 Task: Slide 9 - Awesome Words.
Action: Mouse moved to (34, 83)
Screenshot: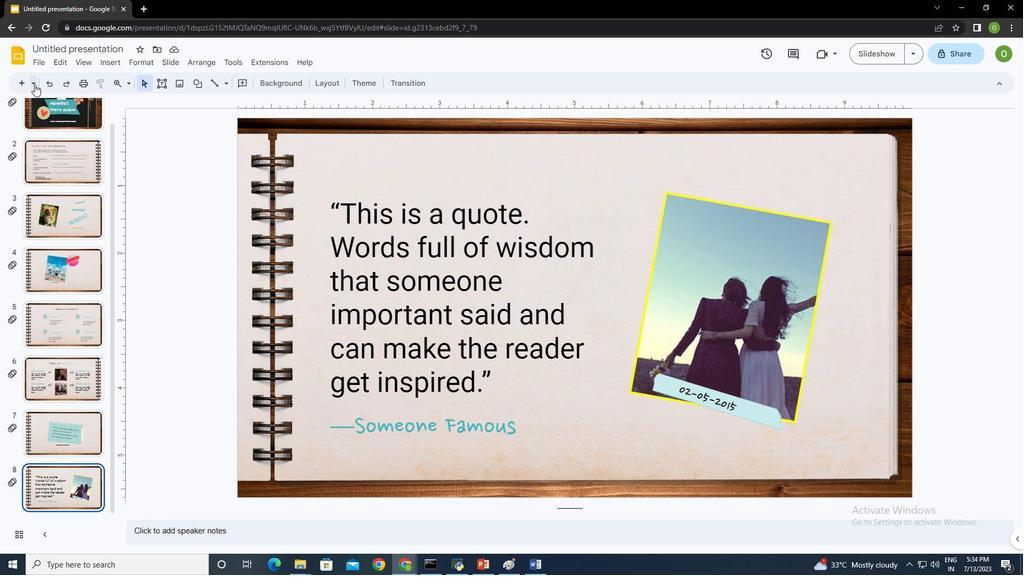 
Action: Mouse pressed left at (34, 83)
Screenshot: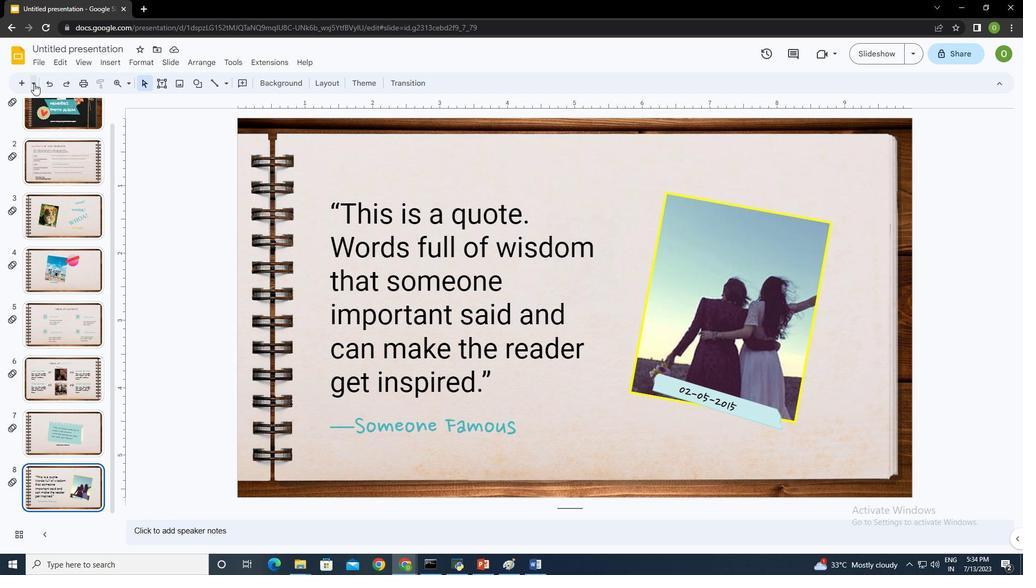 
Action: Mouse moved to (130, 263)
Screenshot: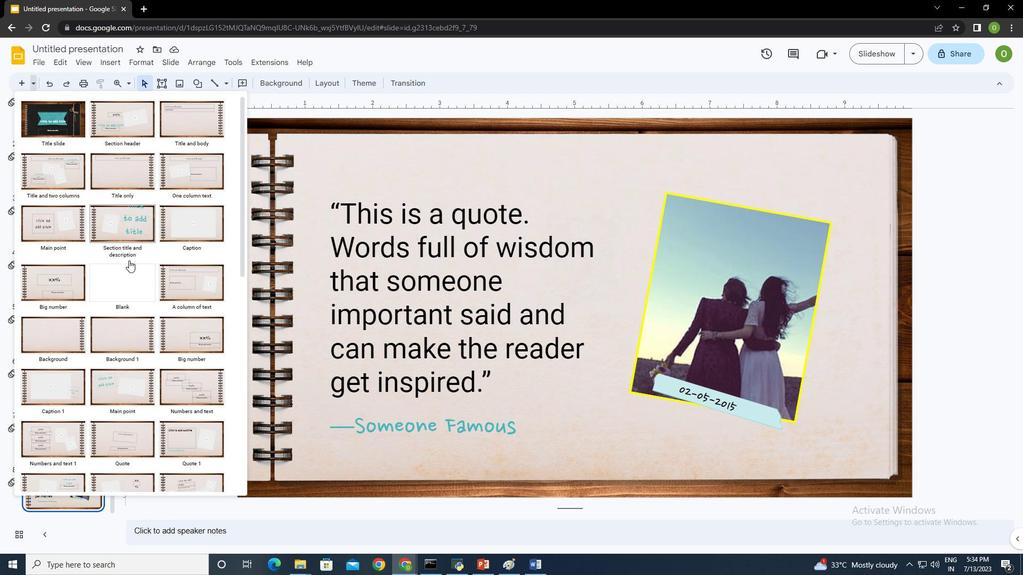 
Action: Mouse scrolled (130, 263) with delta (0, 0)
Screenshot: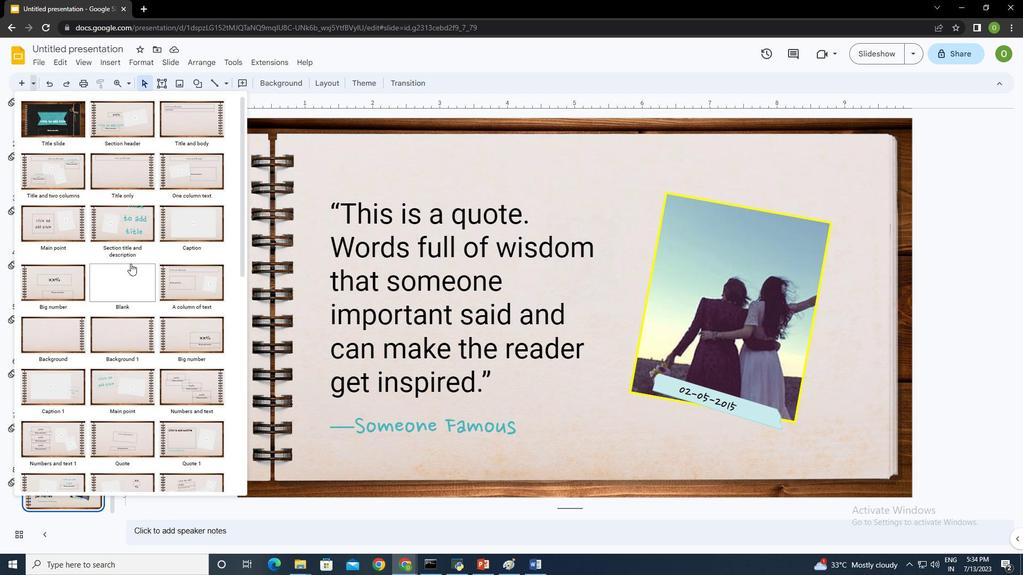 
Action: Mouse scrolled (130, 263) with delta (0, 0)
Screenshot: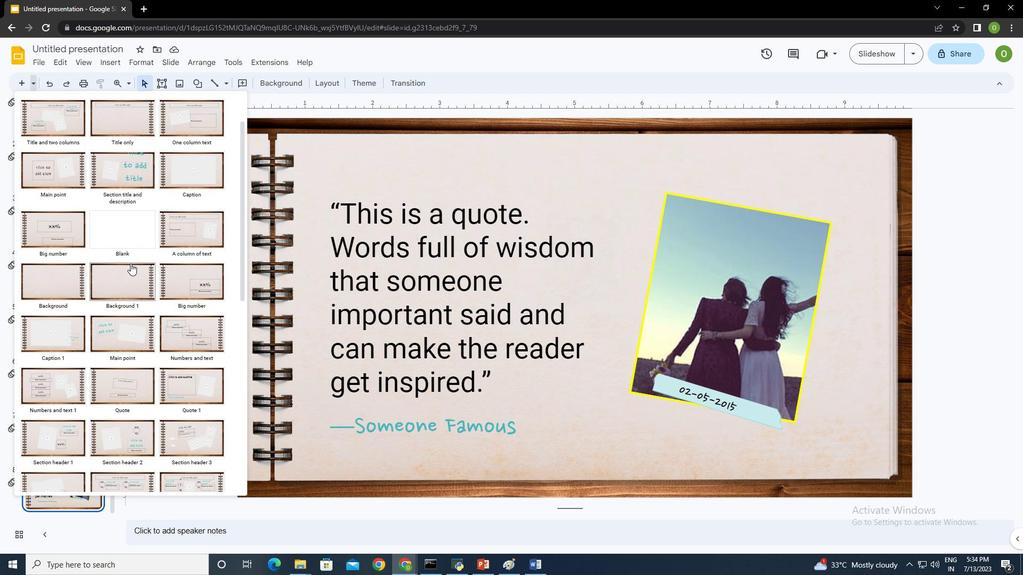 
Action: Mouse scrolled (130, 263) with delta (0, 0)
Screenshot: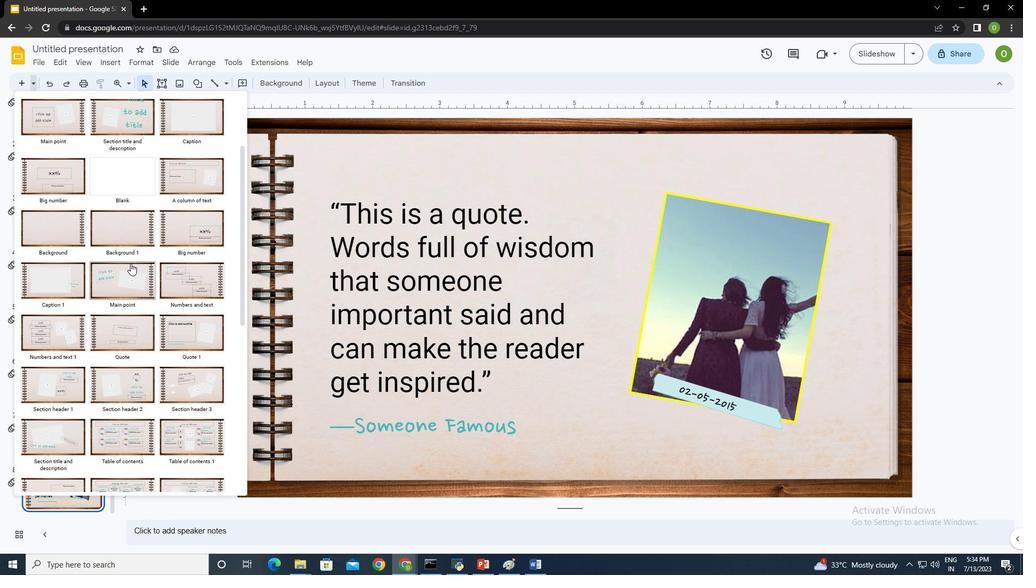 
Action: Mouse scrolled (130, 263) with delta (0, 0)
Screenshot: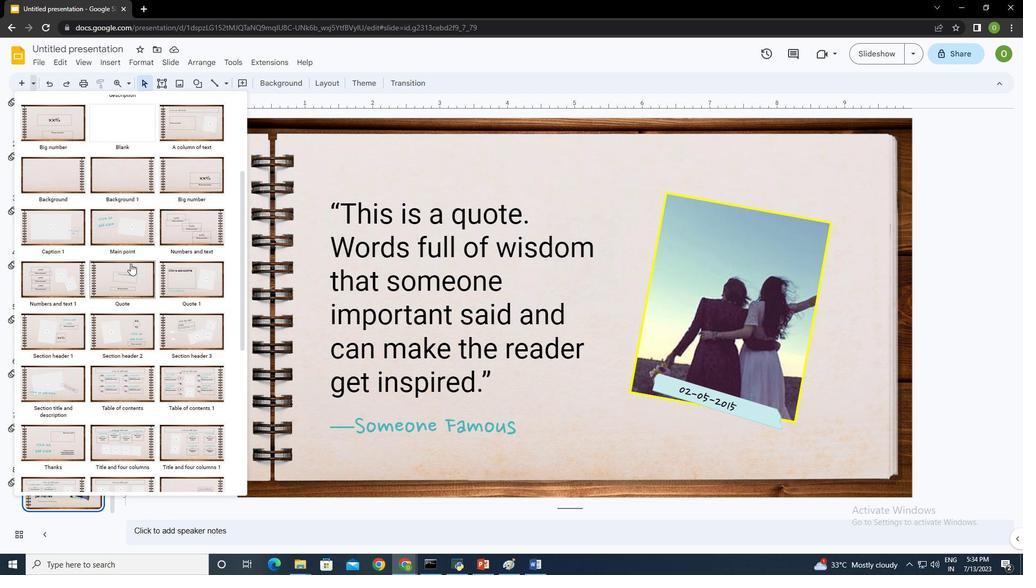 
Action: Mouse scrolled (130, 263) with delta (0, 0)
Screenshot: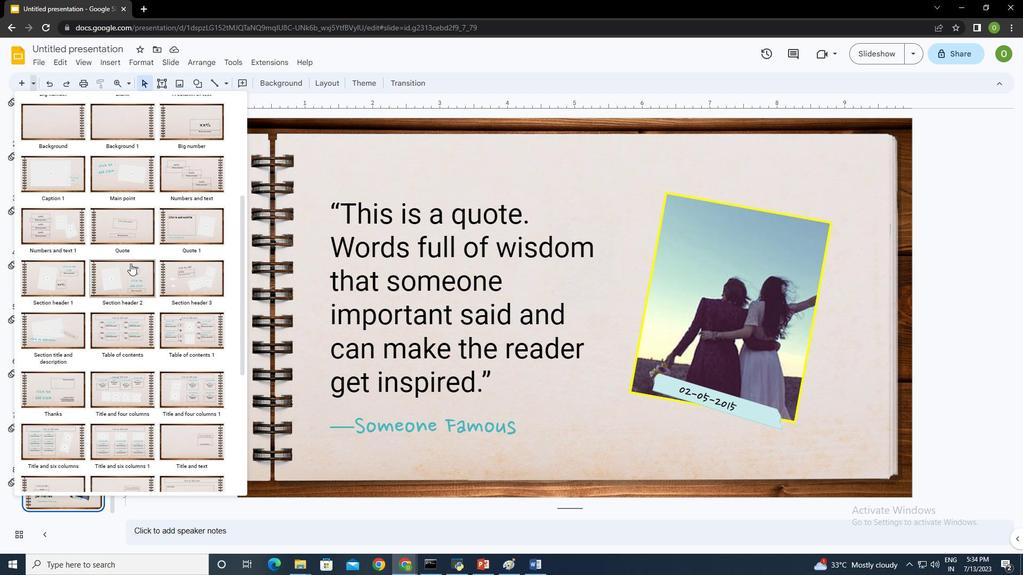 
Action: Mouse scrolled (130, 263) with delta (0, 0)
Screenshot: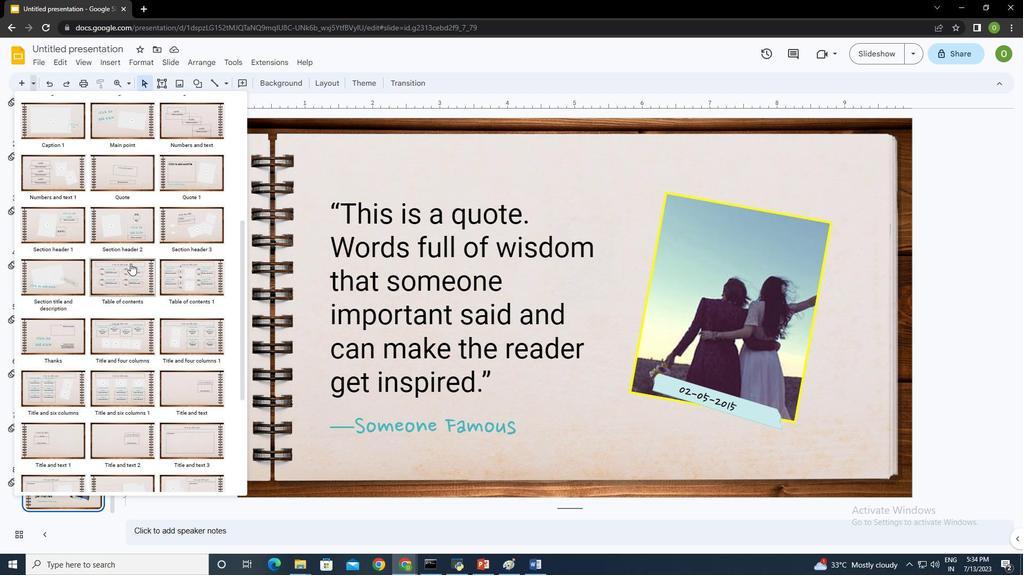 
Action: Mouse scrolled (130, 263) with delta (0, 0)
Screenshot: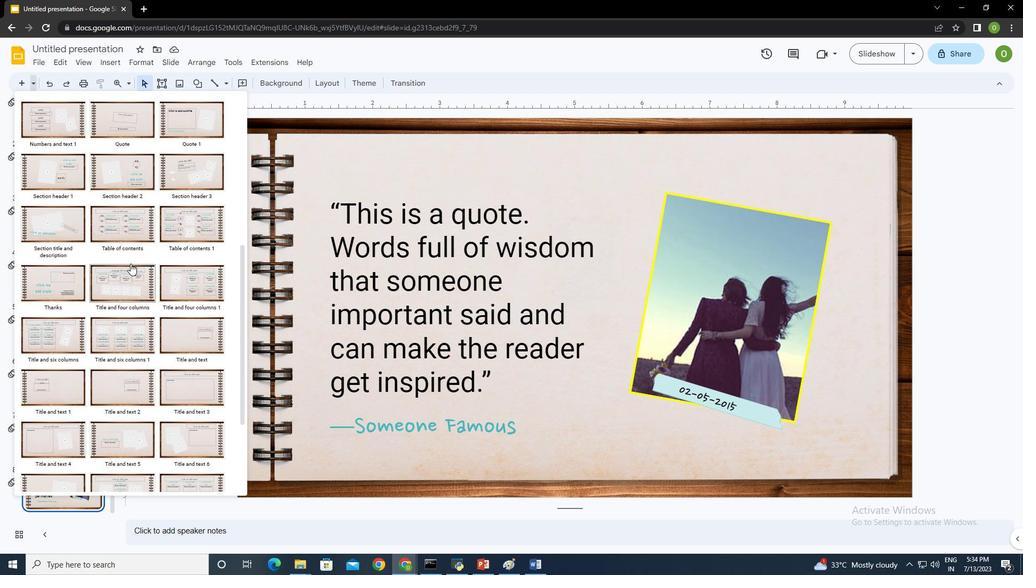 
Action: Mouse scrolled (130, 263) with delta (0, 0)
Screenshot: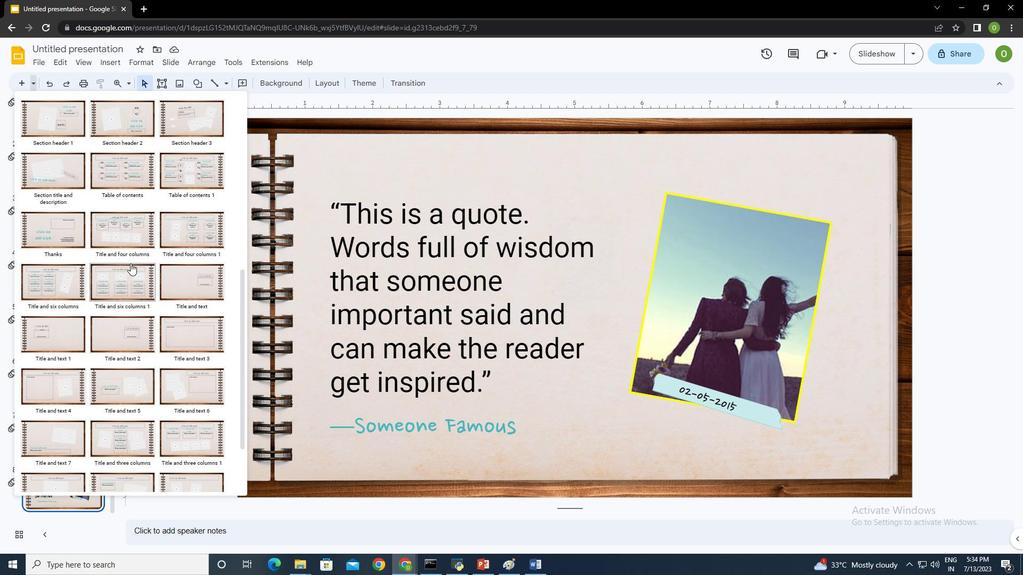 
Action: Mouse scrolled (130, 263) with delta (0, 0)
Screenshot: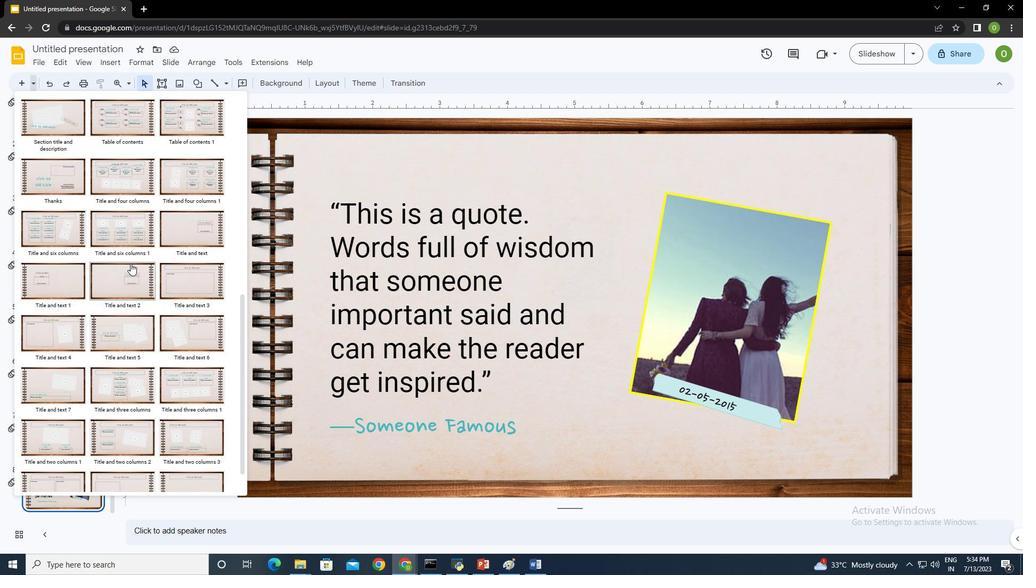 
Action: Mouse scrolled (130, 263) with delta (0, 0)
Screenshot: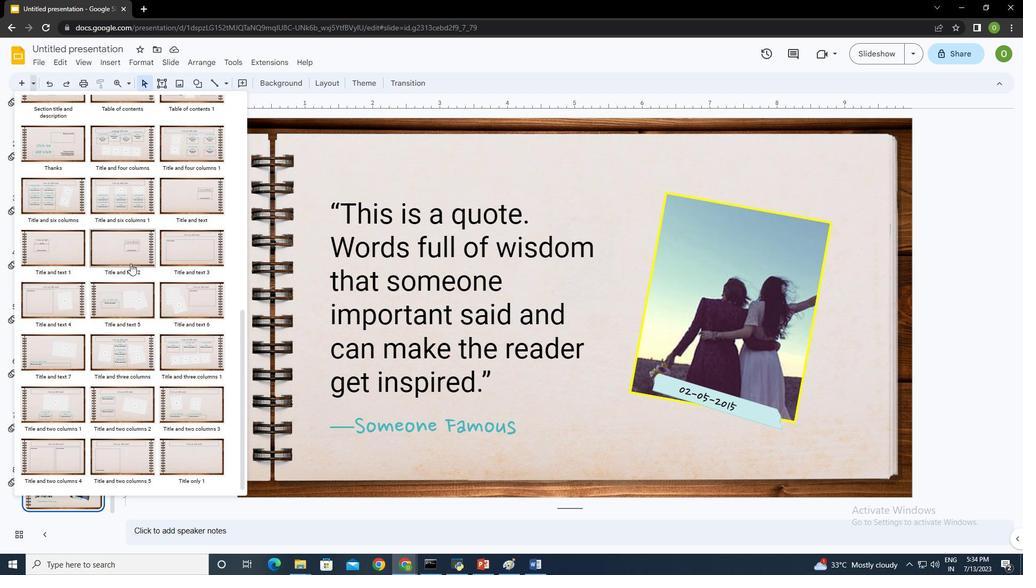 
Action: Mouse scrolled (130, 263) with delta (0, 0)
Screenshot: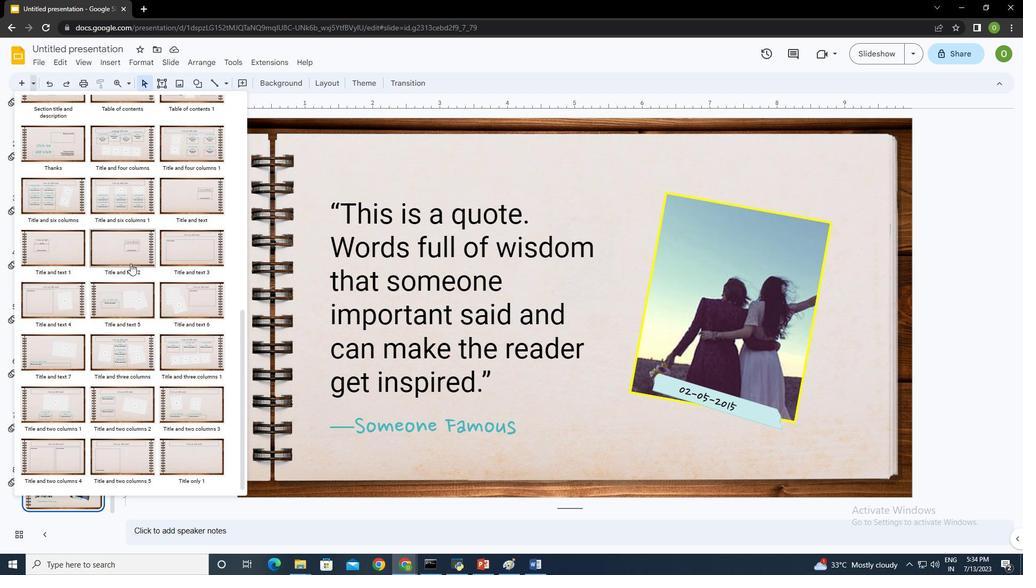 
Action: Mouse moved to (51, 296)
Screenshot: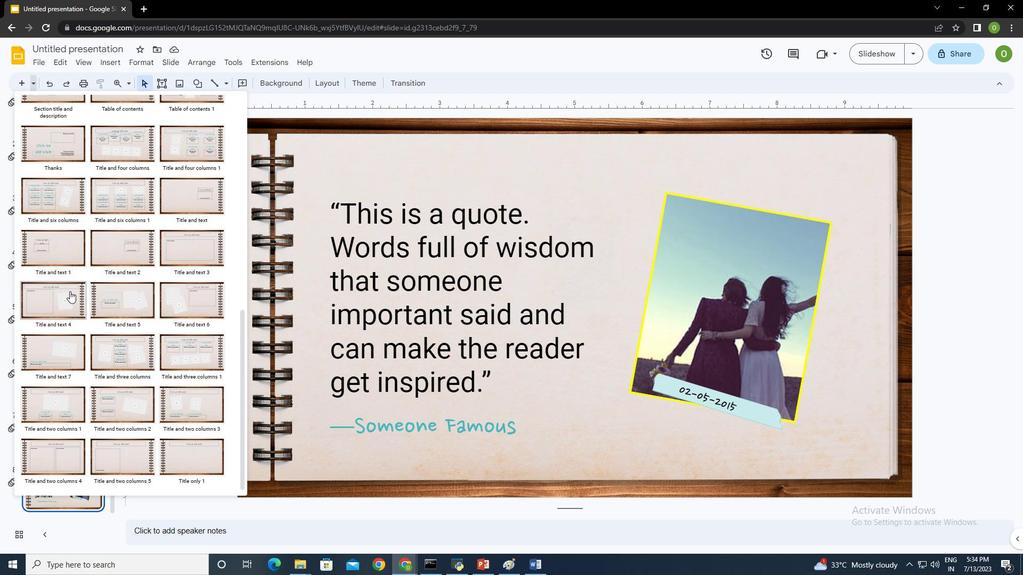 
Action: Mouse pressed left at (51, 296)
Screenshot: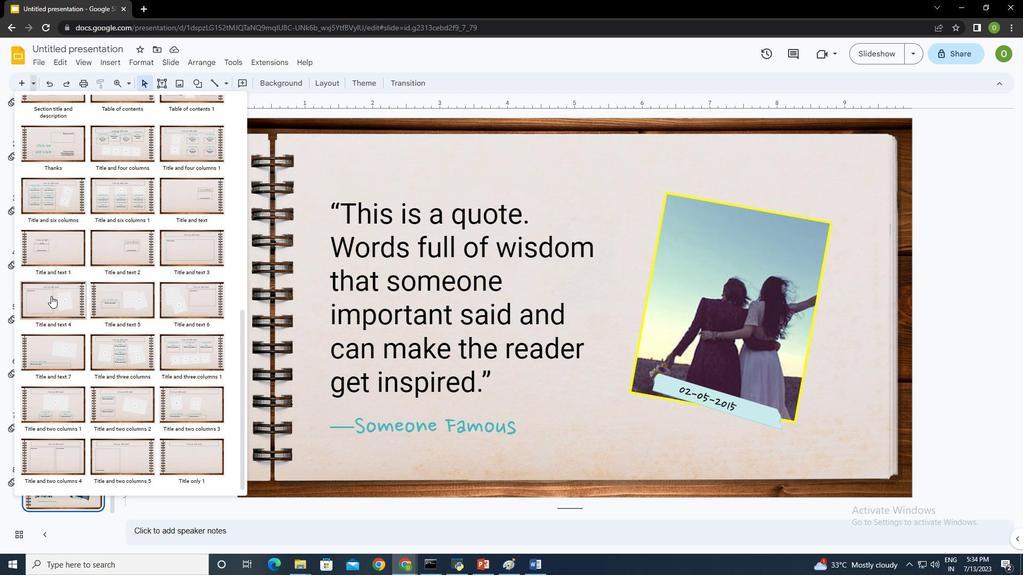 
Action: Mouse moved to (679, 292)
Screenshot: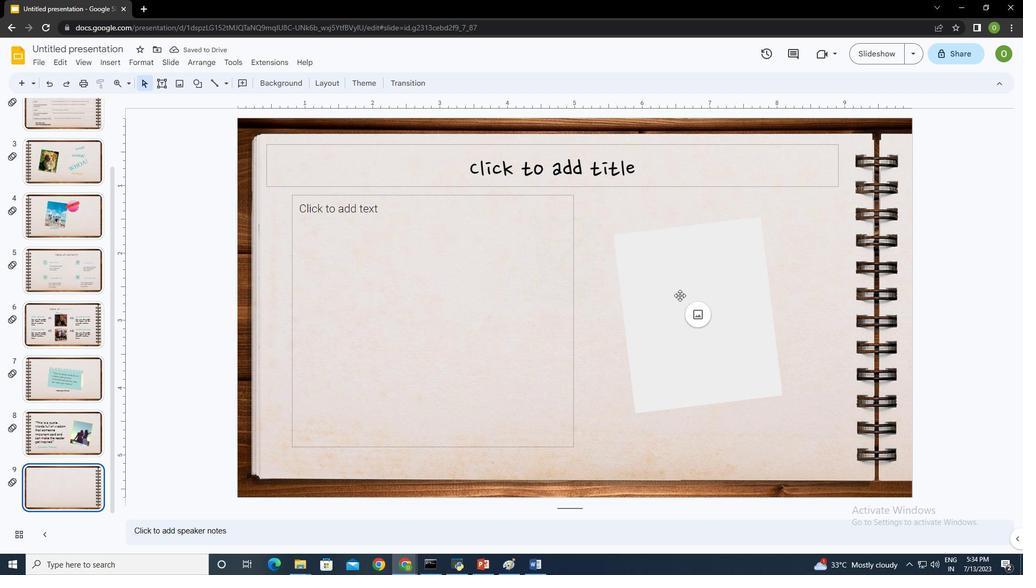 
Action: Mouse pressed left at (679, 292)
Screenshot: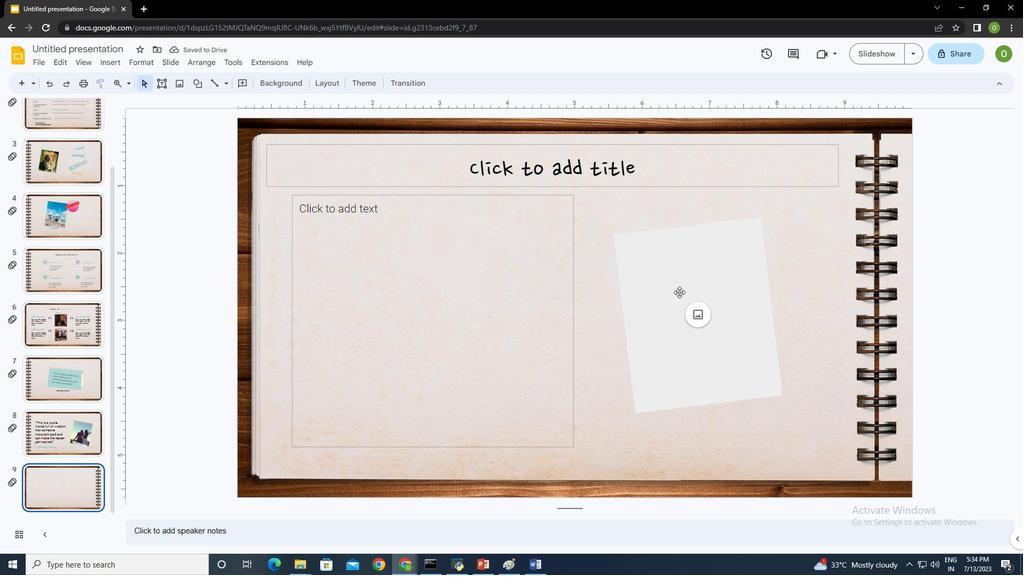 
Action: Mouse moved to (511, 289)
Screenshot: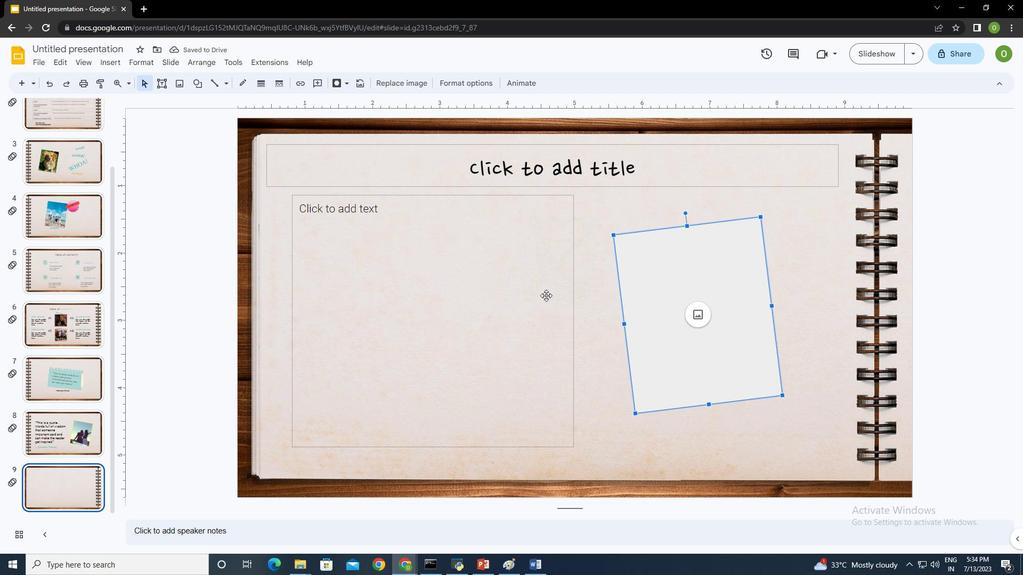 
Action: Mouse pressed left at (511, 289)
Screenshot: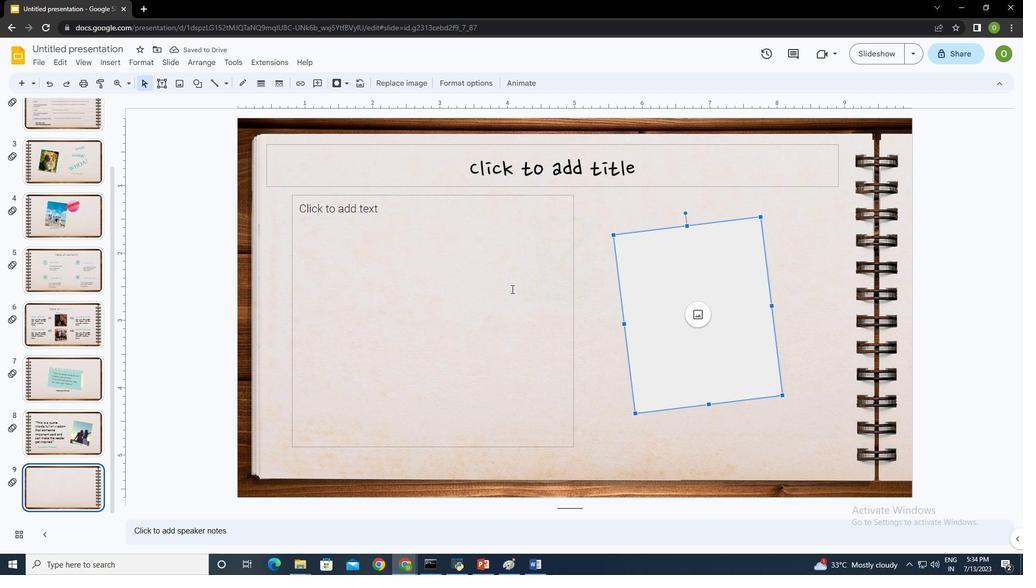 
Action: Mouse moved to (527, 169)
Screenshot: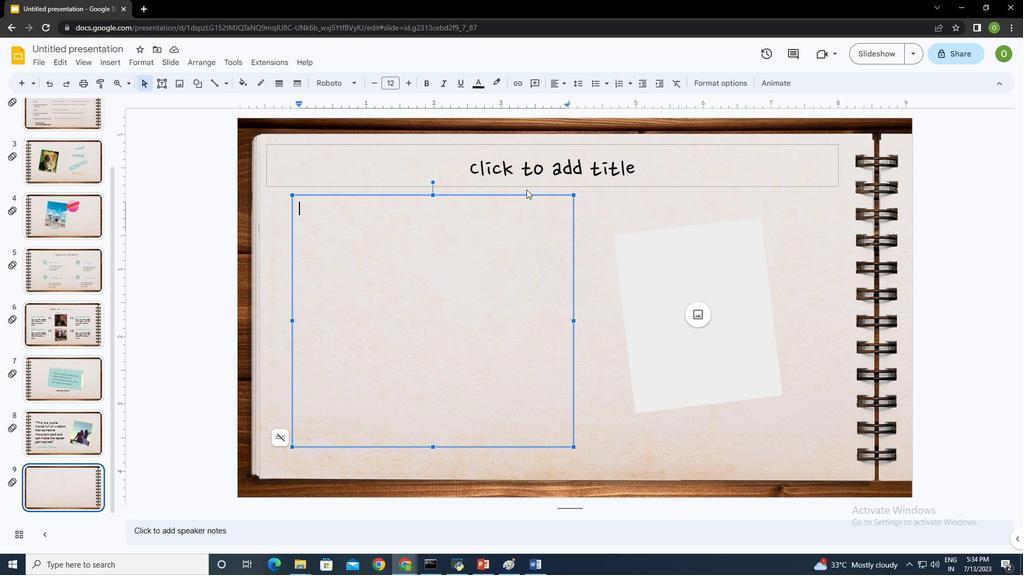 
Action: Mouse pressed left at (527, 169)
Screenshot: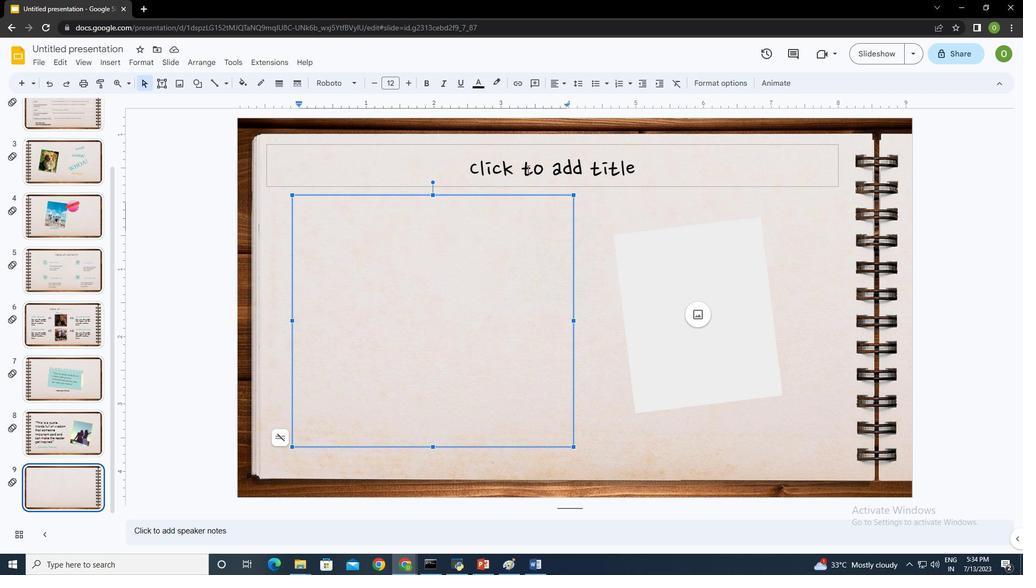 
Action: Mouse moved to (567, 188)
Screenshot: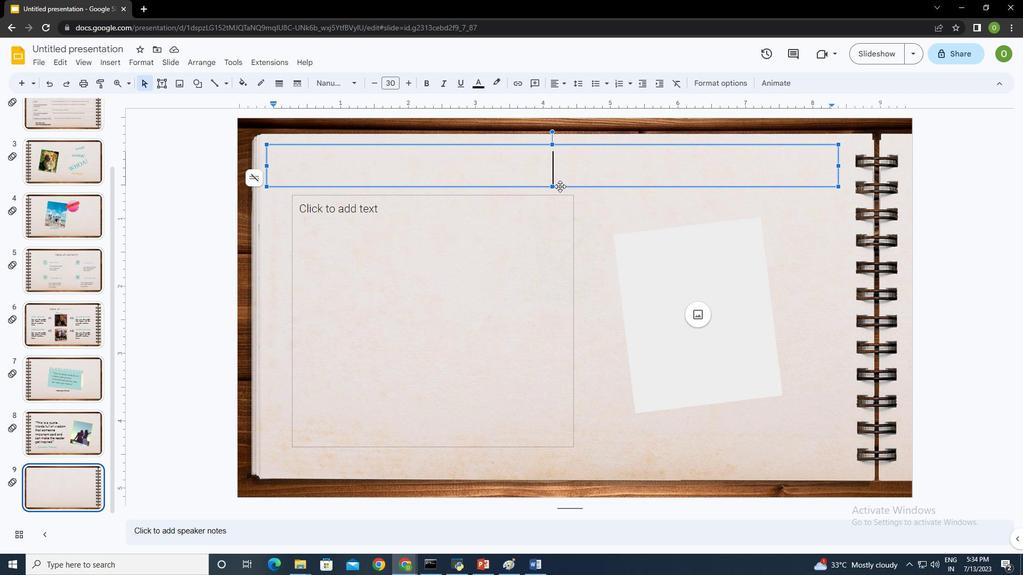 
Action: Mouse pressed left at (567, 188)
Screenshot: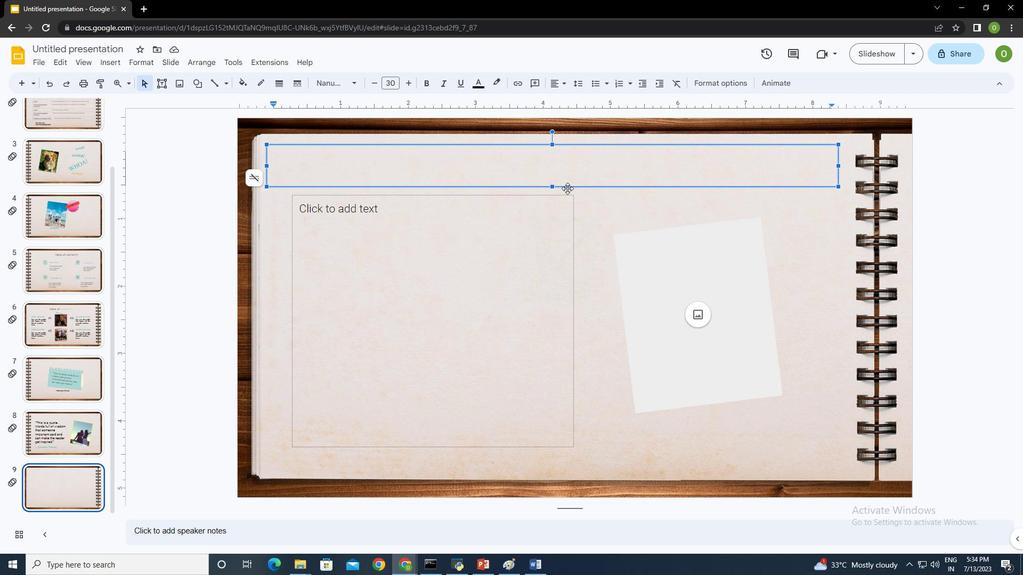 
Action: Key pressed <Key.delete>
Screenshot: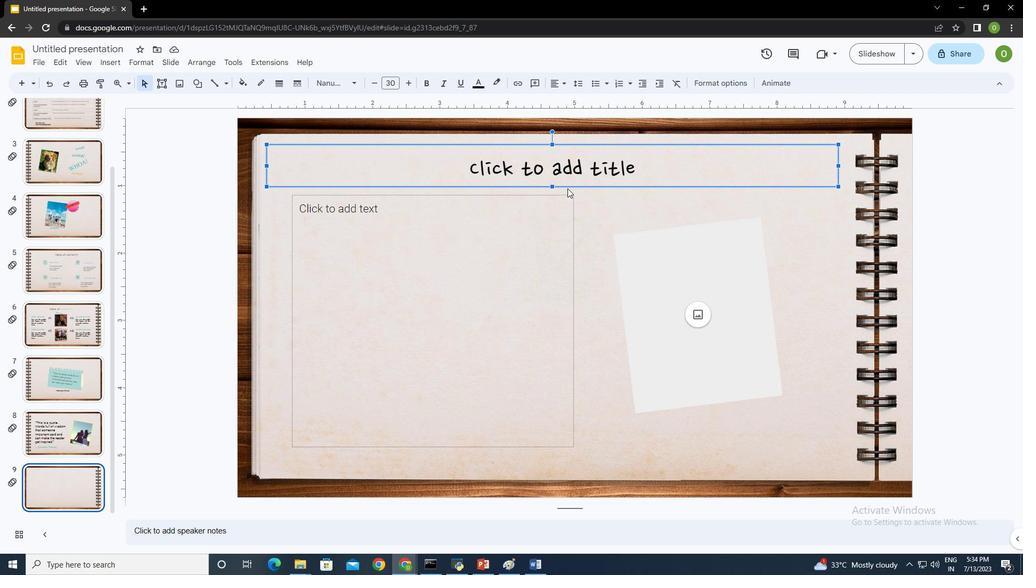 
Action: Mouse moved to (433, 251)
Screenshot: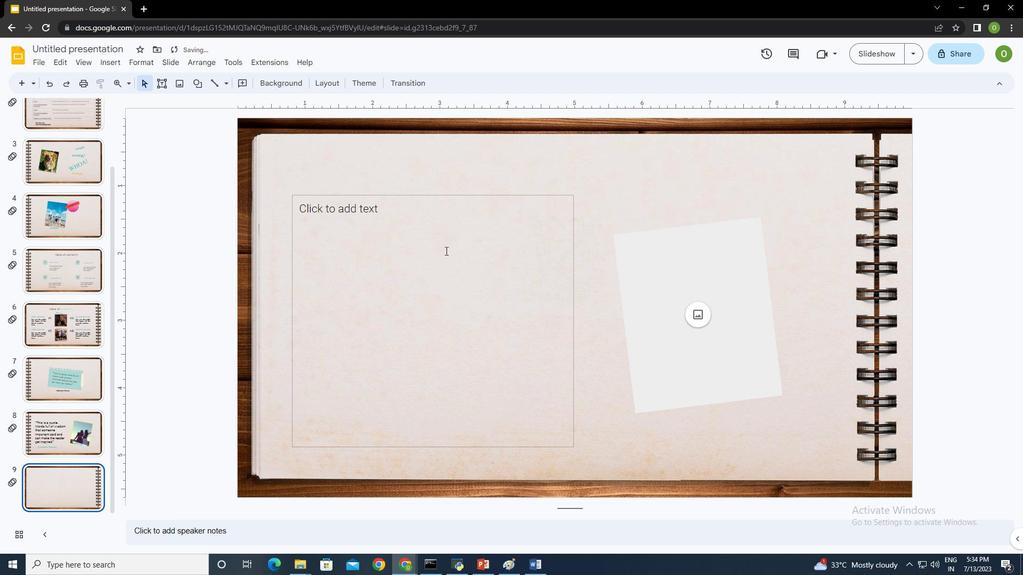 
Action: Mouse pressed left at (433, 251)
Screenshot: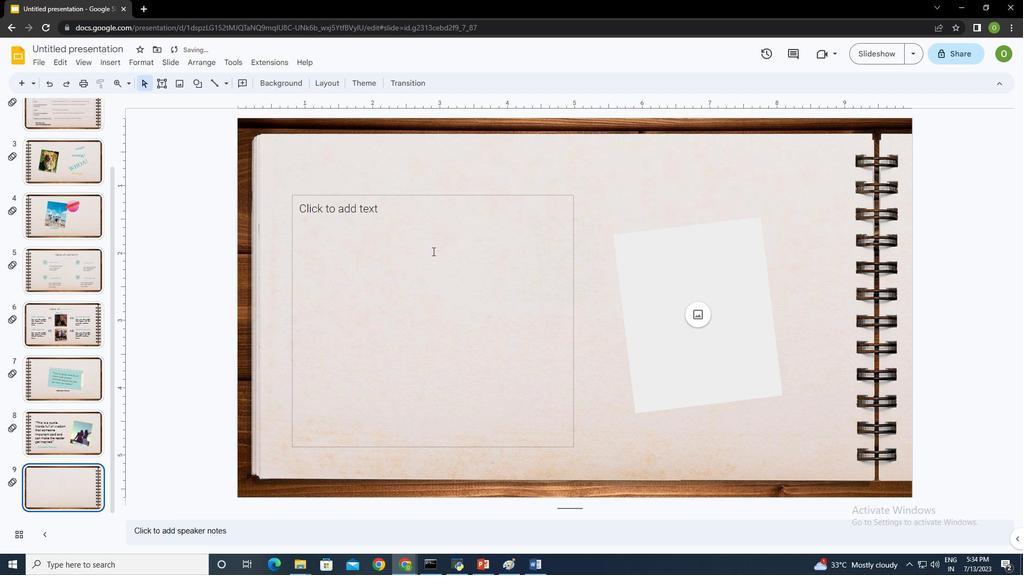 
Action: Mouse moved to (475, 193)
Screenshot: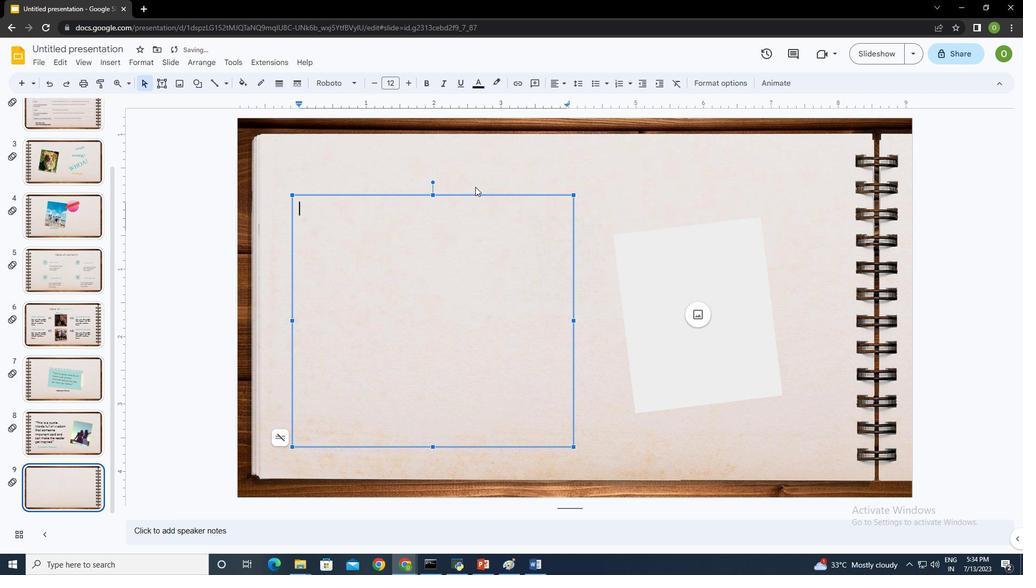 
Action: Mouse pressed left at (475, 193)
Screenshot: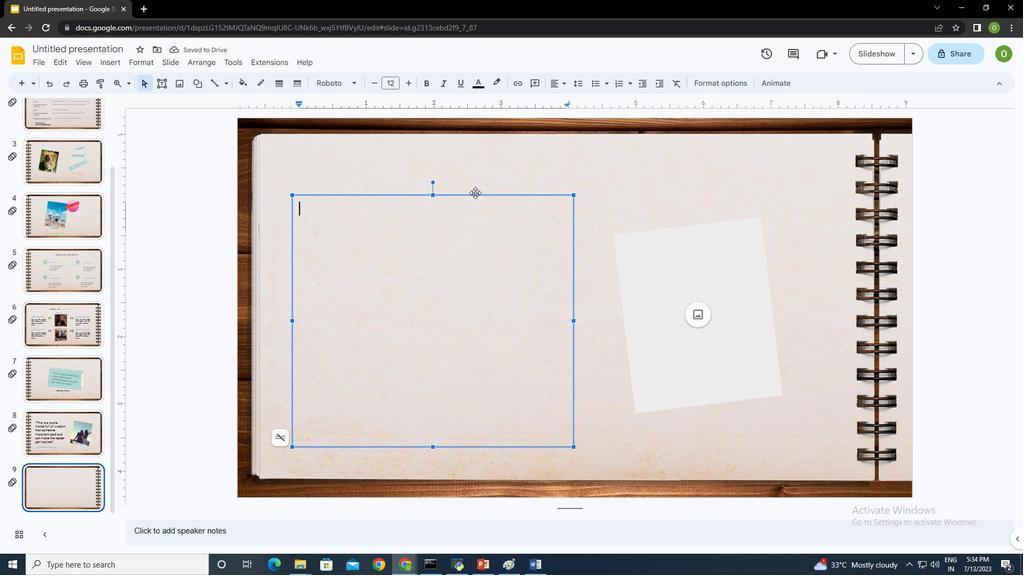 
Action: Key pressed <Key.delete>
Screenshot: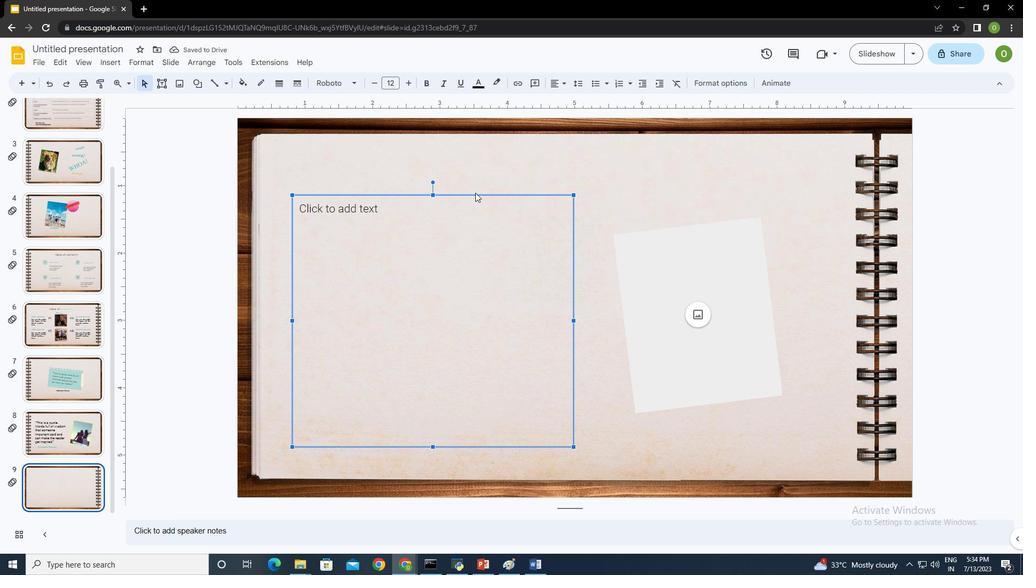 
Action: Mouse moved to (451, 276)
Screenshot: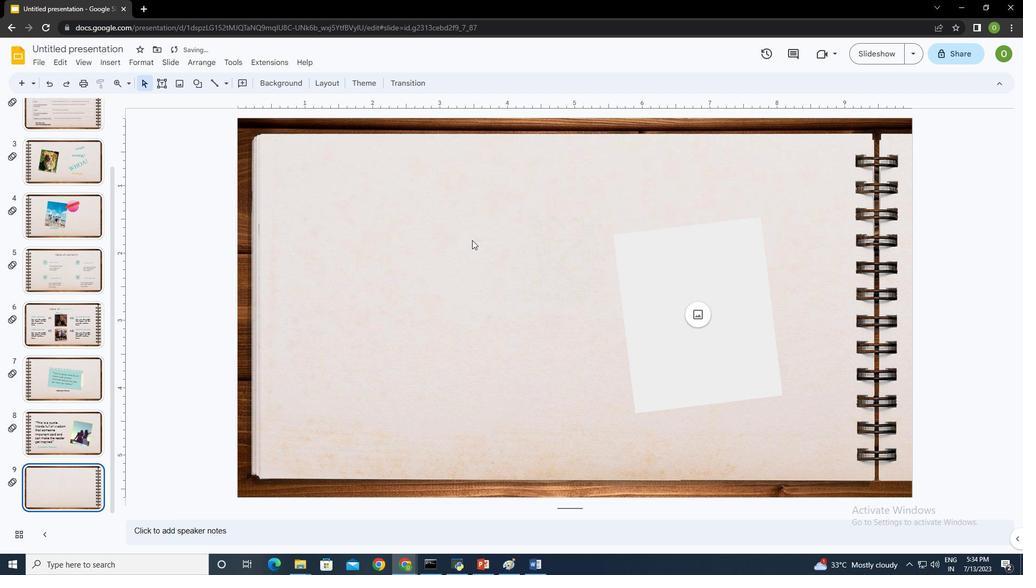 
Action: Mouse pressed left at (451, 276)
Screenshot: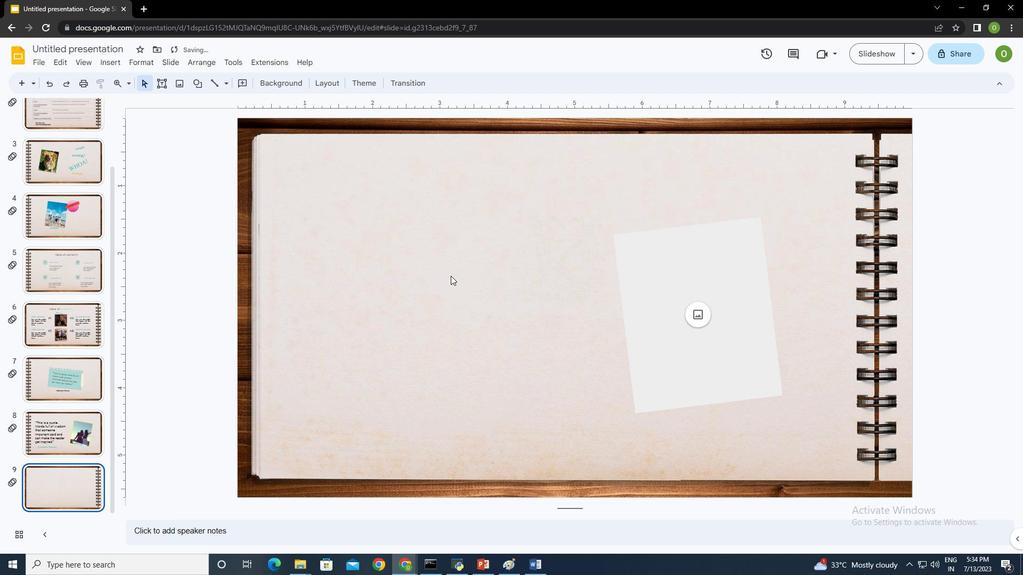 
Action: Mouse moved to (107, 62)
Screenshot: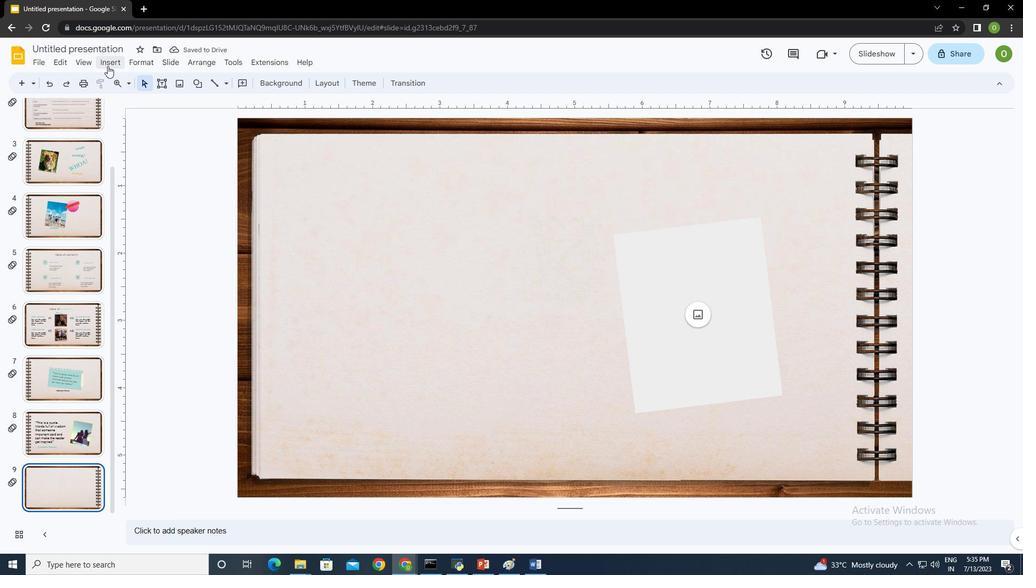 
Action: Mouse pressed left at (107, 62)
Screenshot: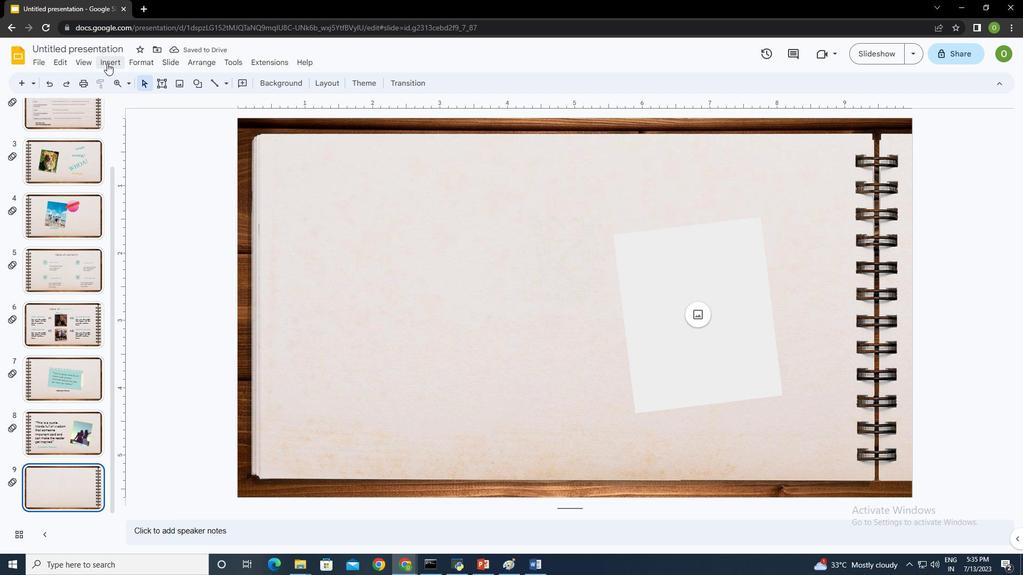 
Action: Mouse moved to (340, 83)
Screenshot: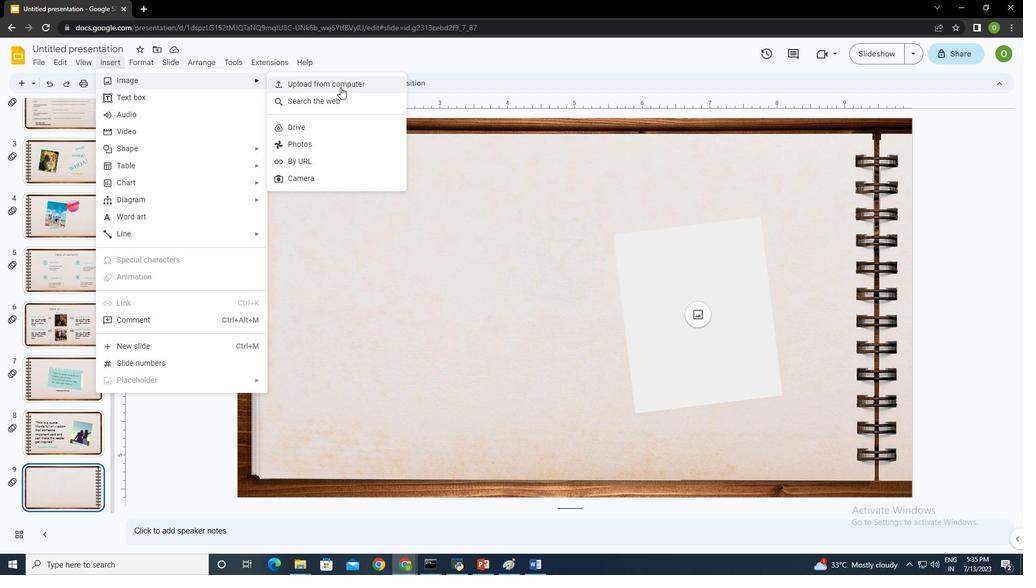 
Action: Mouse pressed left at (340, 83)
Screenshot: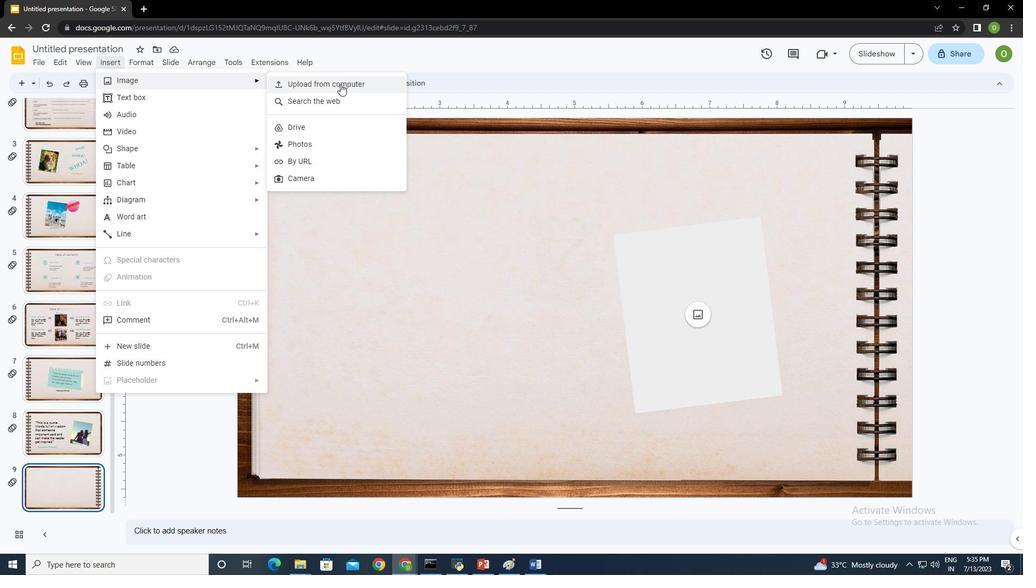 
Action: Mouse moved to (356, 93)
Screenshot: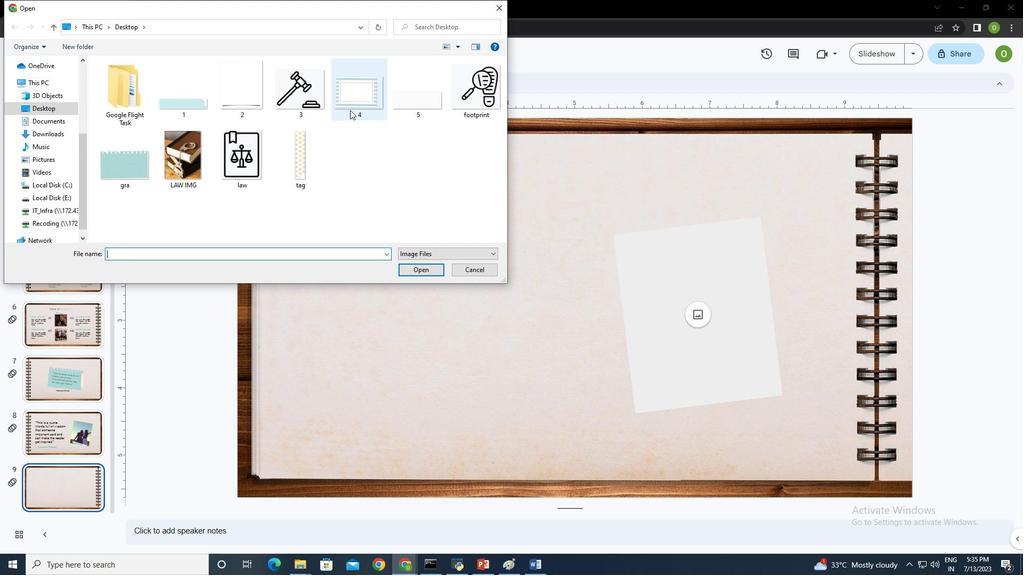 
Action: Mouse pressed left at (356, 93)
Screenshot: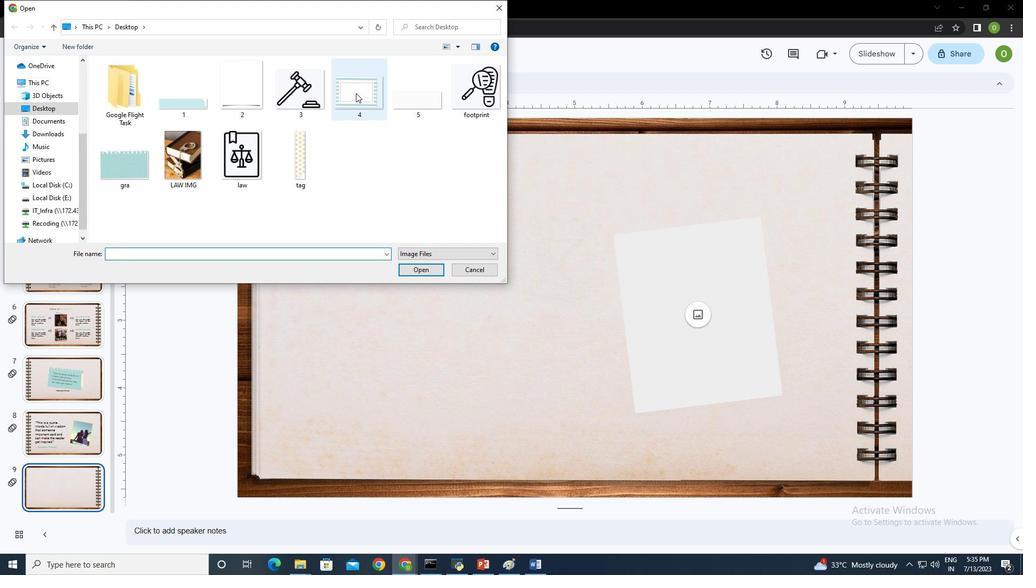 
Action: Mouse moved to (410, 267)
Screenshot: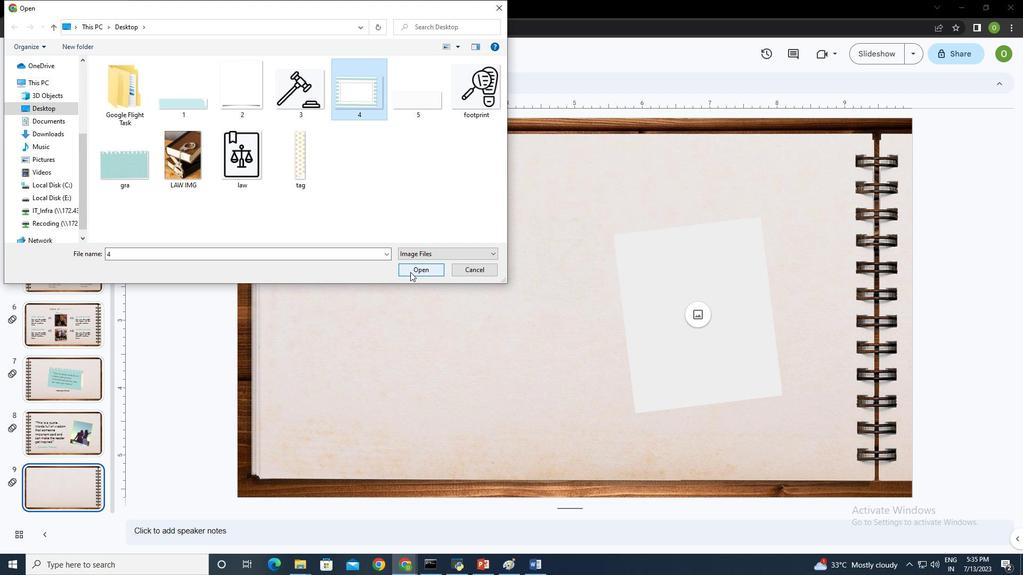 
Action: Mouse pressed left at (410, 267)
Screenshot: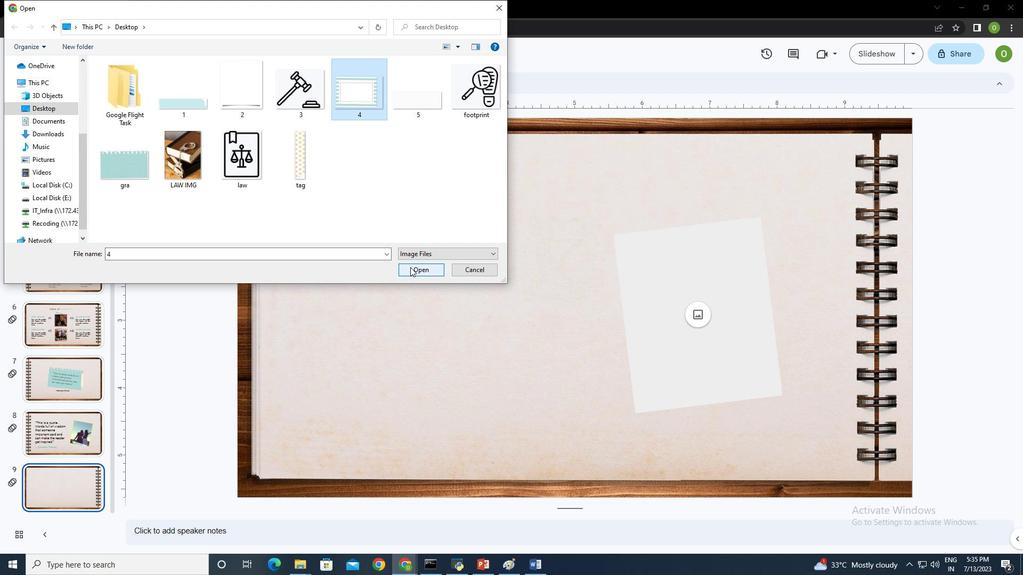 
Action: Mouse moved to (602, 371)
Screenshot: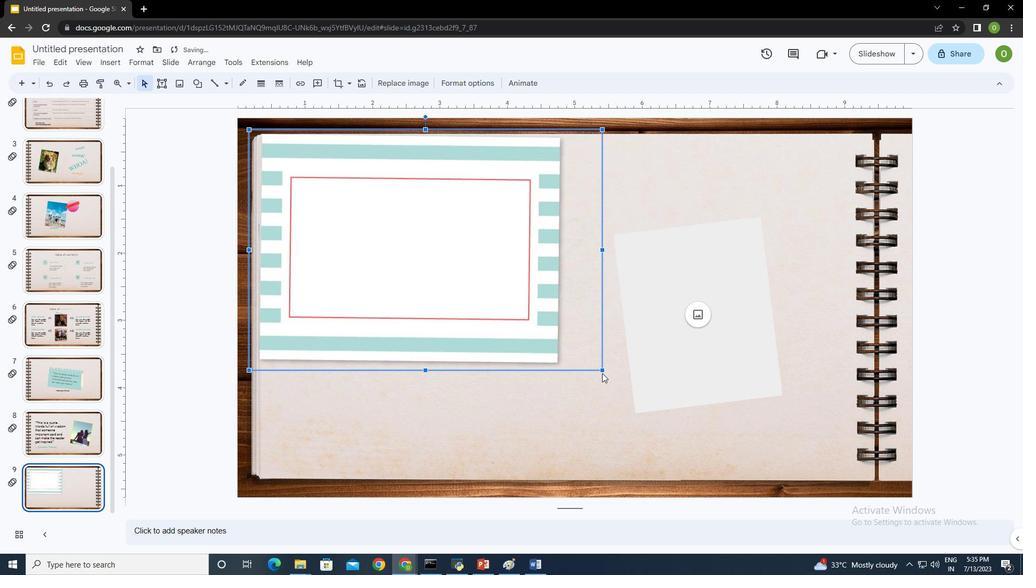 
Action: Mouse pressed left at (602, 371)
Screenshot: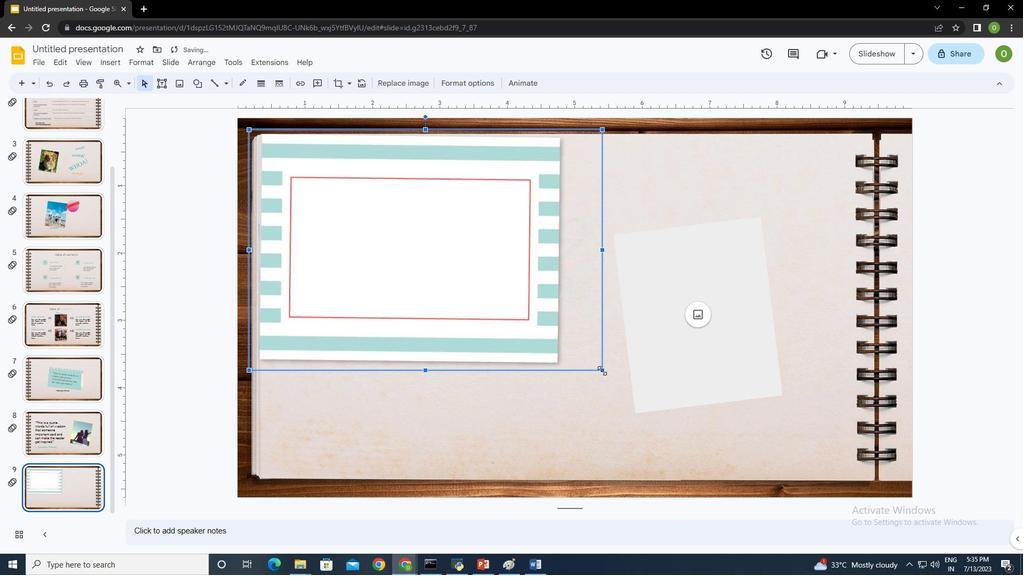 
Action: Mouse moved to (401, 221)
Screenshot: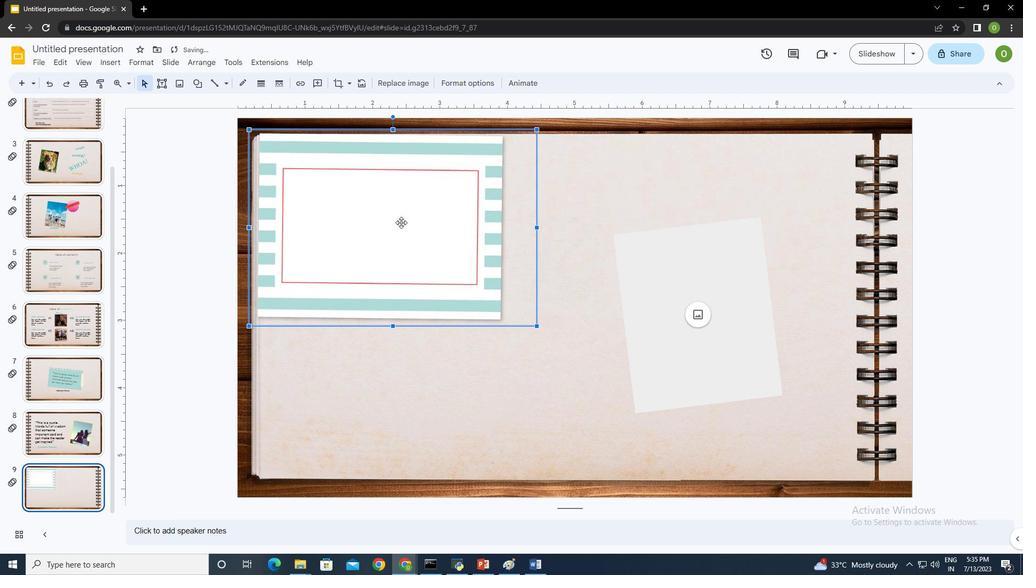
Action: Mouse pressed left at (401, 221)
Screenshot: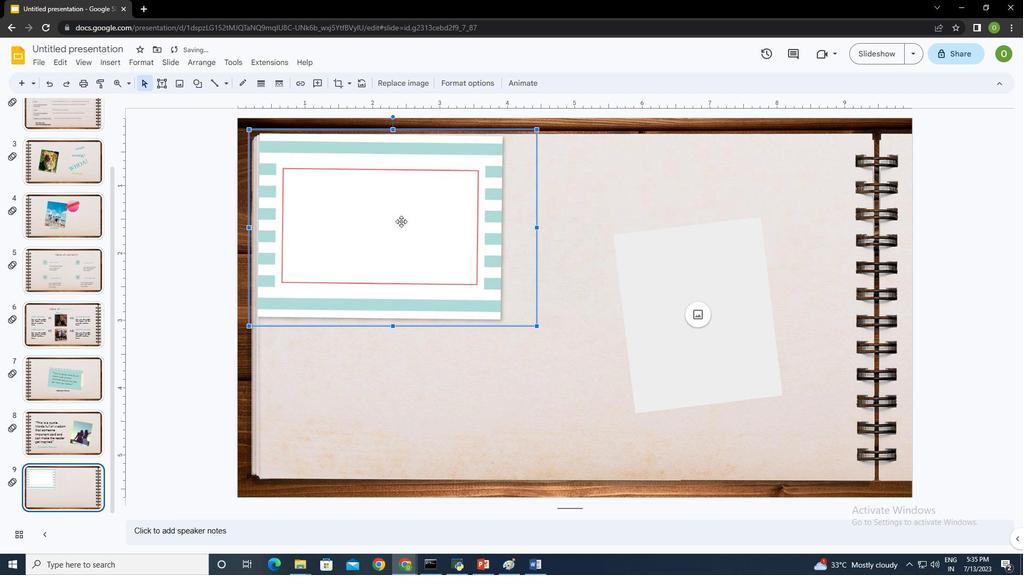 
Action: Mouse moved to (486, 313)
Screenshot: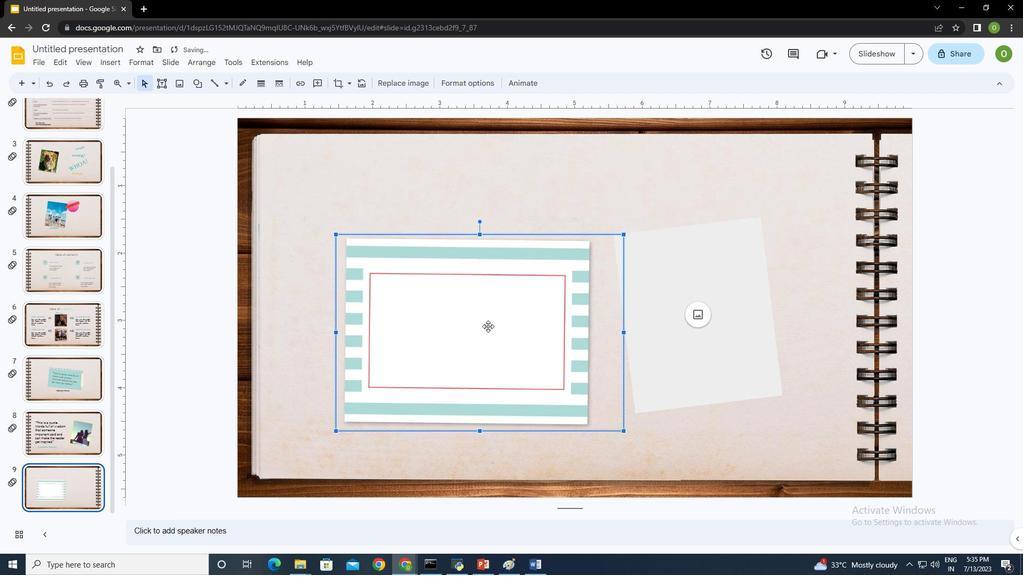 
Action: Mouse pressed left at (486, 313)
Screenshot: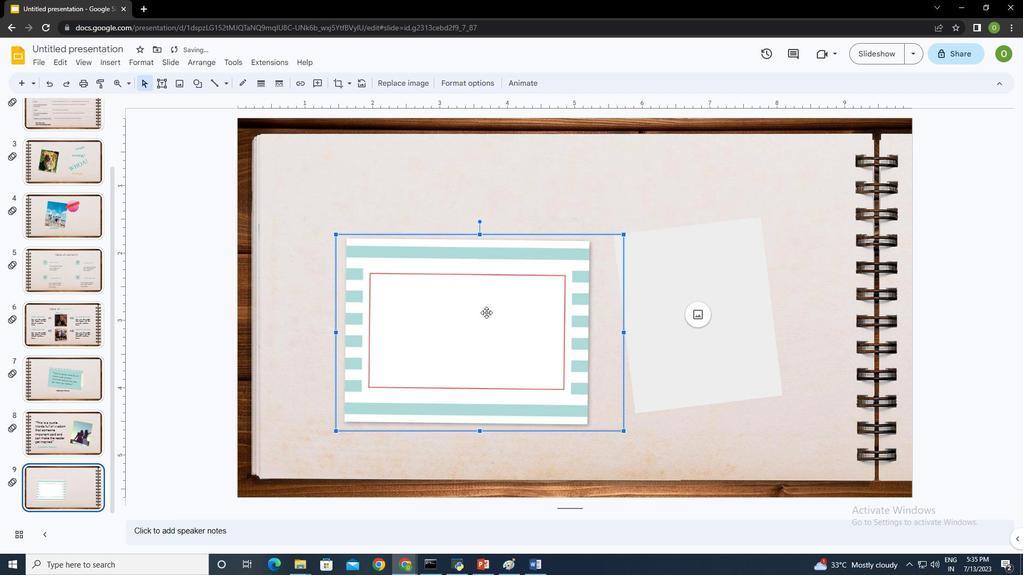 
Action: Mouse moved to (697, 270)
Screenshot: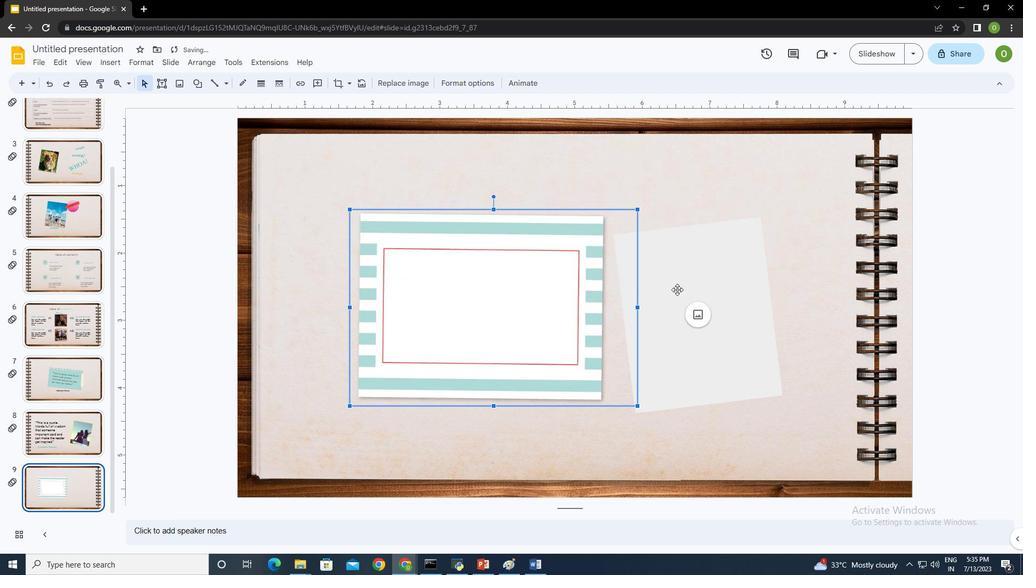 
Action: Mouse pressed left at (697, 270)
Screenshot: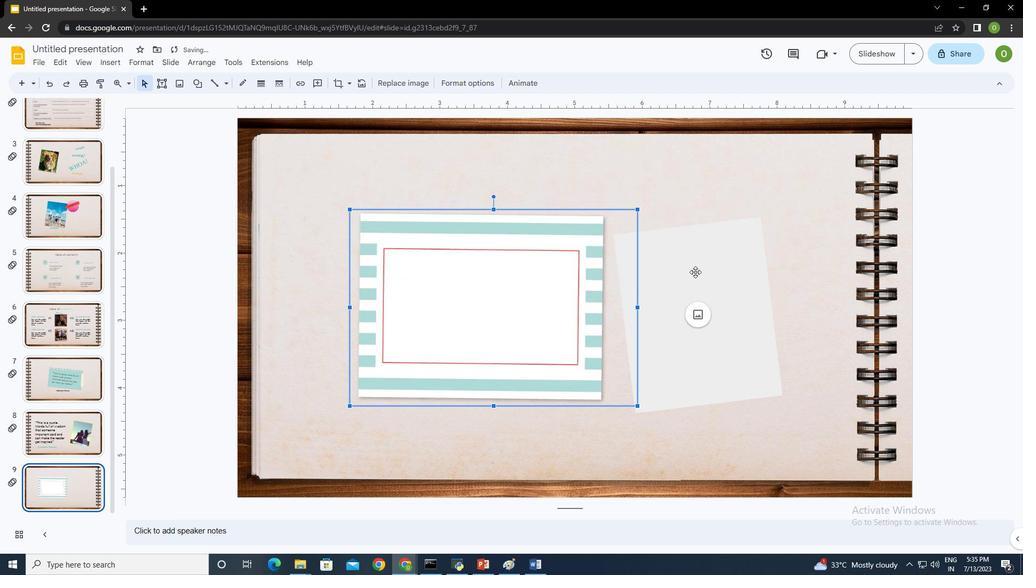 
Action: Key pressed <Key.delete>
Screenshot: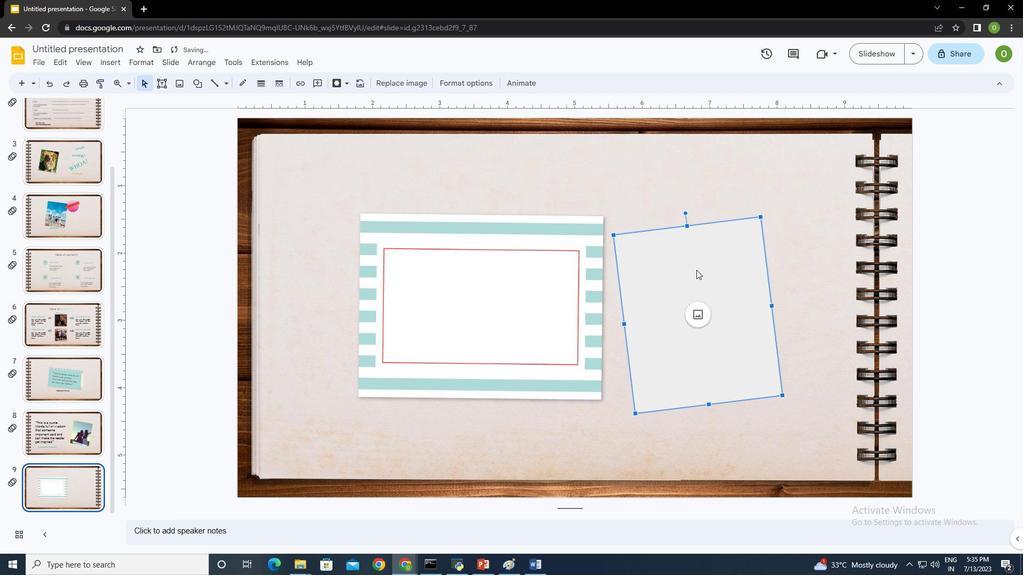 
Action: Mouse moved to (438, 270)
Screenshot: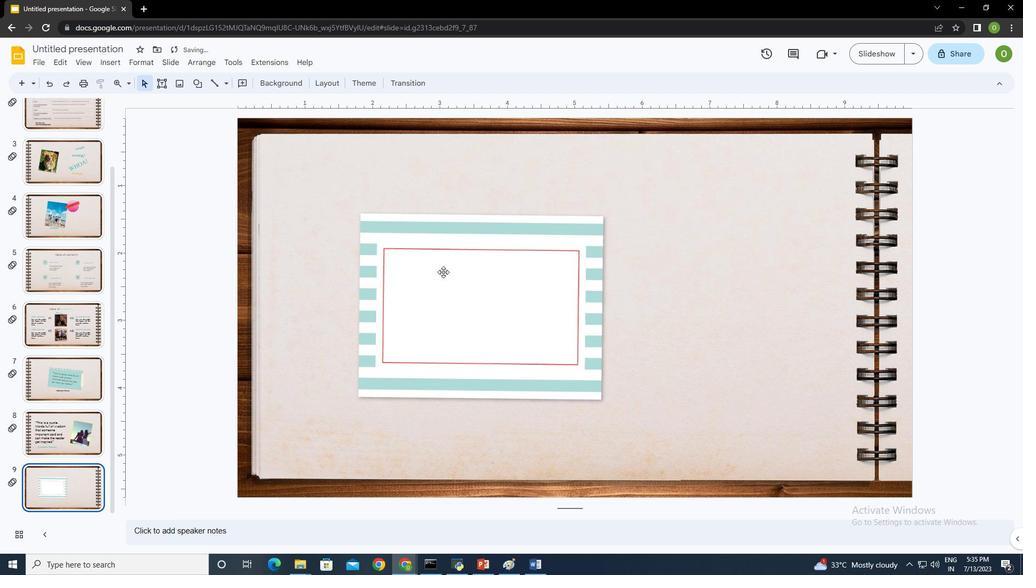 
Action: Mouse pressed left at (438, 270)
Screenshot: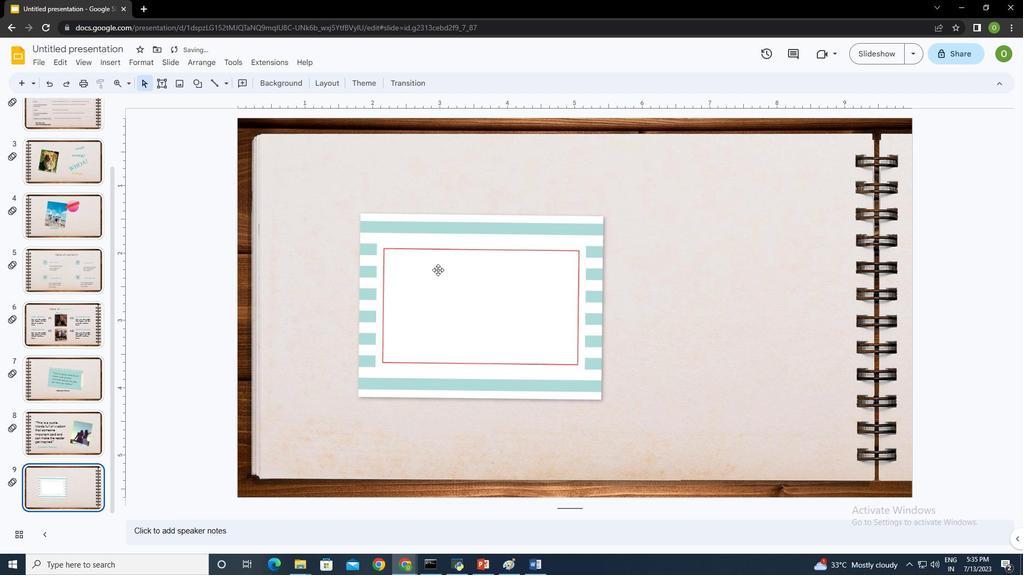
Action: Mouse moved to (162, 82)
Screenshot: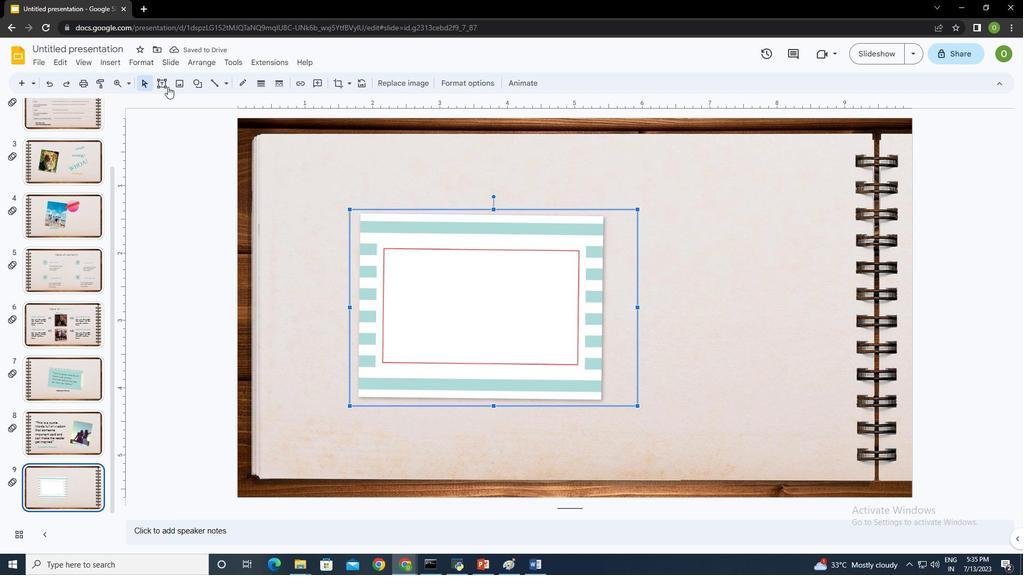 
Action: Mouse pressed left at (162, 82)
Screenshot: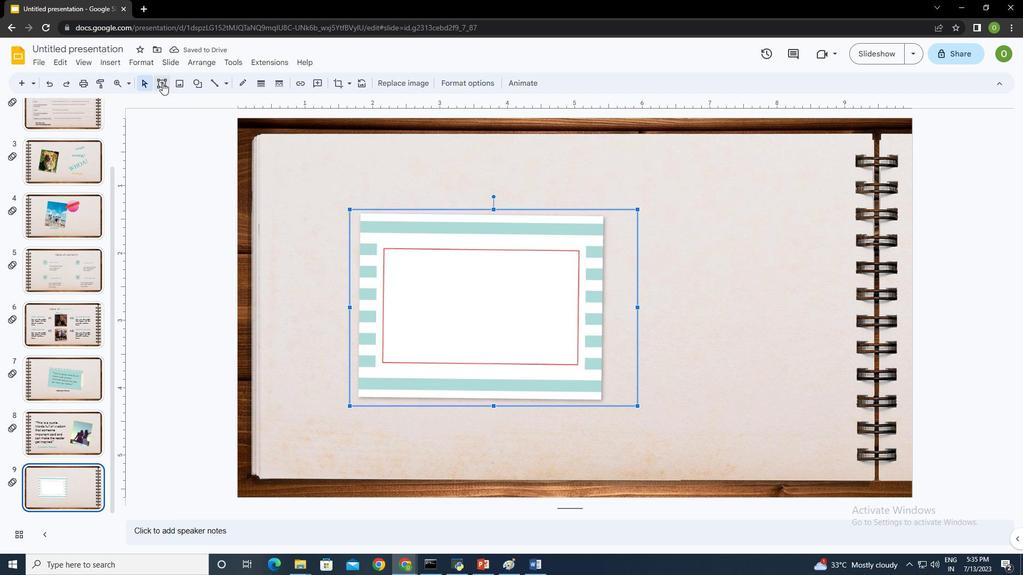 
Action: Mouse moved to (395, 254)
Screenshot: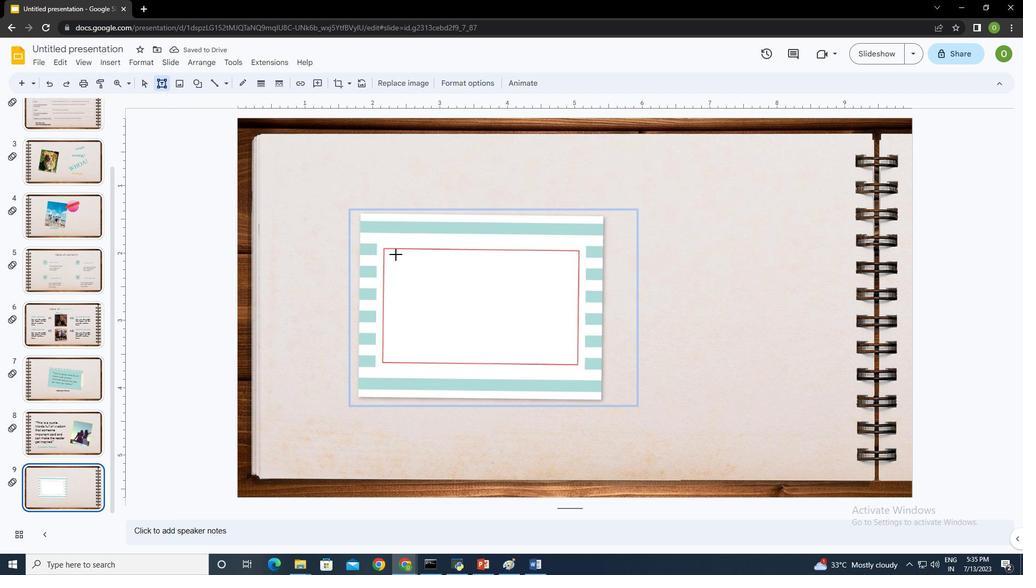 
Action: Mouse pressed left at (395, 254)
Screenshot: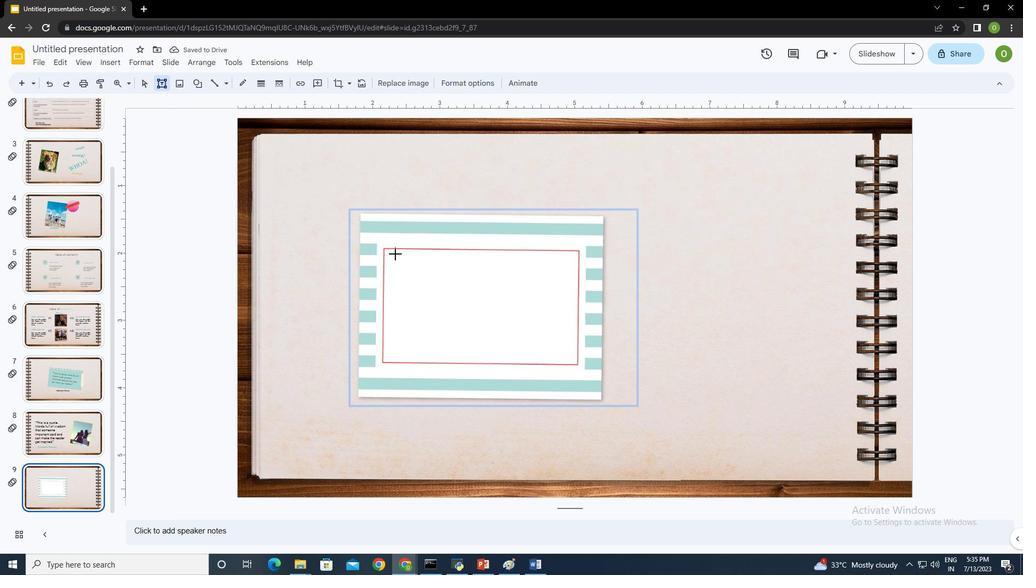 
Action: Mouse moved to (489, 297)
Screenshot: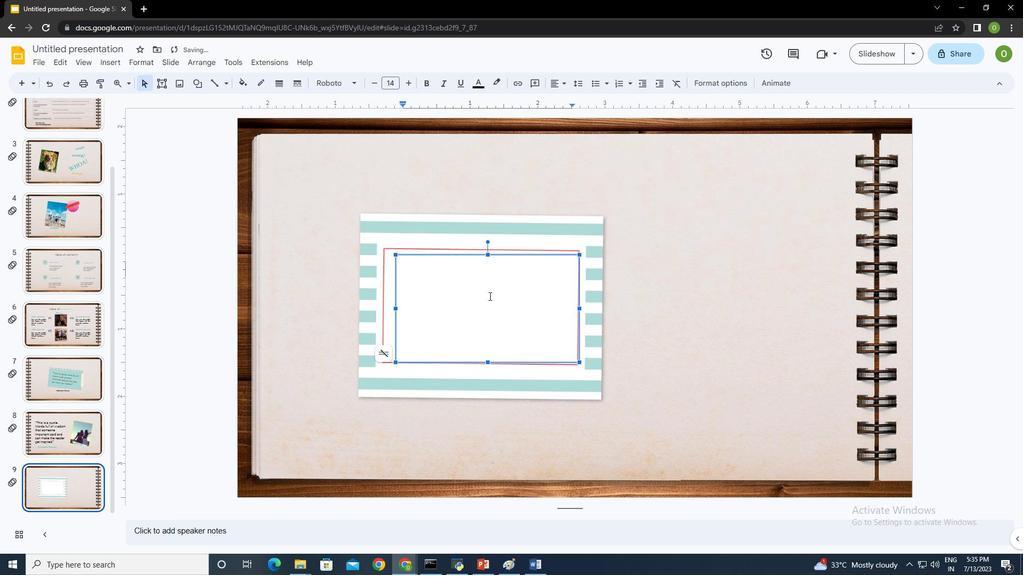 
Action: Key pressed a<Key.backspace><Key.shift>A<Key.caps_lock>WESOME<Key.space>WORDSctrl+A
Screenshot: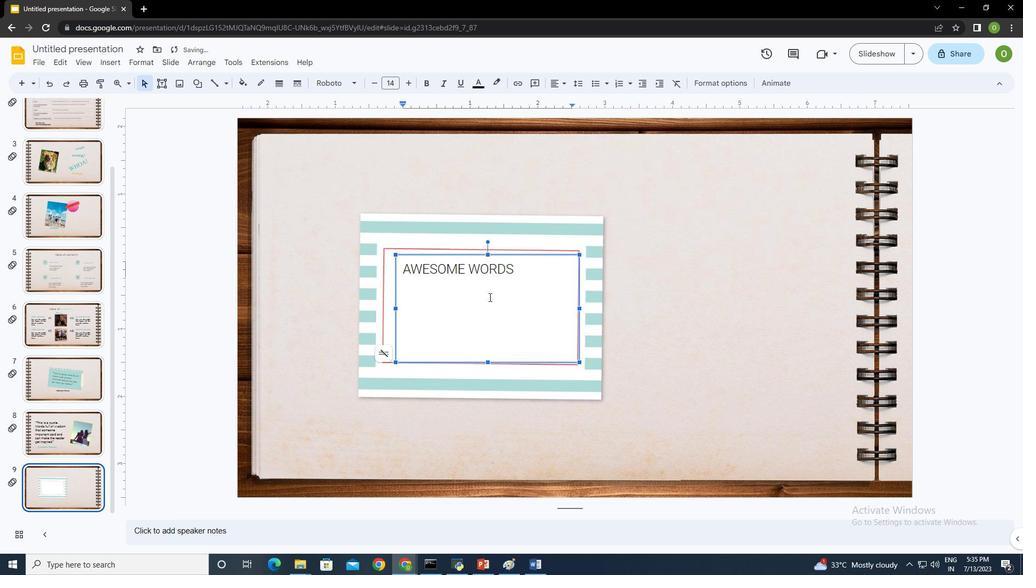 
Action: Mouse moved to (342, 84)
Screenshot: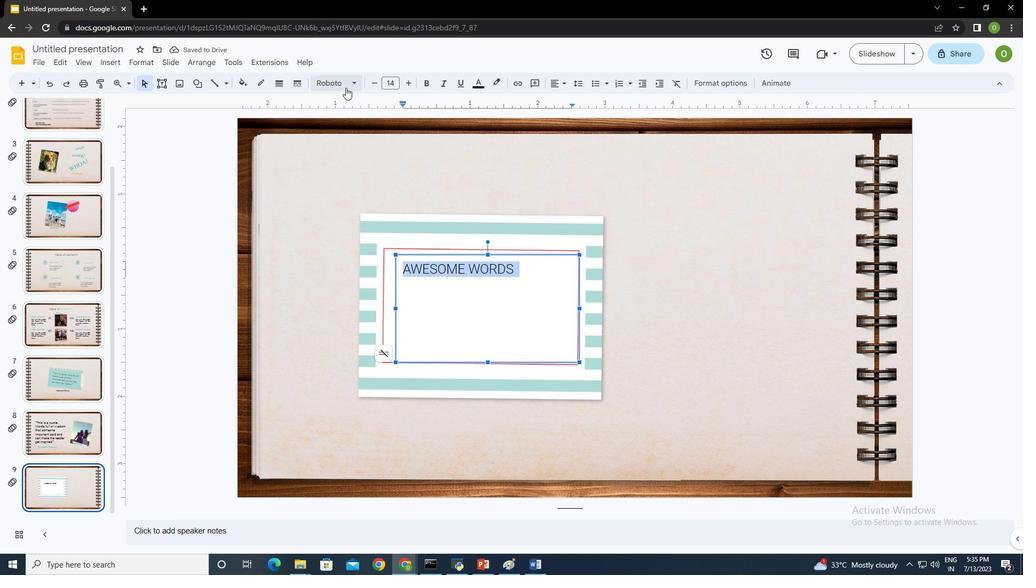 
Action: Mouse pressed left at (342, 84)
Screenshot: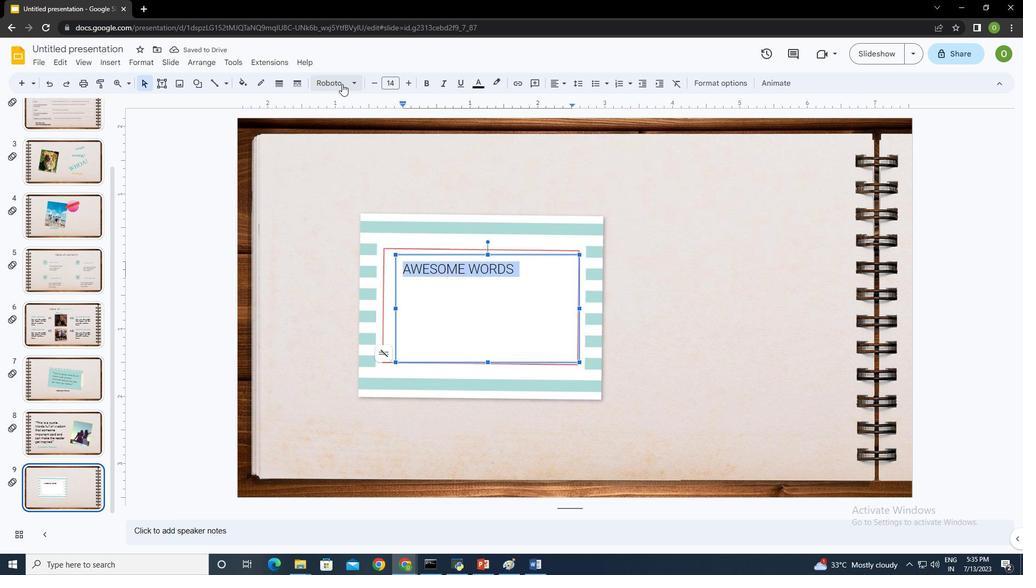 
Action: Mouse moved to (373, 148)
Screenshot: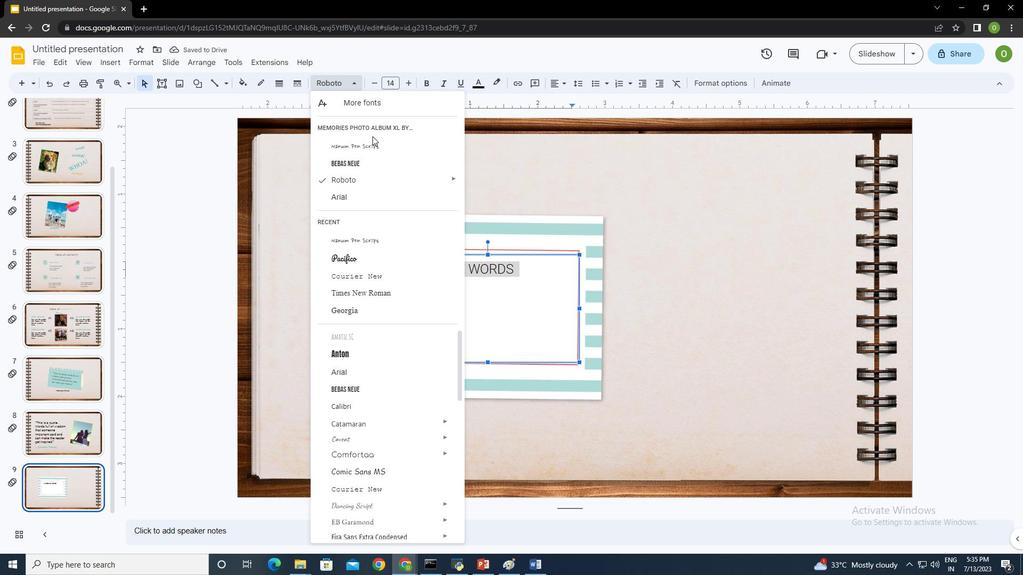 
Action: Mouse pressed left at (373, 148)
Screenshot: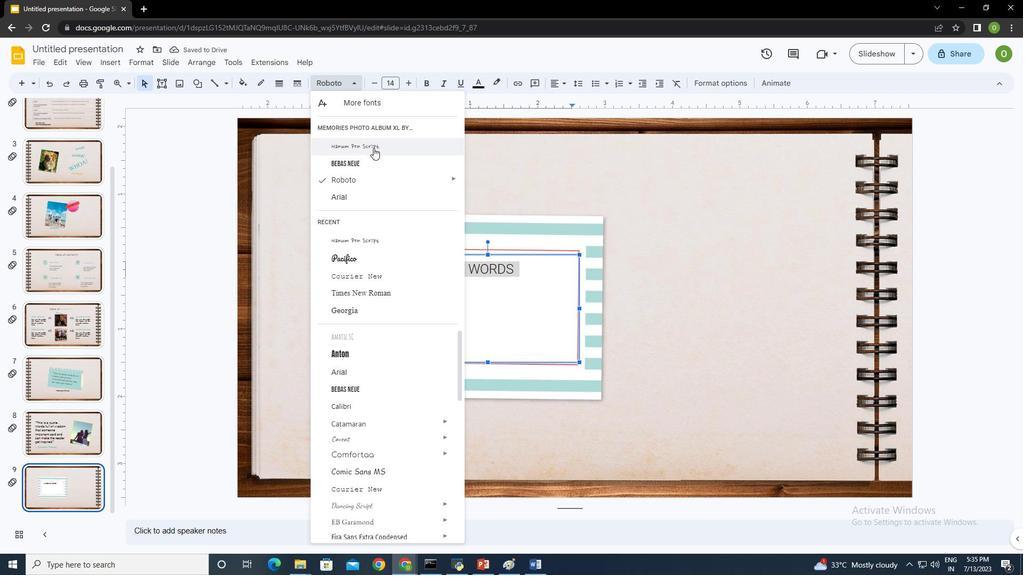 
Action: Mouse moved to (395, 82)
Screenshot: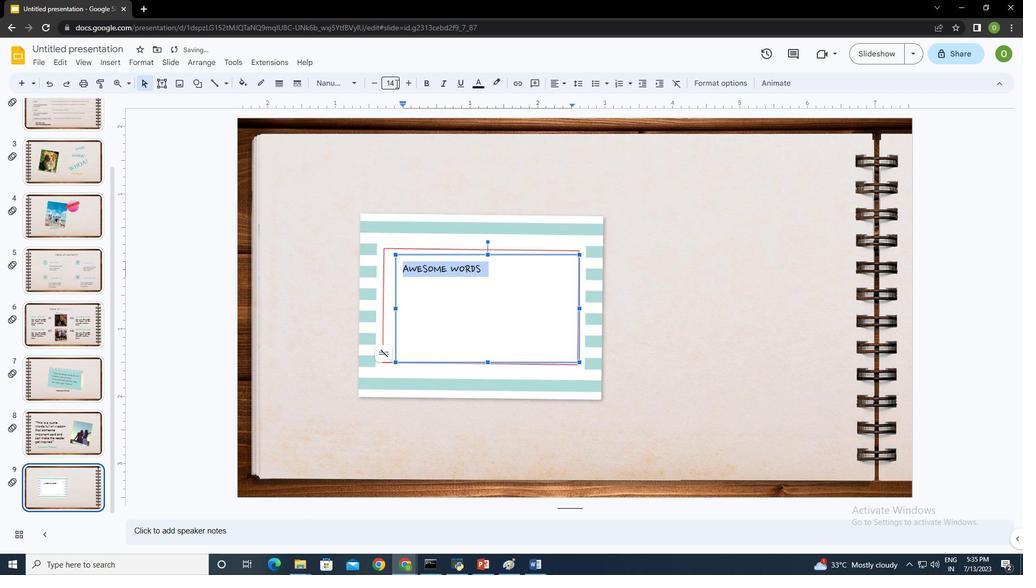 
Action: Mouse pressed left at (395, 82)
Screenshot: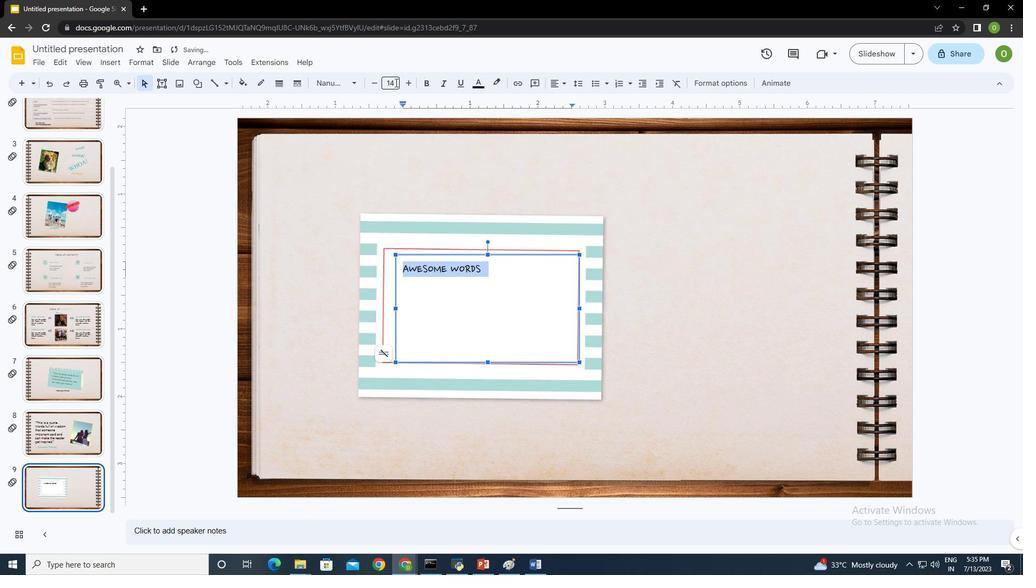 
Action: Key pressed 50<Key.enter>
Screenshot: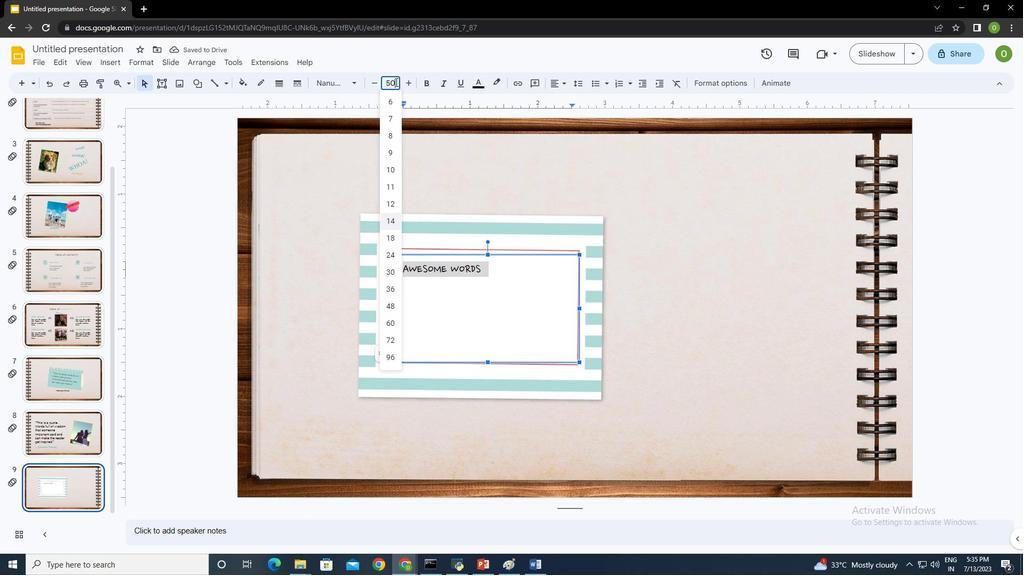 
Action: Mouse moved to (558, 83)
Screenshot: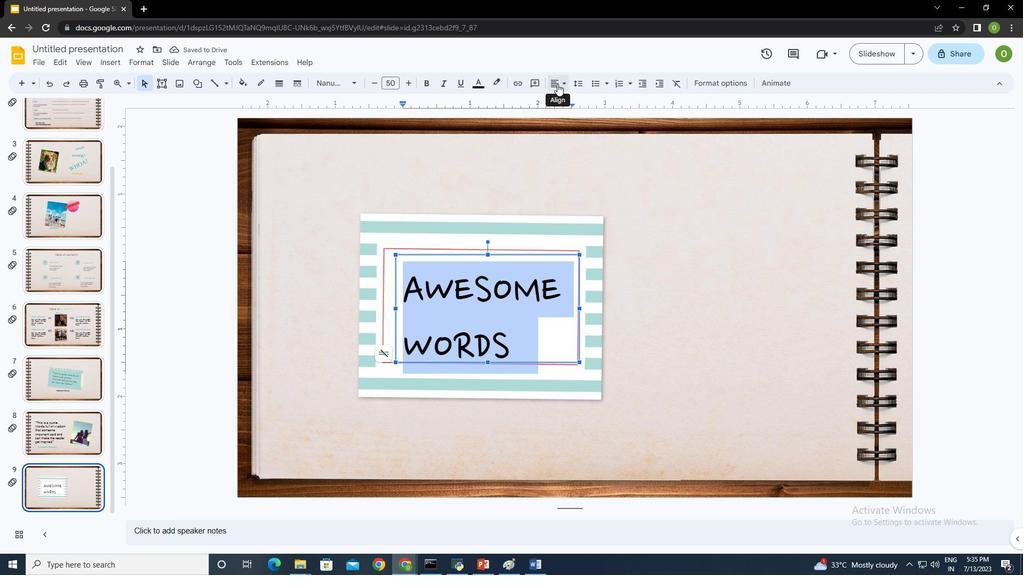 
Action: Mouse pressed left at (558, 83)
Screenshot: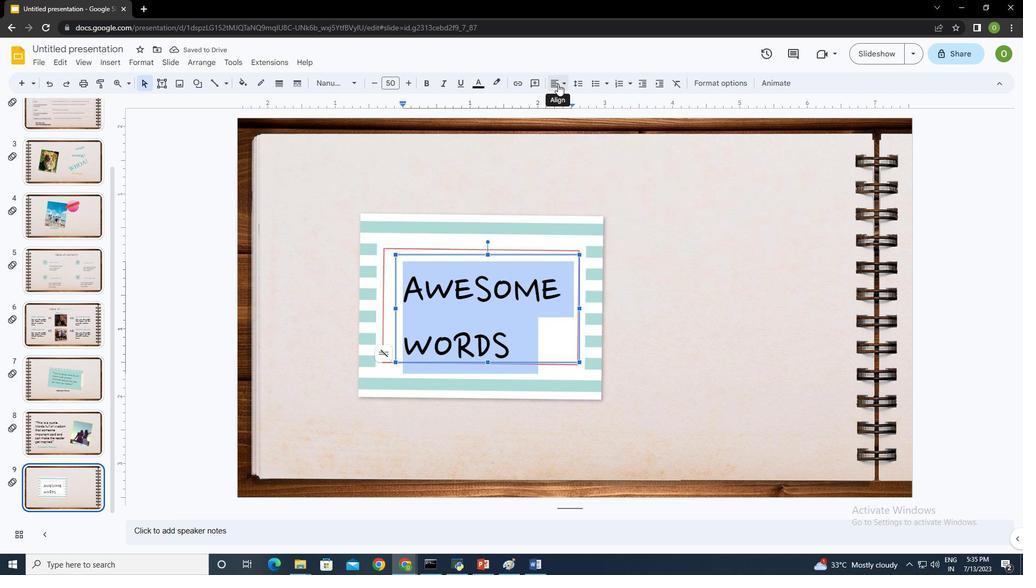 
Action: Mouse moved to (571, 102)
Screenshot: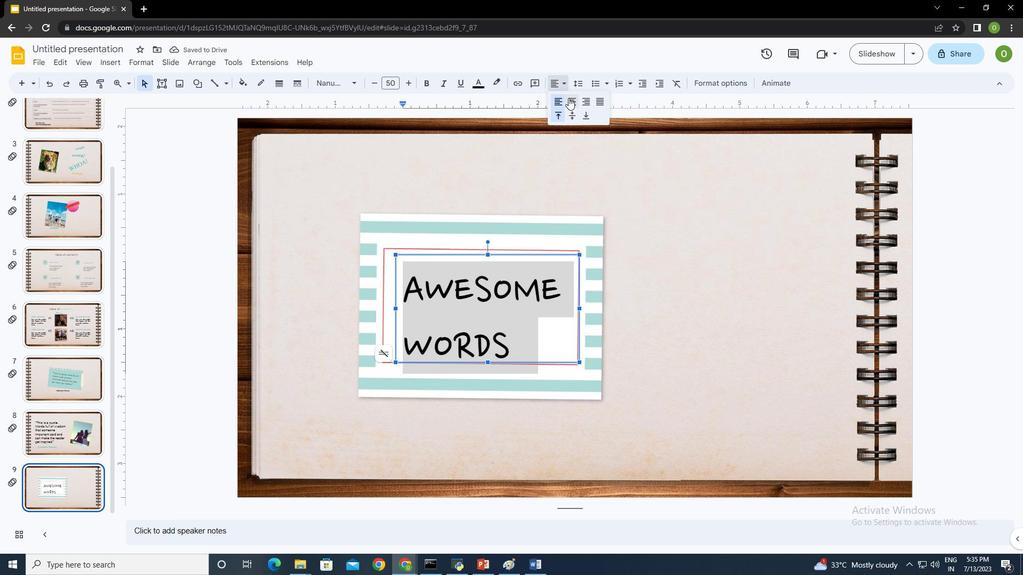 
Action: Mouse pressed left at (571, 102)
Screenshot: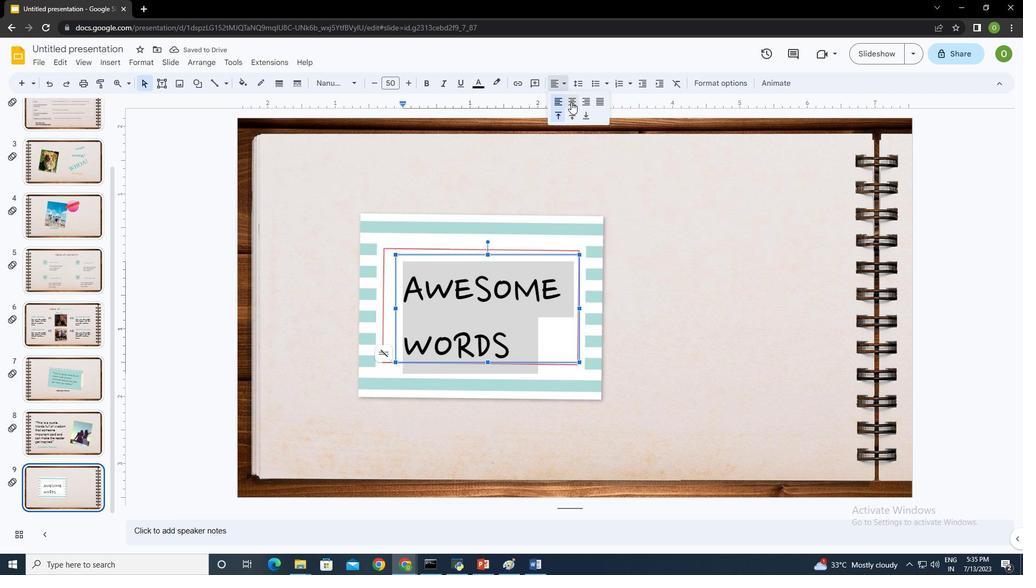 
Action: Mouse moved to (551, 331)
Screenshot: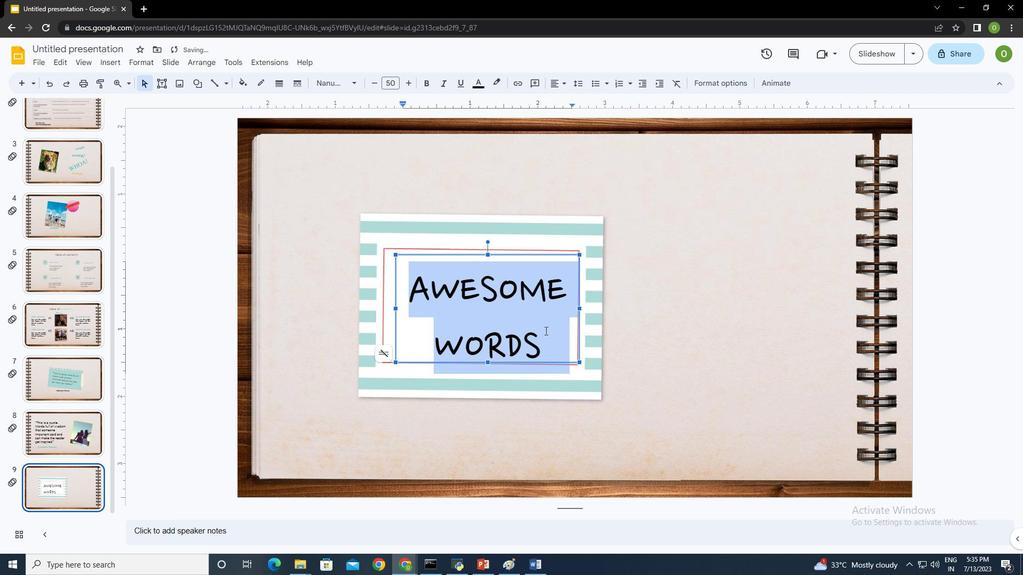 
Action: Mouse pressed left at (551, 331)
Screenshot: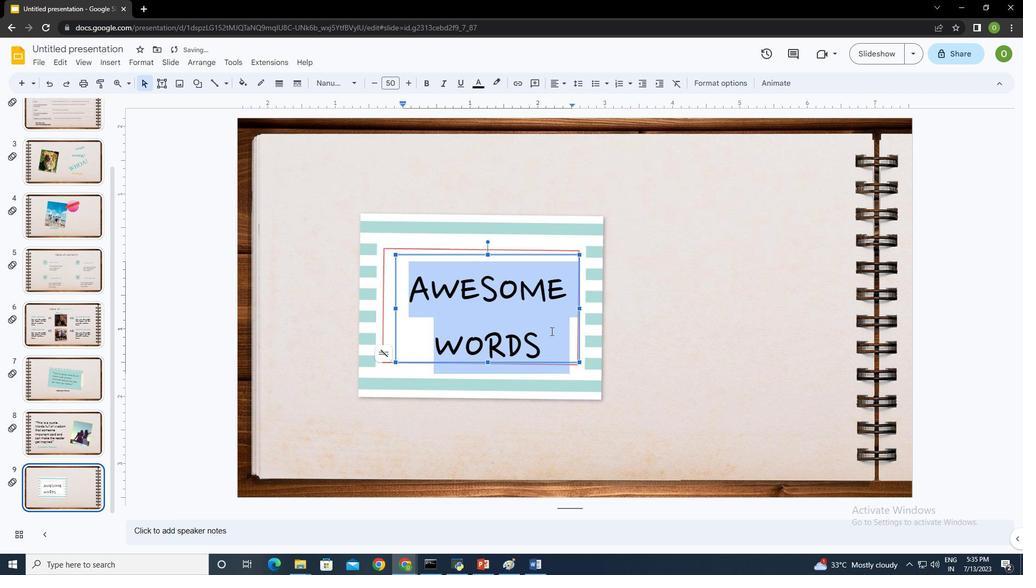 
Action: Mouse moved to (397, 307)
Screenshot: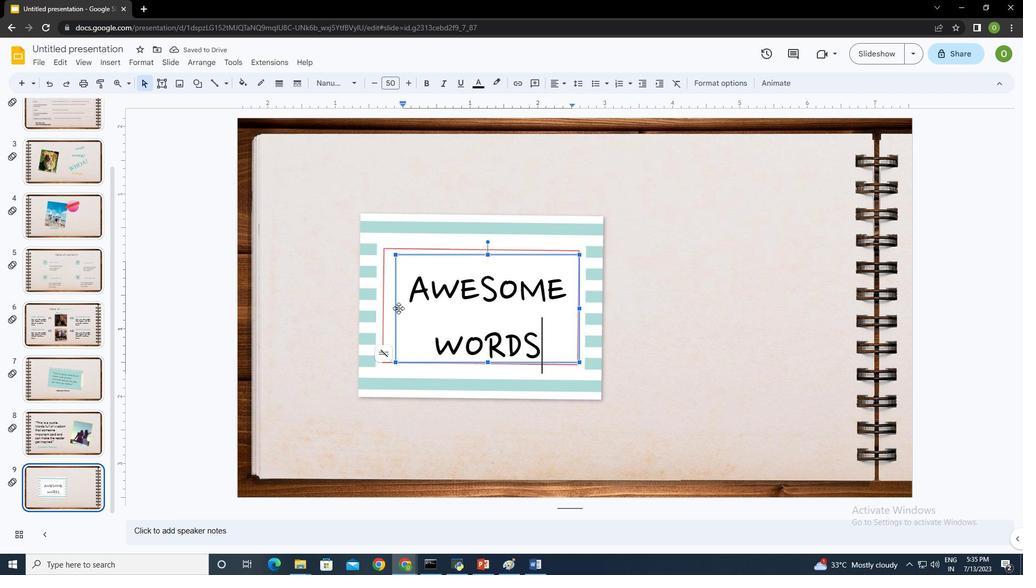 
Action: Mouse pressed left at (397, 307)
Screenshot: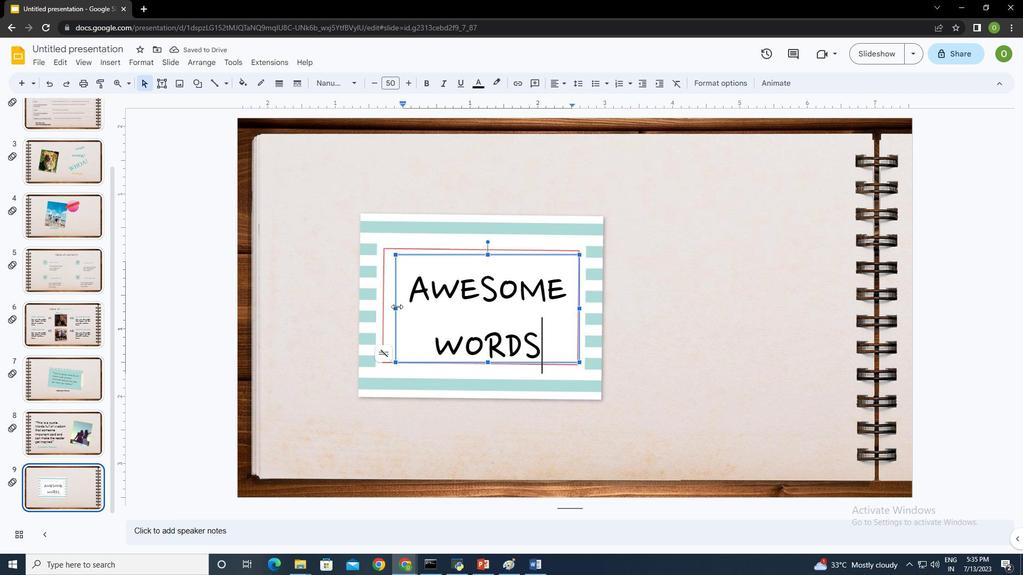 
Action: Mouse moved to (482, 255)
Screenshot: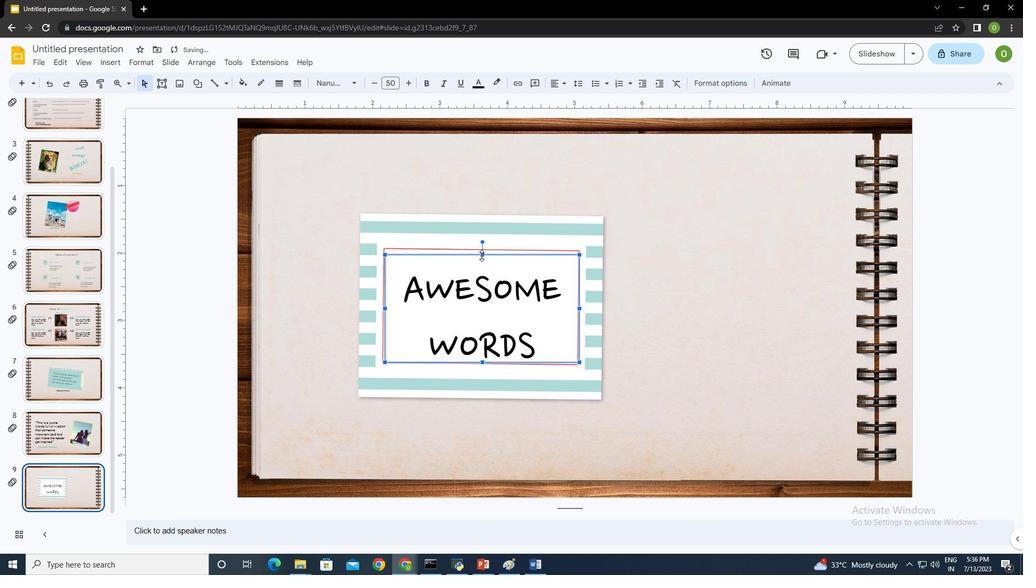 
Action: Mouse pressed left at (482, 255)
Screenshot: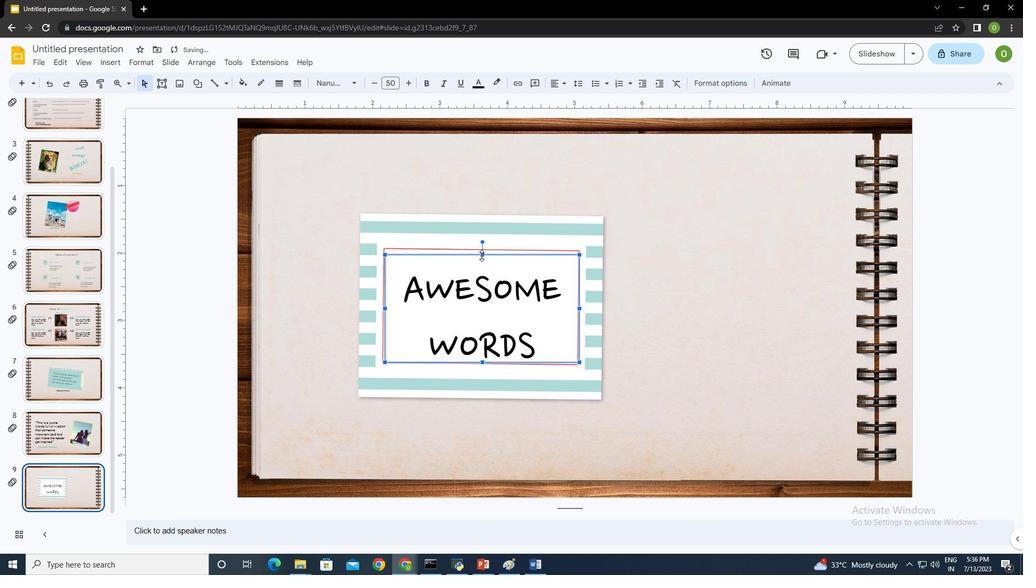 
Action: Mouse moved to (481, 364)
Screenshot: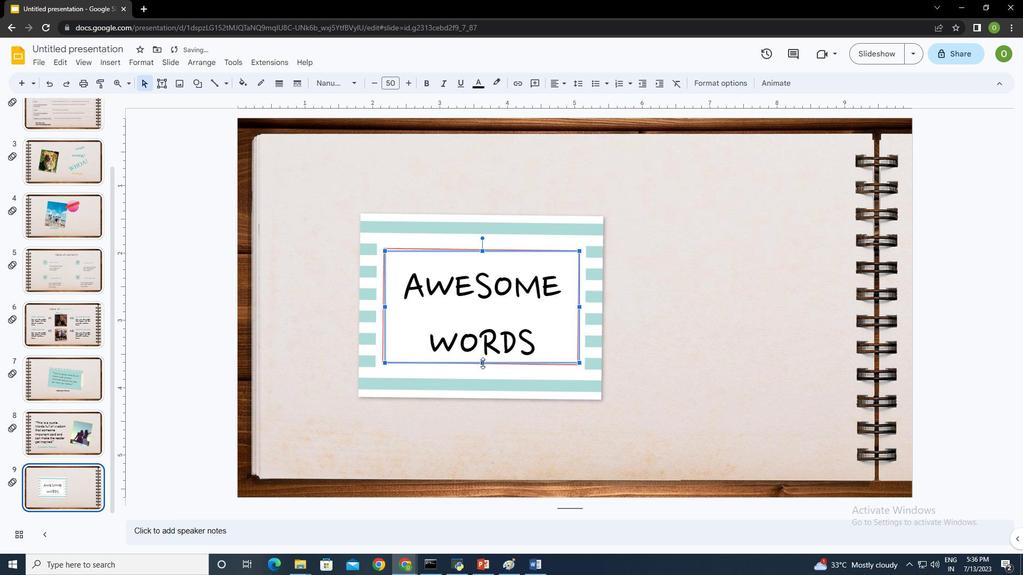 
Action: Mouse pressed left at (481, 364)
Screenshot: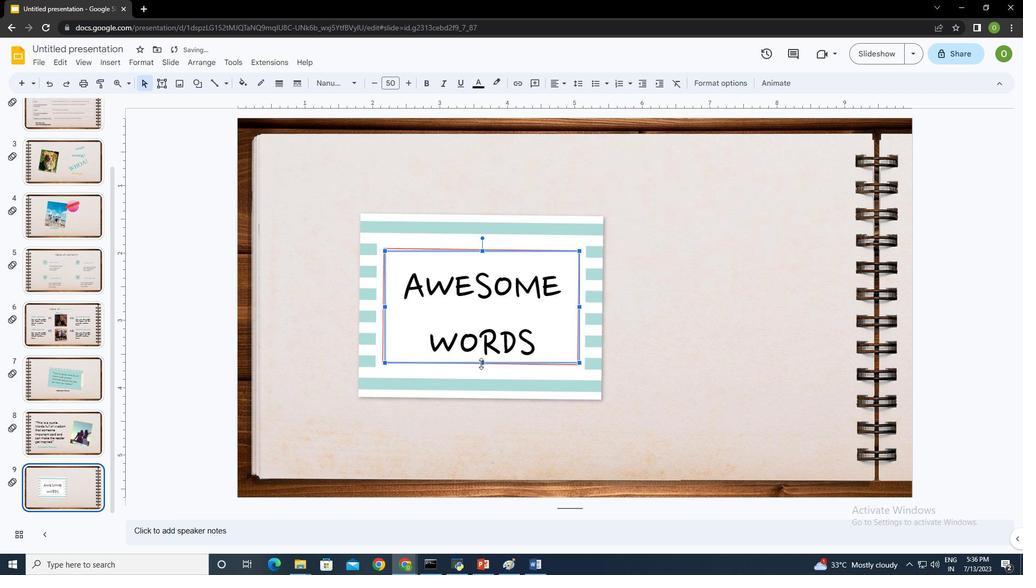 
Action: Mouse moved to (437, 383)
Screenshot: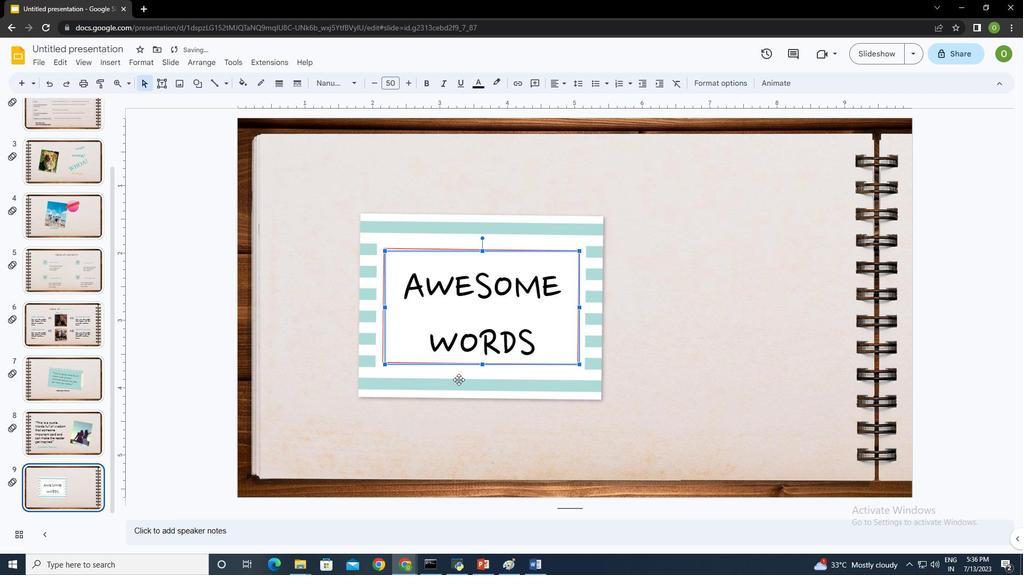
Action: Mouse pressed left at (437, 383)
Screenshot: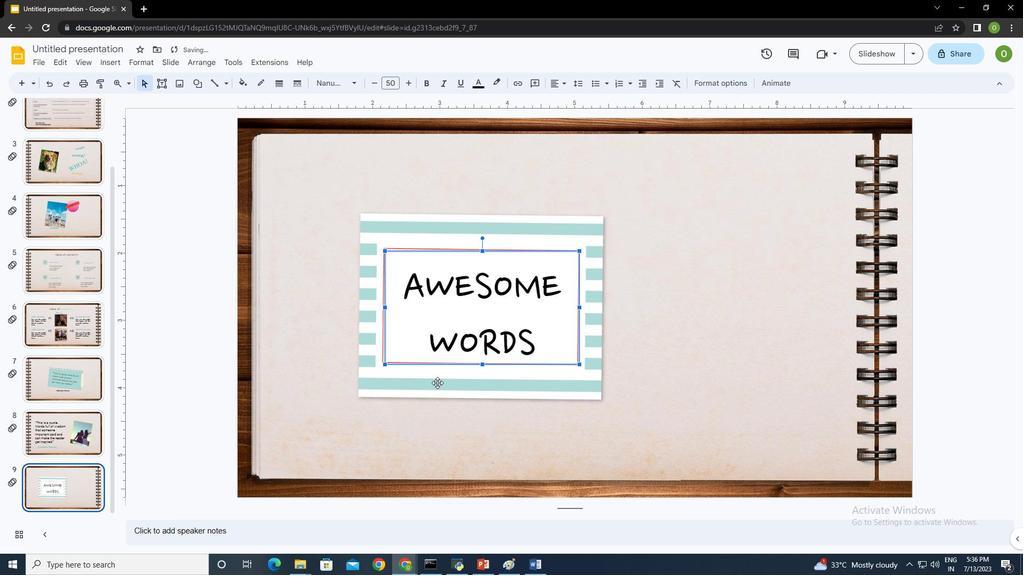 
Action: Mouse moved to (159, 81)
Screenshot: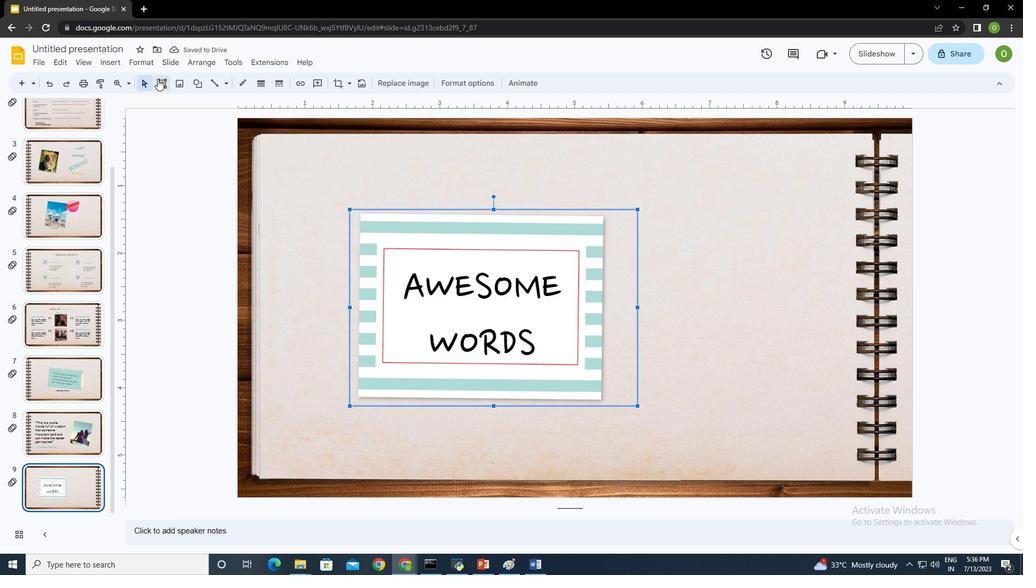 
Action: Mouse pressed left at (159, 81)
Screenshot: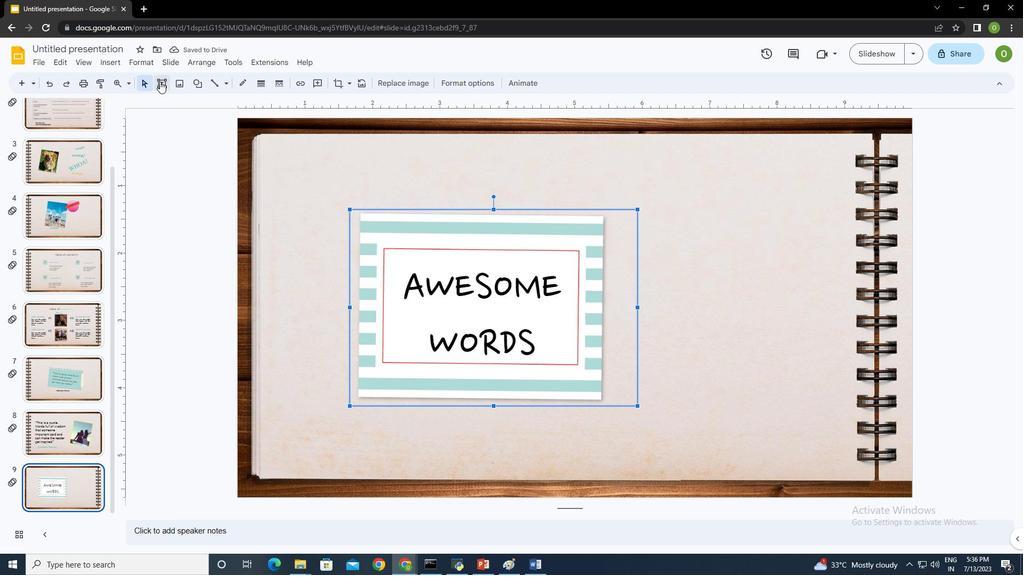 
Action: Mouse moved to (361, 364)
Screenshot: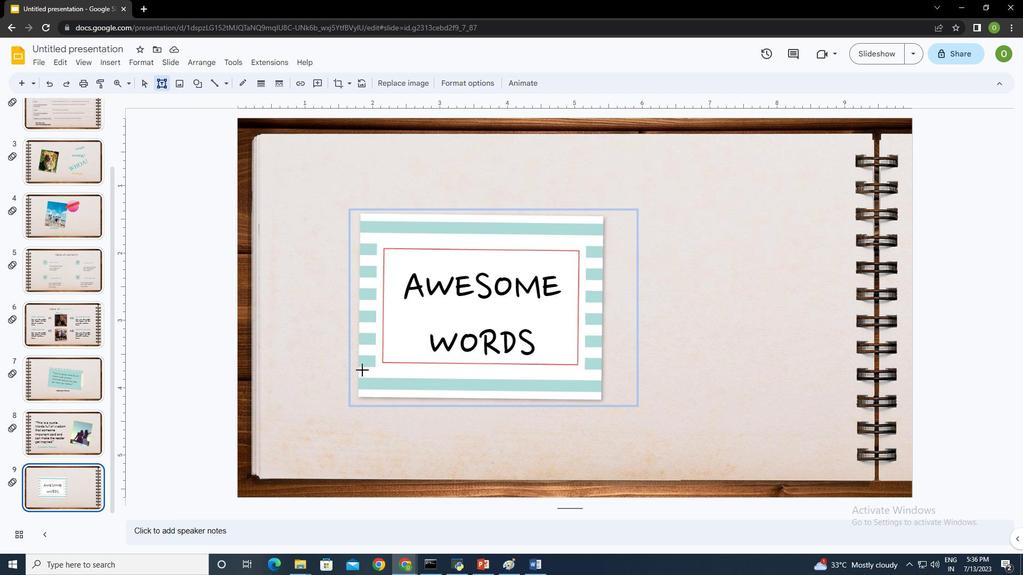 
Action: Mouse pressed left at (361, 364)
Screenshot: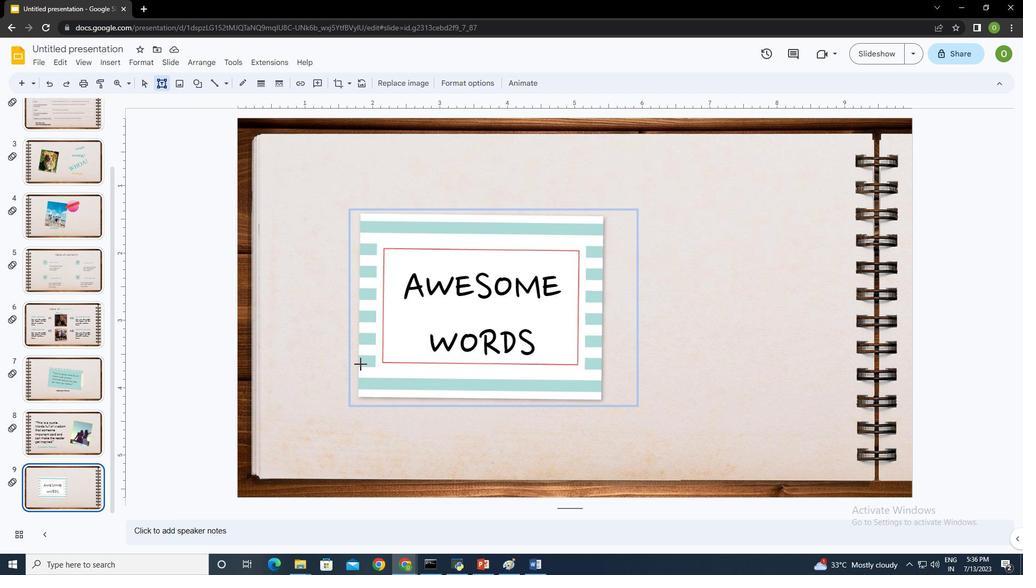 
Action: Mouse moved to (290, 170)
Screenshot: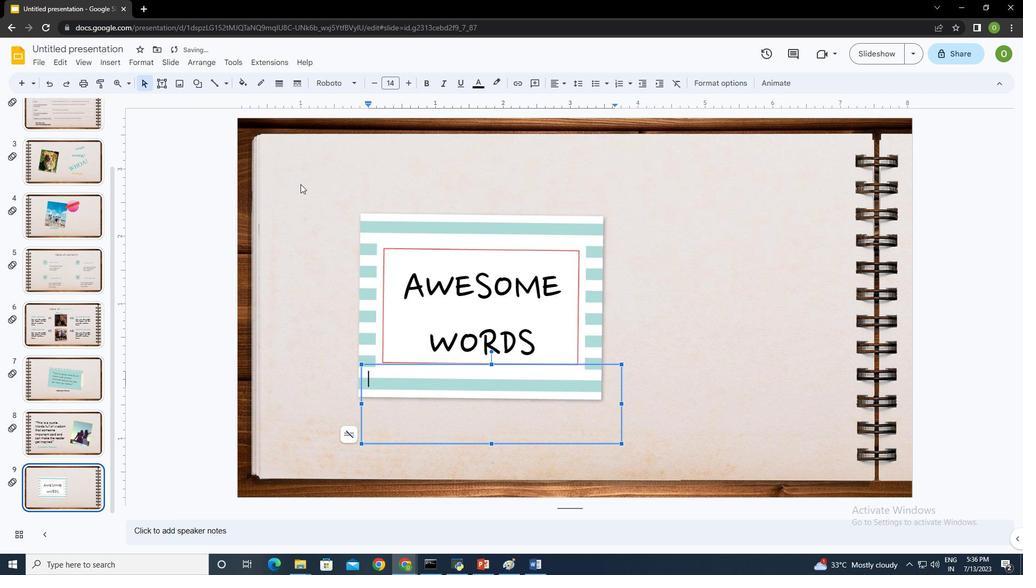 
Action: Key pressed <Key.caps_lock><Key.caps_lock>AWESOME<Key.space>WORDSctrl+A
Screenshot: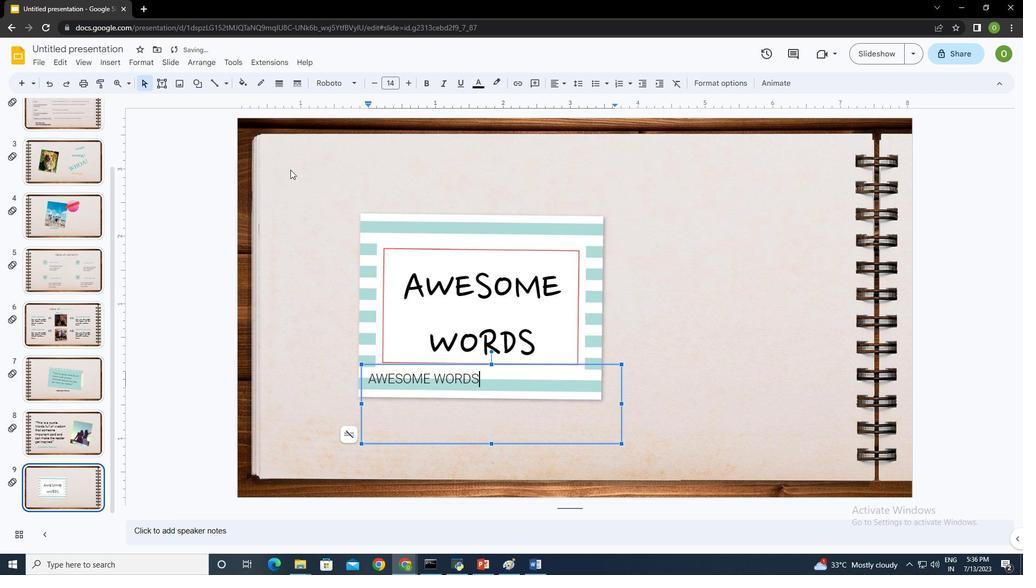 
Action: Mouse moved to (481, 83)
Screenshot: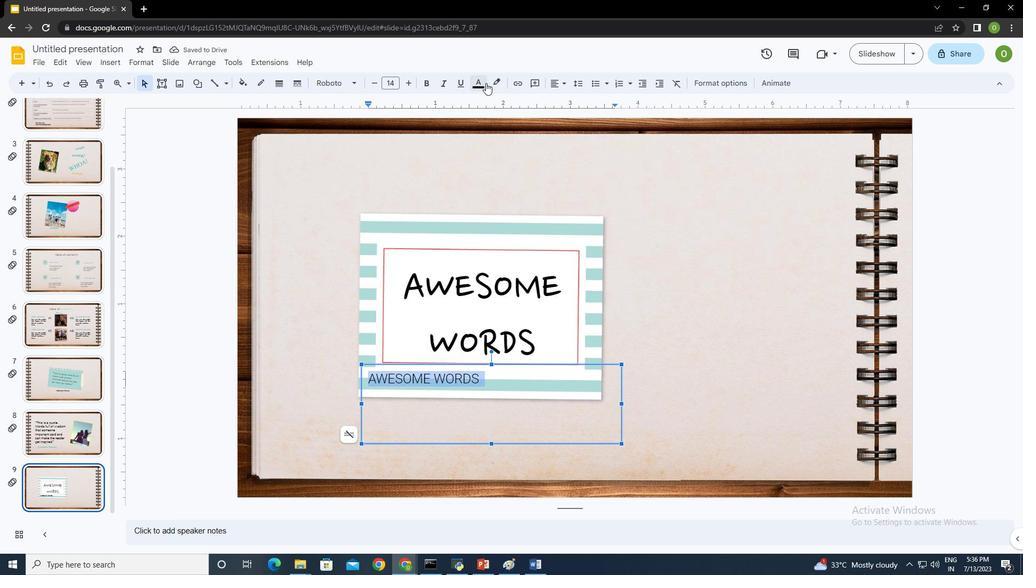 
Action: Mouse pressed left at (481, 83)
Screenshot: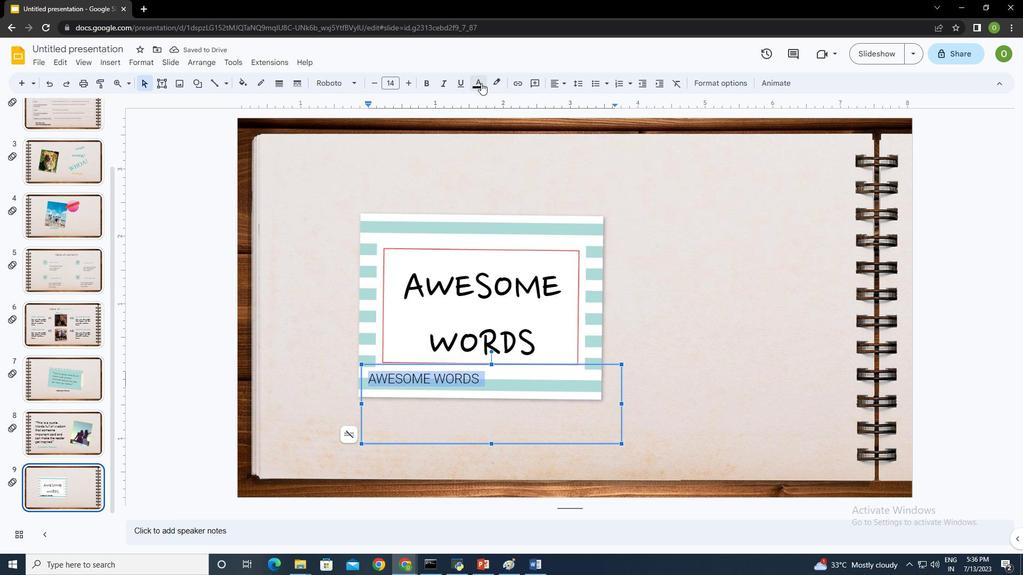
Action: Mouse moved to (586, 247)
Screenshot: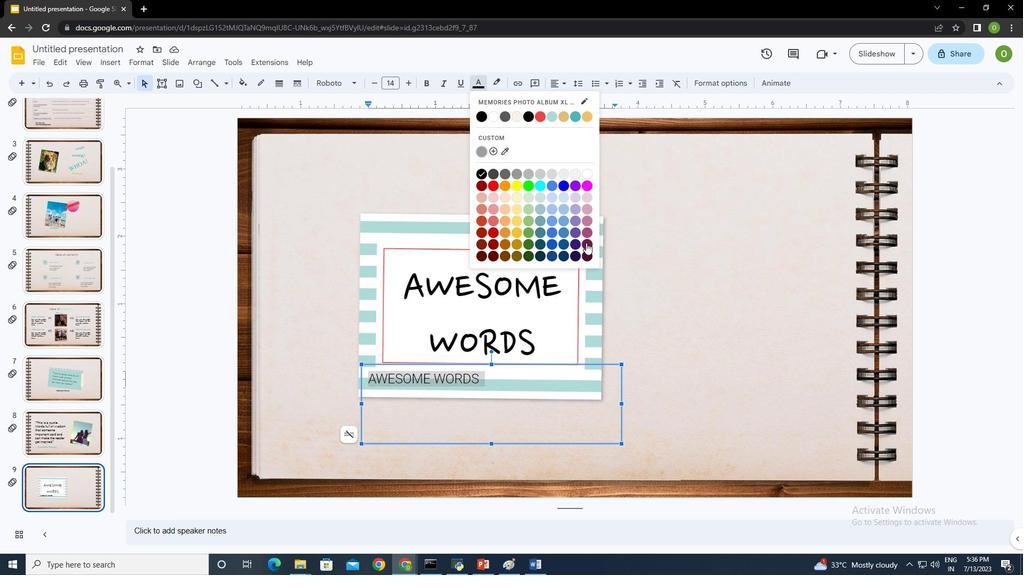
Action: Mouse pressed left at (586, 247)
Screenshot: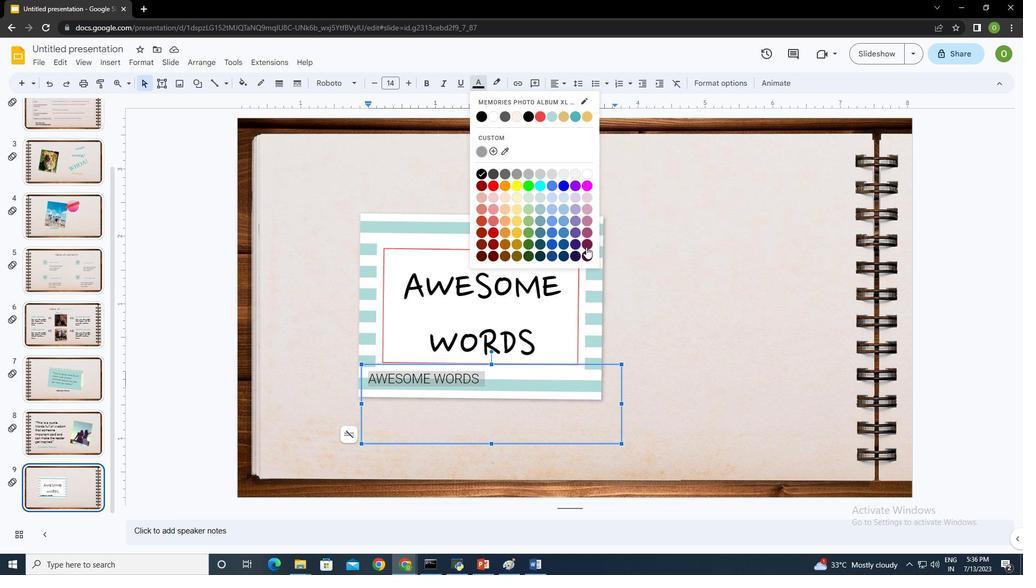 
Action: Mouse moved to (406, 84)
Screenshot: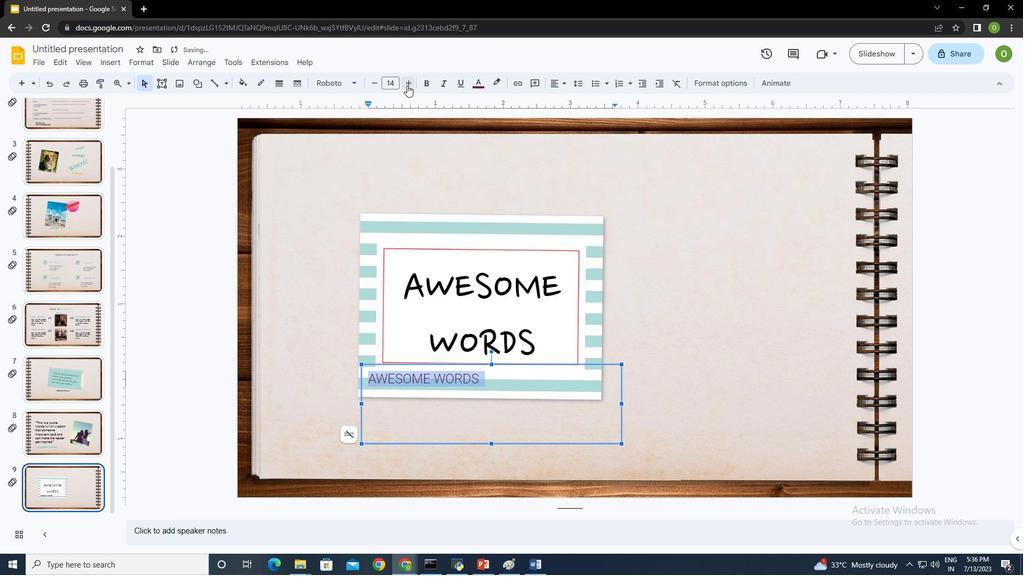 
Action: Mouse pressed left at (406, 84)
Screenshot: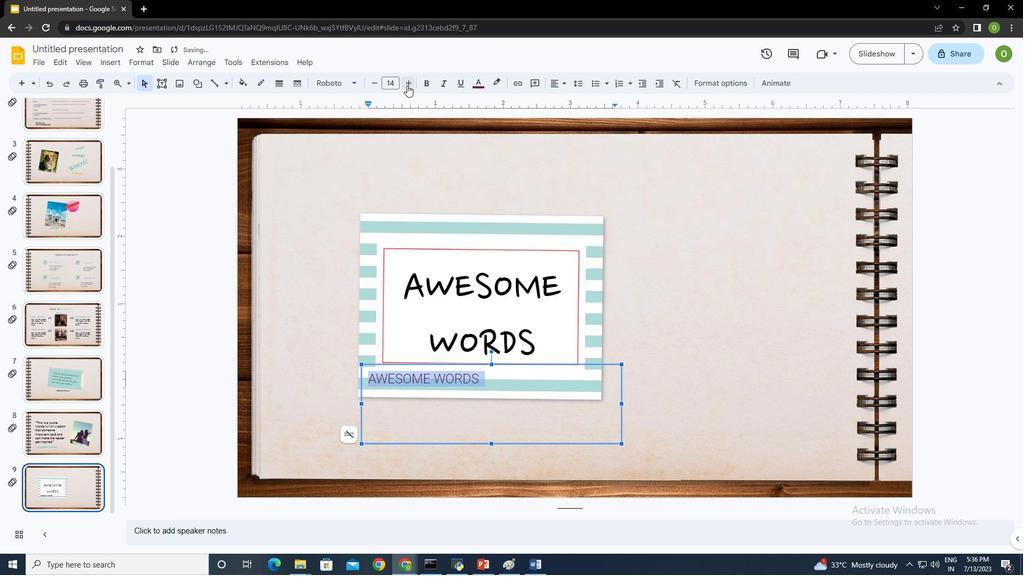 
Action: Mouse moved to (406, 84)
Screenshot: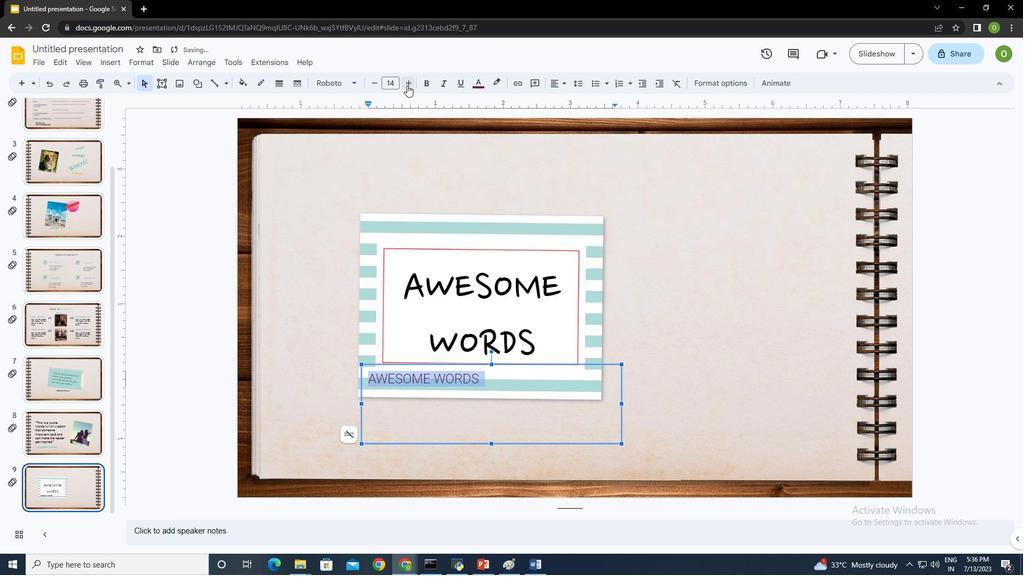 
Action: Mouse pressed left at (406, 84)
Screenshot: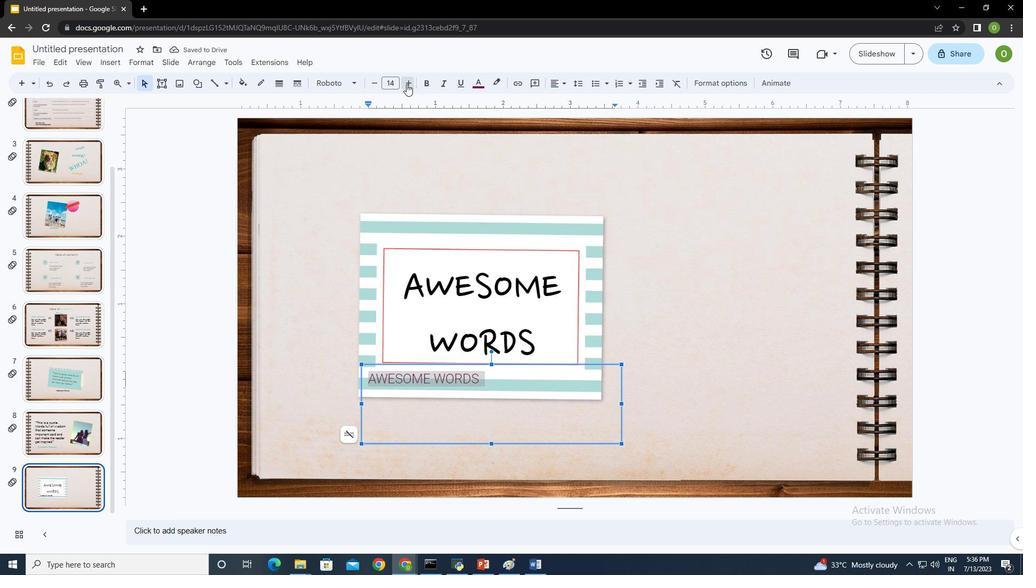 
Action: Mouse pressed left at (406, 84)
Screenshot: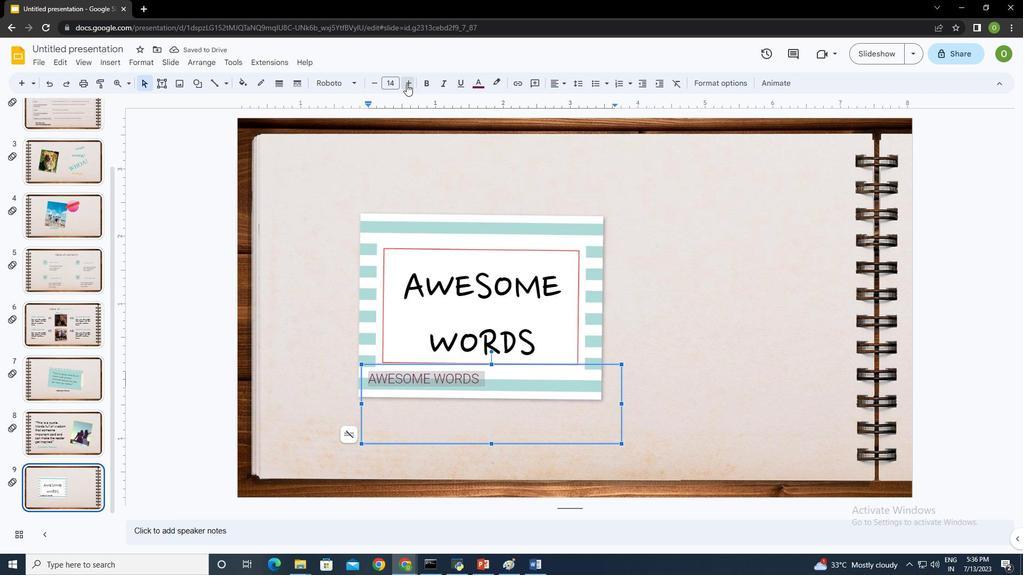 
Action: Mouse pressed left at (406, 84)
Screenshot: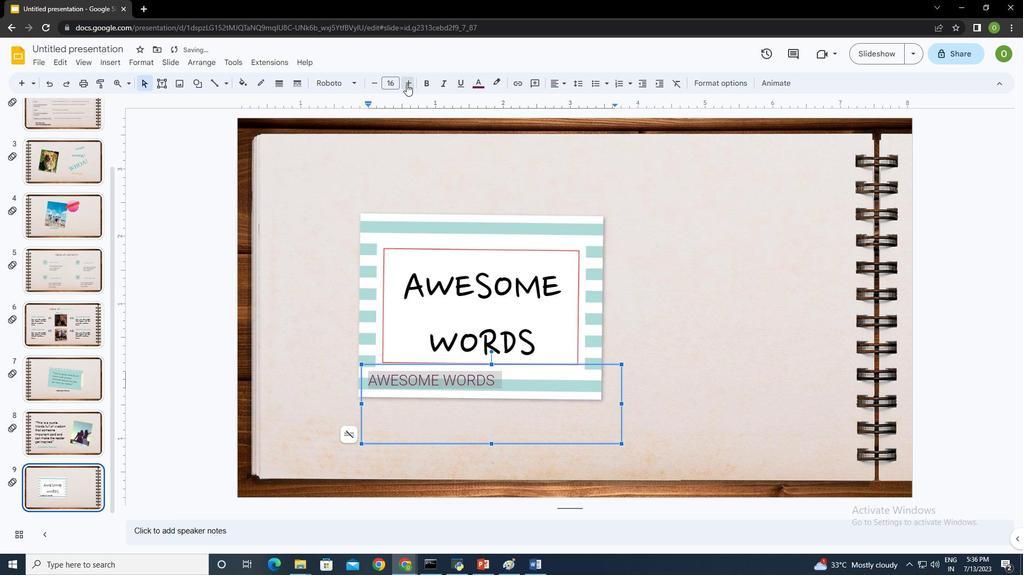 
Action: Mouse pressed left at (406, 84)
Screenshot: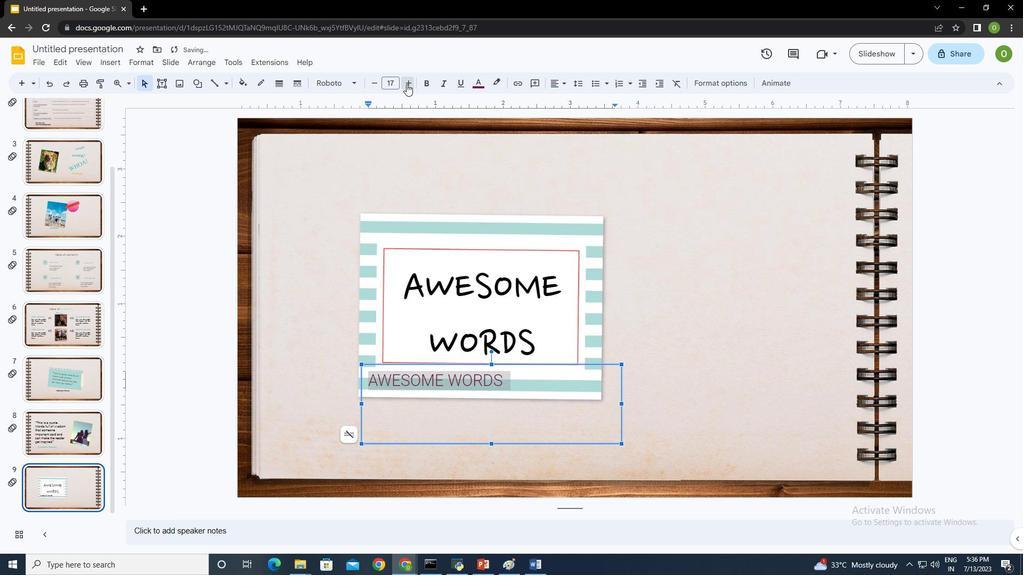 
Action: Mouse pressed left at (406, 84)
Screenshot: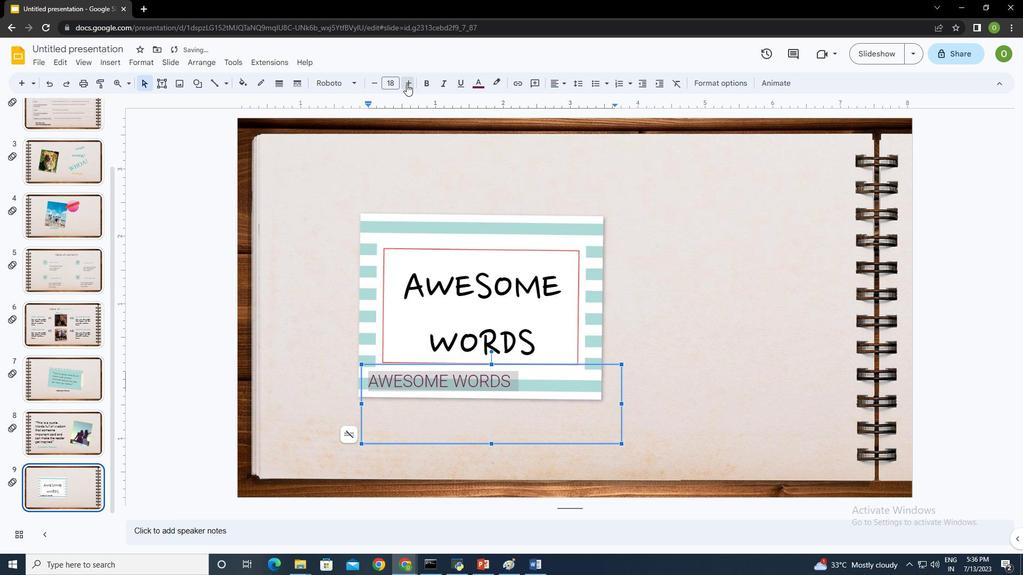 
Action: Mouse pressed left at (406, 84)
Screenshot: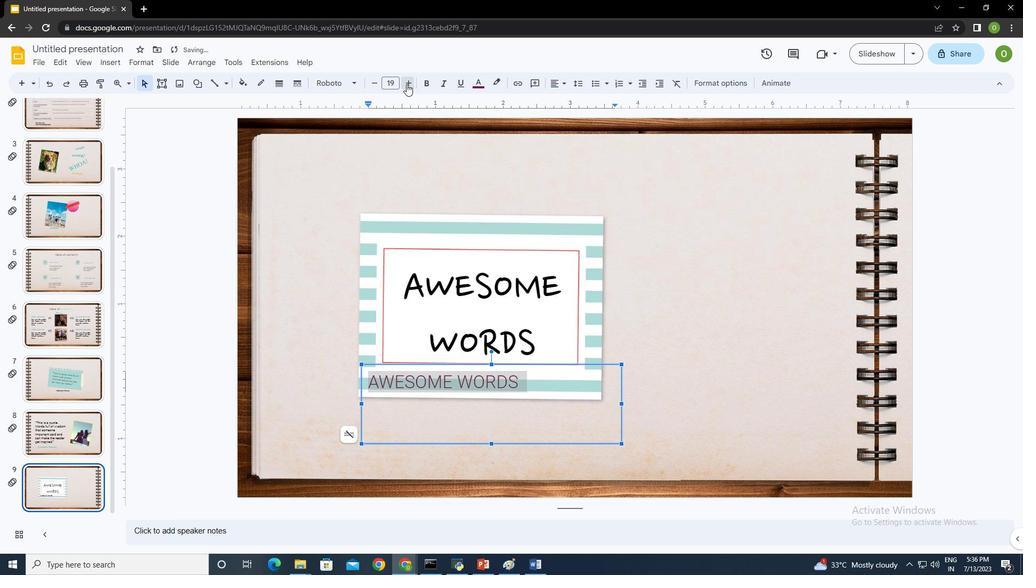 
Action: Mouse pressed left at (406, 84)
Screenshot: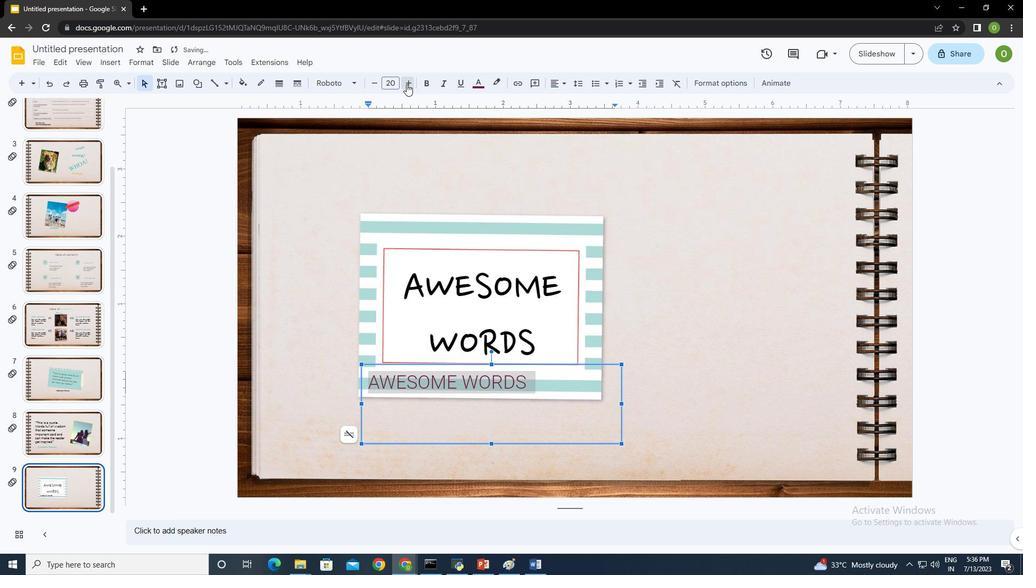 
Action: Mouse pressed left at (406, 84)
Screenshot: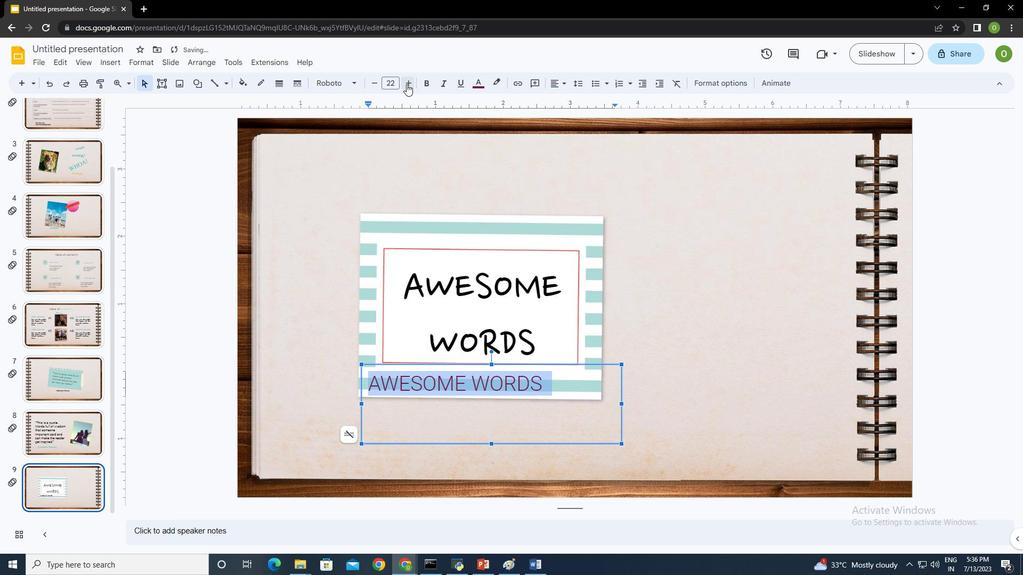 
Action: Mouse pressed left at (406, 84)
Screenshot: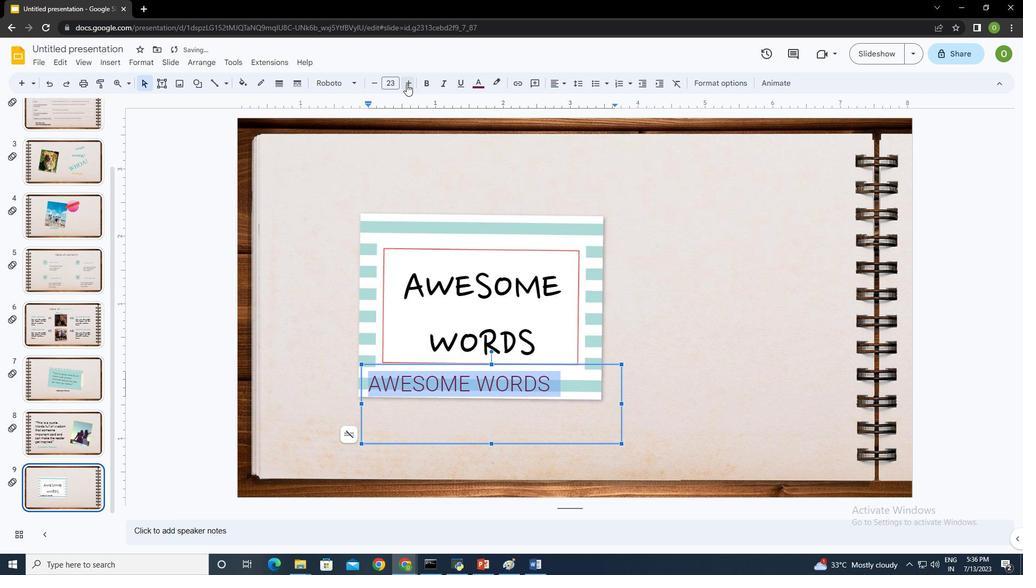 
Action: Mouse pressed left at (406, 84)
Screenshot: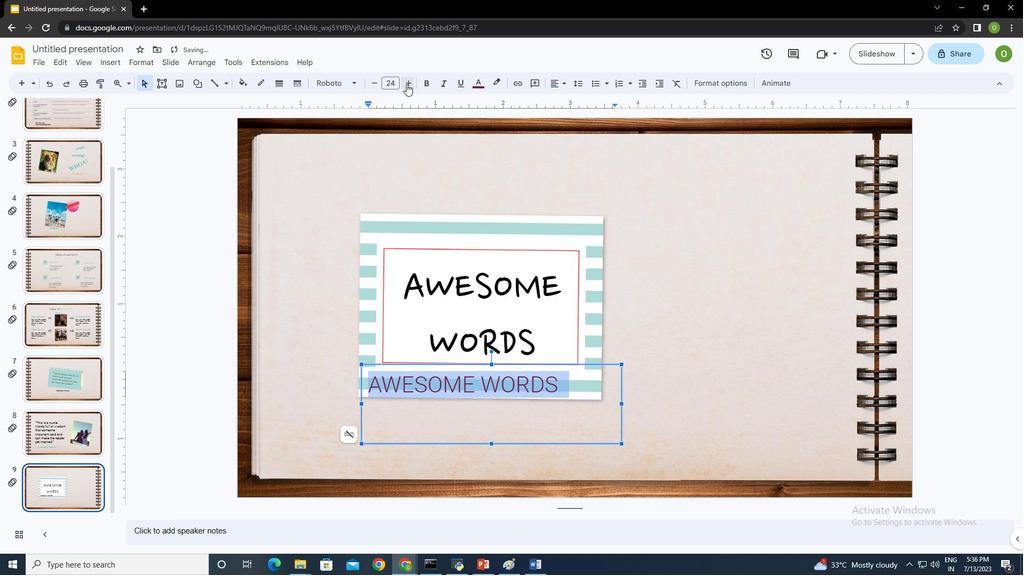 
Action: Mouse moved to (345, 83)
Screenshot: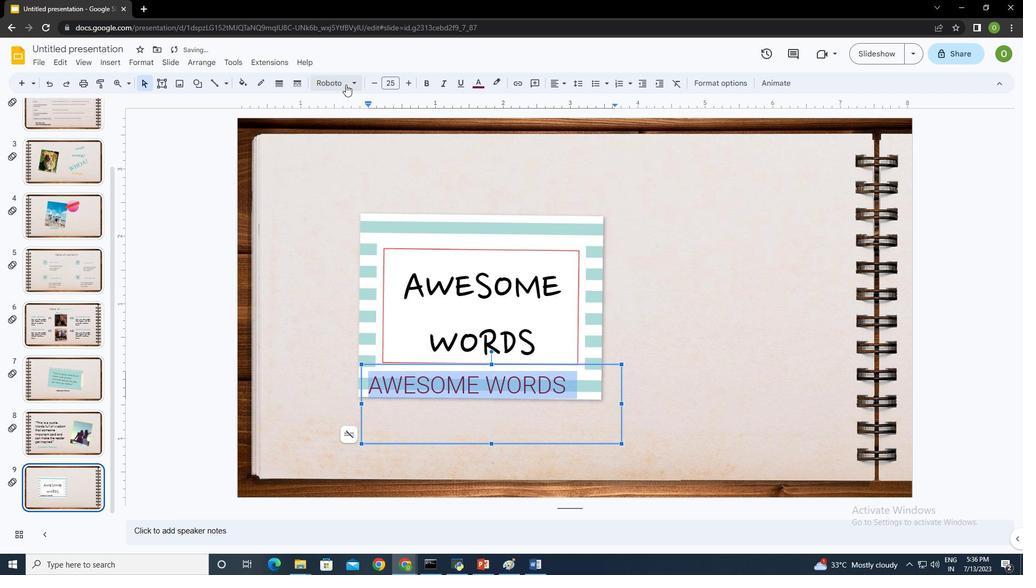 
Action: Mouse pressed left at (345, 83)
Screenshot: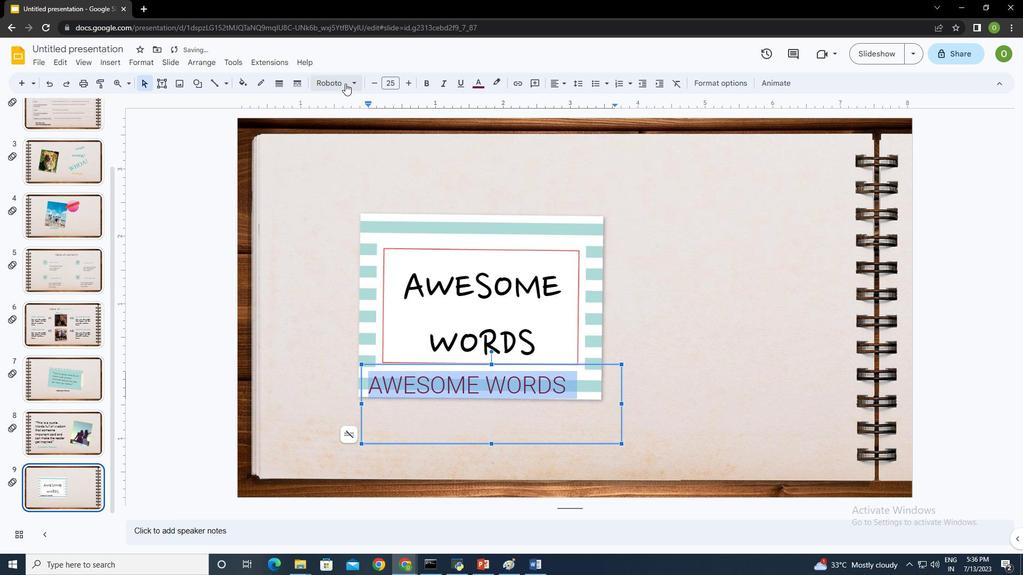
Action: Mouse moved to (362, 146)
Screenshot: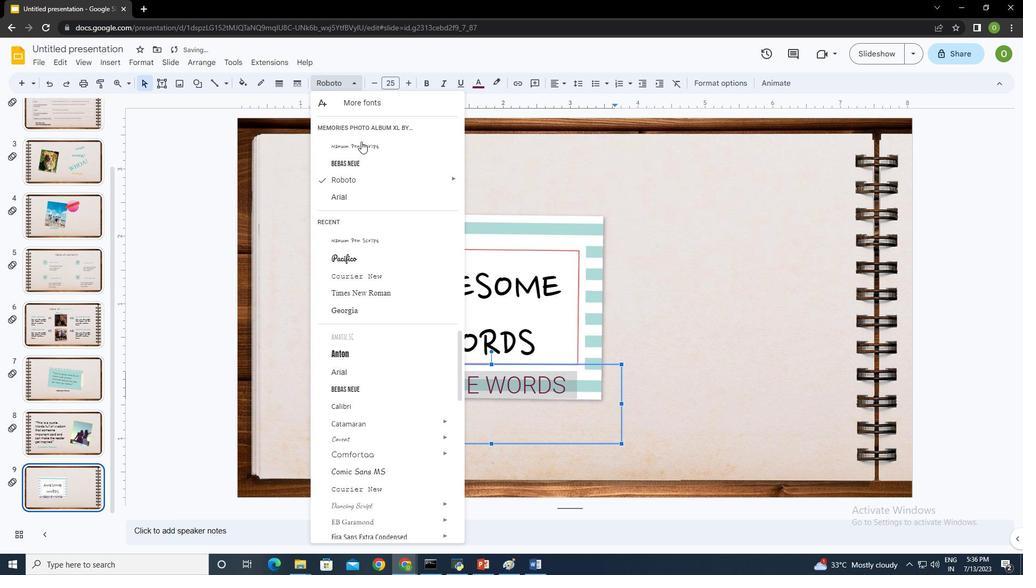 
Action: Mouse pressed left at (362, 146)
Screenshot: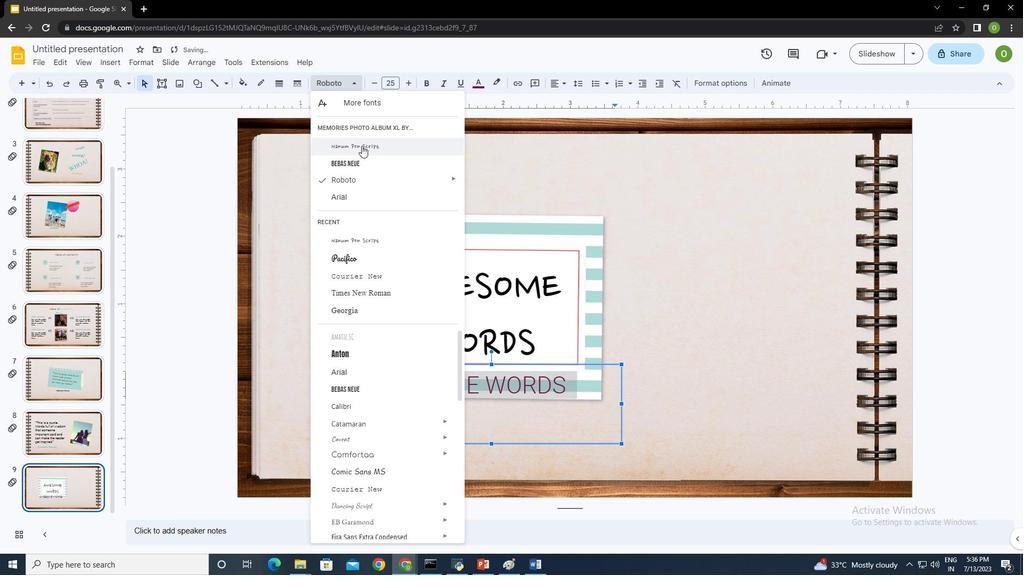 
Action: Mouse moved to (407, 82)
Screenshot: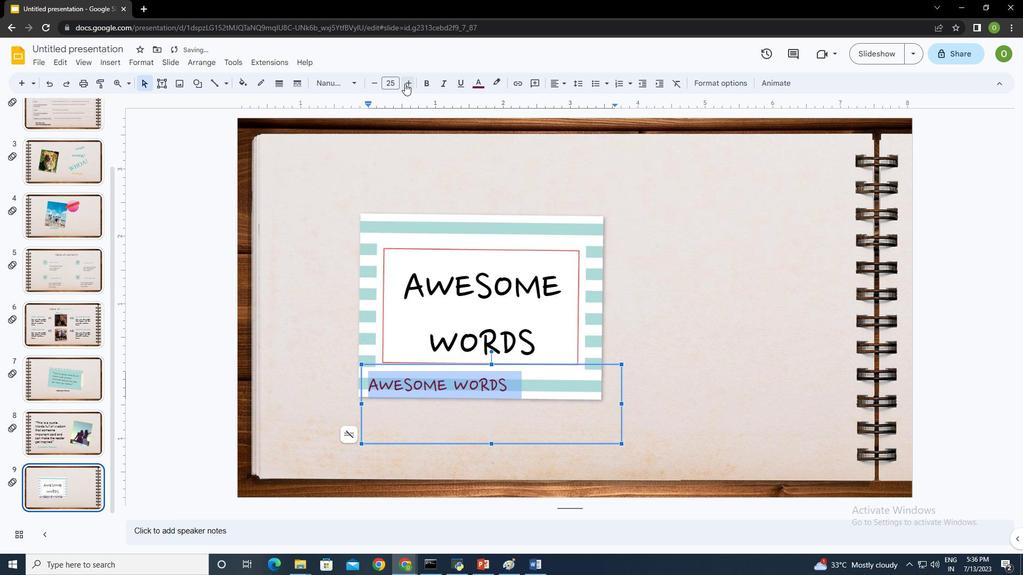 
Action: Mouse pressed left at (407, 82)
Screenshot: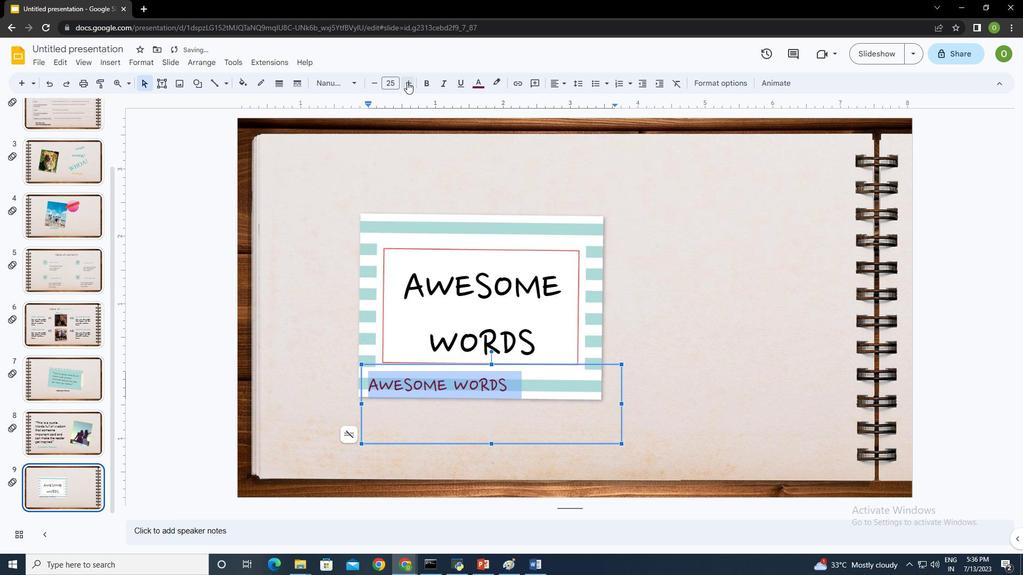 
Action: Mouse pressed left at (407, 82)
Screenshot: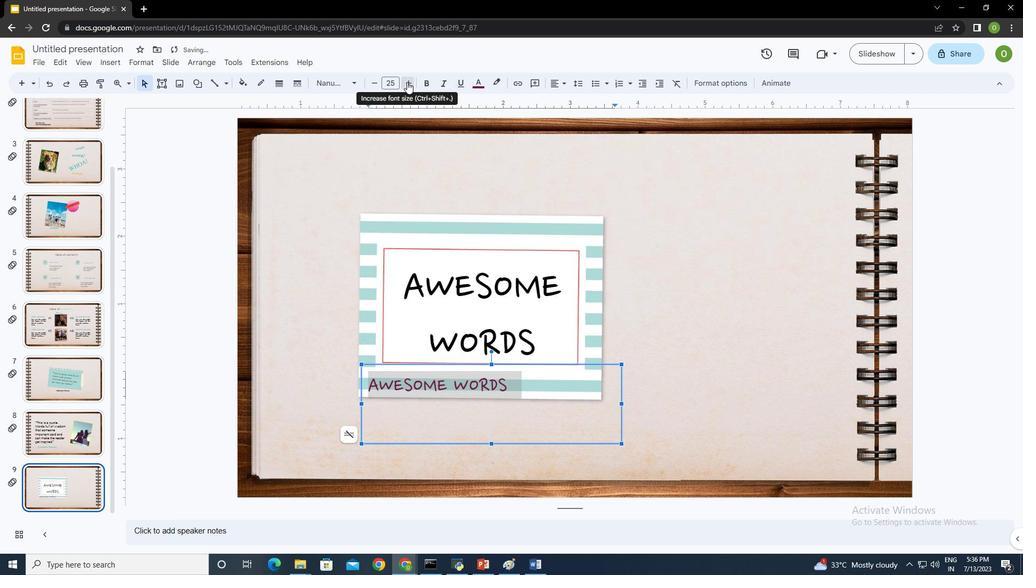 
Action: Mouse pressed left at (407, 82)
Screenshot: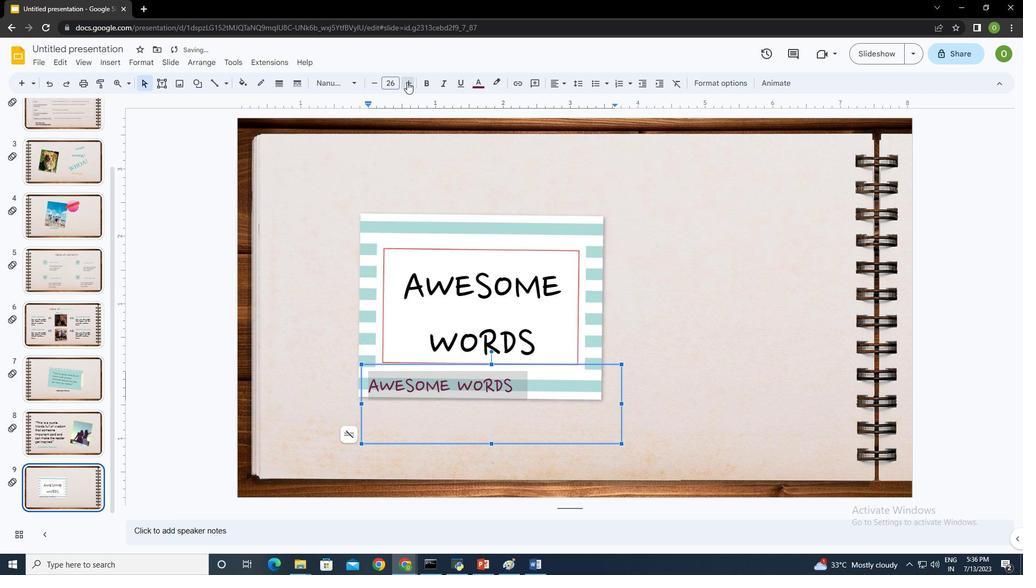 
Action: Mouse pressed left at (407, 82)
Screenshot: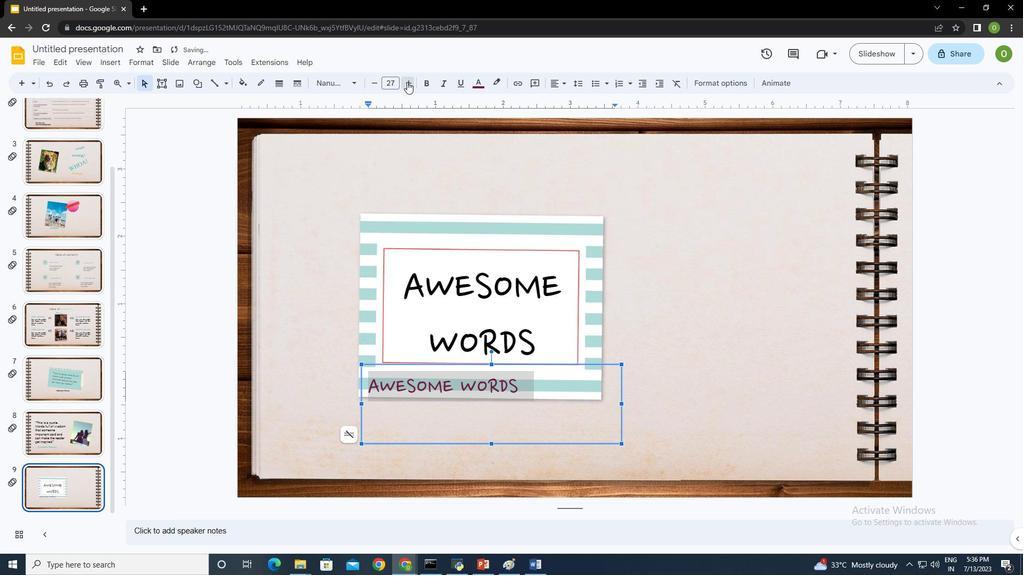 
Action: Mouse pressed left at (407, 82)
Screenshot: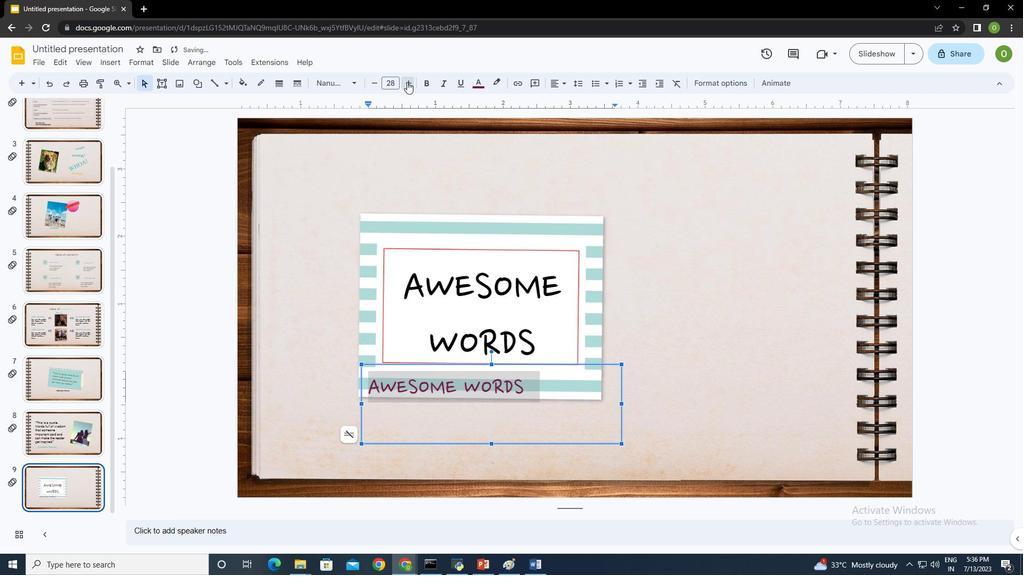 
Action: Mouse pressed left at (407, 82)
Screenshot: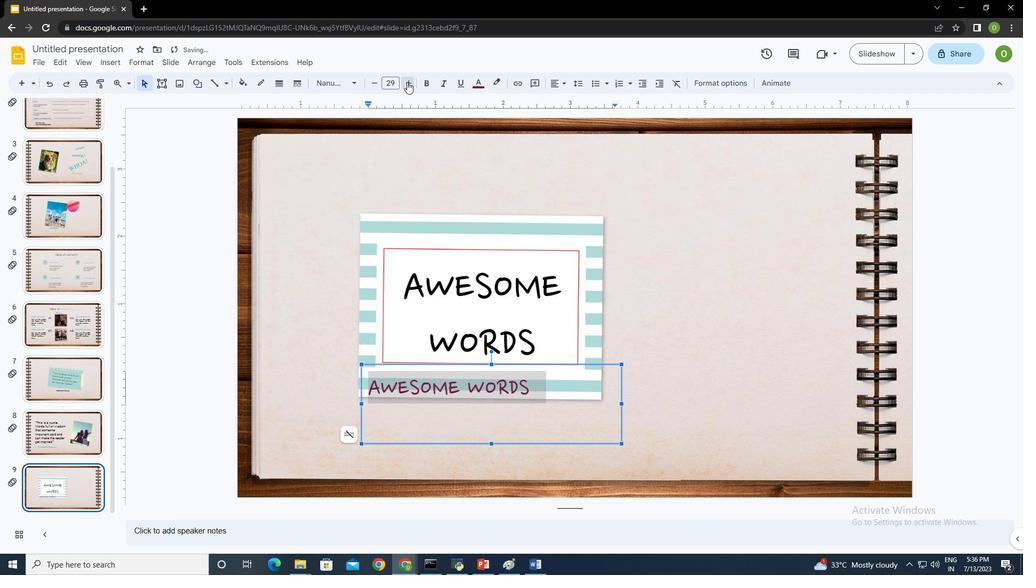 
Action: Mouse pressed left at (407, 82)
Screenshot: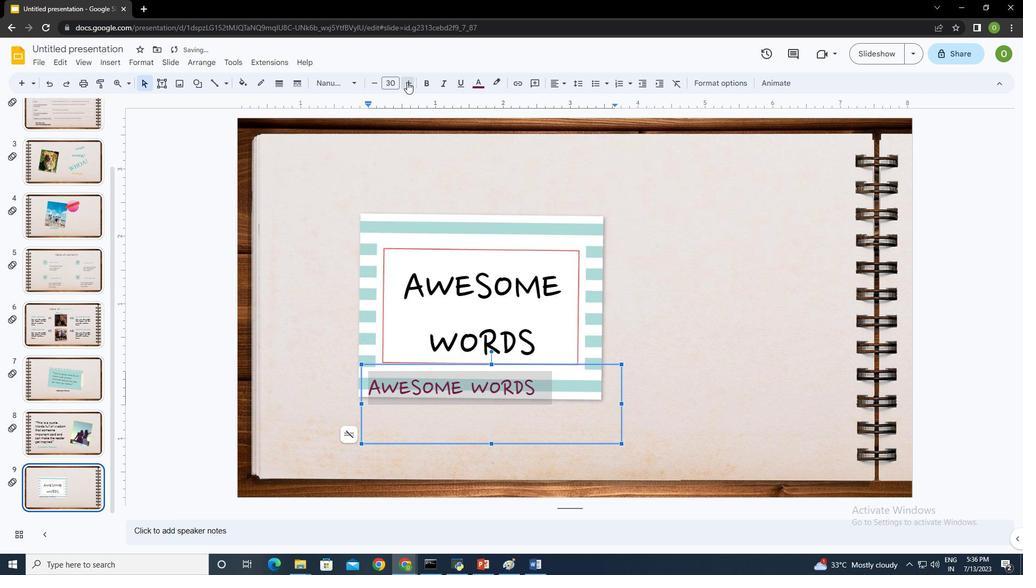 
Action: Mouse pressed left at (407, 82)
Screenshot: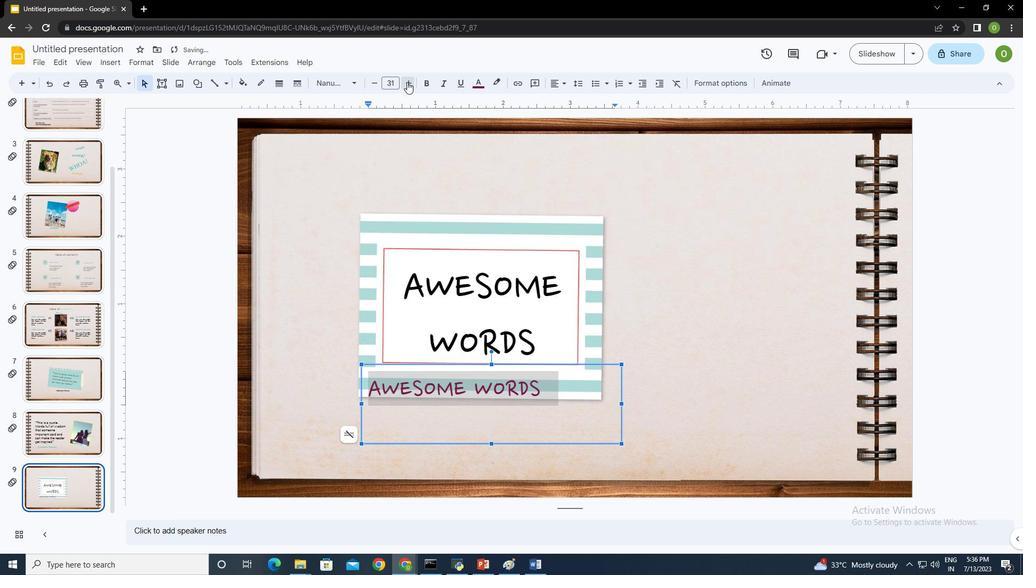 
Action: Mouse pressed left at (407, 82)
Screenshot: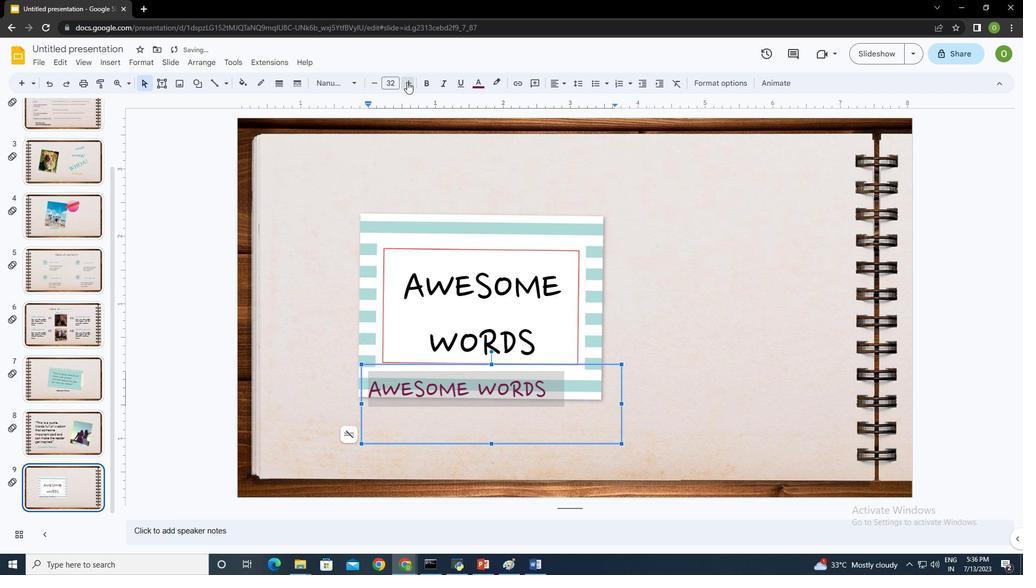 
Action: Mouse pressed left at (407, 82)
Screenshot: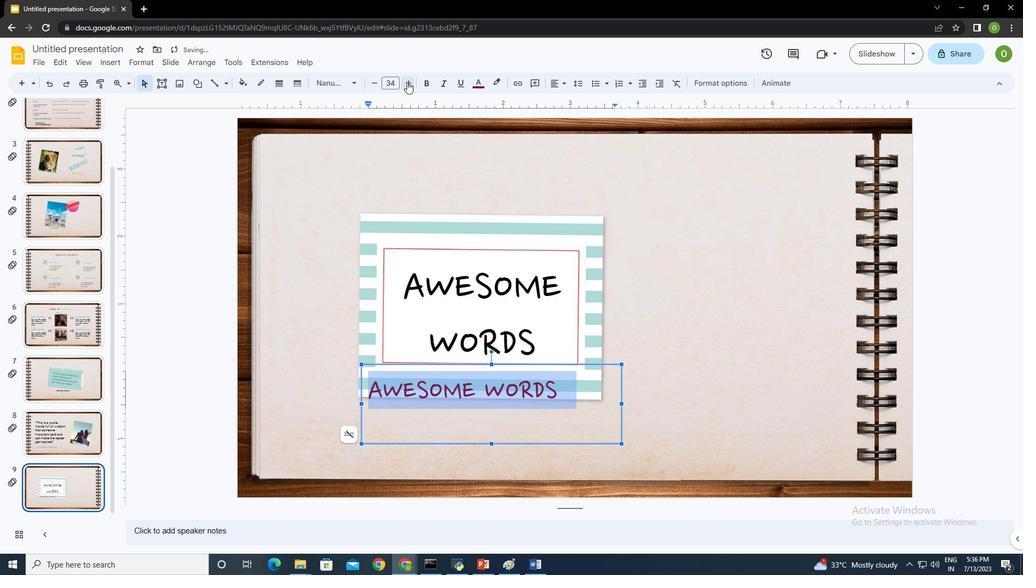 
Action: Mouse pressed left at (407, 82)
Screenshot: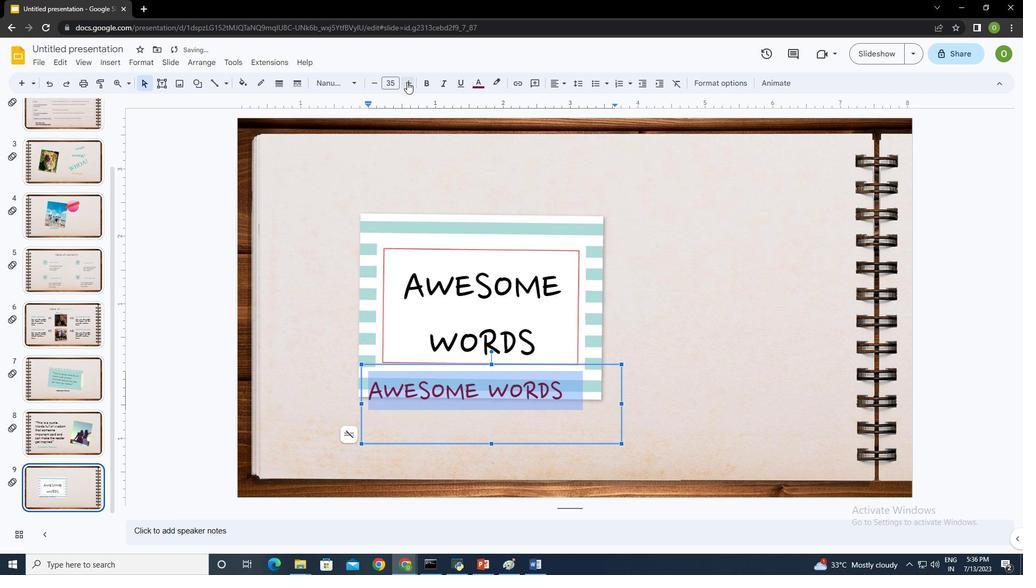 
Action: Mouse pressed left at (407, 82)
Screenshot: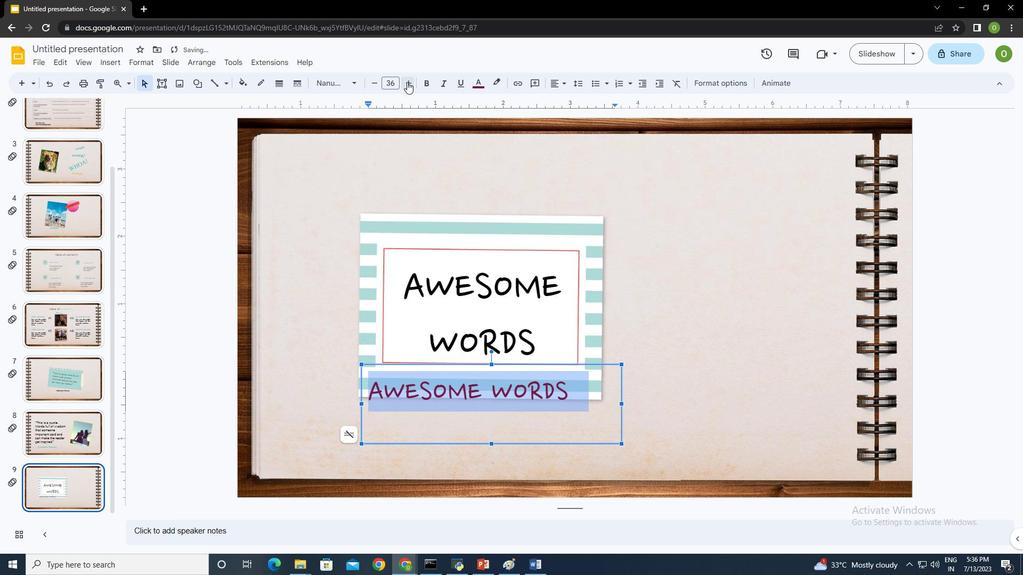 
Action: Mouse pressed left at (407, 82)
Screenshot: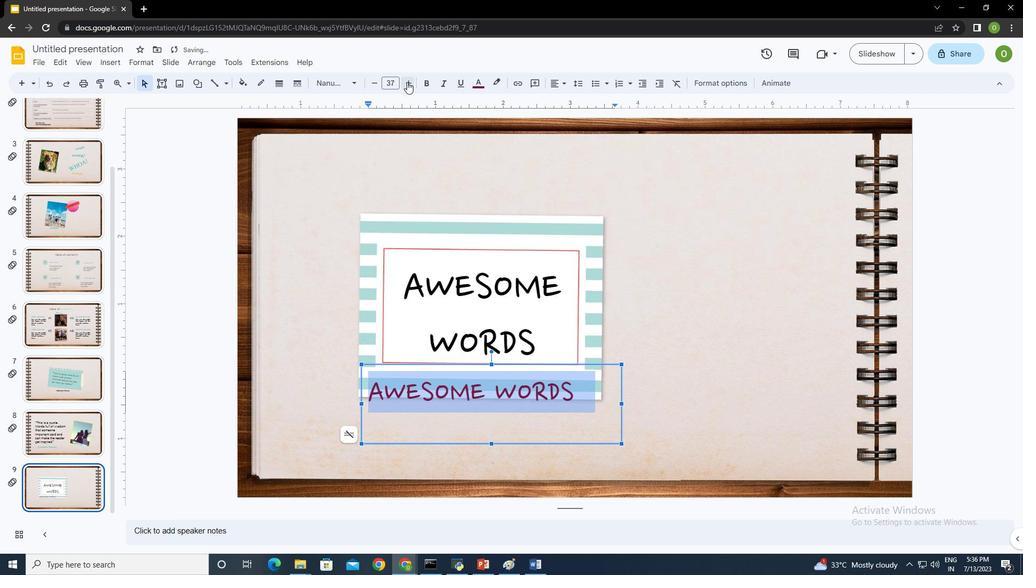 
Action: Mouse moved to (611, 323)
Screenshot: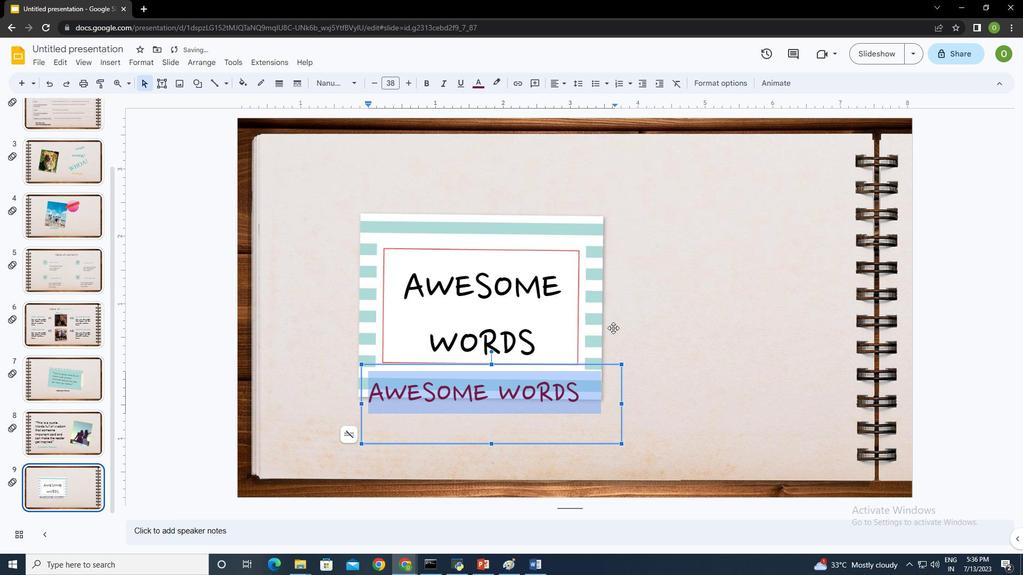 
Action: Mouse pressed left at (611, 323)
Screenshot: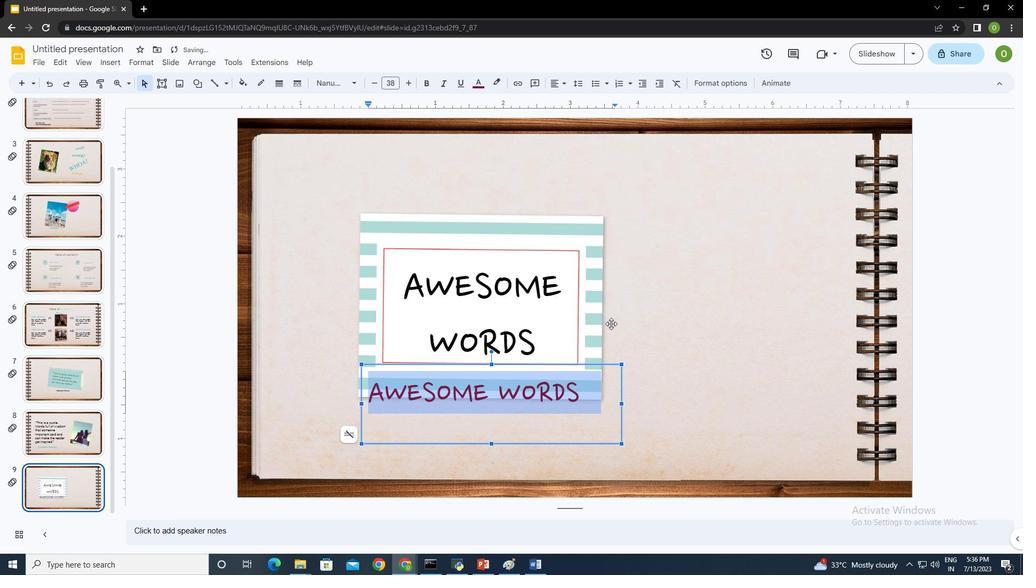 
Action: Mouse moved to (365, 224)
Screenshot: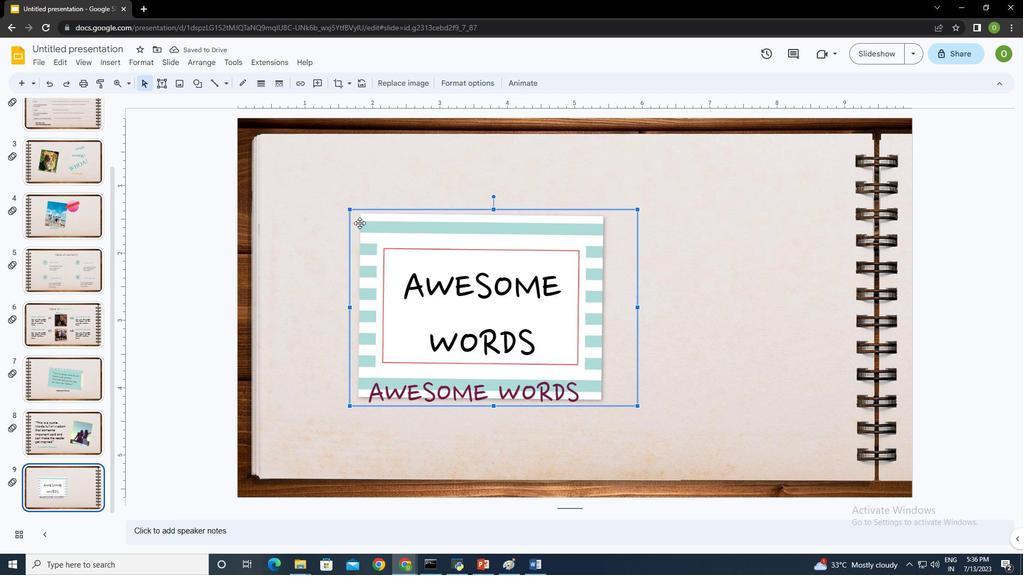 
Action: Mouse pressed left at (365, 224)
Screenshot: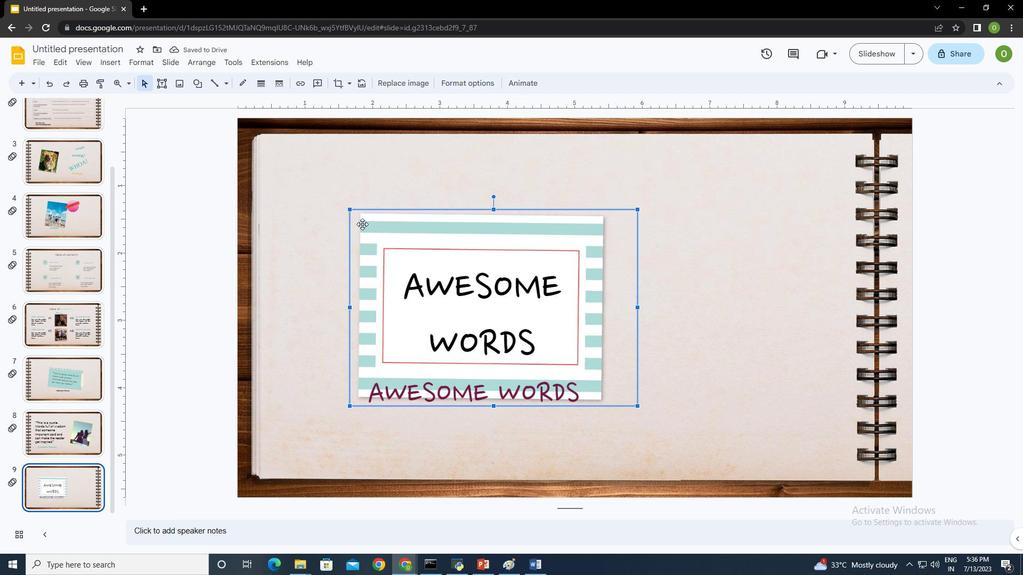 
Action: Mouse moved to (110, 62)
Screenshot: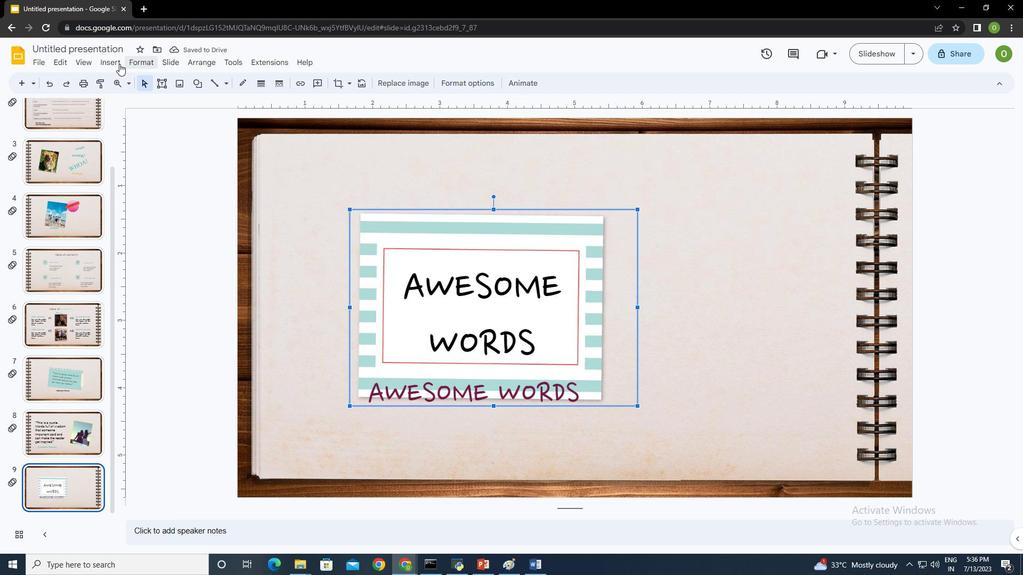 
Action: Mouse pressed left at (110, 62)
Screenshot: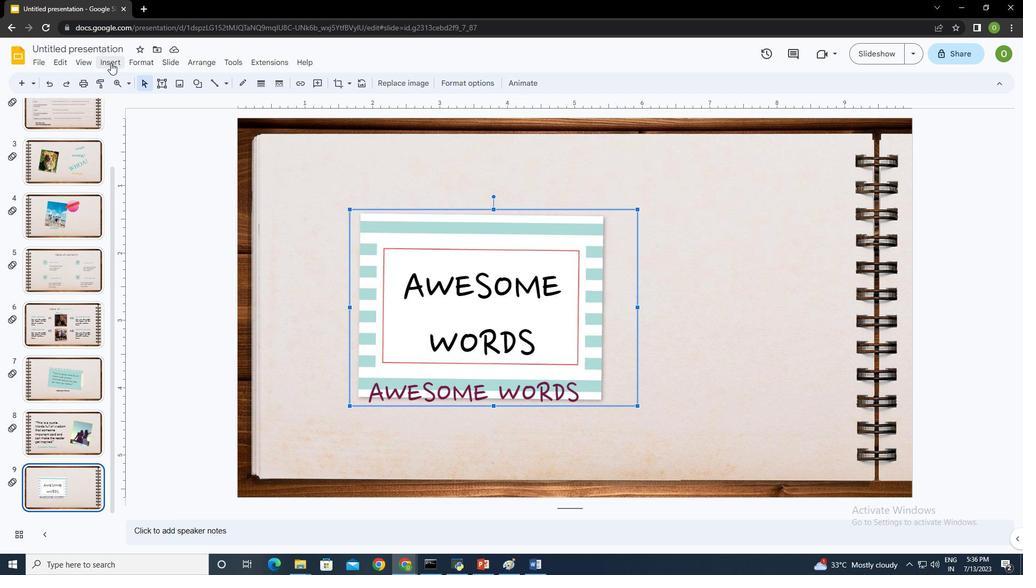 
Action: Mouse moved to (322, 82)
Screenshot: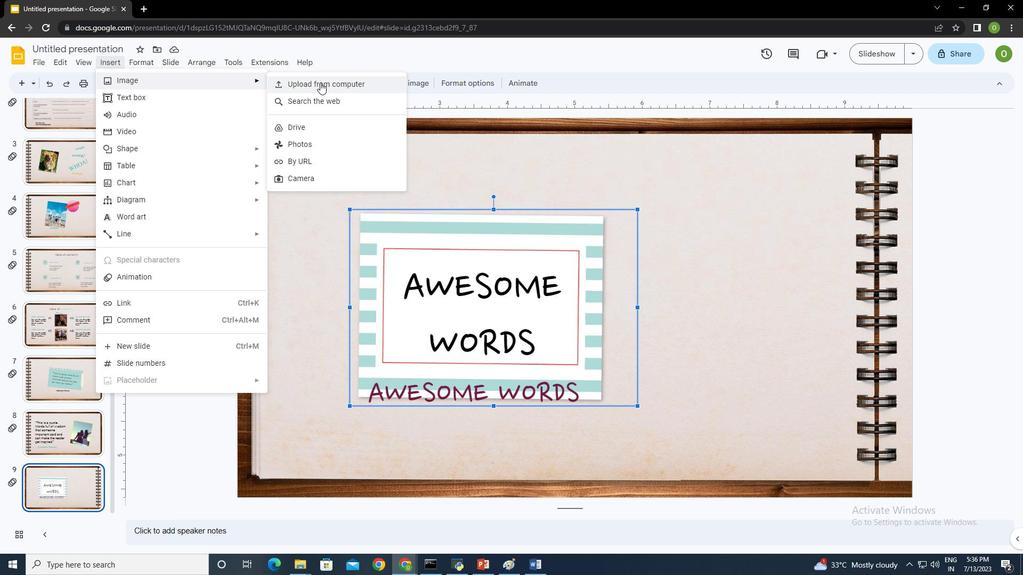 
Action: Mouse pressed left at (322, 82)
Screenshot: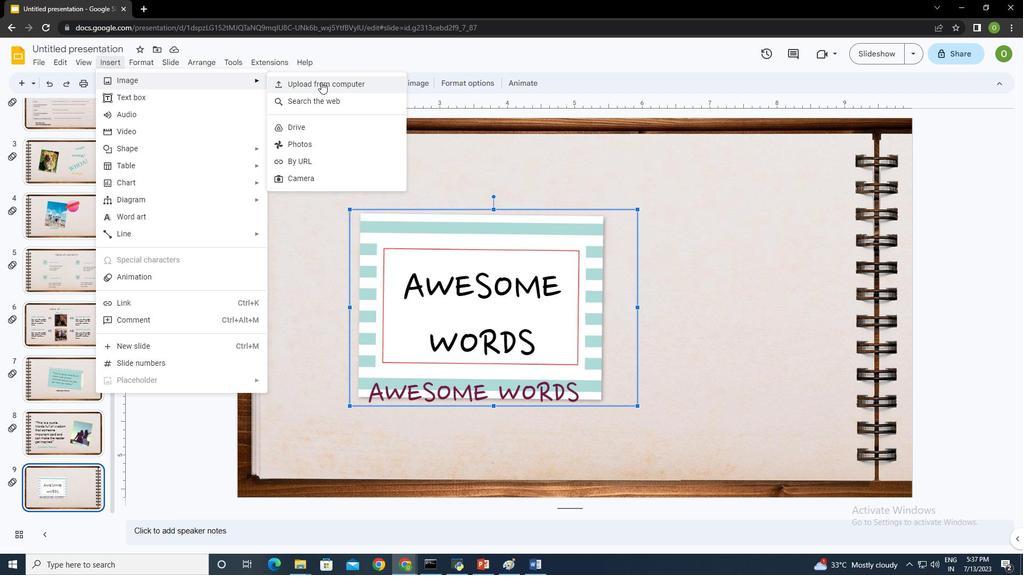 
Action: Mouse moved to (386, 199)
Screenshot: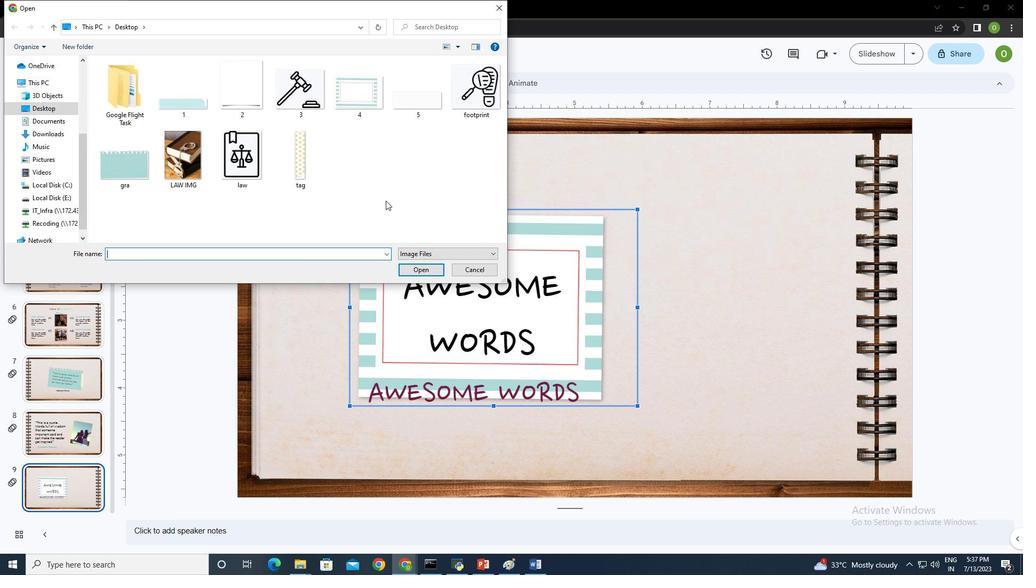 
Action: Mouse scrolled (386, 199) with delta (0, 0)
Screenshot: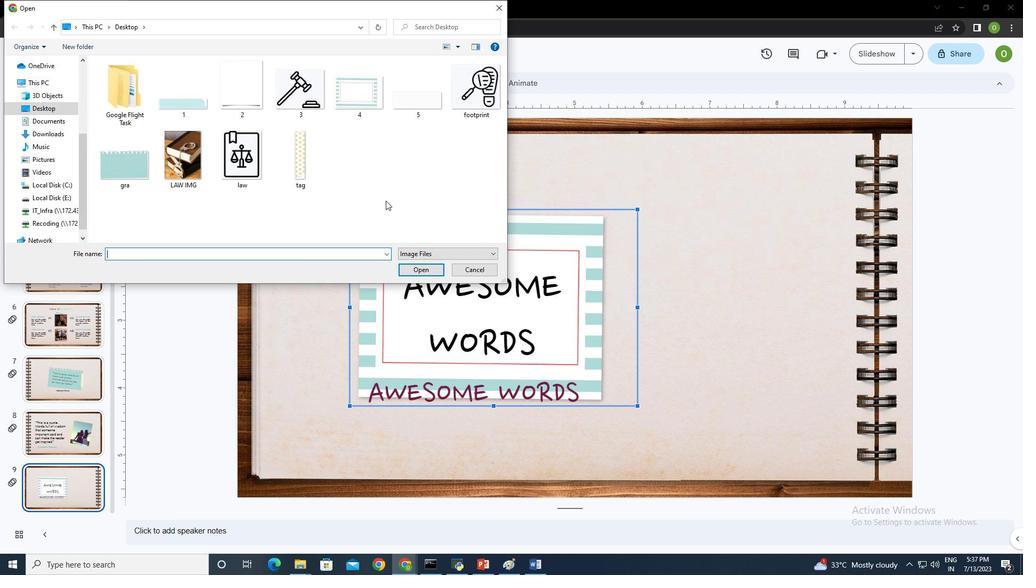 
Action: Mouse moved to (417, 100)
Screenshot: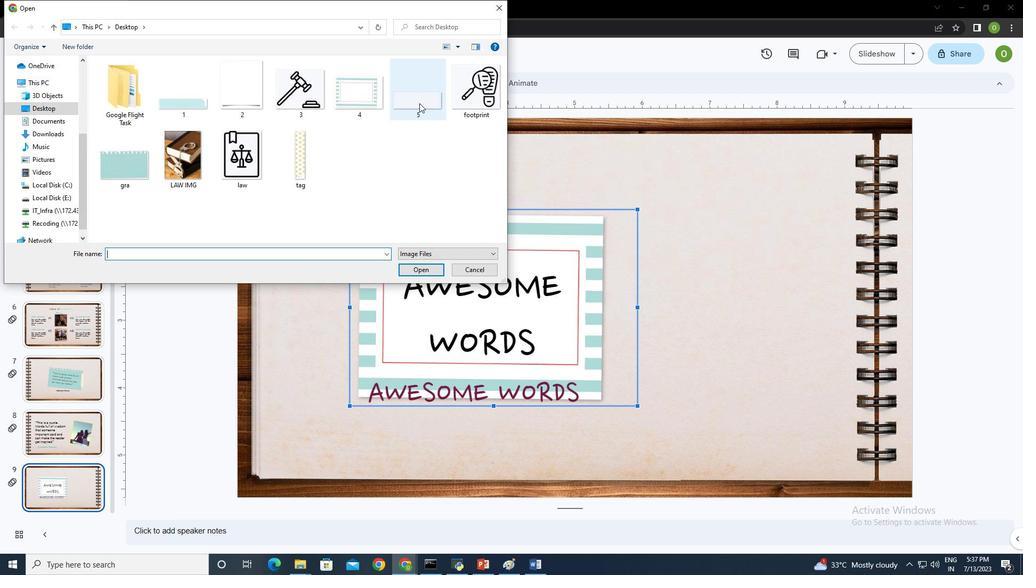 
Action: Mouse pressed left at (417, 100)
Screenshot: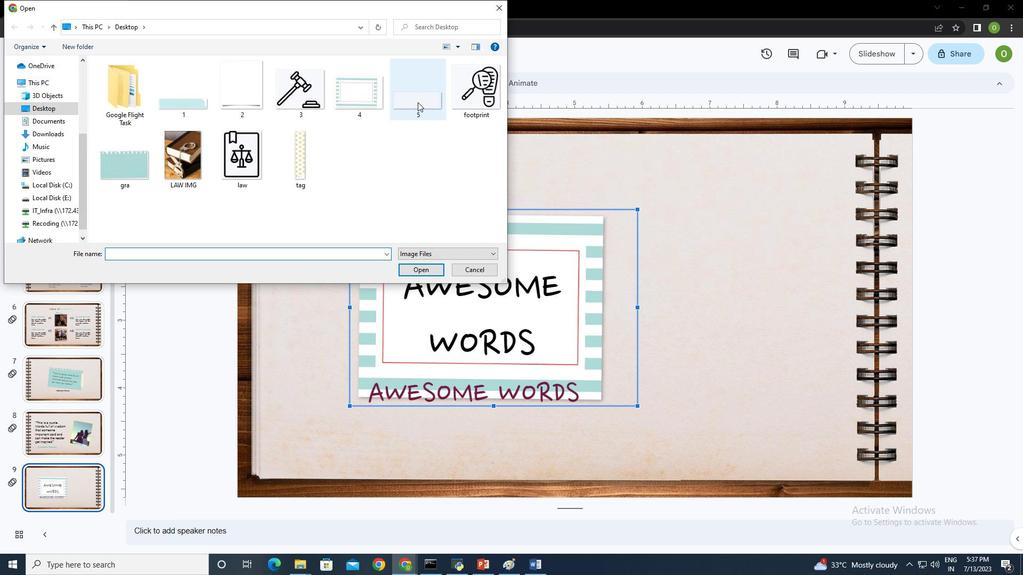 
Action: Mouse moved to (421, 268)
Screenshot: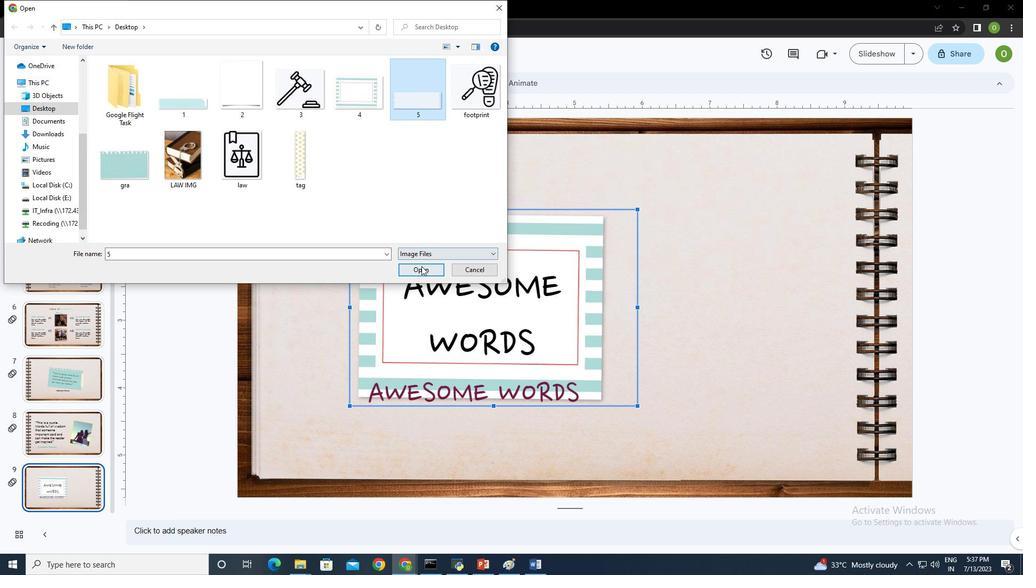 
Action: Mouse pressed left at (421, 268)
Screenshot: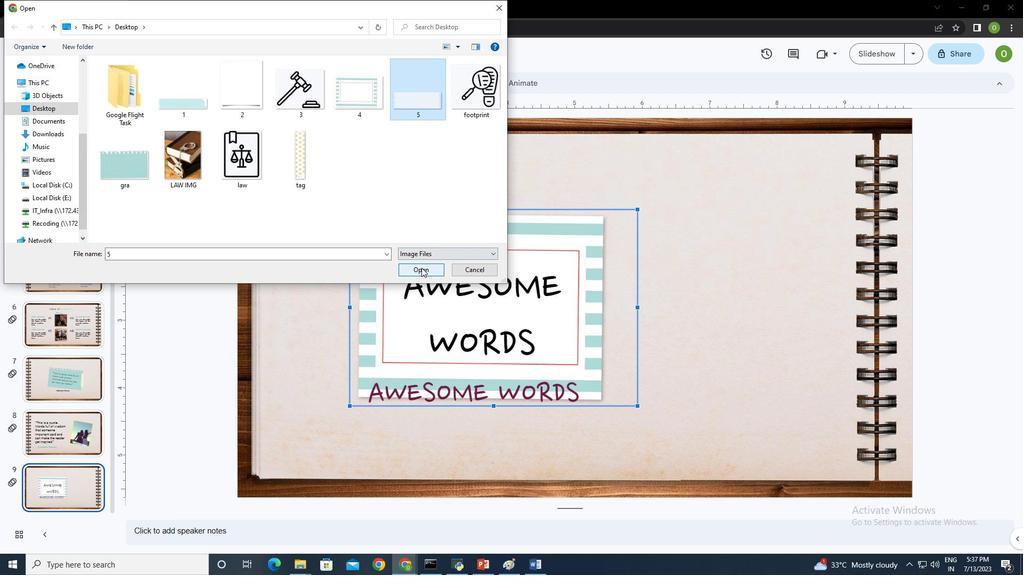 
Action: Mouse moved to (912, 423)
Screenshot: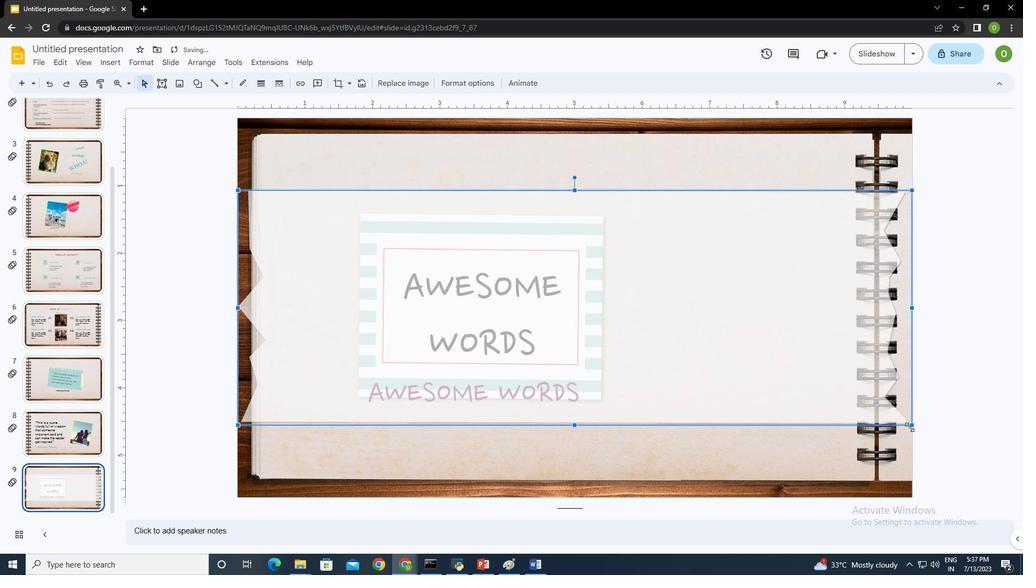 
Action: Mouse pressed left at (912, 423)
Screenshot: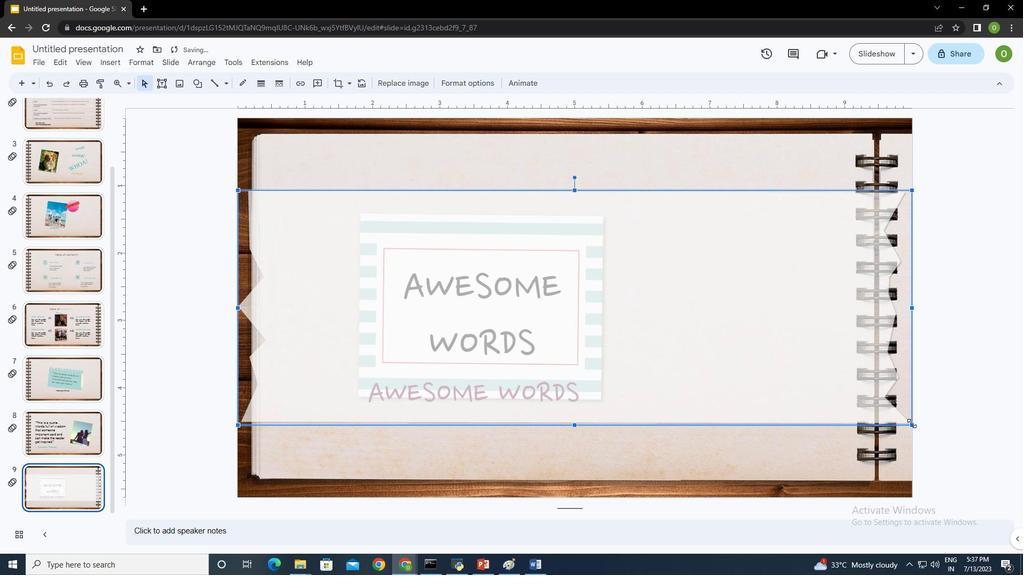
Action: Mouse moved to (424, 222)
Screenshot: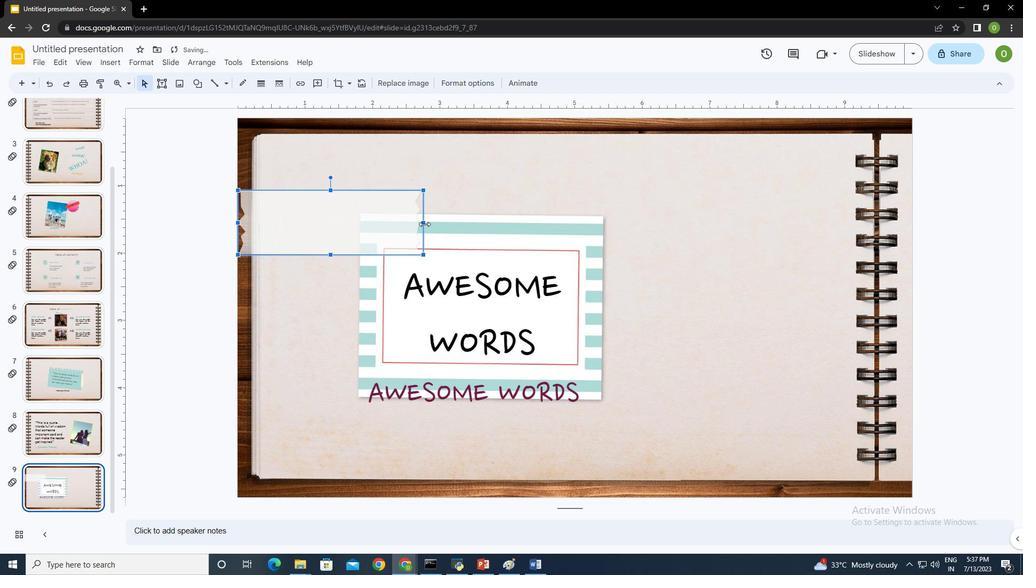 
Action: Mouse pressed left at (424, 222)
Screenshot: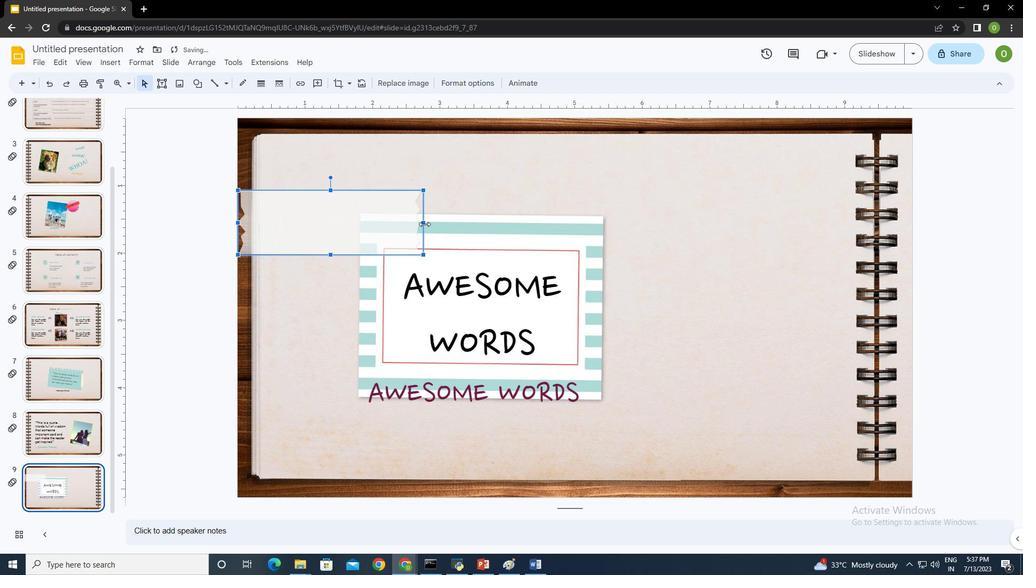 
Action: Mouse moved to (292, 254)
Screenshot: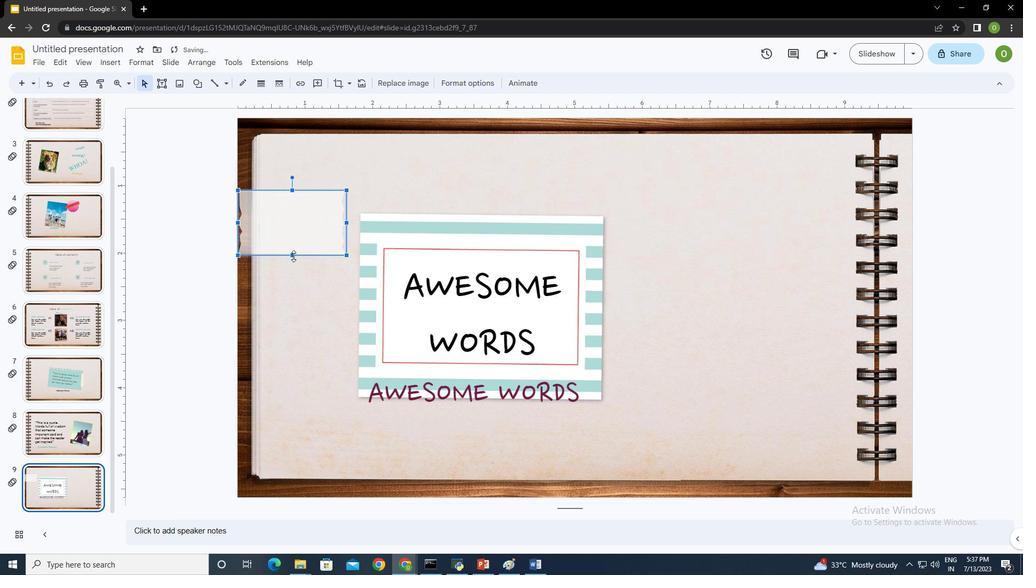 
Action: Mouse pressed left at (292, 254)
Screenshot: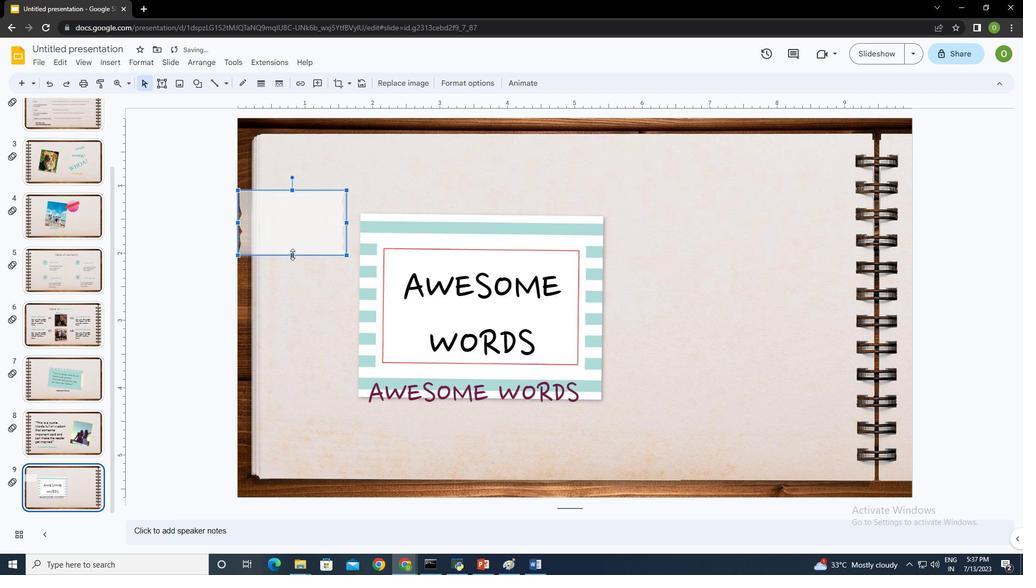 
Action: Mouse moved to (292, 227)
Screenshot: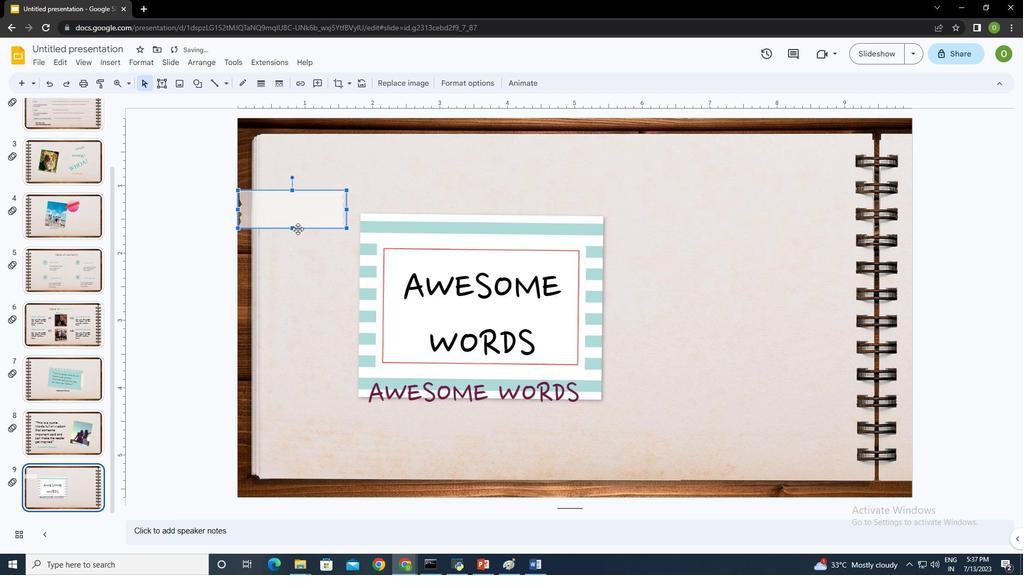 
Action: Mouse pressed left at (292, 227)
Screenshot: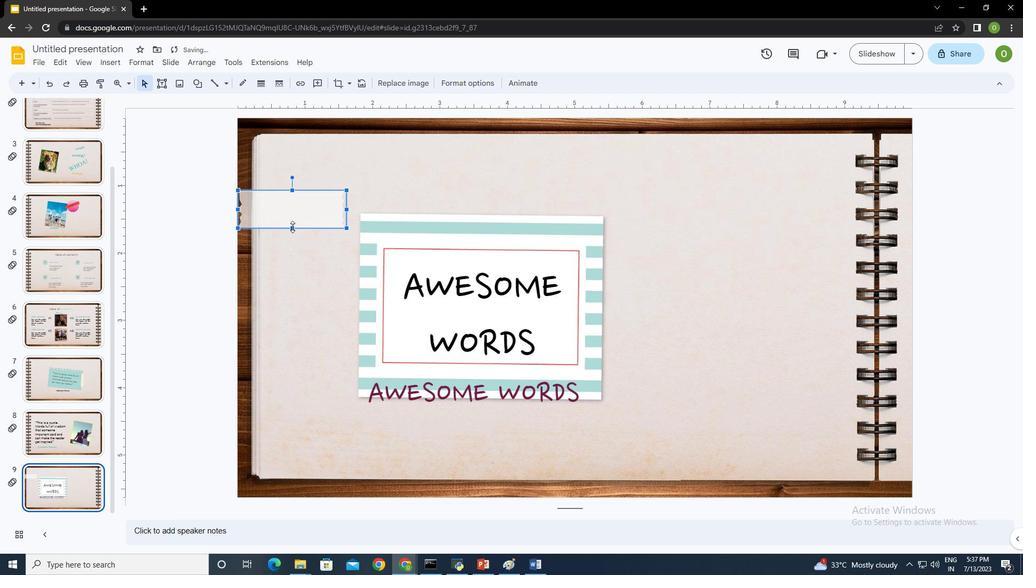 
Action: Mouse moved to (346, 202)
Screenshot: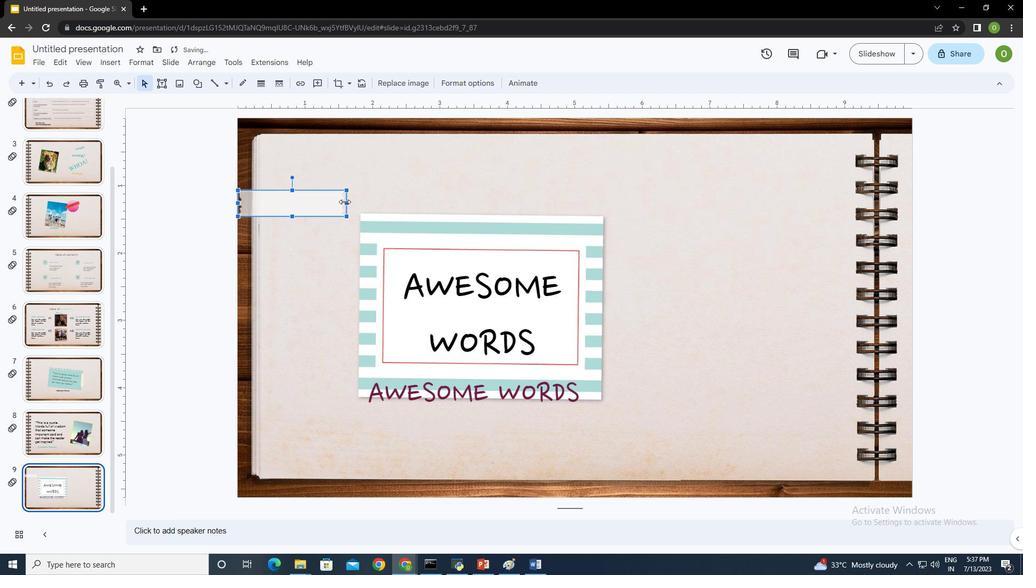 
Action: Mouse pressed left at (346, 202)
Screenshot: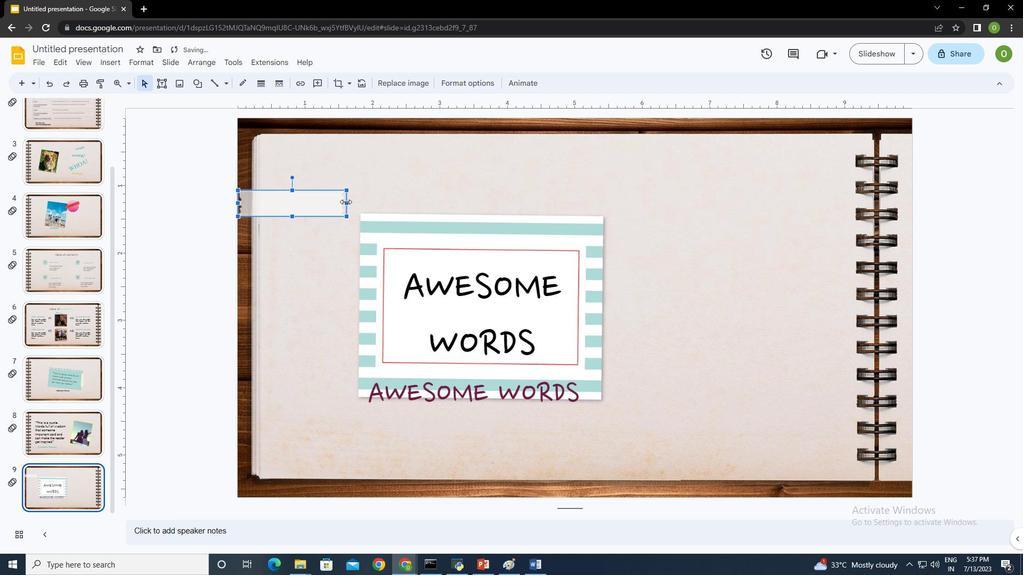 
Action: Mouse moved to (310, 203)
Screenshot: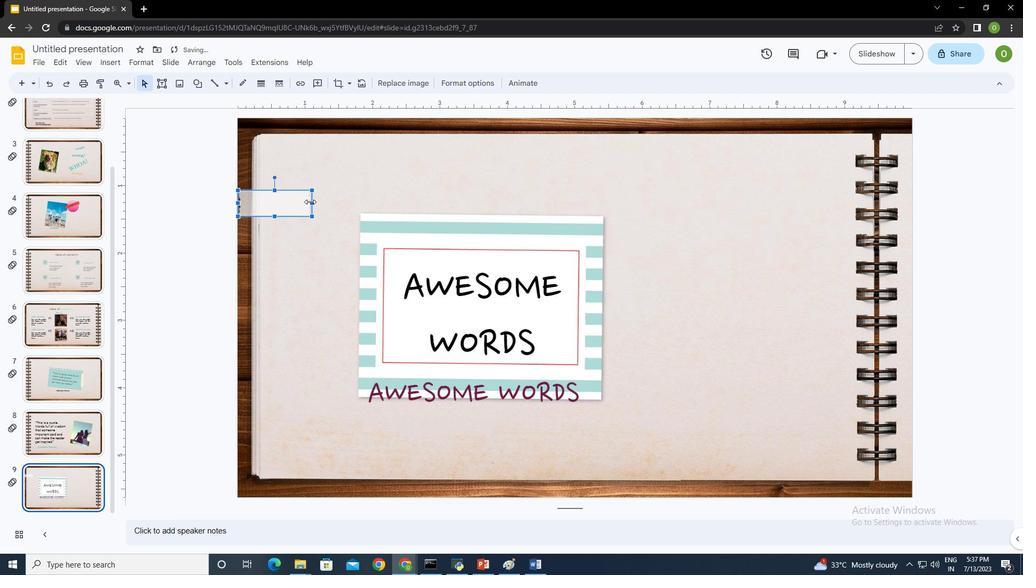 
Action: Mouse pressed left at (310, 203)
Screenshot: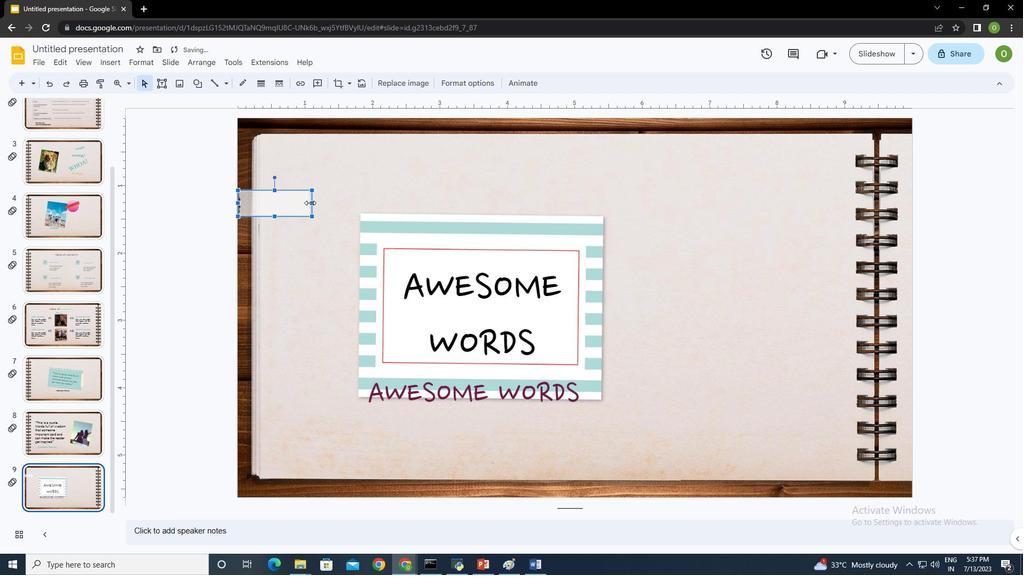 
Action: Mouse moved to (280, 198)
Screenshot: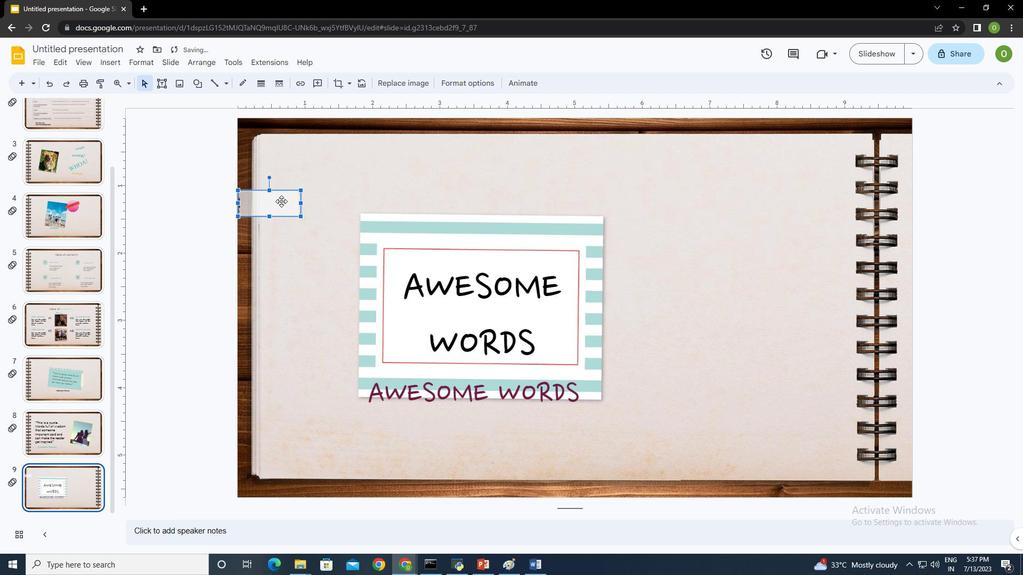 
Action: Mouse pressed left at (280, 198)
Screenshot: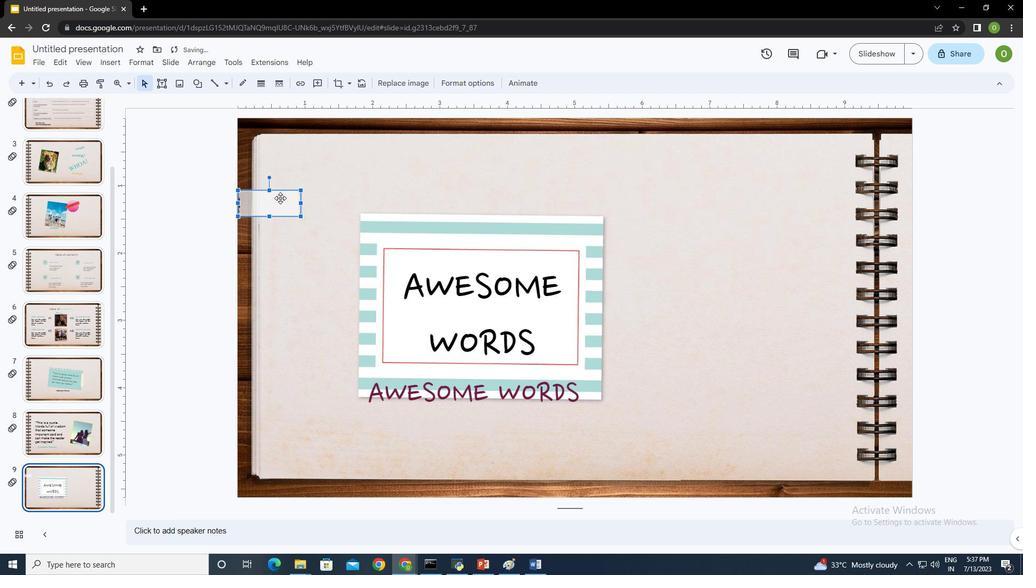 
Action: Mouse moved to (365, 183)
Screenshot: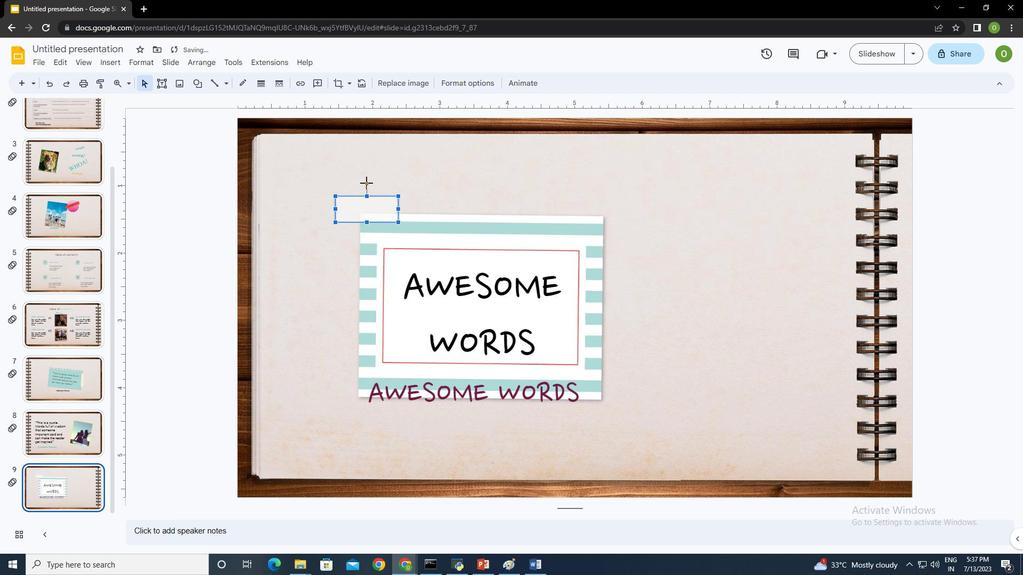 
Action: Mouse pressed left at (365, 183)
Screenshot: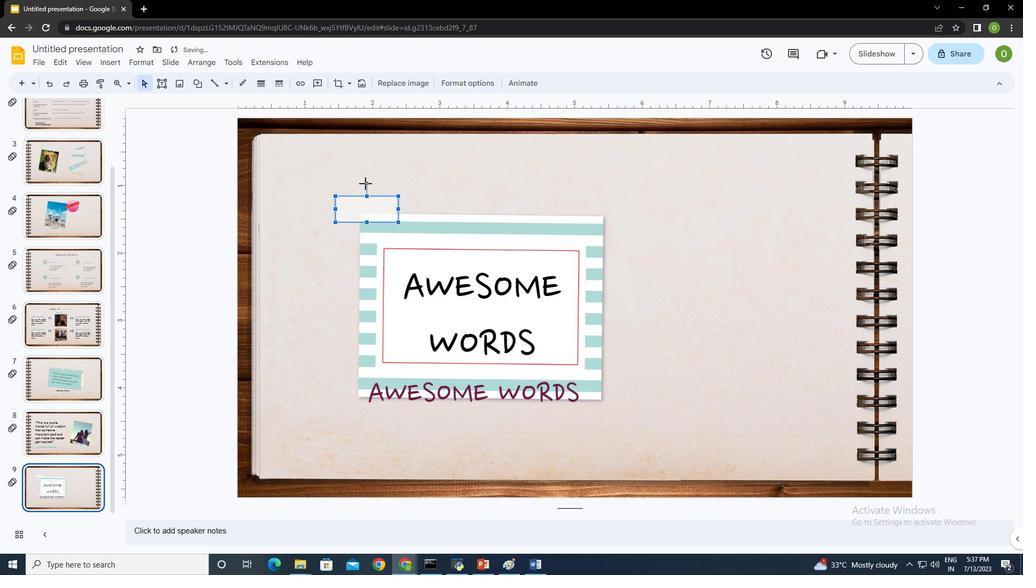 
Action: Mouse moved to (365, 203)
Screenshot: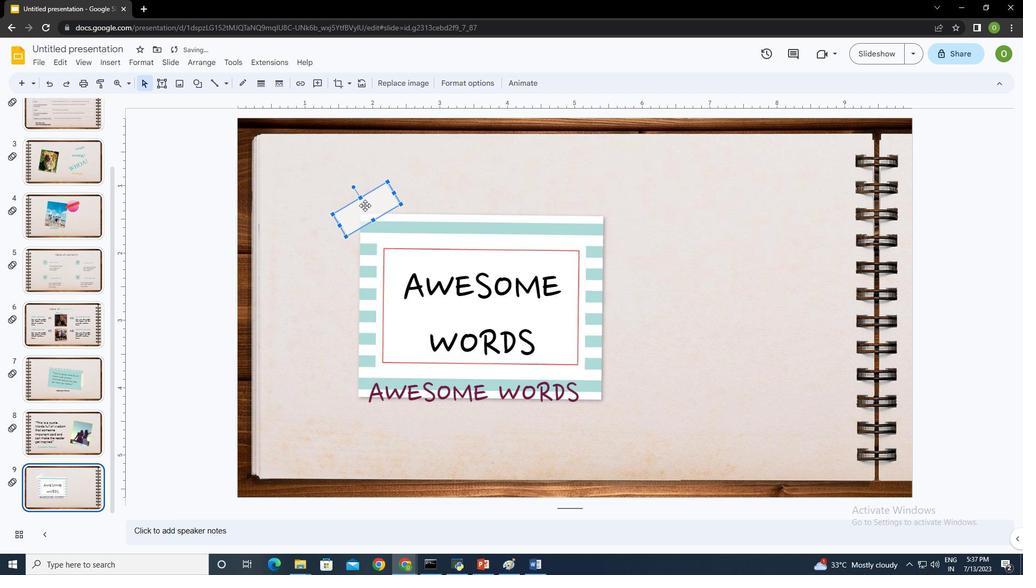 
Action: Mouse pressed left at (365, 203)
Screenshot: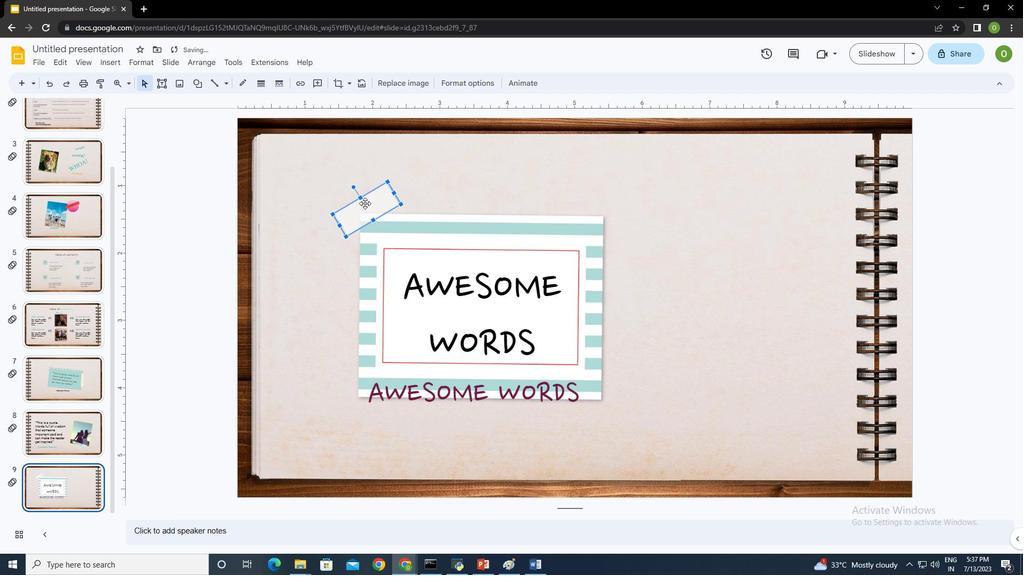 
Action: Mouse moved to (346, 239)
Screenshot: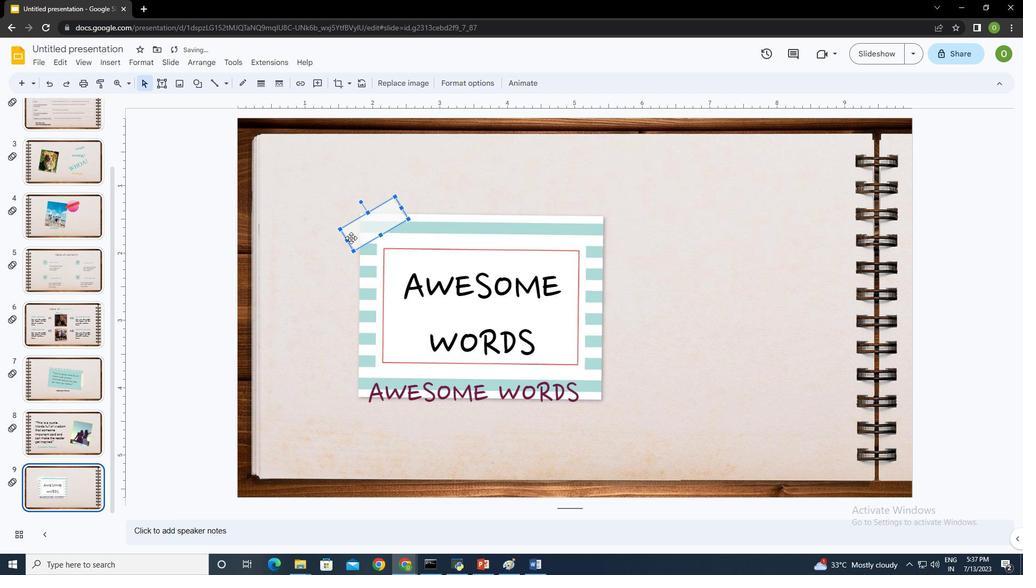 
Action: Mouse pressed left at (346, 239)
Screenshot: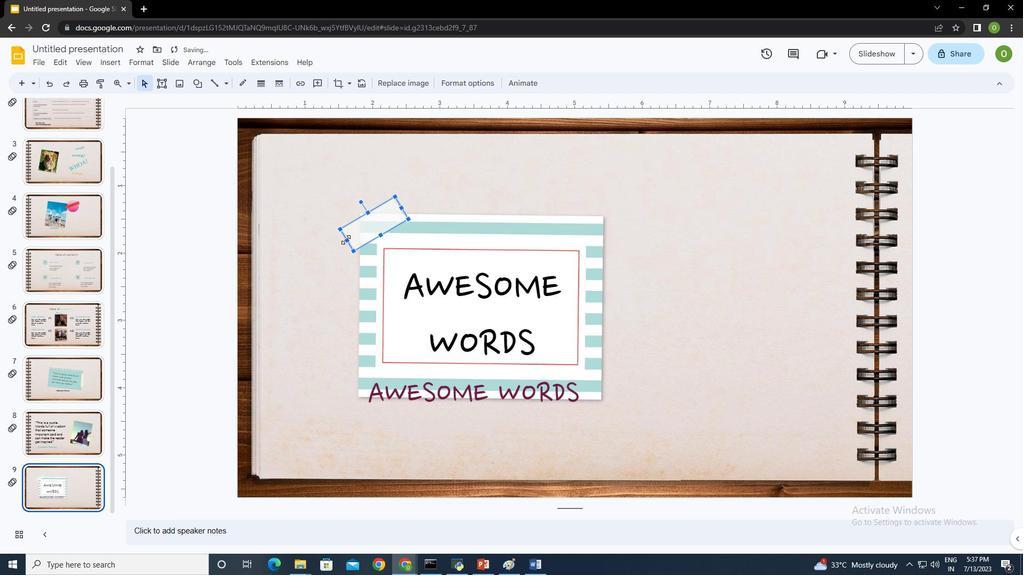 
Action: Mouse moved to (363, 217)
Screenshot: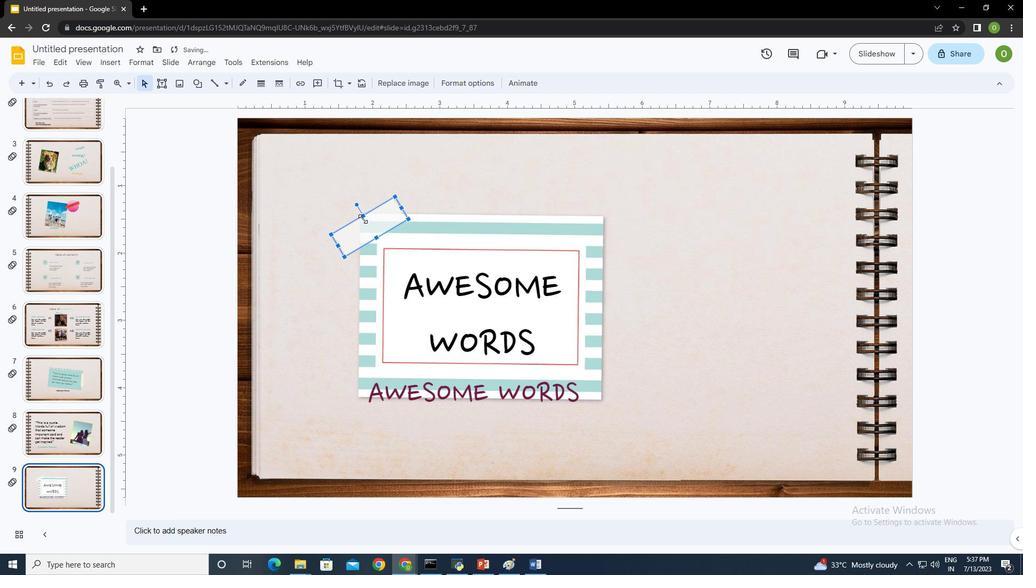 
Action: Mouse pressed left at (363, 217)
Screenshot: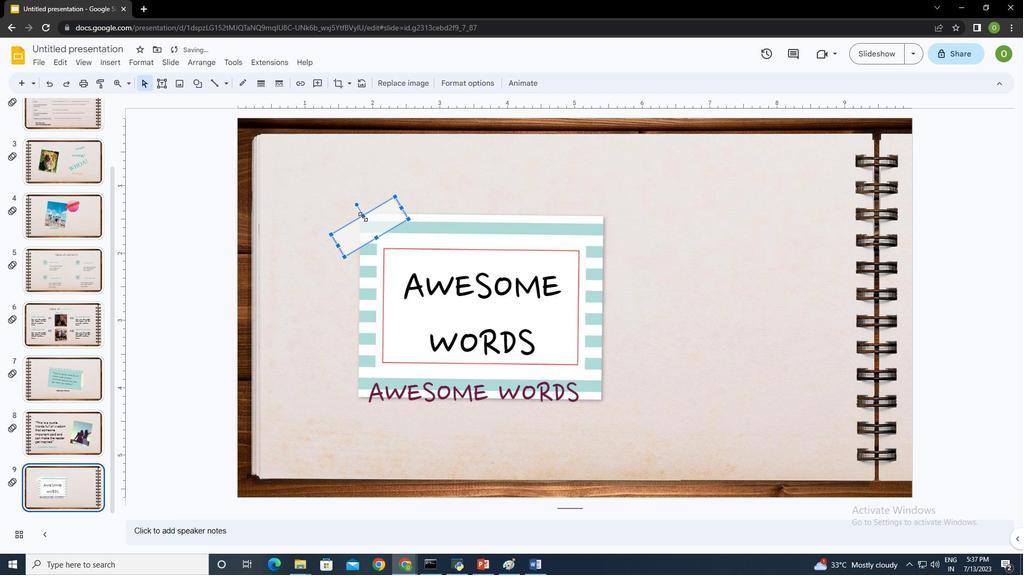 
Action: Mouse moved to (377, 237)
Screenshot: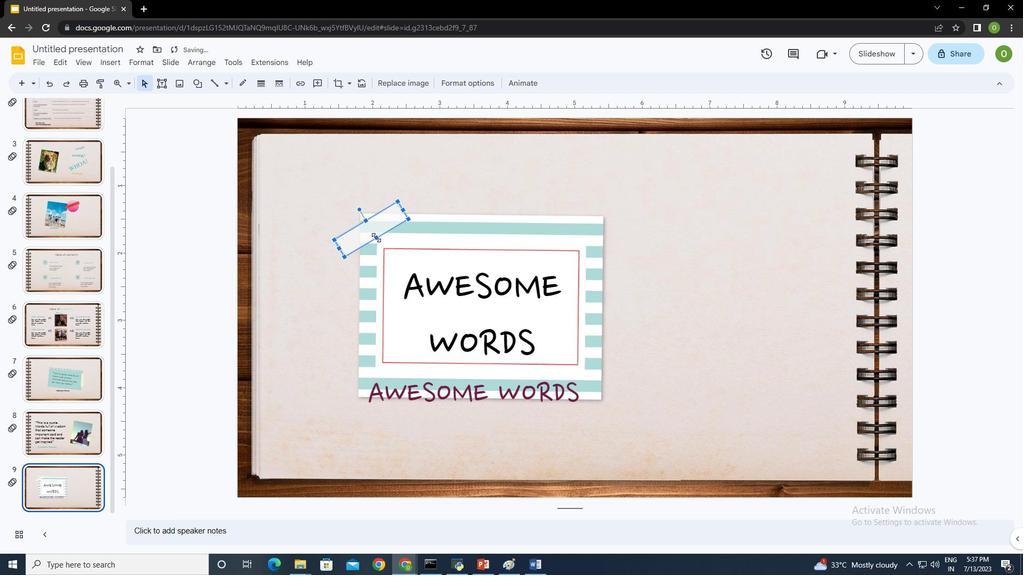 
Action: Mouse pressed left at (377, 237)
Screenshot: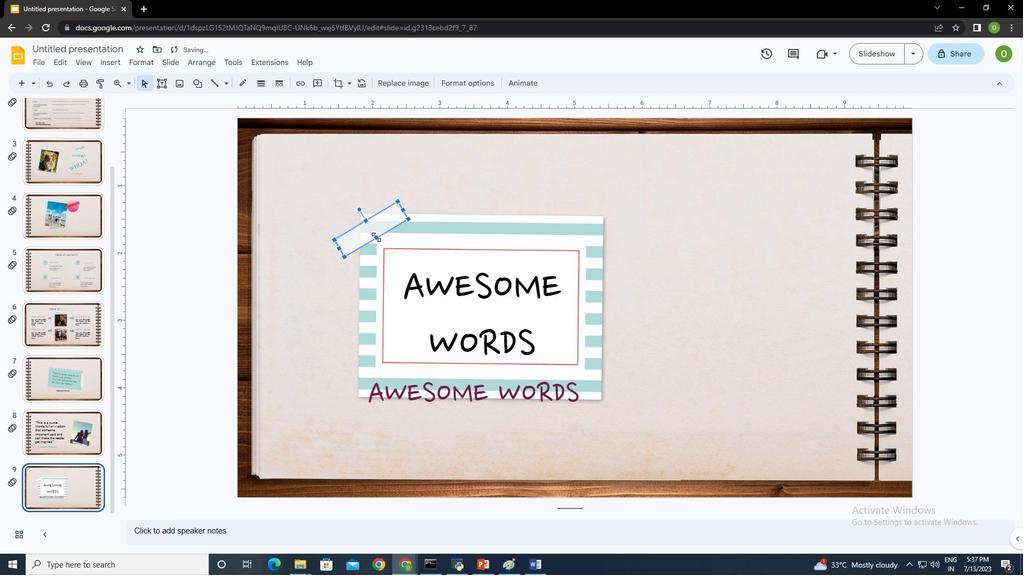 
Action: Mouse moved to (405, 213)
Screenshot: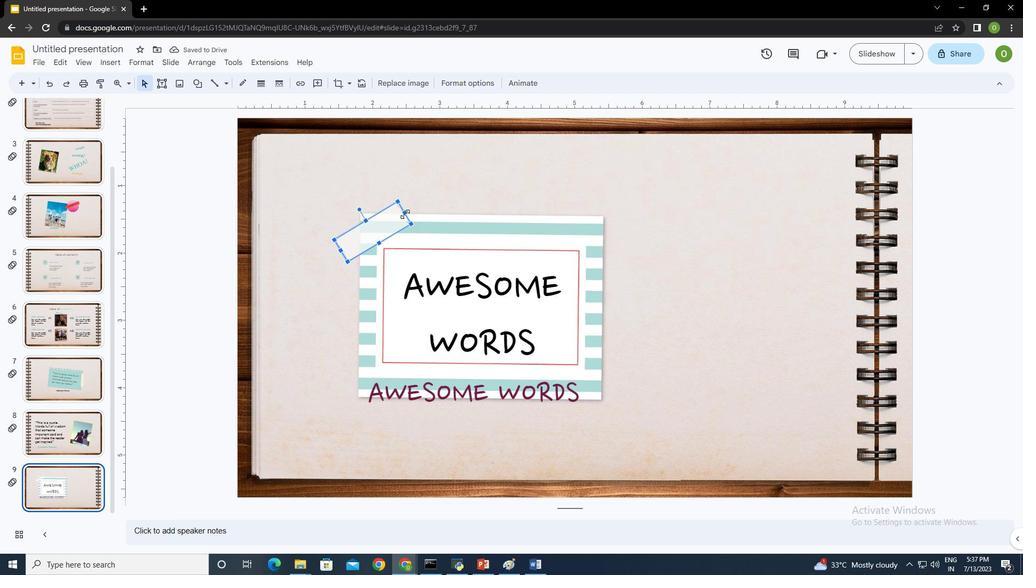 
Action: Mouse pressed left at (405, 213)
Screenshot: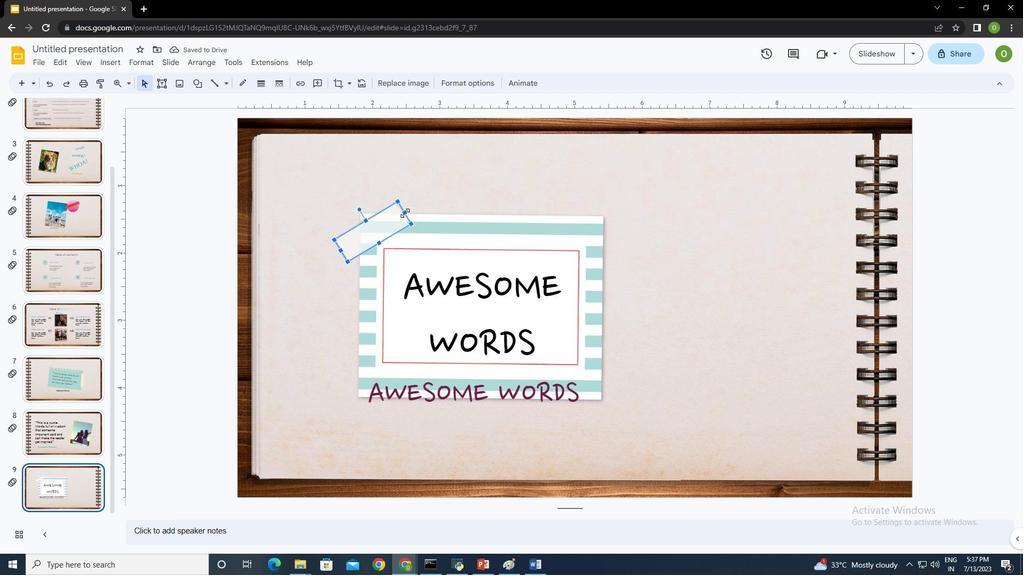 
Action: Mouse moved to (341, 250)
Screenshot: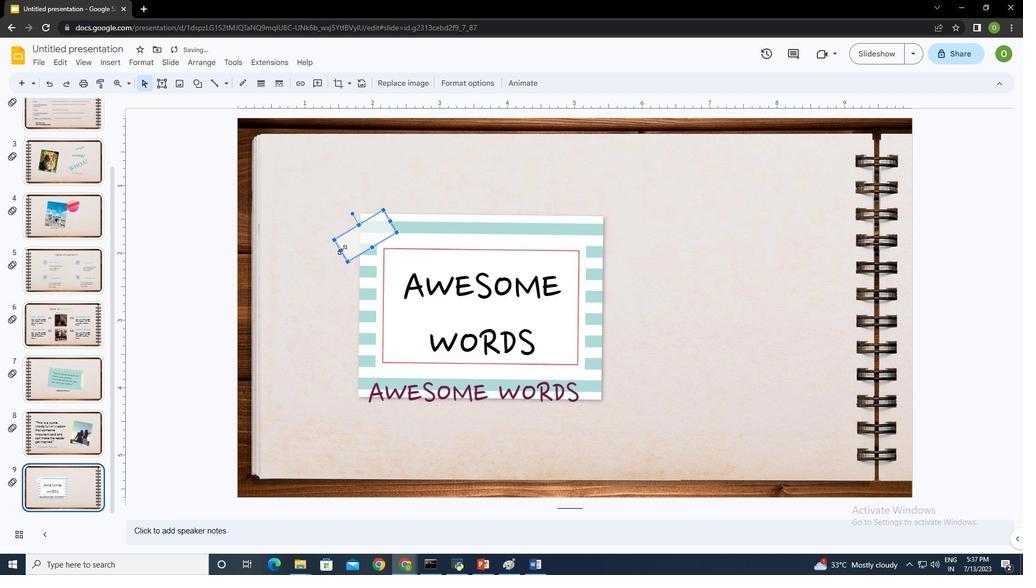 
Action: Mouse pressed left at (341, 250)
Screenshot: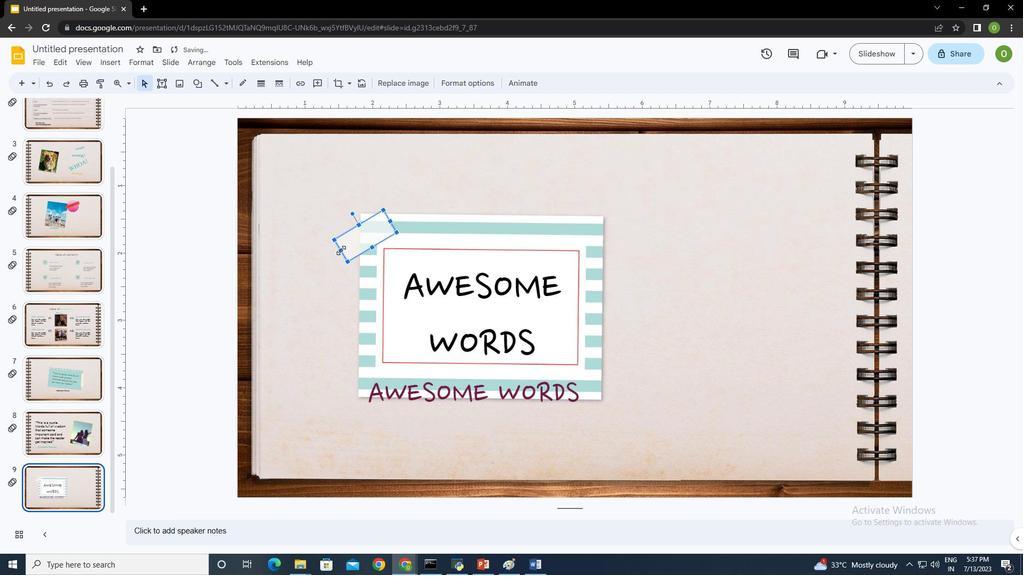 
Action: Mouse moved to (374, 235)
Screenshot: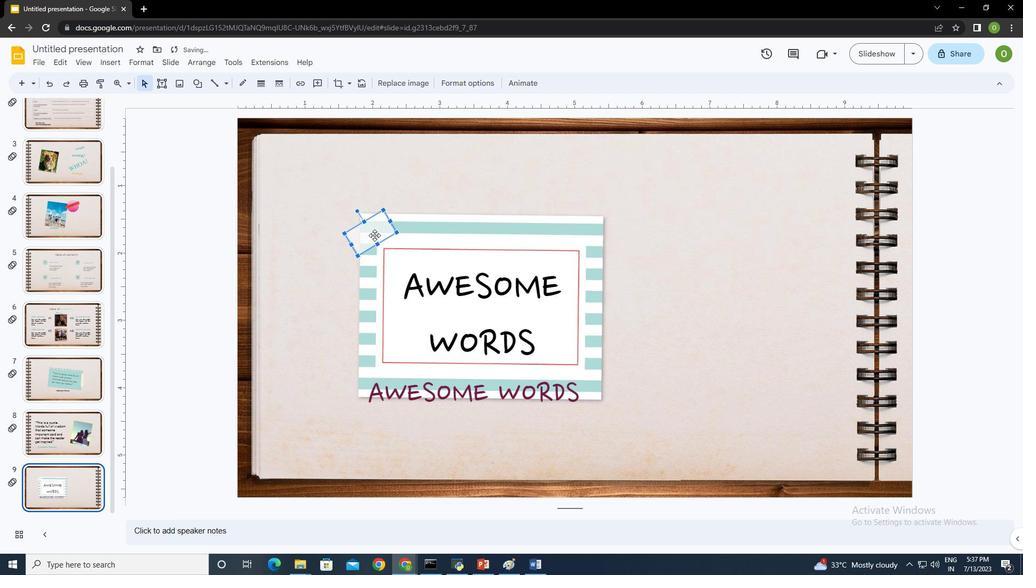 
Action: Mouse pressed left at (374, 235)
Screenshot: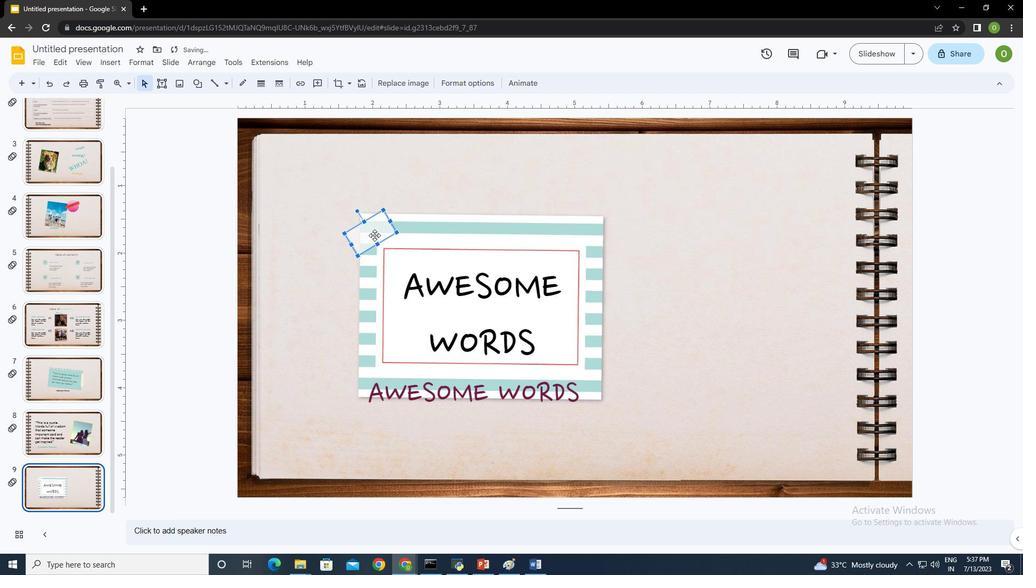 
Action: Mouse moved to (369, 219)
Screenshot: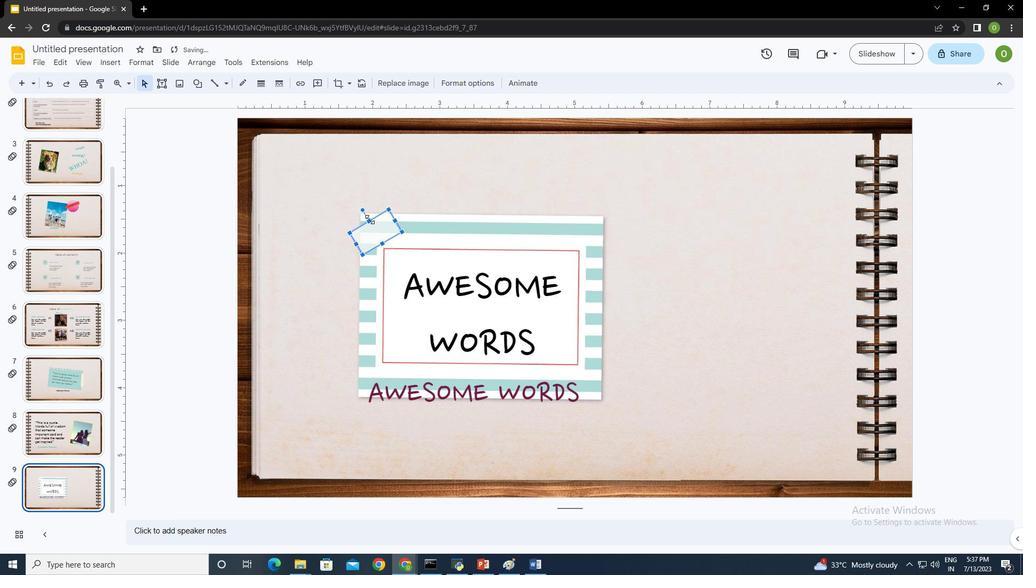 
Action: Mouse pressed left at (369, 219)
Screenshot: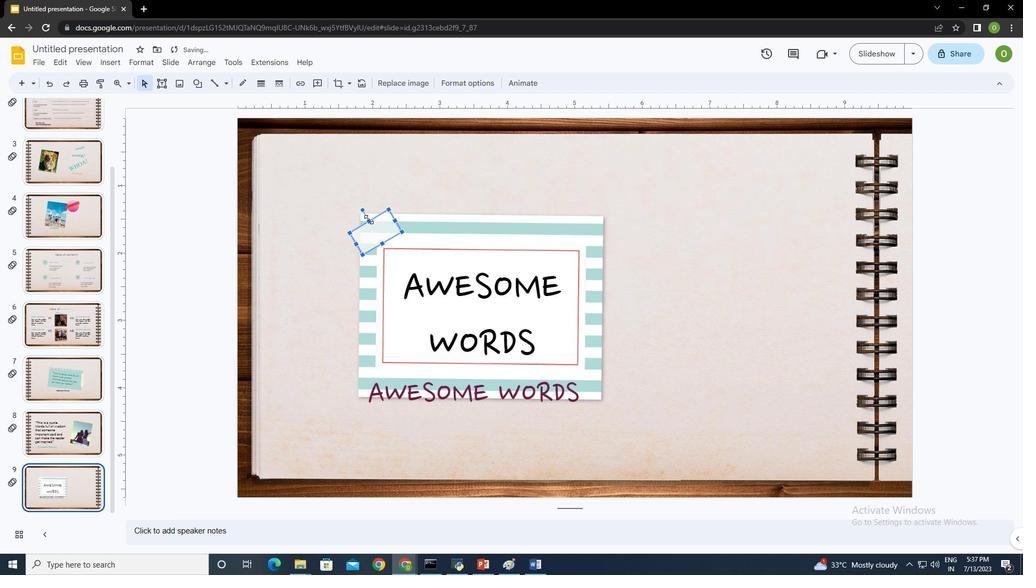 
Action: Mouse moved to (449, 223)
Screenshot: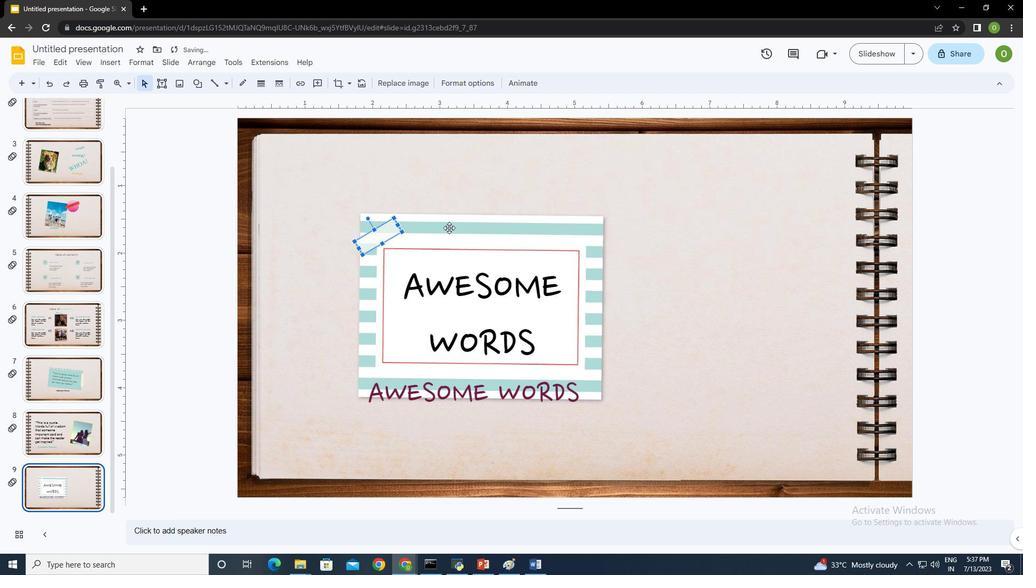 
Action: Mouse pressed left at (449, 223)
Screenshot: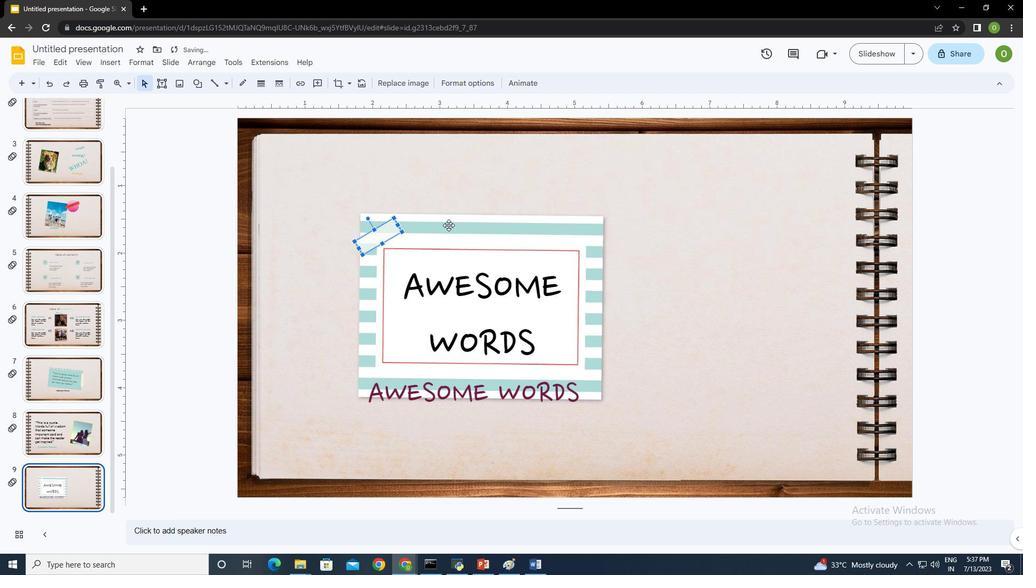 
Action: Mouse moved to (605, 252)
Screenshot: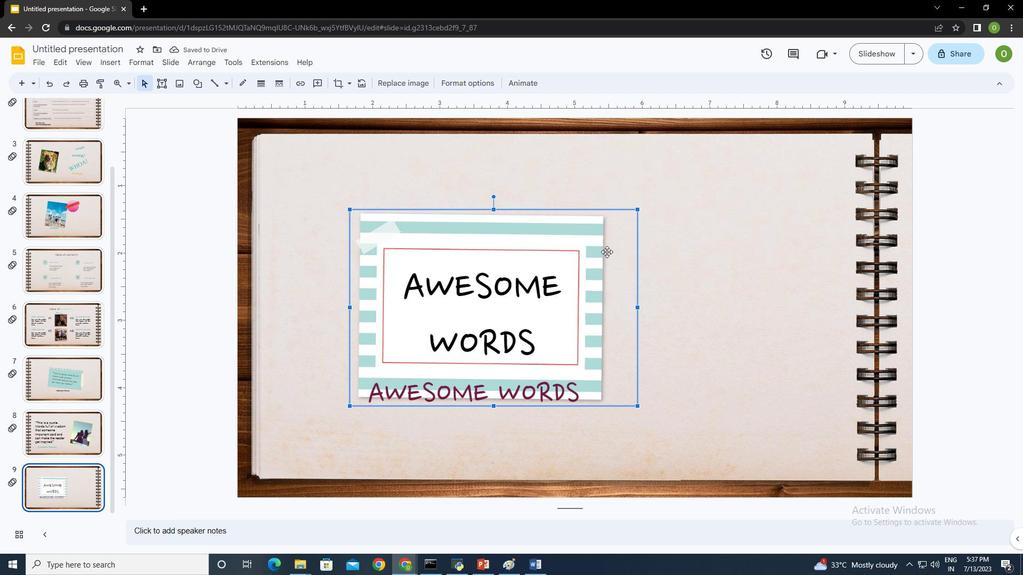 
Action: Mouse pressed left at (605, 252)
Screenshot: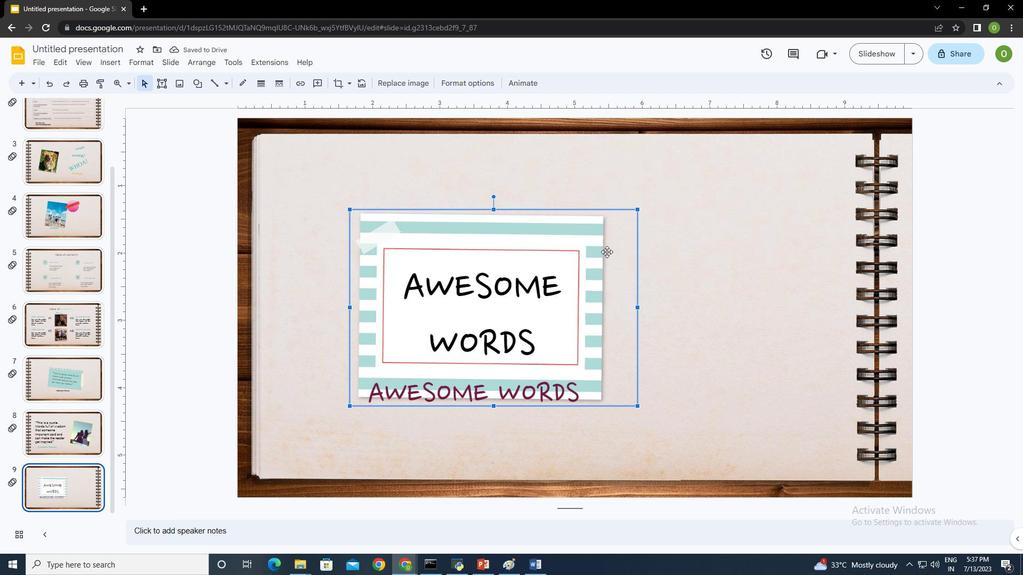 
Action: Mouse moved to (721, 264)
Screenshot: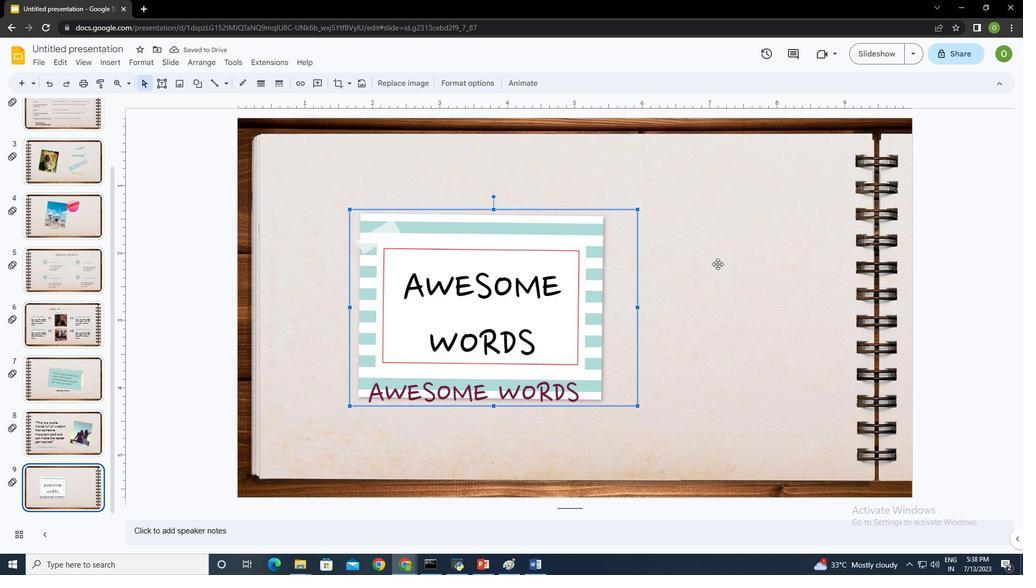 
Action: Mouse pressed left at (721, 264)
Screenshot: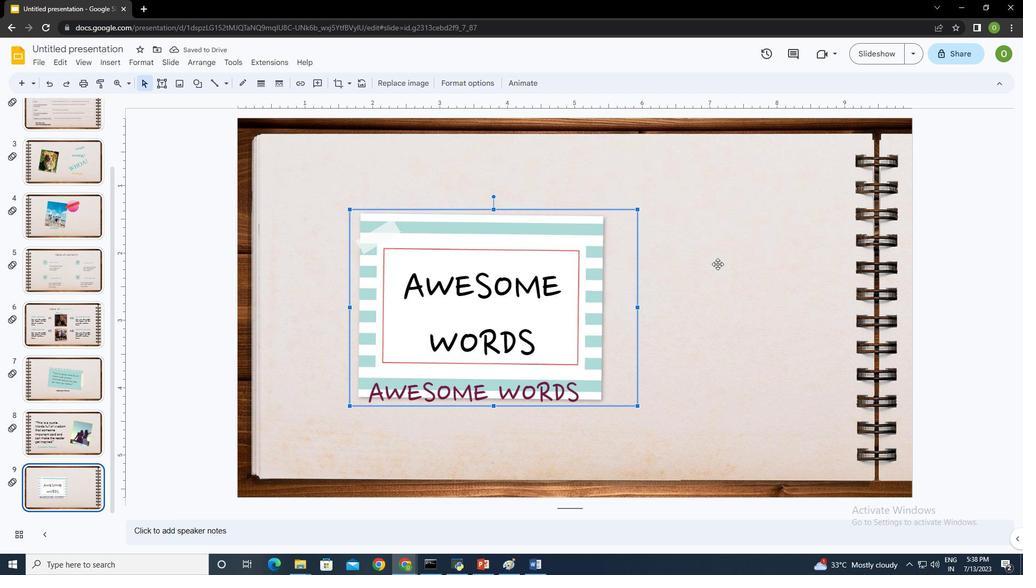 
Action: Mouse moved to (115, 62)
Screenshot: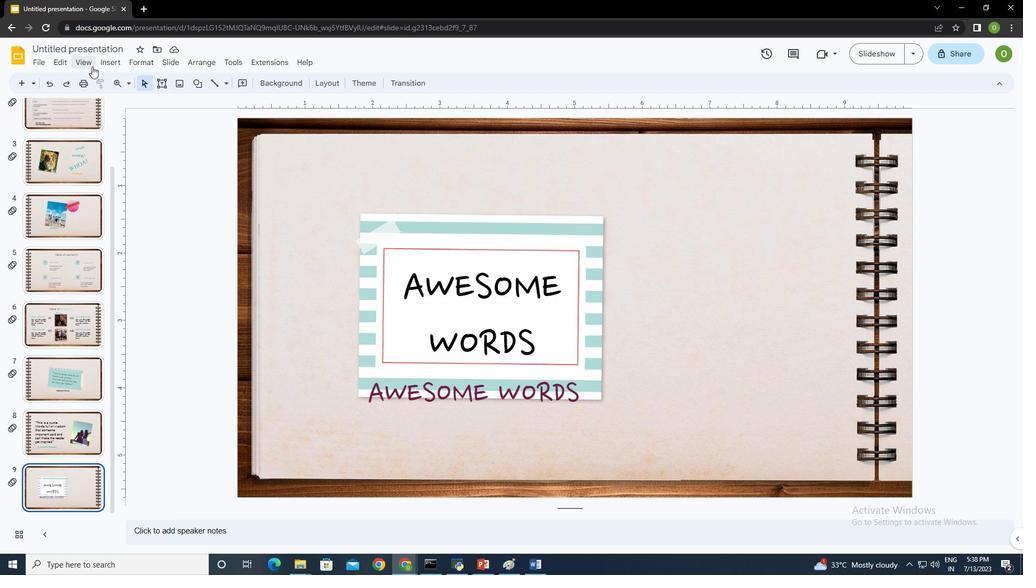 
Action: Mouse pressed left at (115, 62)
Screenshot: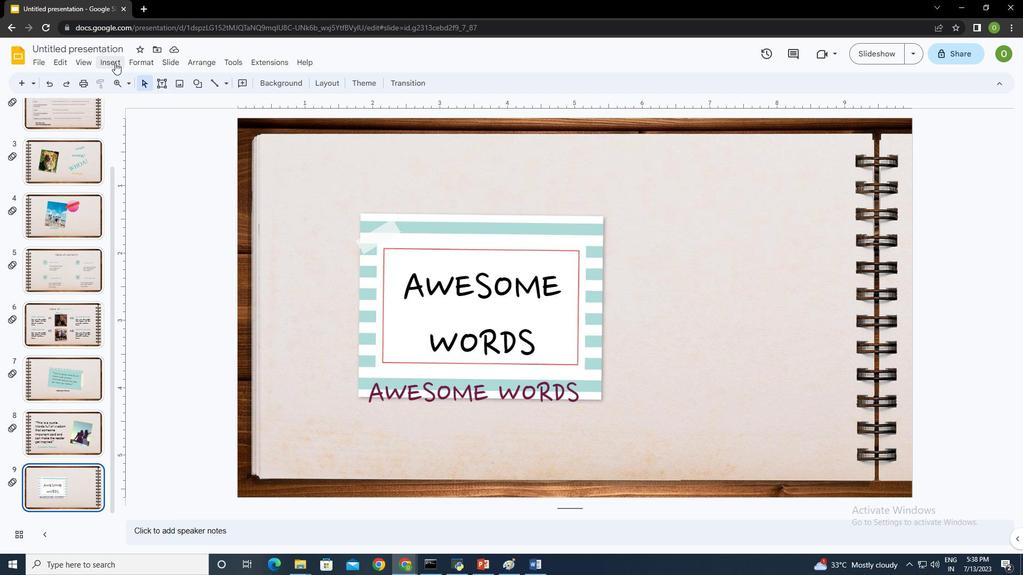 
Action: Mouse moved to (328, 98)
Screenshot: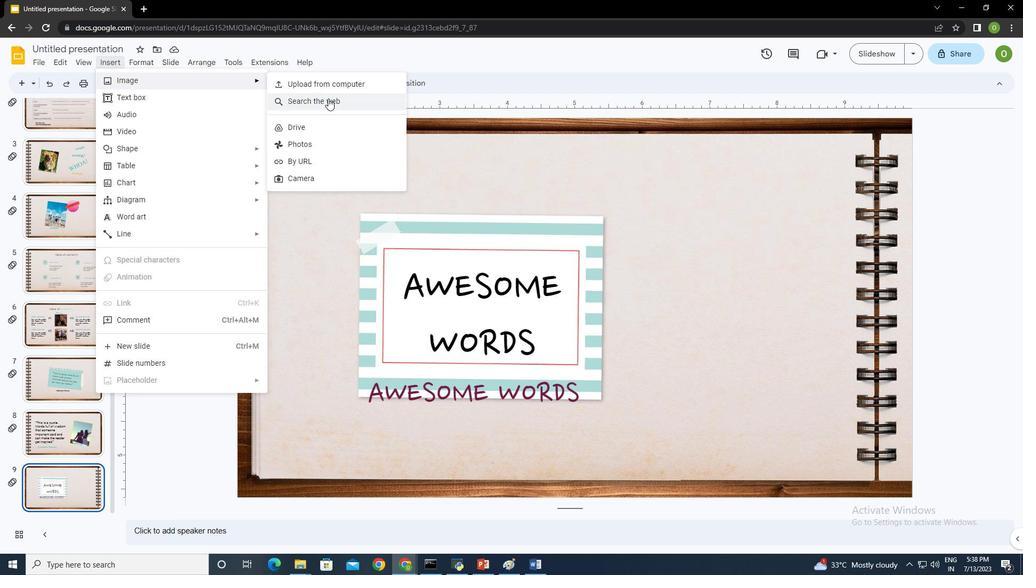 
Action: Mouse pressed left at (328, 98)
Screenshot: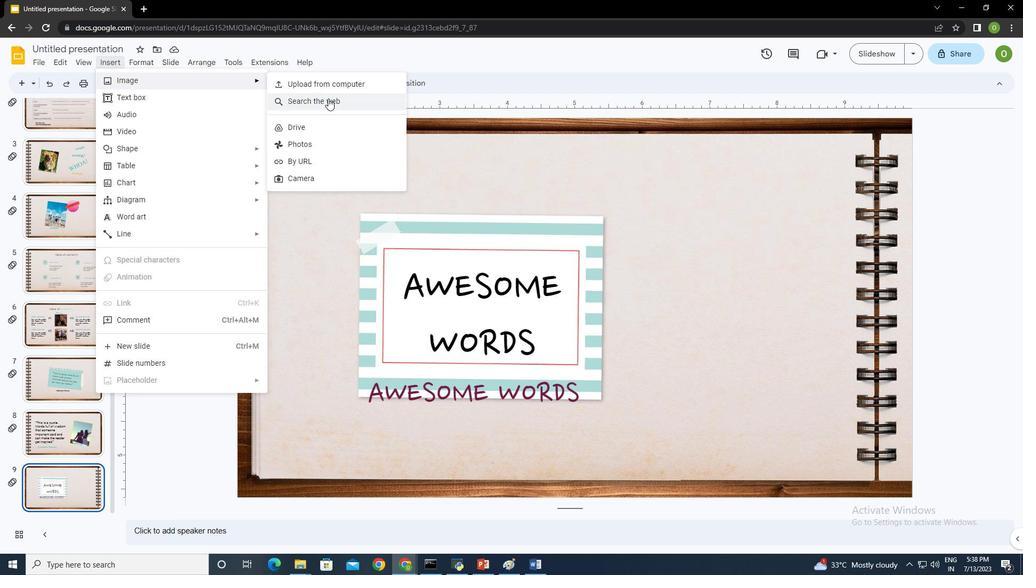 
Action: Mouse moved to (991, 90)
Screenshot: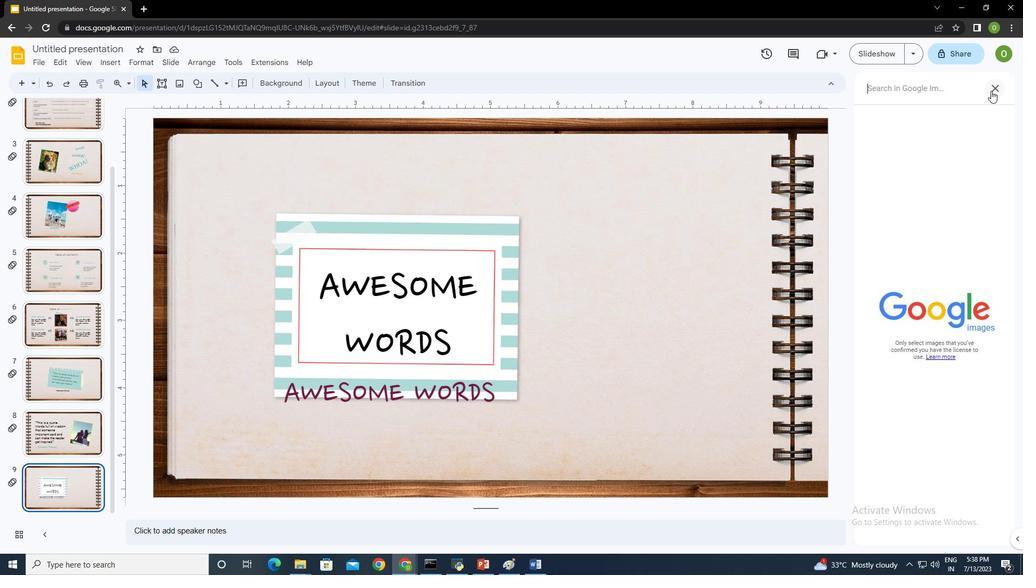 
Action: Mouse pressed left at (991, 90)
Screenshot: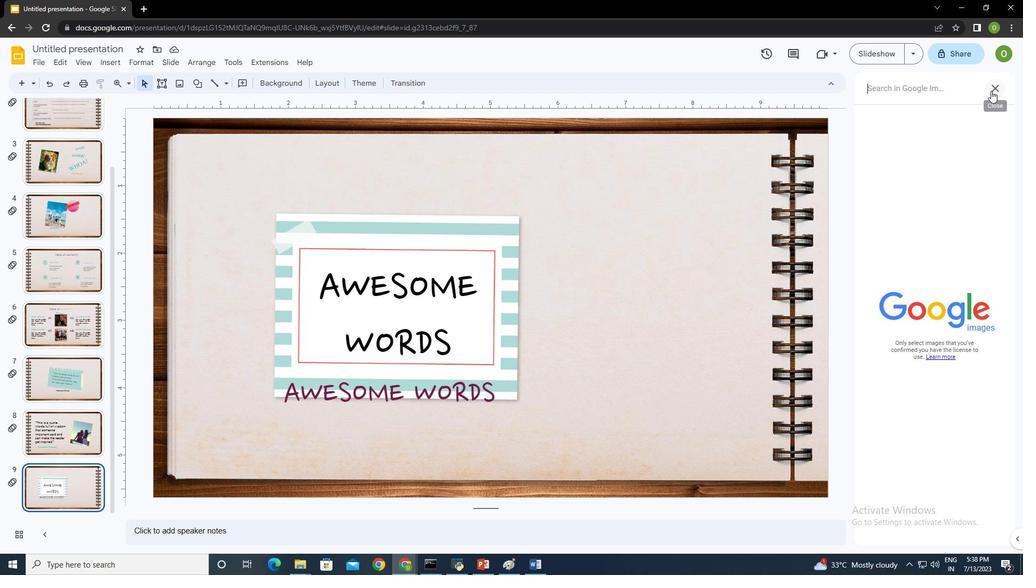 
Action: Mouse moved to (113, 60)
Screenshot: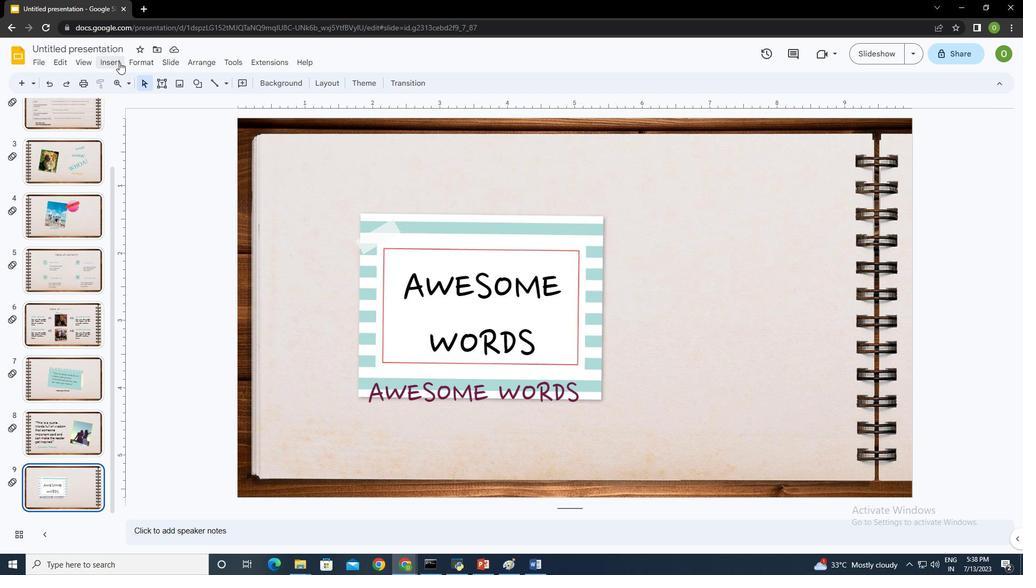 
Action: Mouse pressed left at (113, 60)
Screenshot: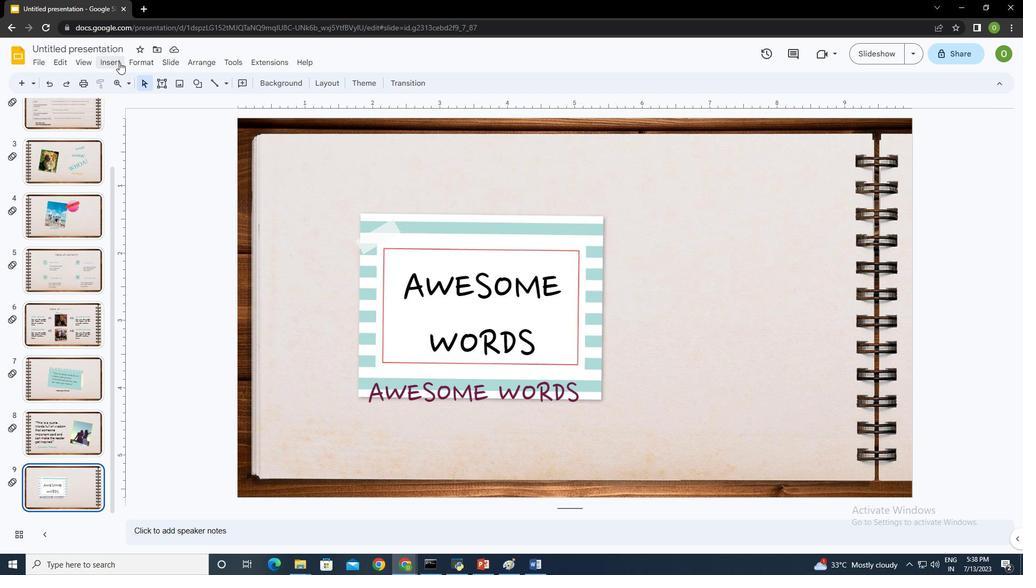 
Action: Mouse moved to (322, 98)
Screenshot: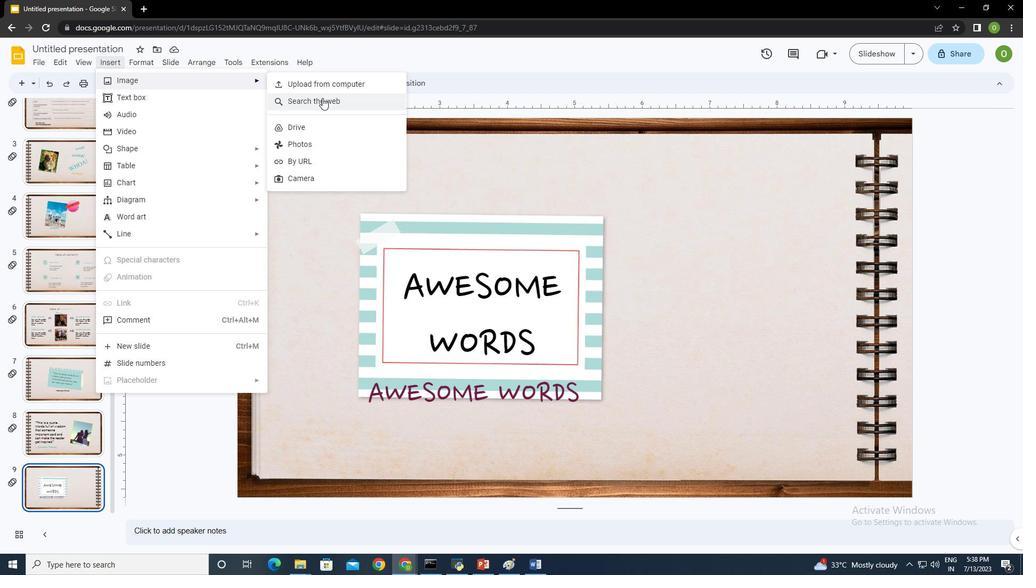 
Action: Mouse pressed left at (322, 98)
Screenshot: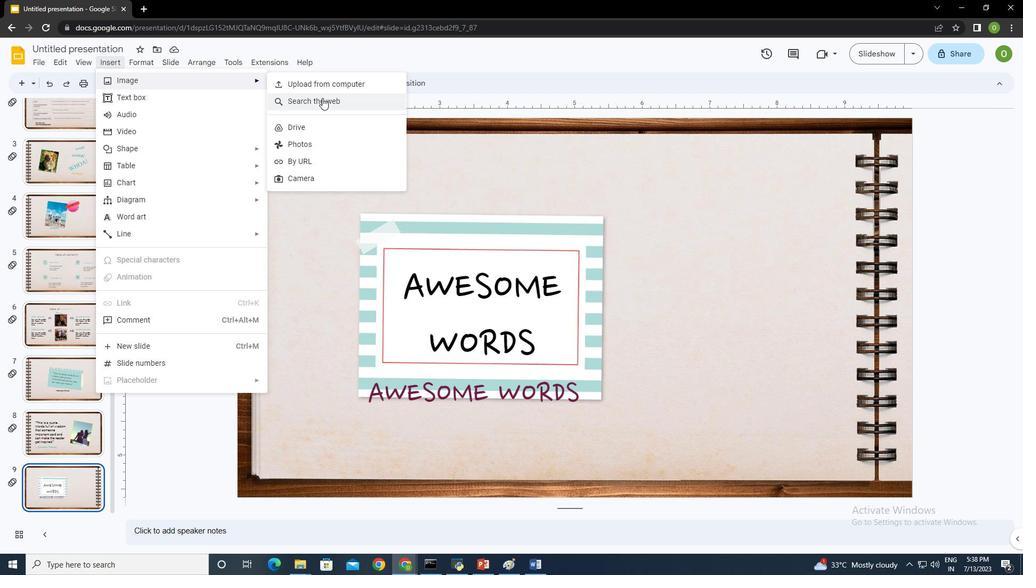 
Action: Mouse moved to (999, 89)
Screenshot: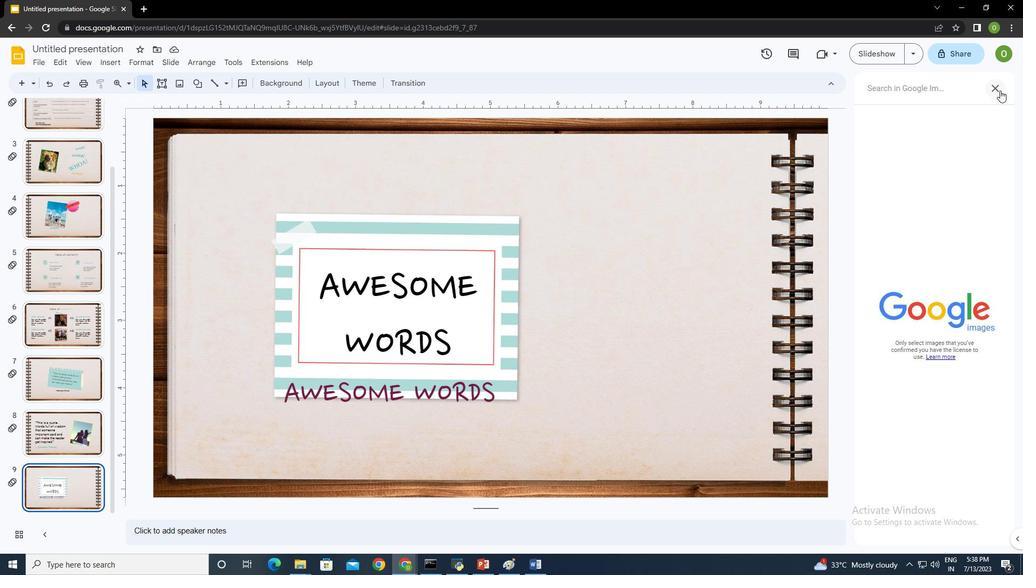 
Action: Mouse pressed left at (999, 89)
Screenshot: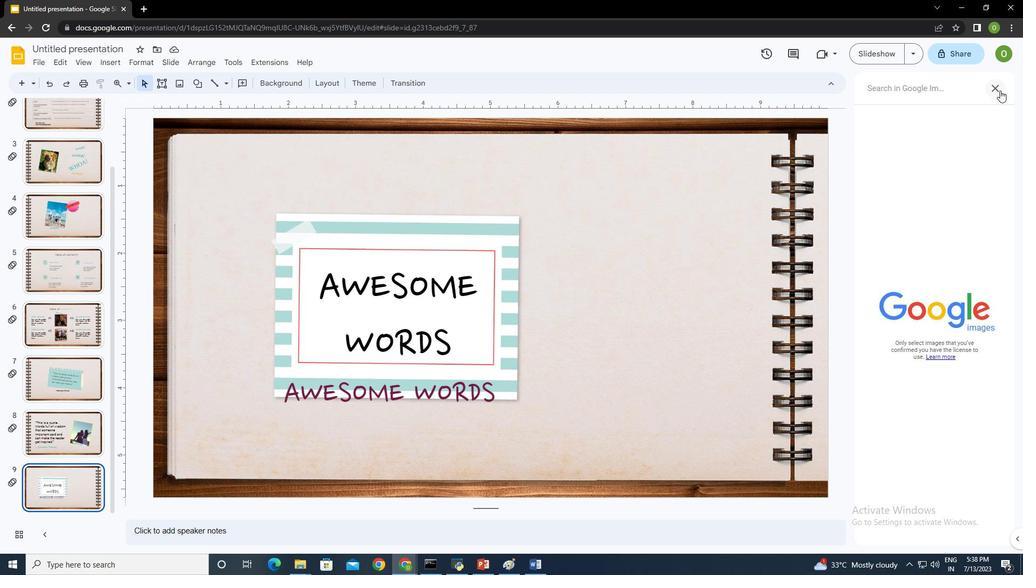 
Action: Mouse moved to (114, 61)
Screenshot: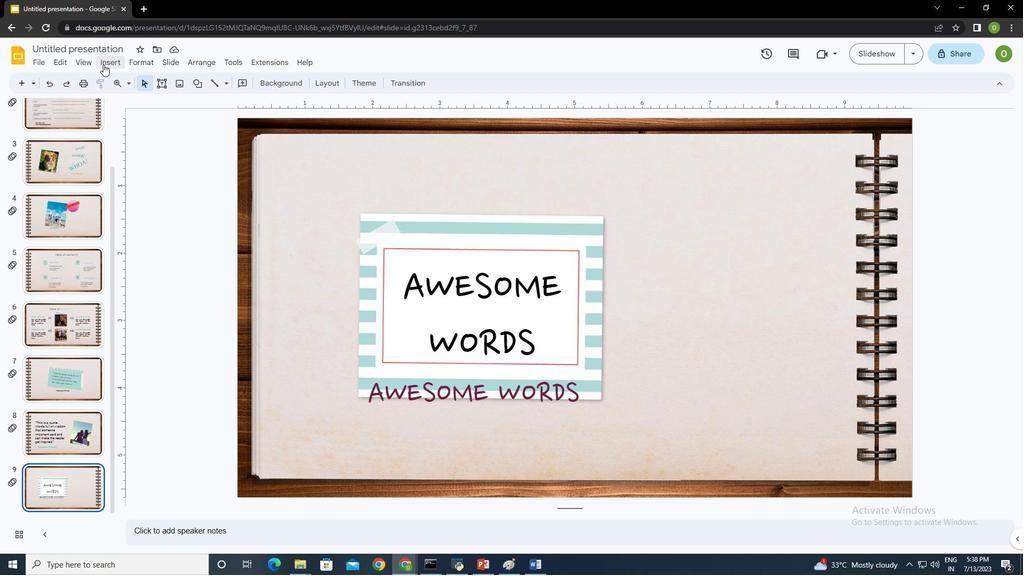
Action: Mouse pressed left at (114, 61)
Screenshot: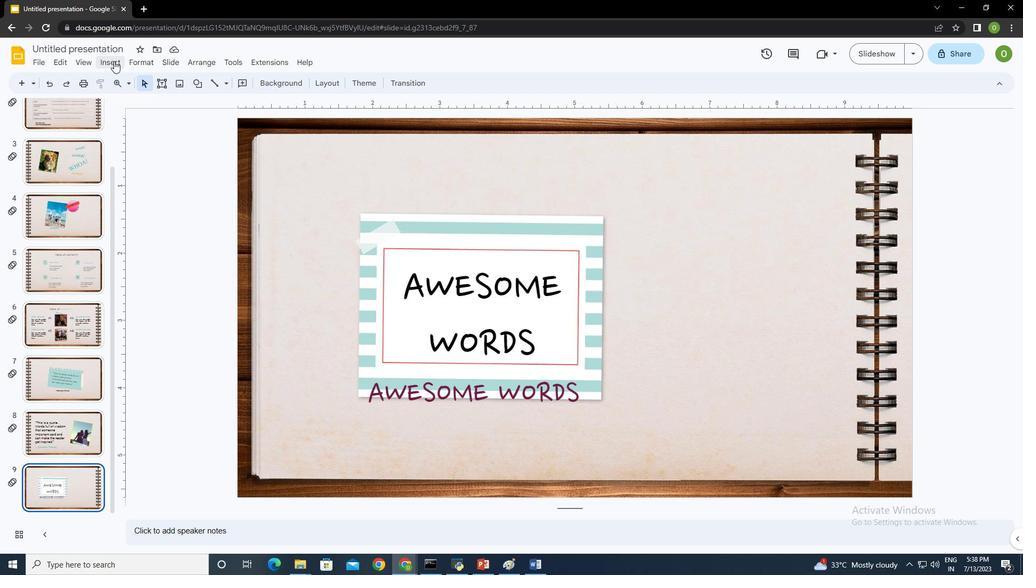 
Action: Mouse moved to (319, 85)
Screenshot: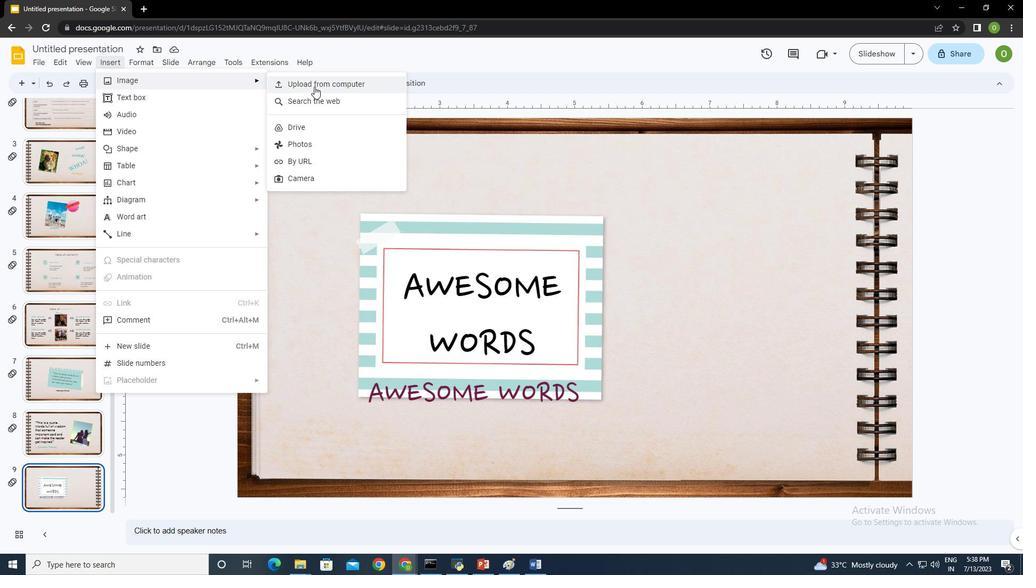
Action: Mouse pressed left at (319, 85)
Screenshot: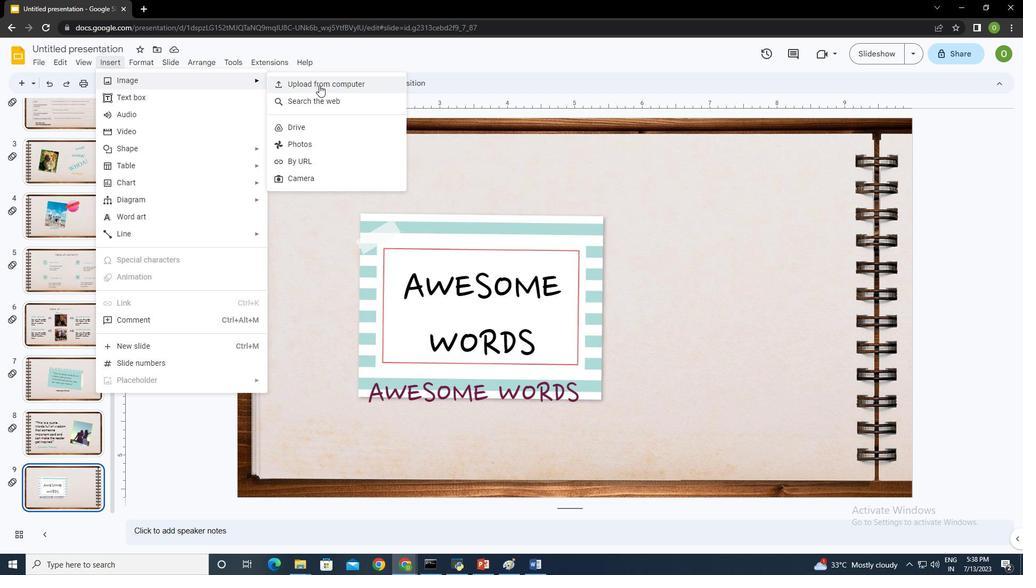 
Action: Mouse moved to (244, 90)
Screenshot: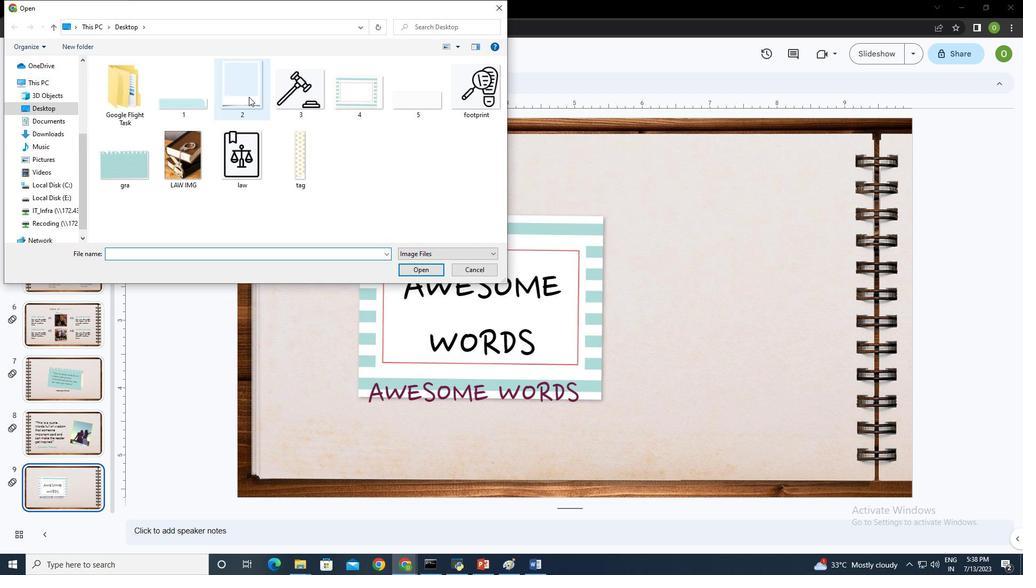 
Action: Mouse pressed left at (244, 90)
Screenshot: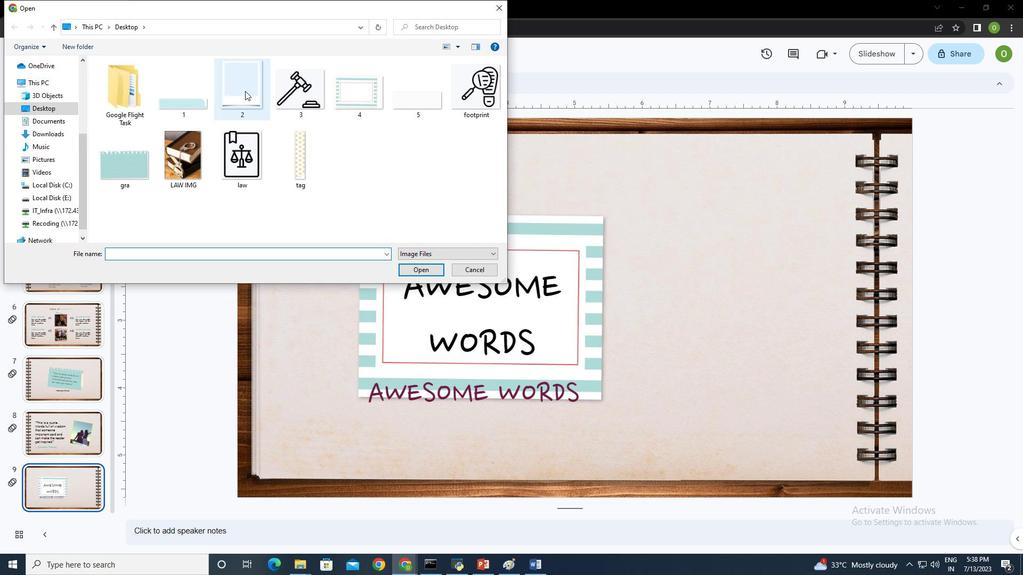 
Action: Mouse moved to (417, 267)
Screenshot: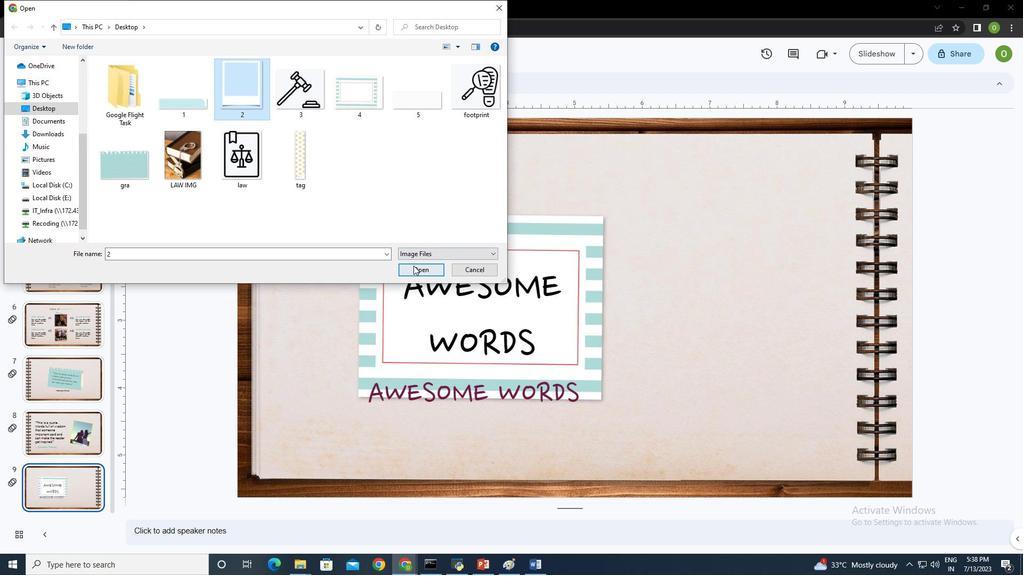 
Action: Mouse pressed left at (417, 267)
Screenshot: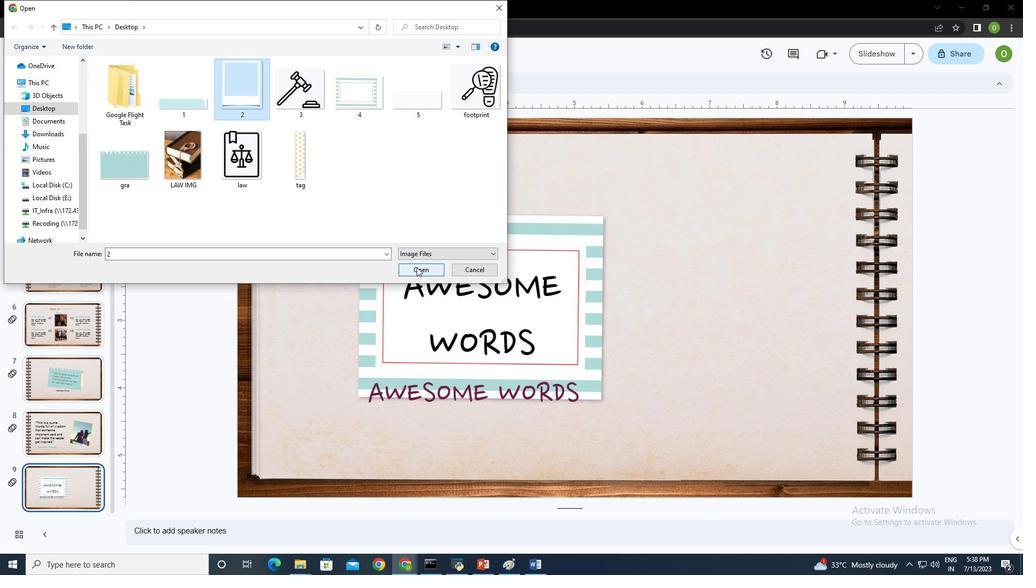 
Action: Mouse moved to (772, 252)
Screenshot: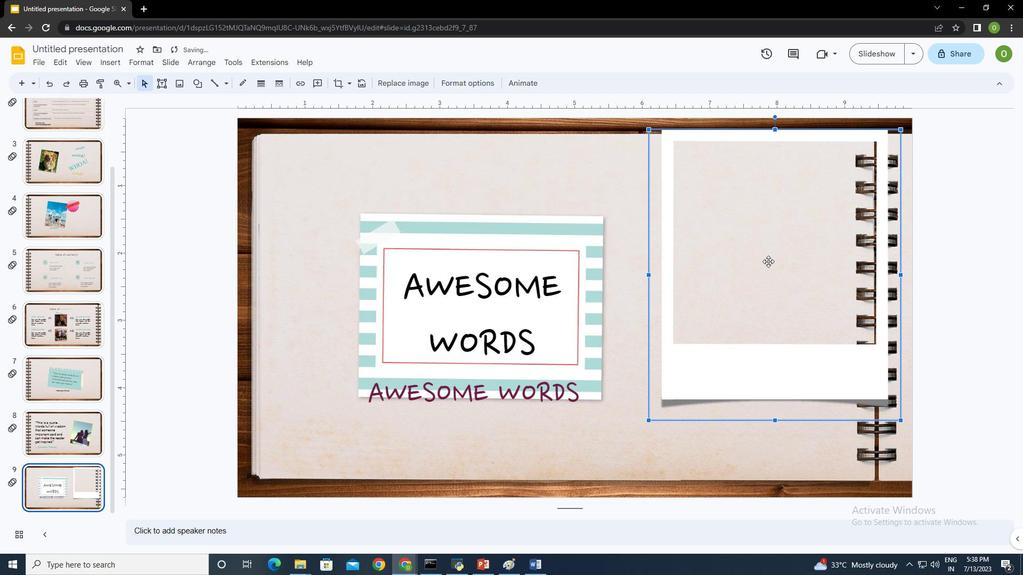 
Action: Mouse pressed left at (772, 252)
Screenshot: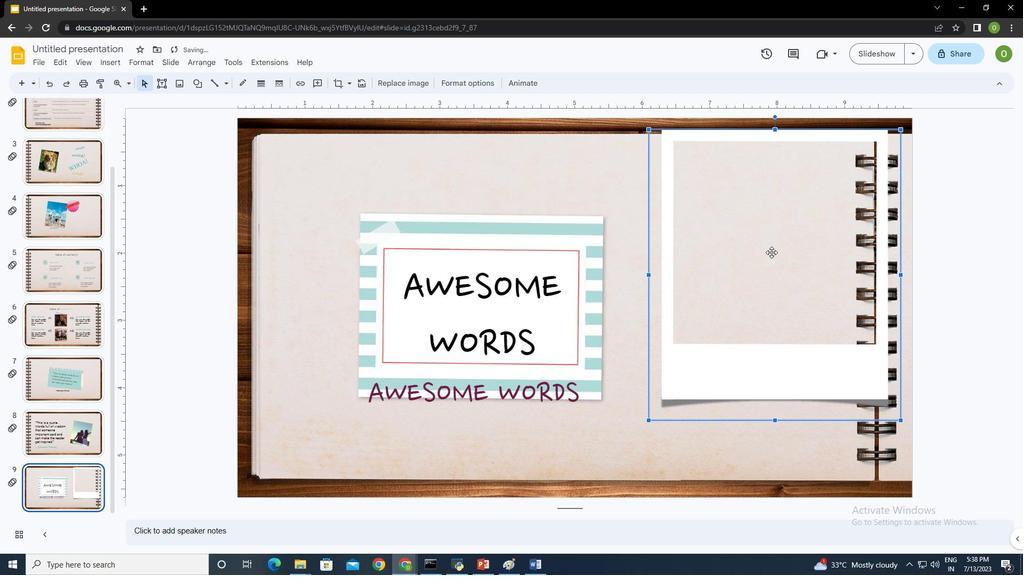 
Action: Mouse moved to (868, 460)
Screenshot: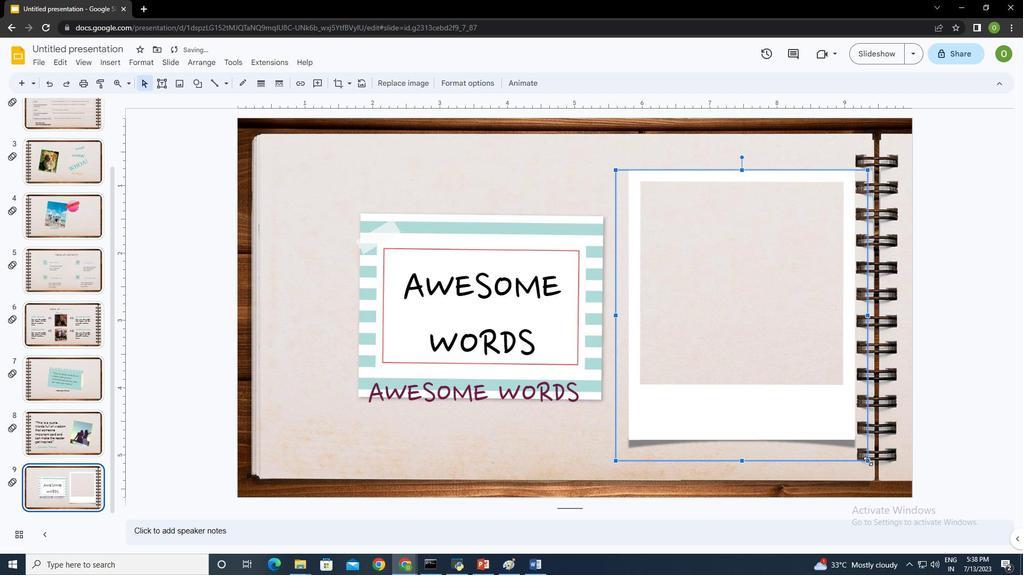 
Action: Mouse pressed left at (868, 460)
Screenshot: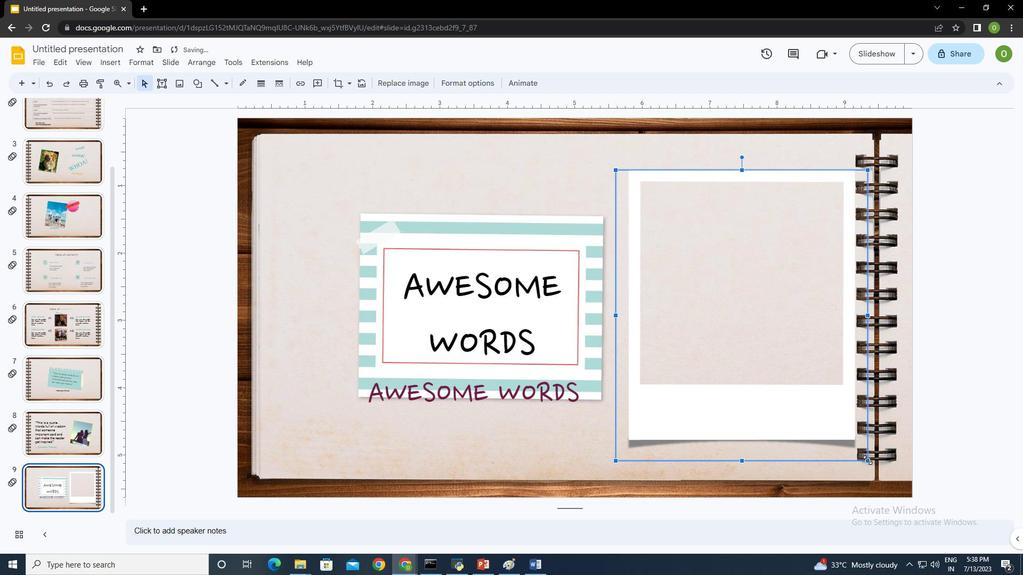 
Action: Mouse moved to (721, 411)
Screenshot: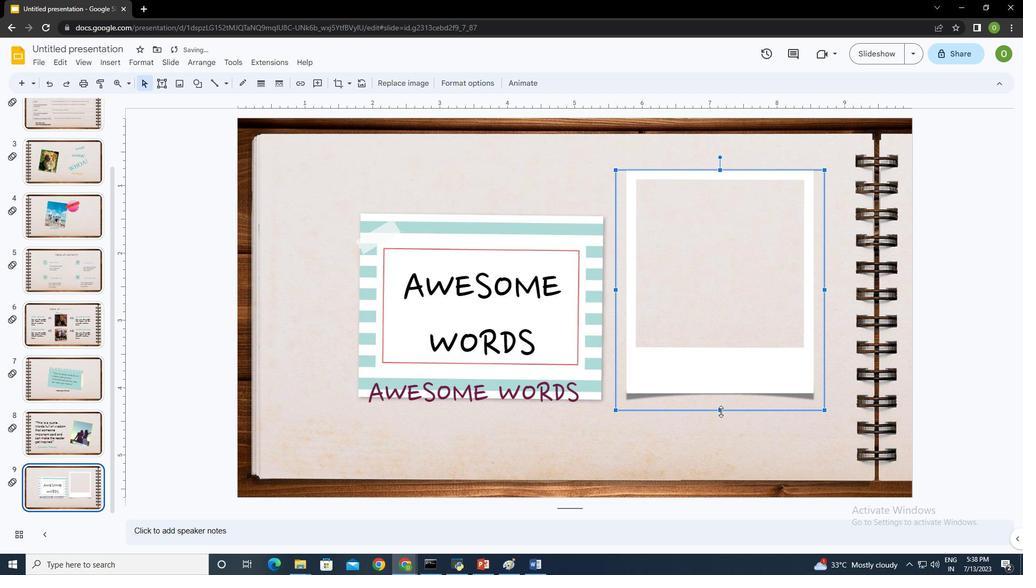 
Action: Mouse pressed left at (721, 411)
Screenshot: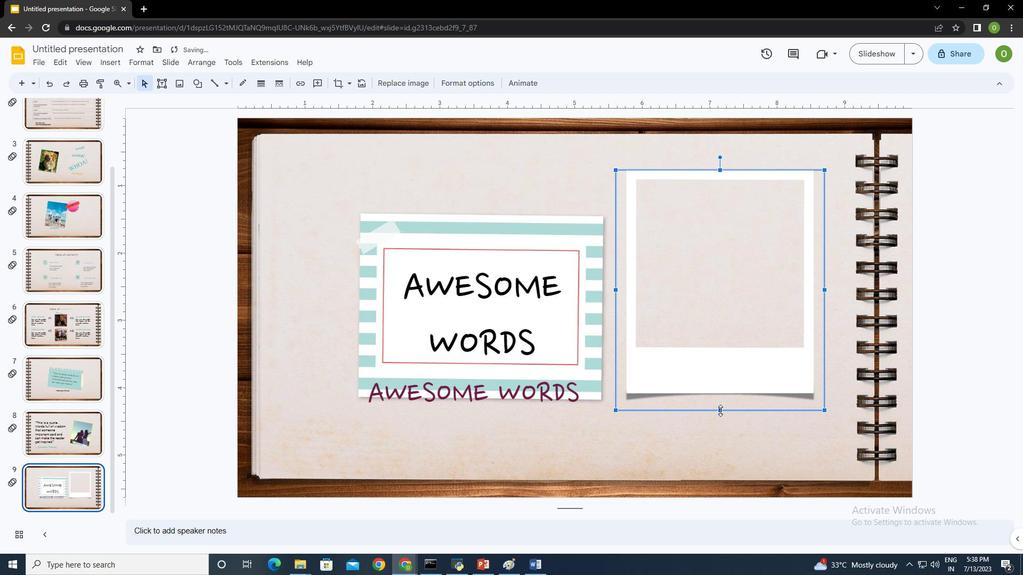 
Action: Mouse moved to (700, 263)
Screenshot: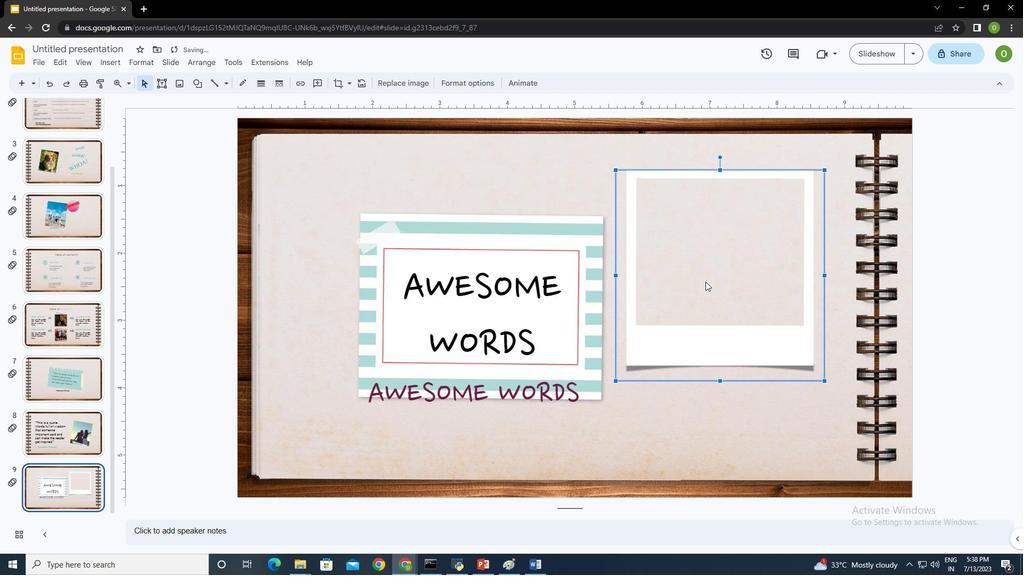 
Action: Mouse pressed left at (700, 263)
Screenshot: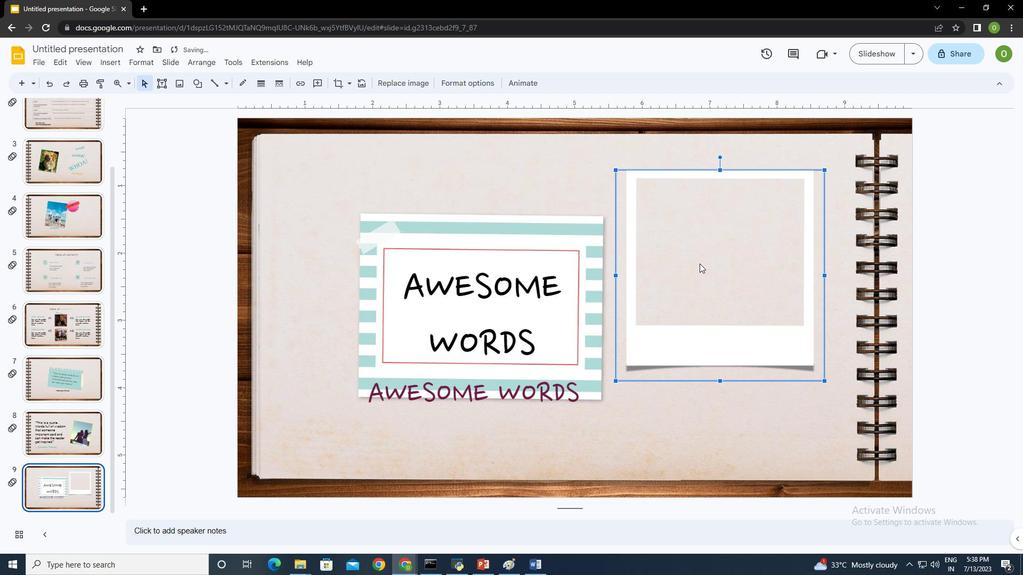 
Action: Mouse moved to (727, 394)
Screenshot: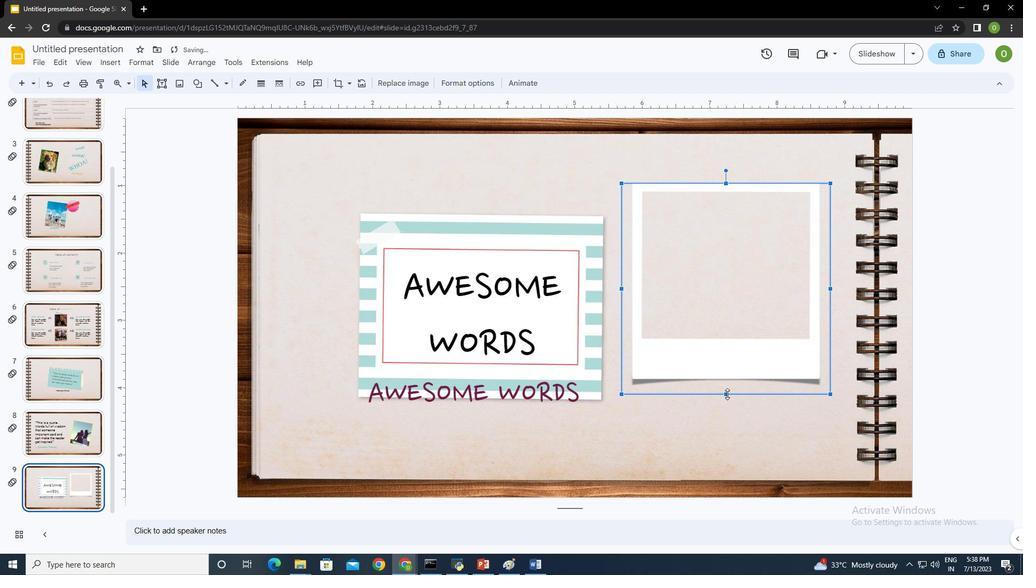 
Action: Mouse pressed left at (727, 394)
Screenshot: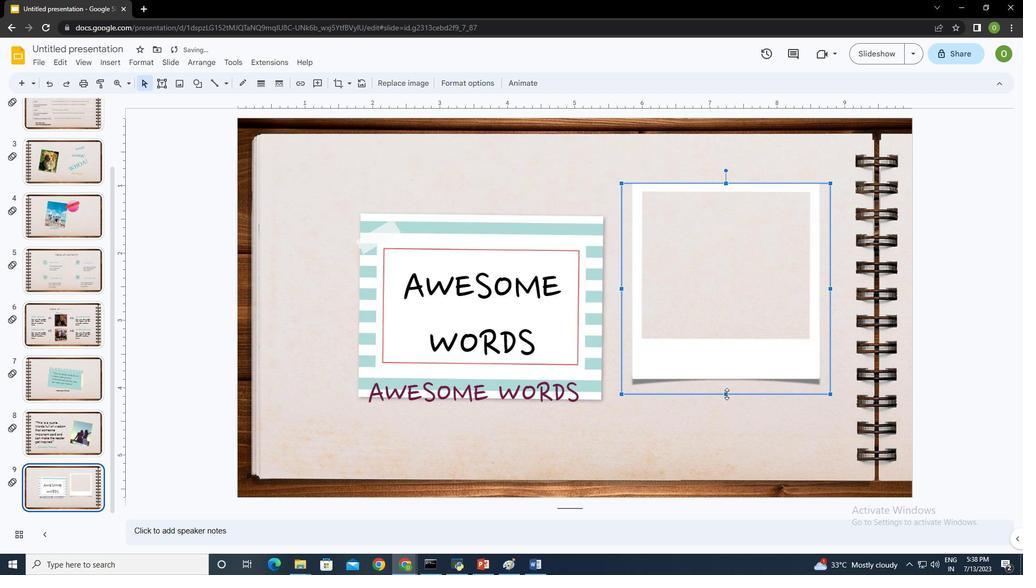 
Action: Mouse moved to (725, 412)
Screenshot: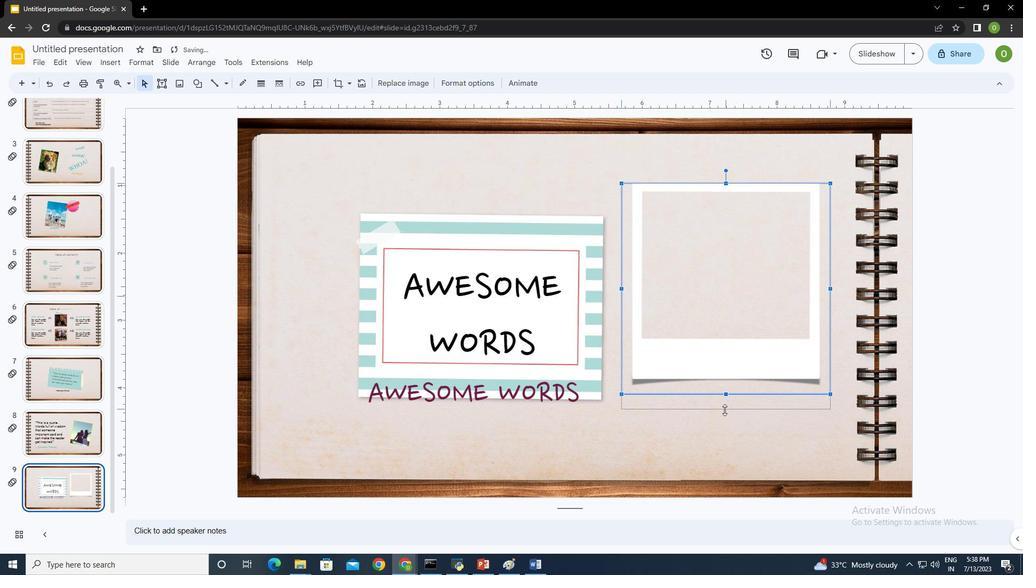
Action: Mouse pressed left at (725, 412)
Screenshot: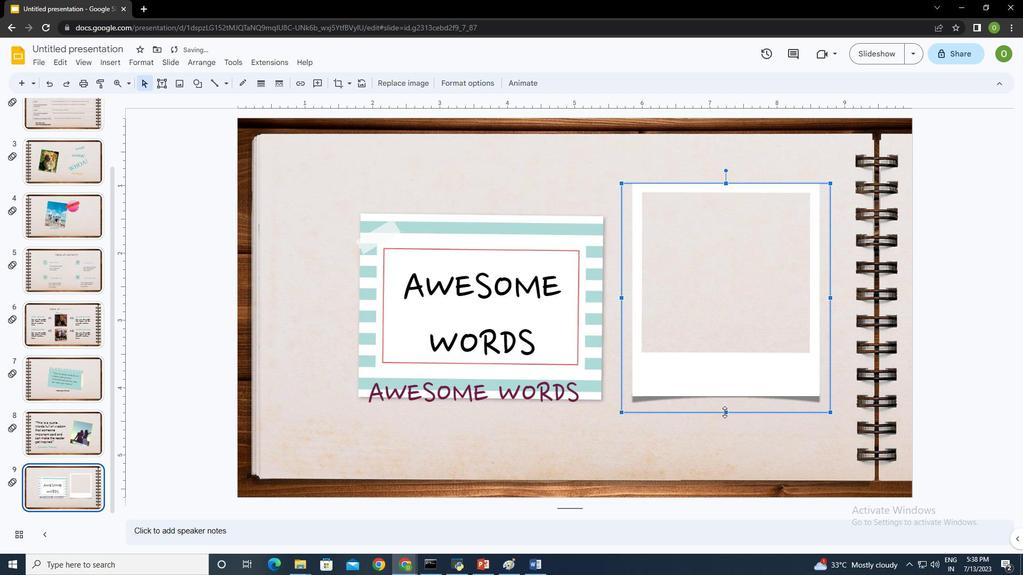 
Action: Mouse moved to (725, 169)
Screenshot: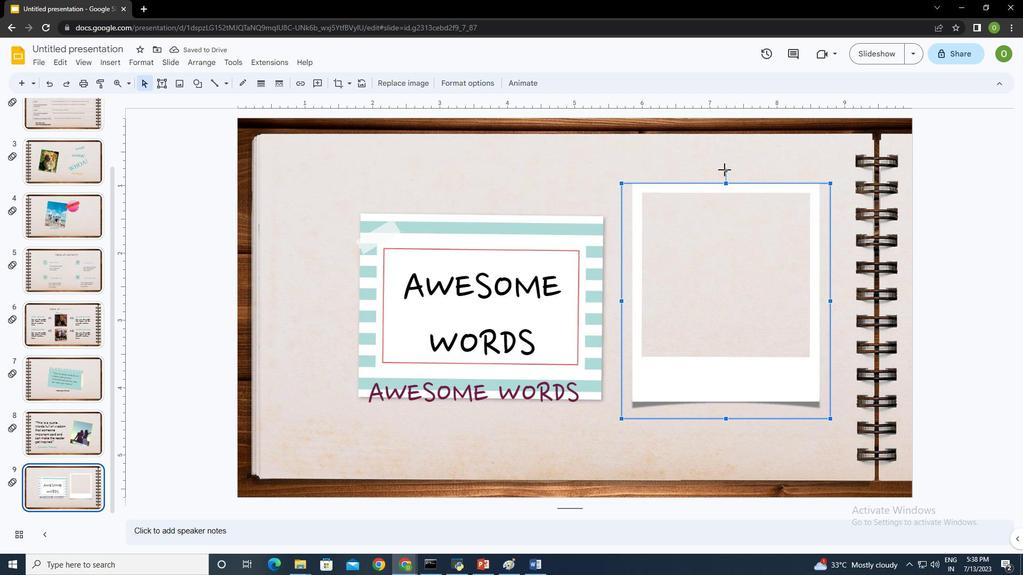 
Action: Mouse pressed left at (725, 169)
Screenshot: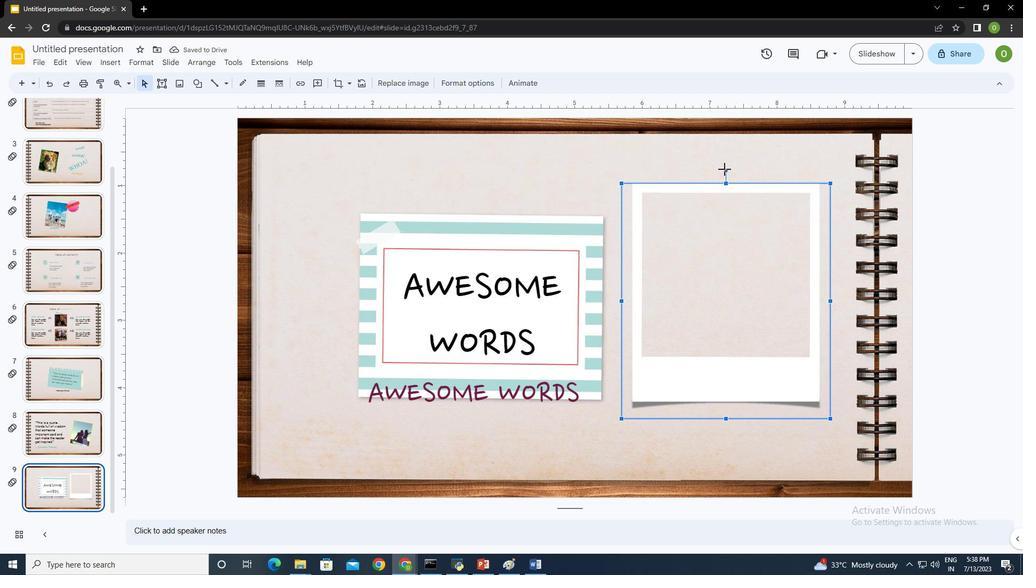
Action: Mouse moved to (715, 282)
Screenshot: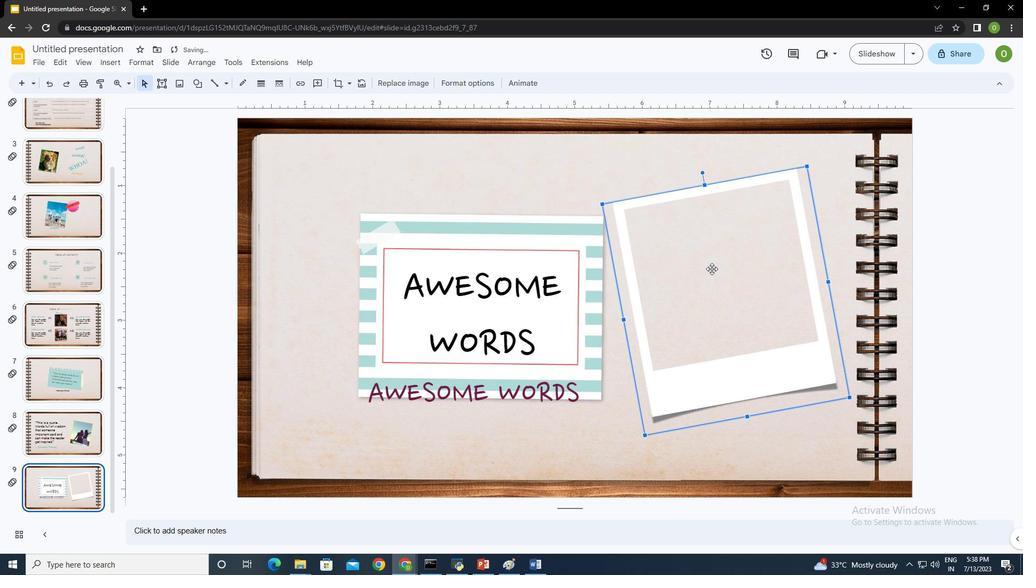 
Action: Mouse pressed left at (715, 282)
Screenshot: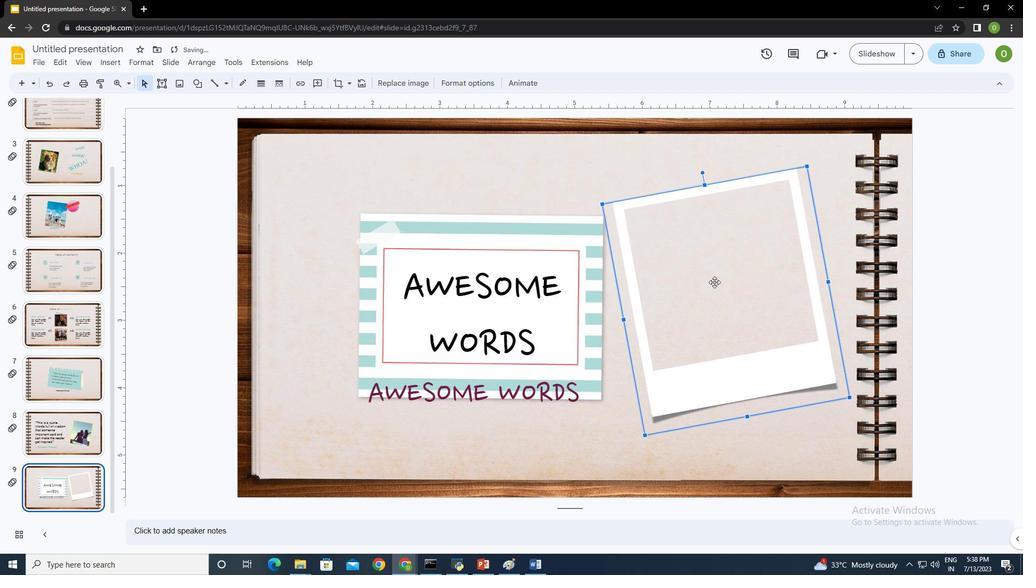 
Action: Mouse moved to (833, 282)
Screenshot: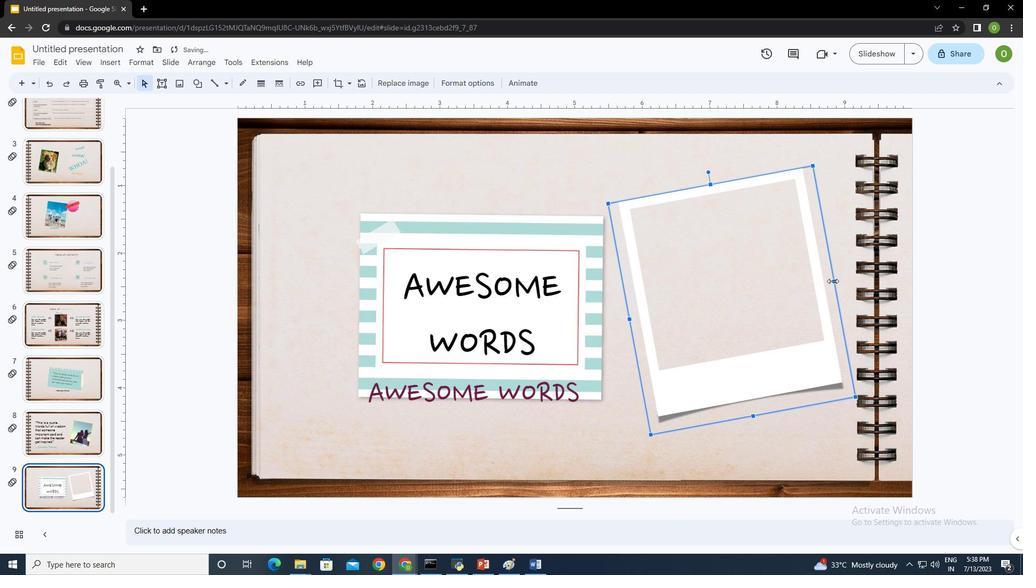 
Action: Mouse pressed left at (833, 282)
Screenshot: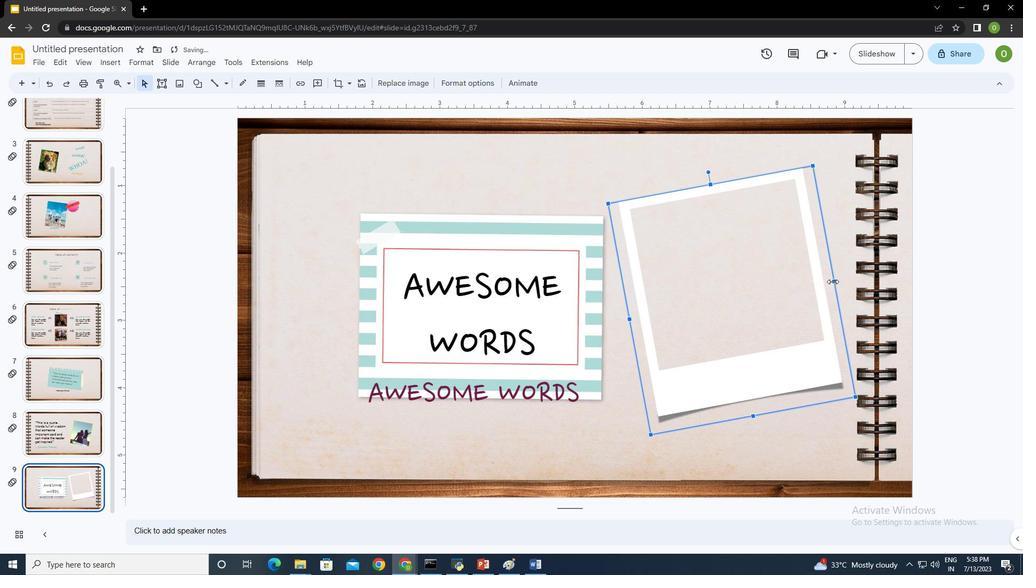 
Action: Mouse moved to (743, 417)
Screenshot: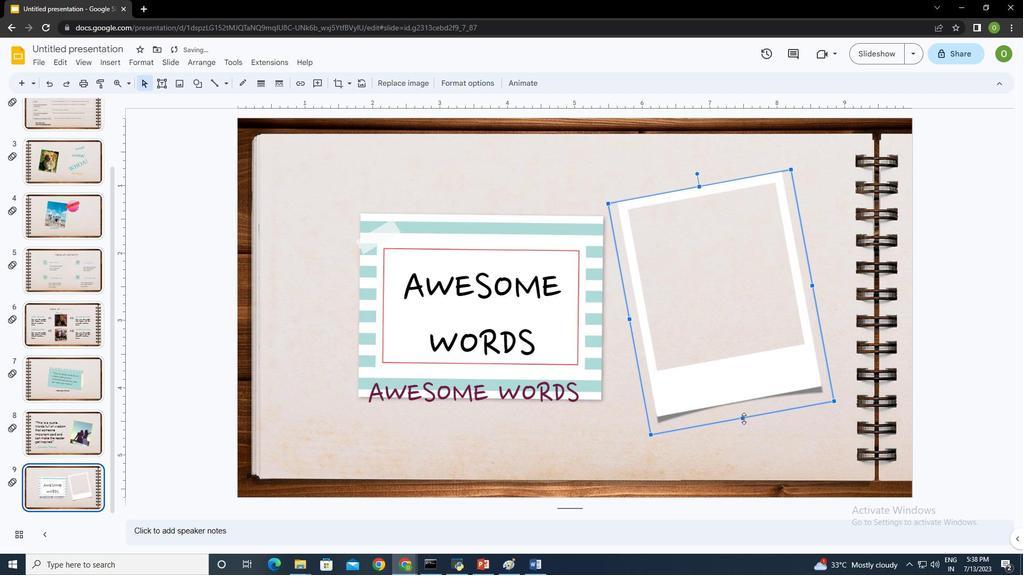 
Action: Mouse pressed left at (743, 417)
Screenshot: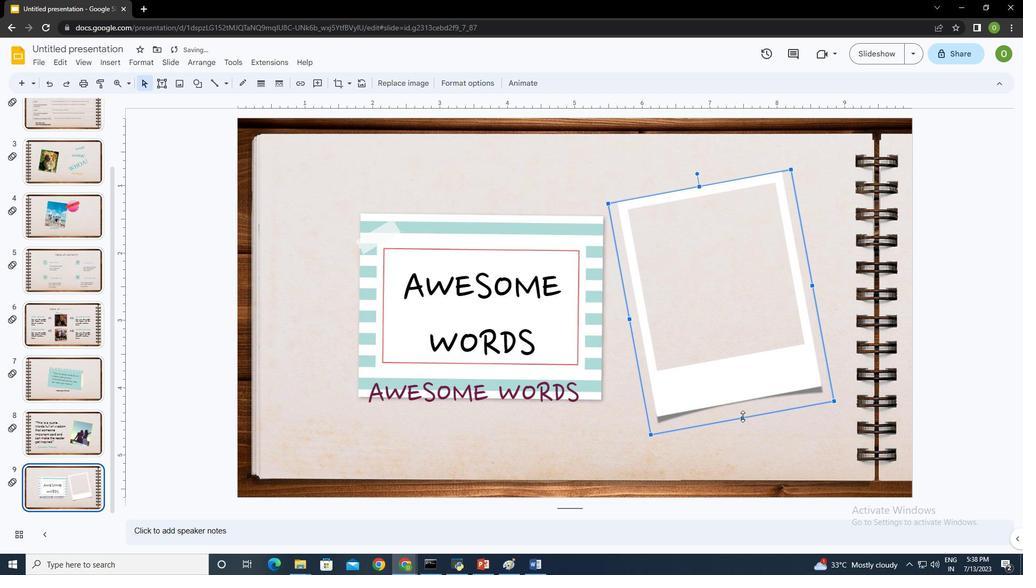 
Action: Mouse moved to (713, 278)
Screenshot: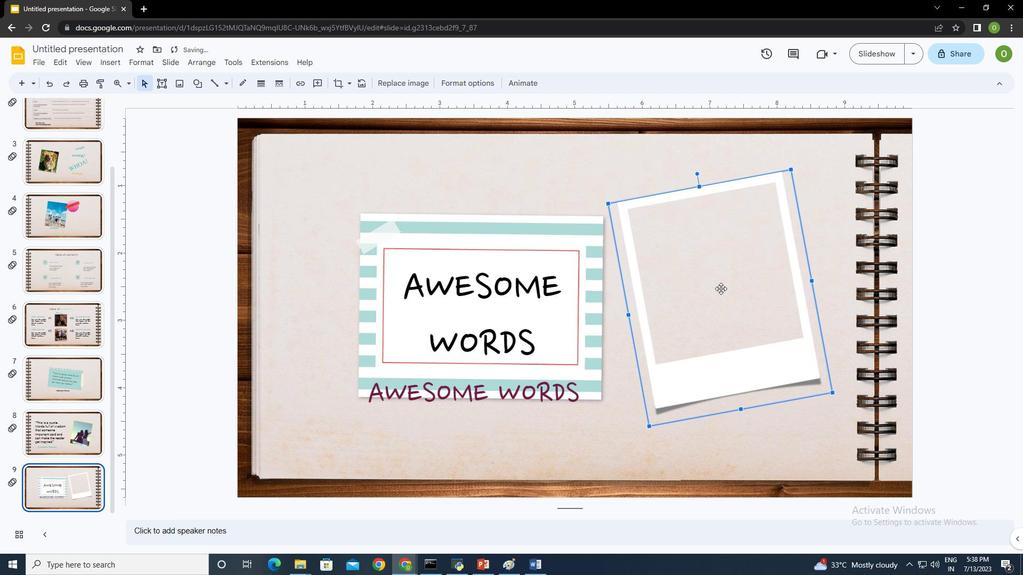 
Action: Mouse pressed left at (713, 278)
Screenshot: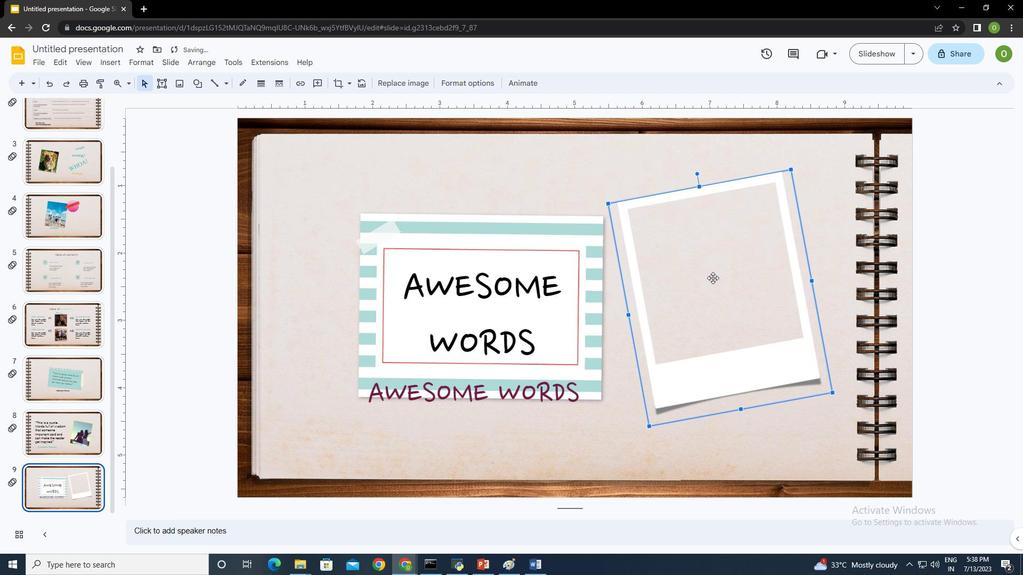 
Action: Mouse moved to (716, 284)
Screenshot: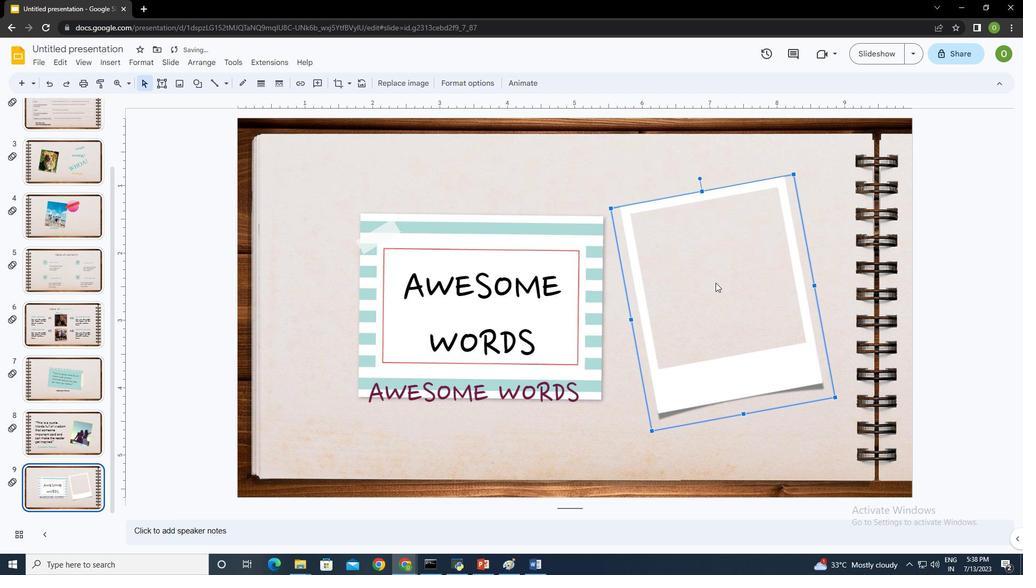 
Action: Mouse pressed left at (716, 284)
Screenshot: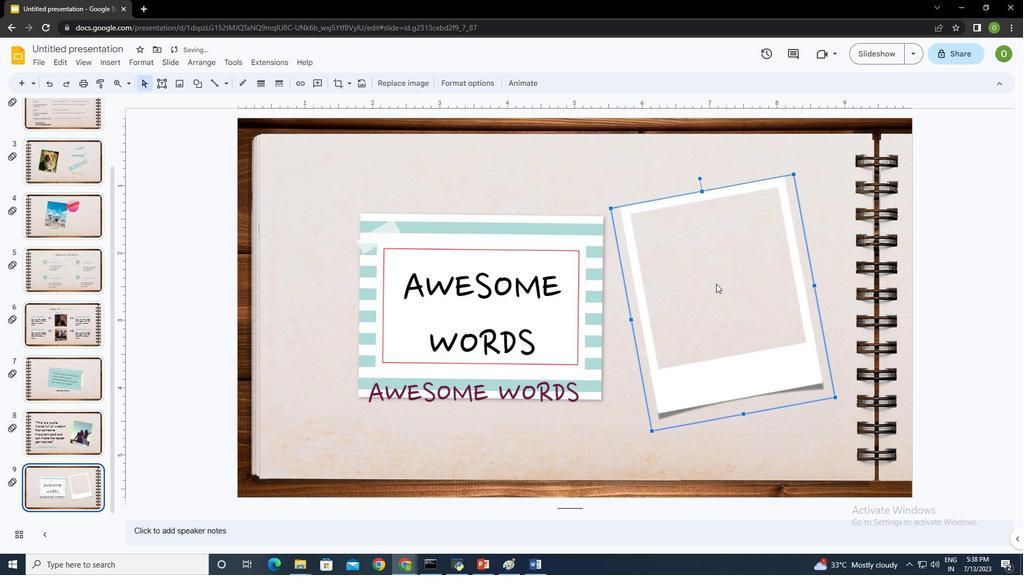 
Action: Mouse moved to (110, 58)
Screenshot: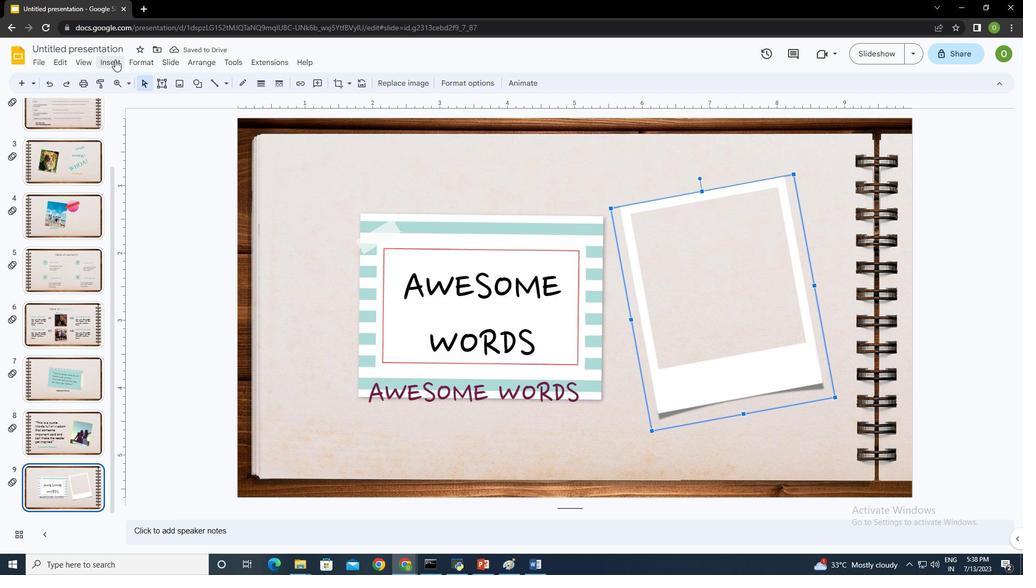 
Action: Mouse pressed left at (110, 58)
Screenshot: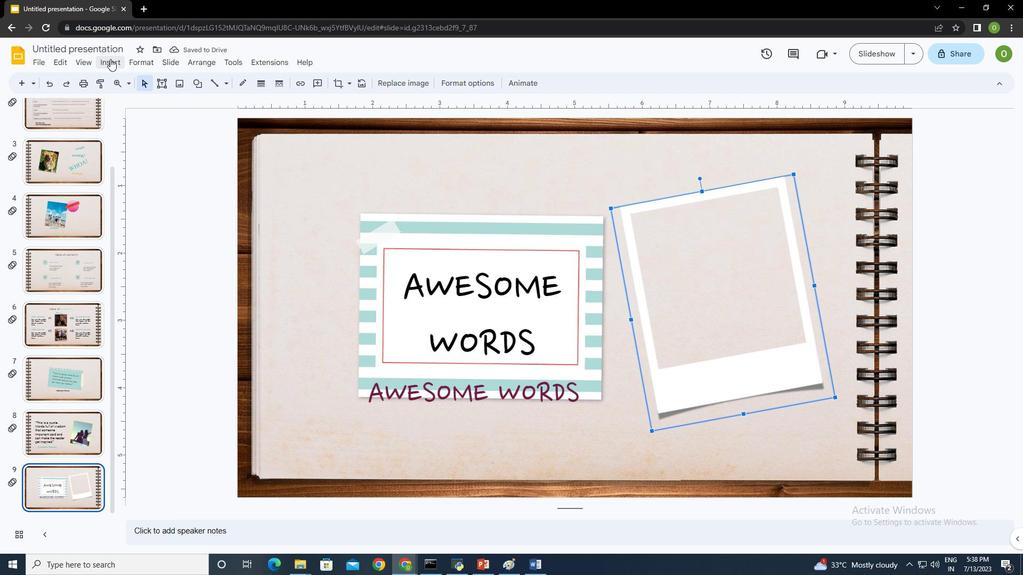 
Action: Mouse moved to (316, 99)
Screenshot: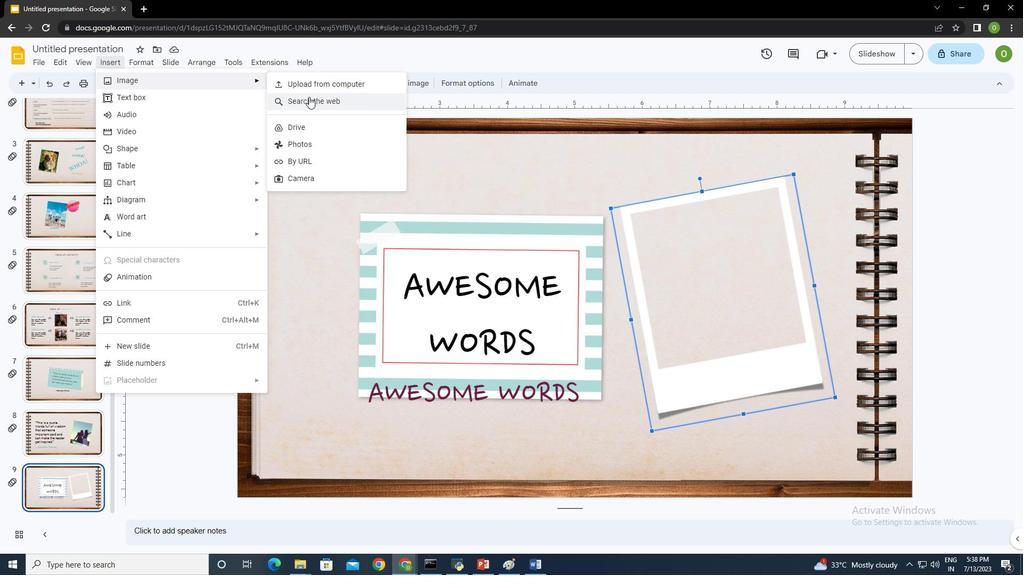 
Action: Mouse pressed left at (316, 99)
Screenshot: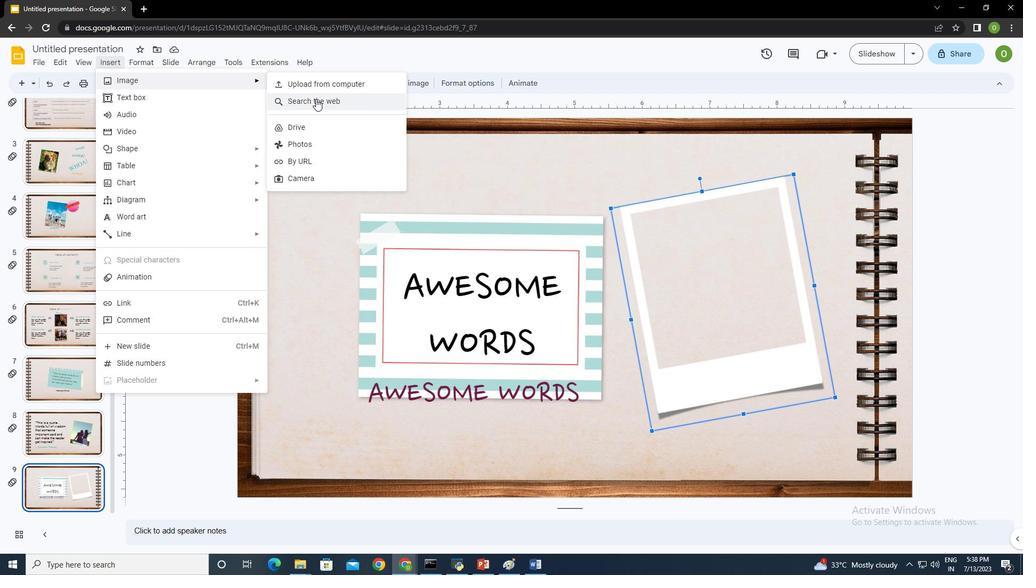 
Action: Mouse moved to (909, 93)
Screenshot: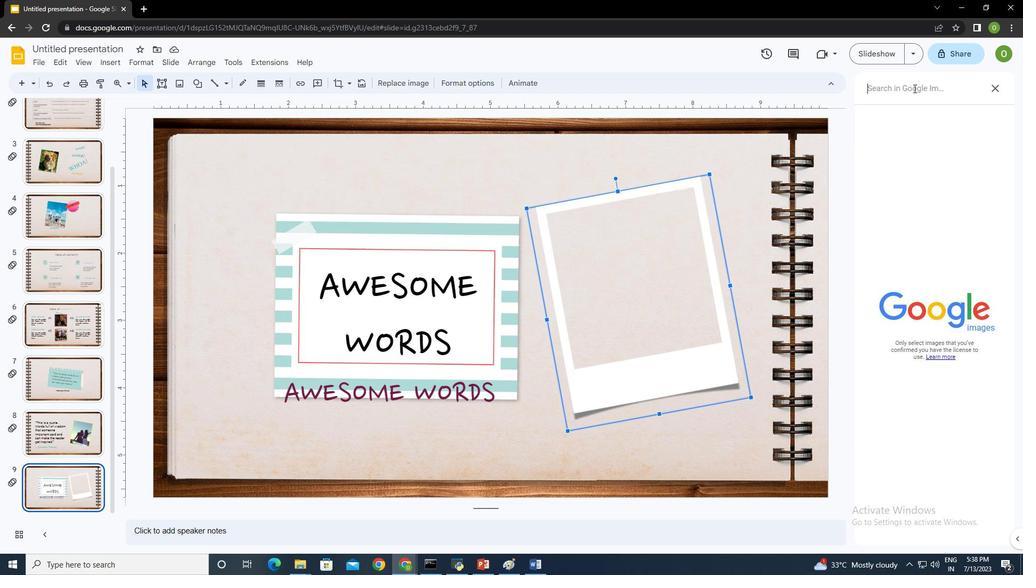 
Action: Mouse pressed left at (909, 93)
Screenshot: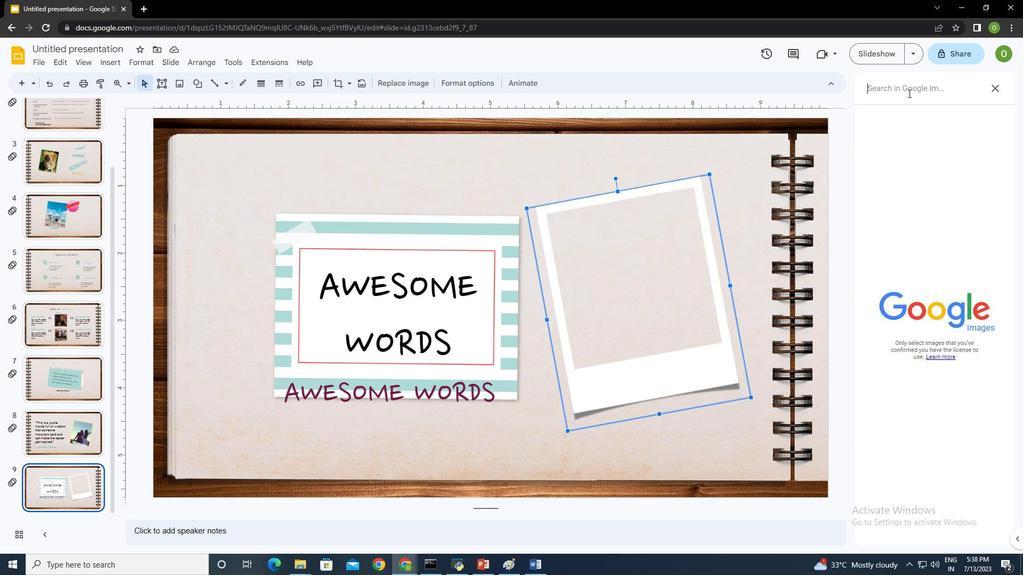 
Action: Mouse moved to (909, 93)
Screenshot: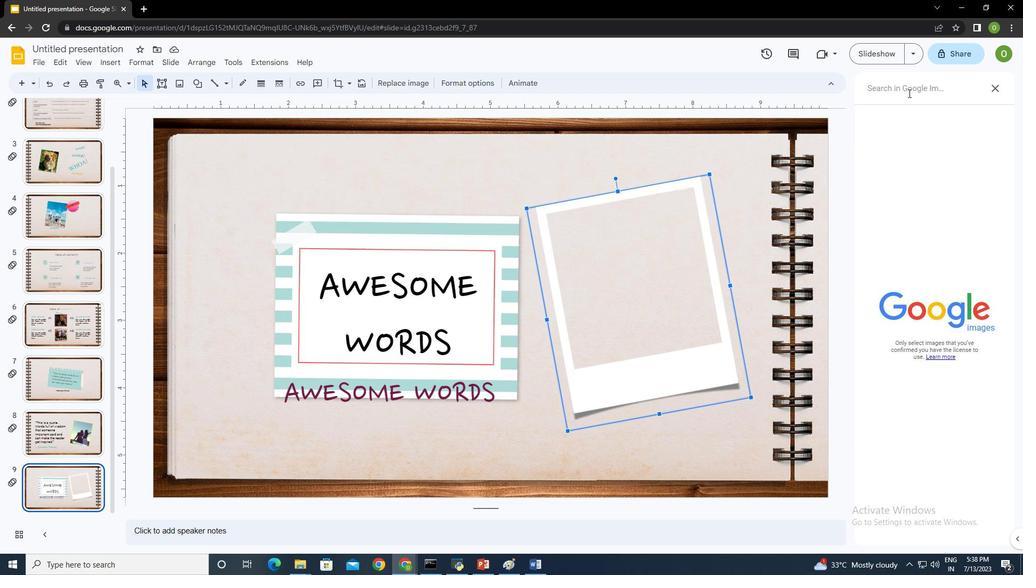 
Action: Key pressed W<Key.backspace>AWS<Key.backspace>ESOME<Key.space>WORDS<Key.space>FRIENDS<Key.enter>
Screenshot: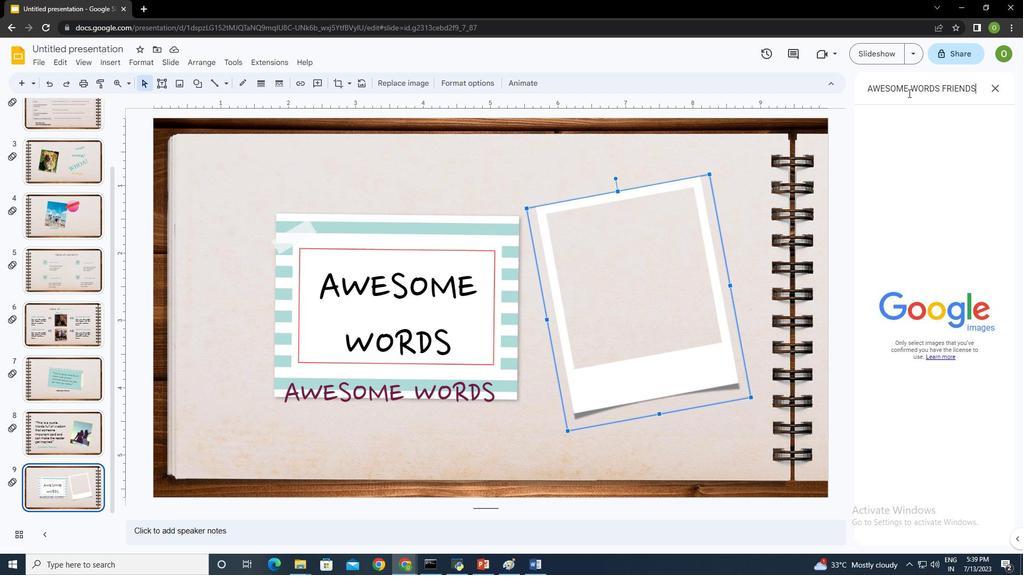 
Action: Mouse moved to (911, 147)
Screenshot: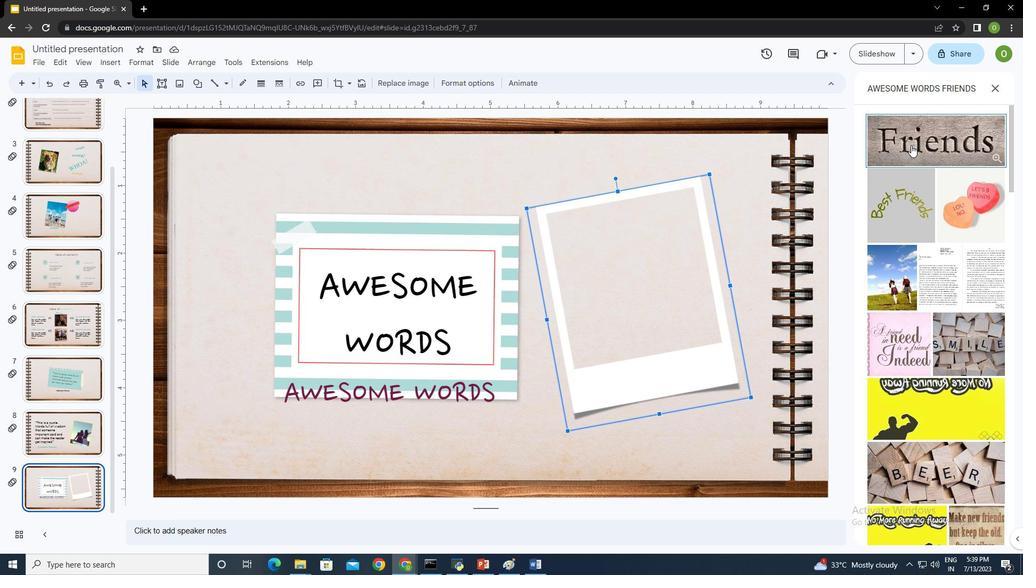 
Action: Mouse scrolled (911, 146) with delta (0, 0)
Screenshot: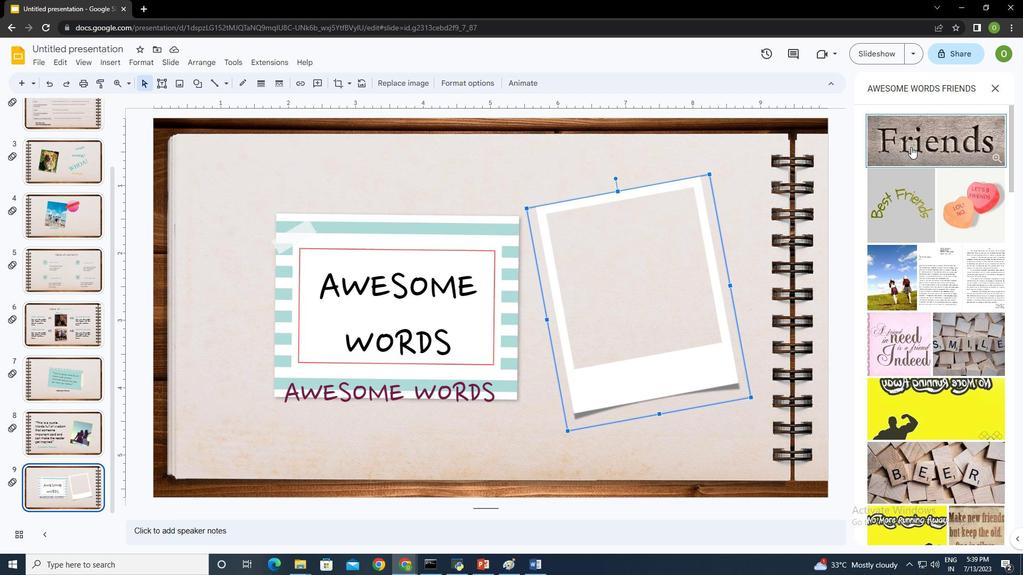 
Action: Mouse scrolled (911, 146) with delta (0, 0)
Screenshot: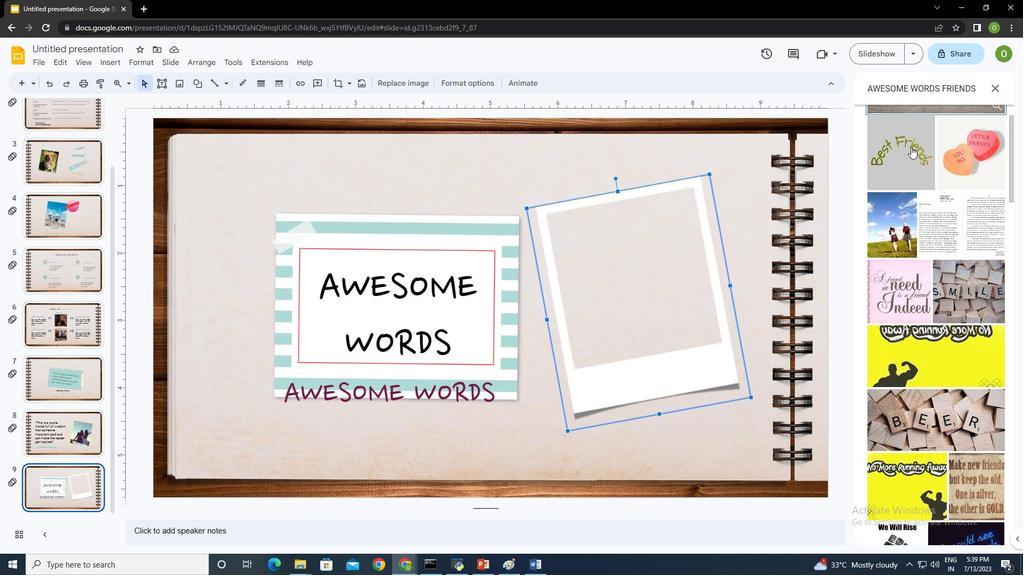 
Action: Mouse moved to (903, 170)
Screenshot: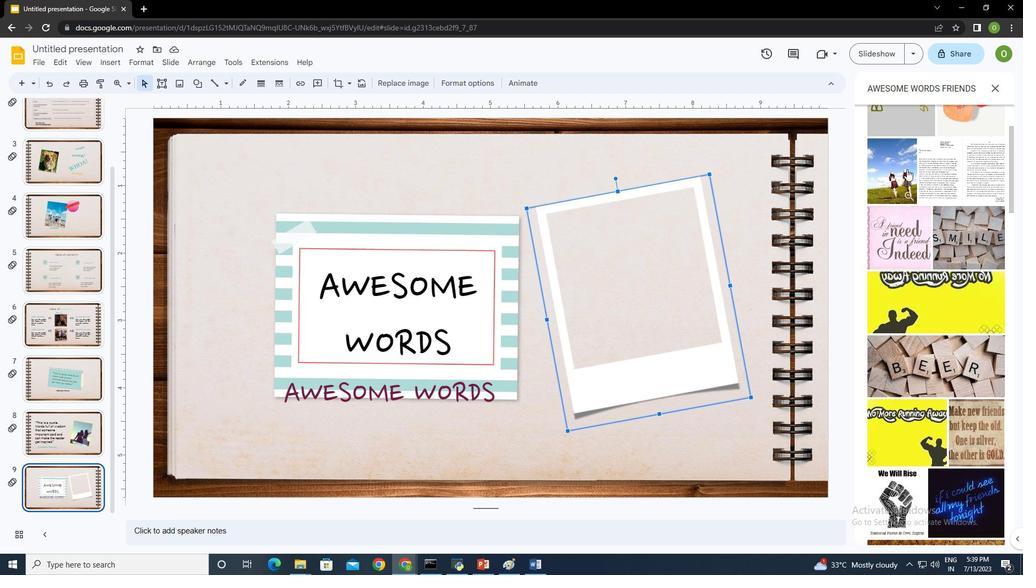 
Action: Mouse pressed left at (903, 170)
Screenshot: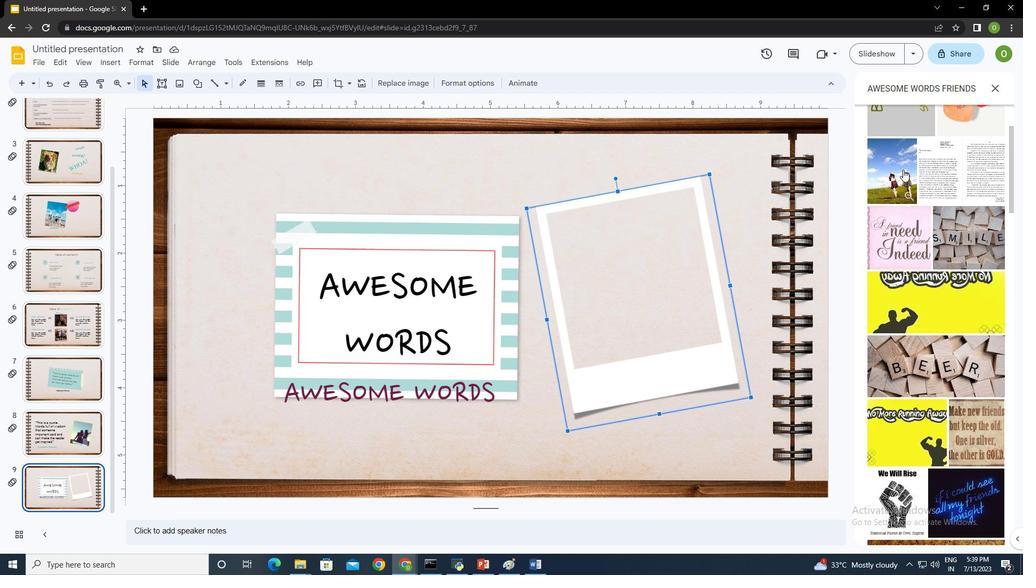
Action: Mouse moved to (989, 531)
Screenshot: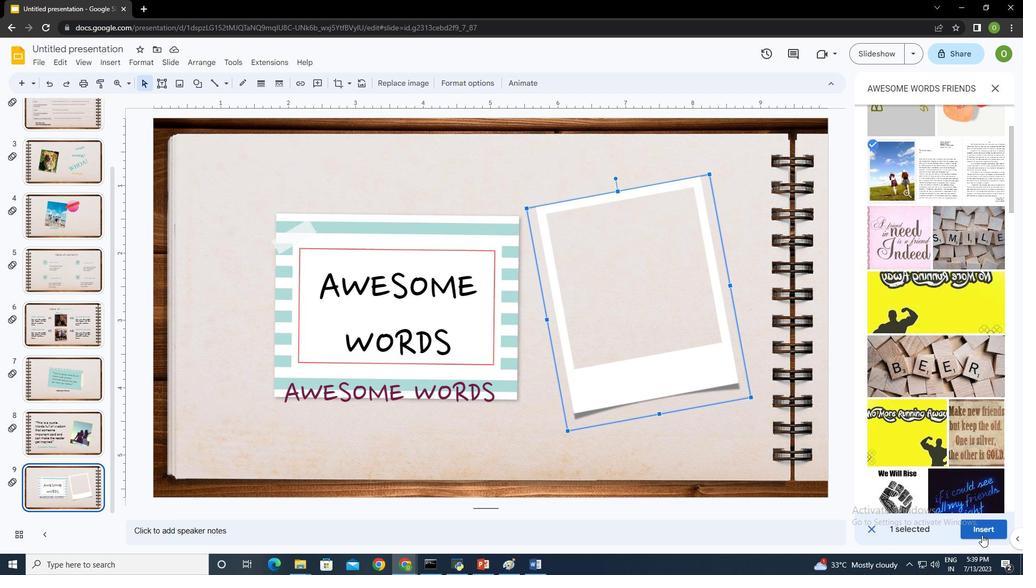 
Action: Mouse pressed left at (989, 531)
Screenshot: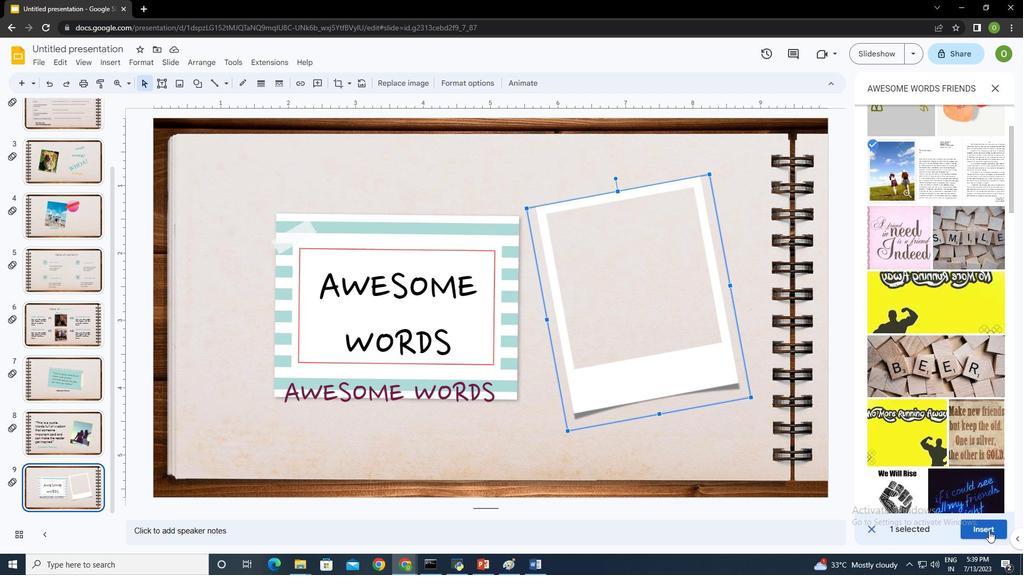 
Action: Mouse moved to (734, 482)
Screenshot: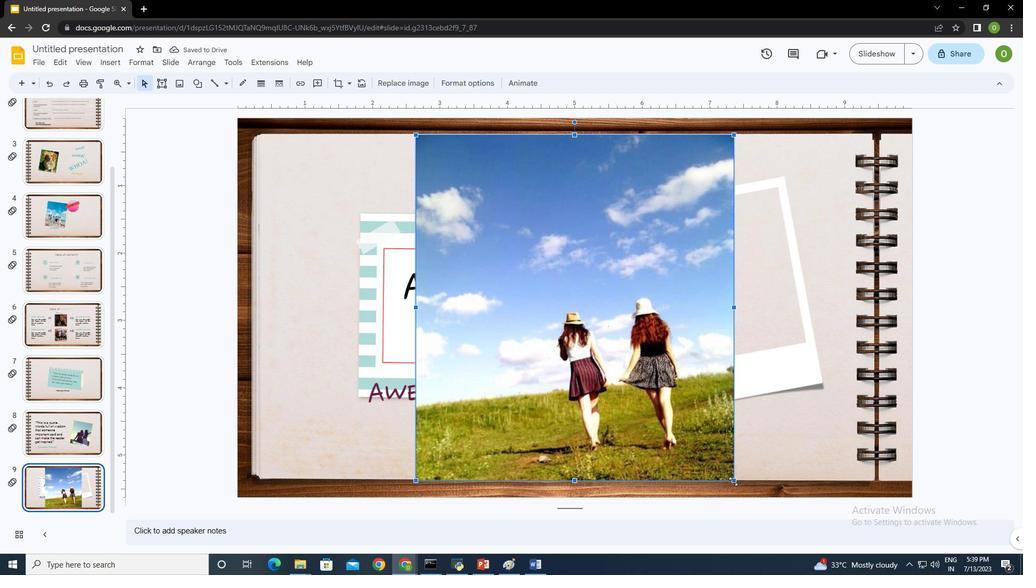 
Action: Mouse pressed left at (734, 482)
Screenshot: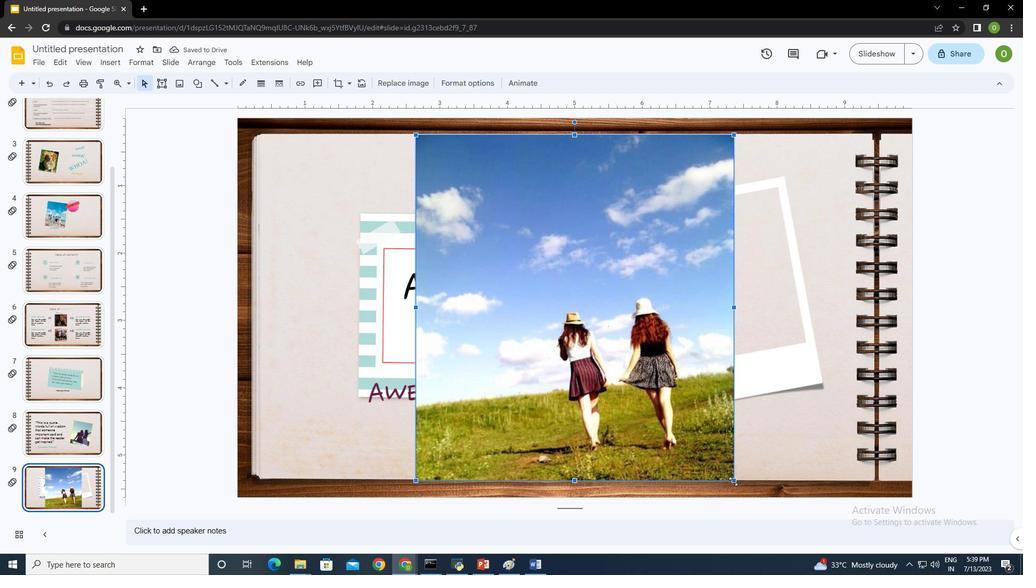 
Action: Mouse moved to (492, 217)
Screenshot: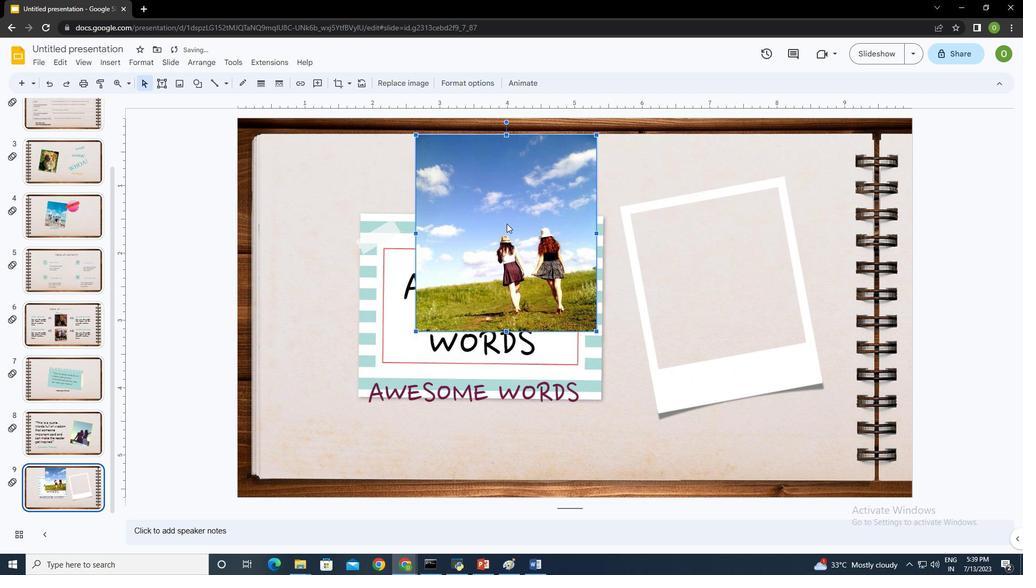 
Action: Mouse pressed left at (492, 217)
Screenshot: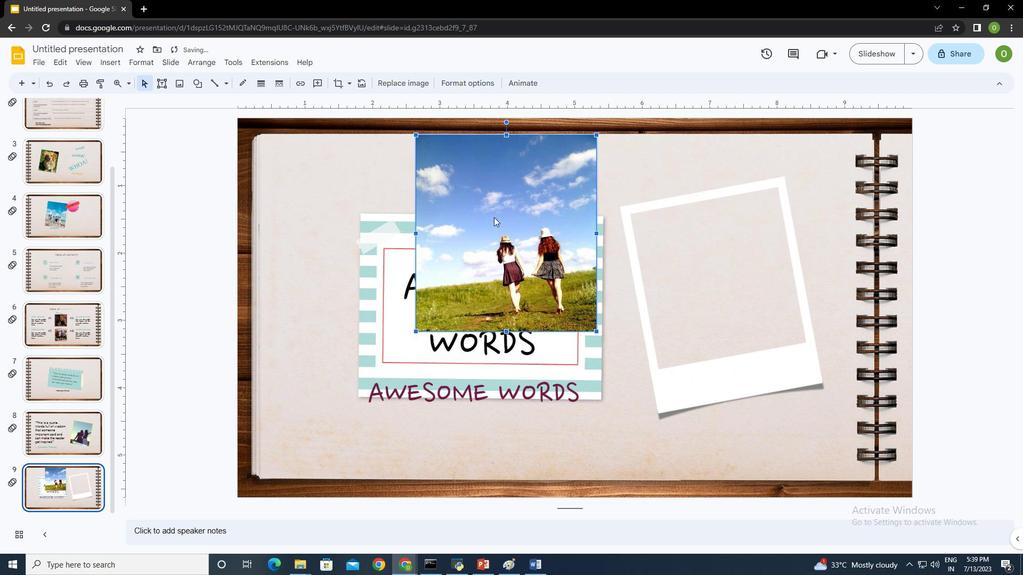 
Action: Mouse moved to (729, 192)
Screenshot: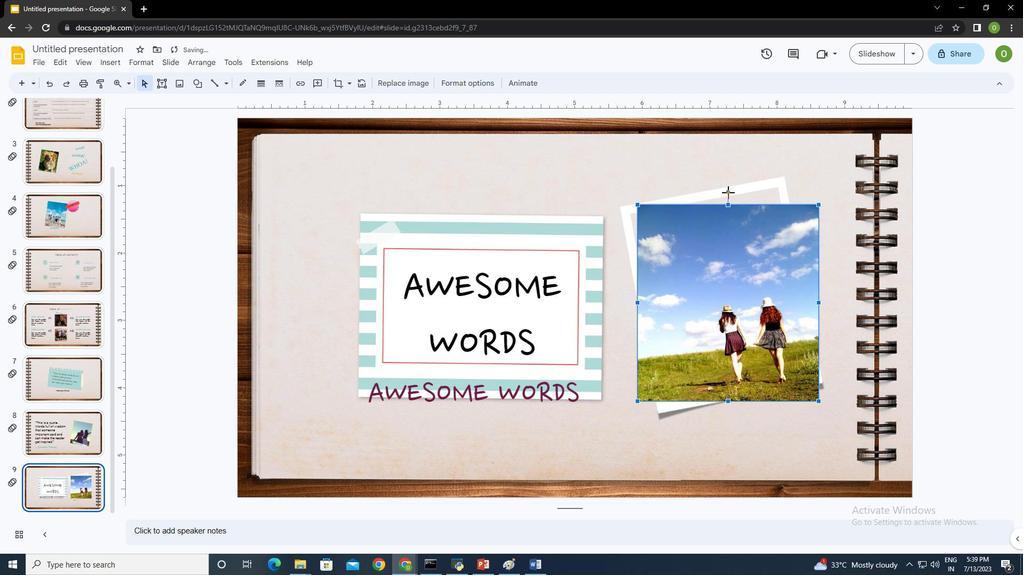 
Action: Mouse pressed left at (729, 192)
Screenshot: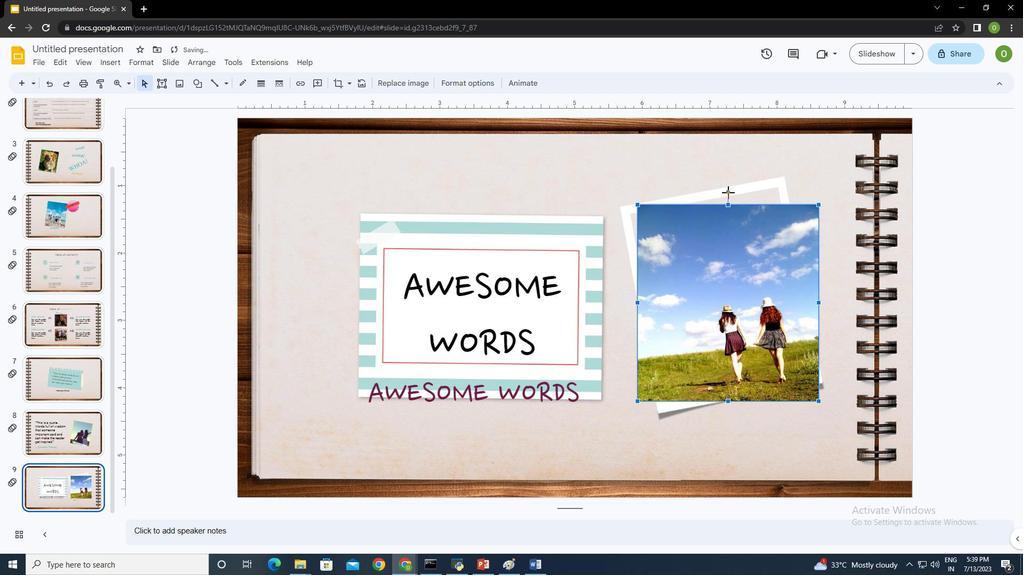 
Action: Mouse moved to (819, 288)
Screenshot: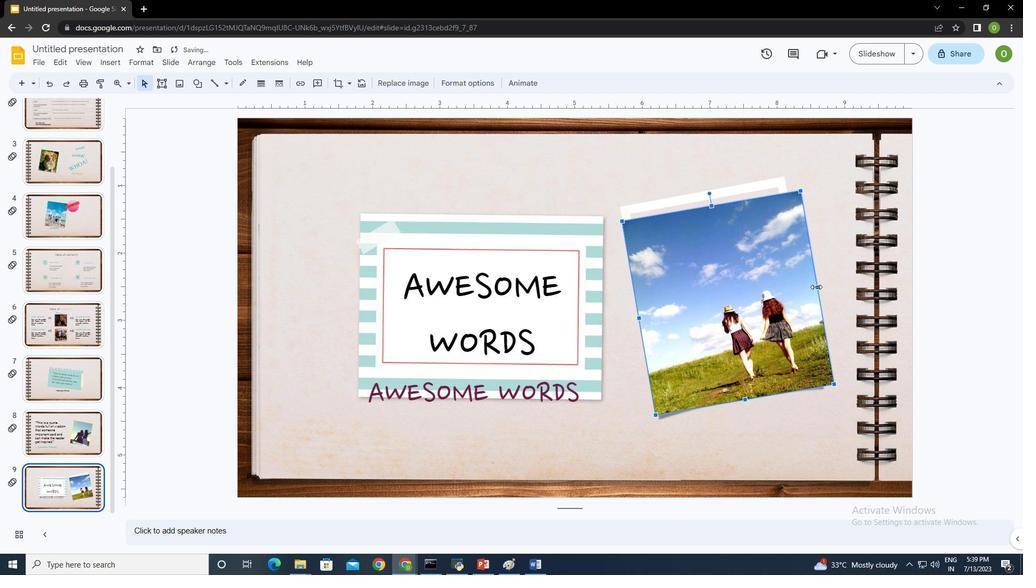 
Action: Mouse pressed left at (819, 288)
Screenshot: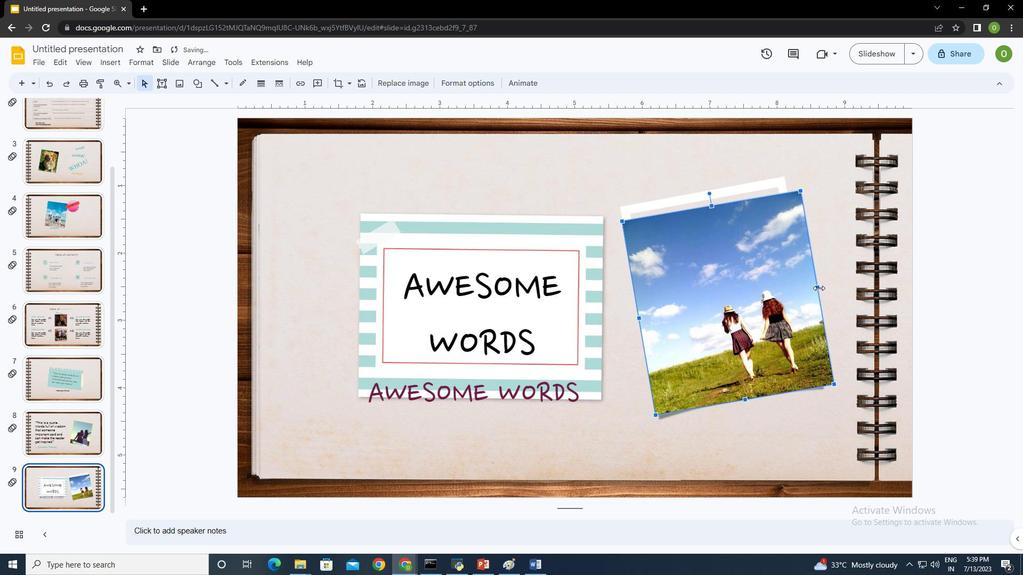 
Action: Mouse moved to (641, 320)
Screenshot: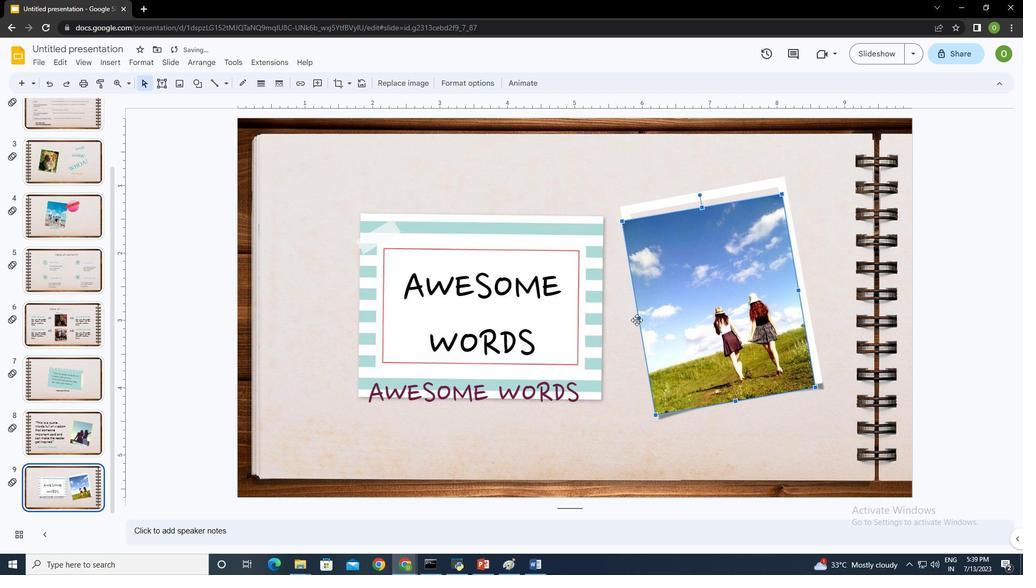 
Action: Mouse pressed left at (641, 320)
Screenshot: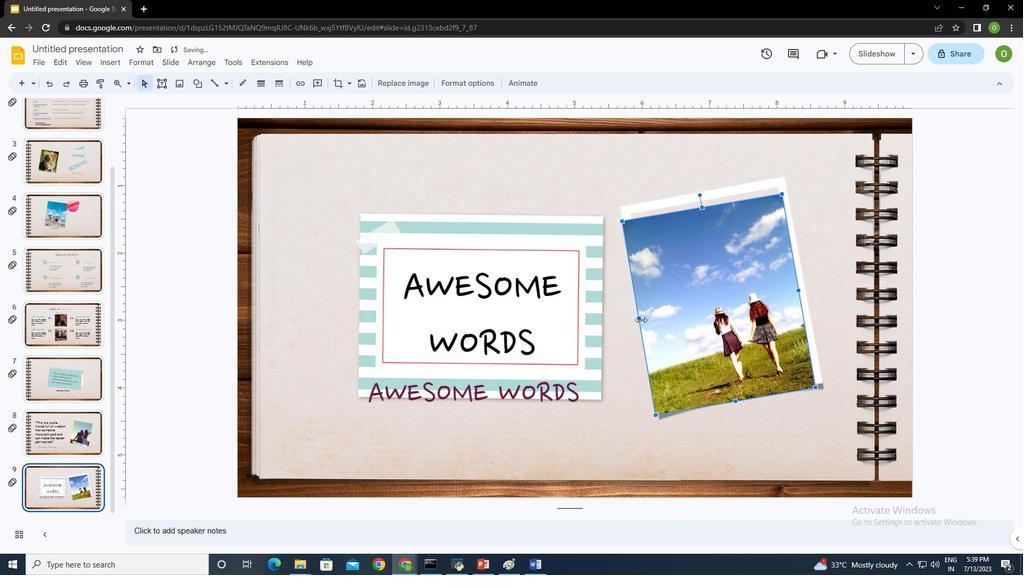 
Action: Mouse moved to (737, 323)
Screenshot: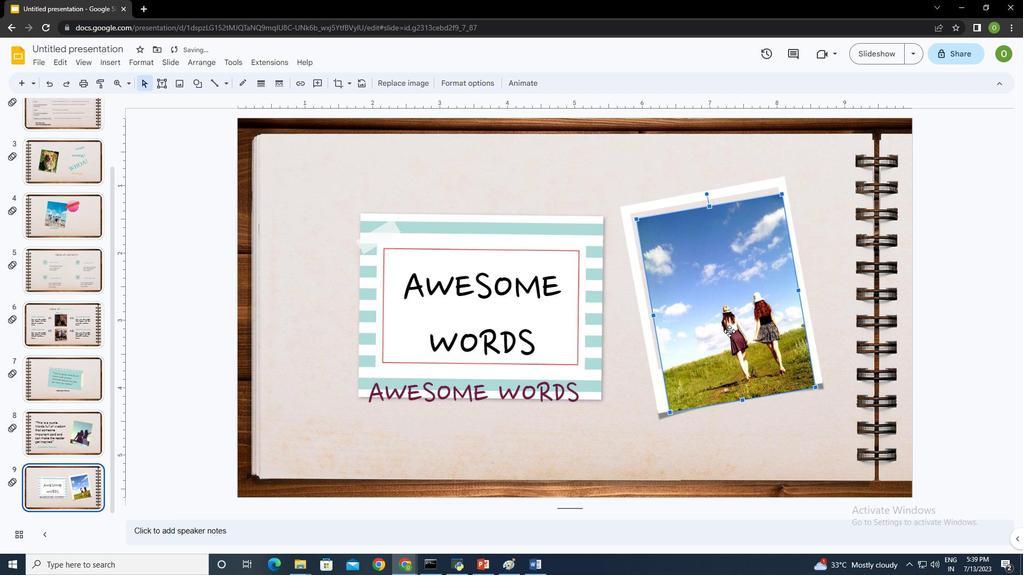 
Action: Mouse pressed left at (737, 323)
Screenshot: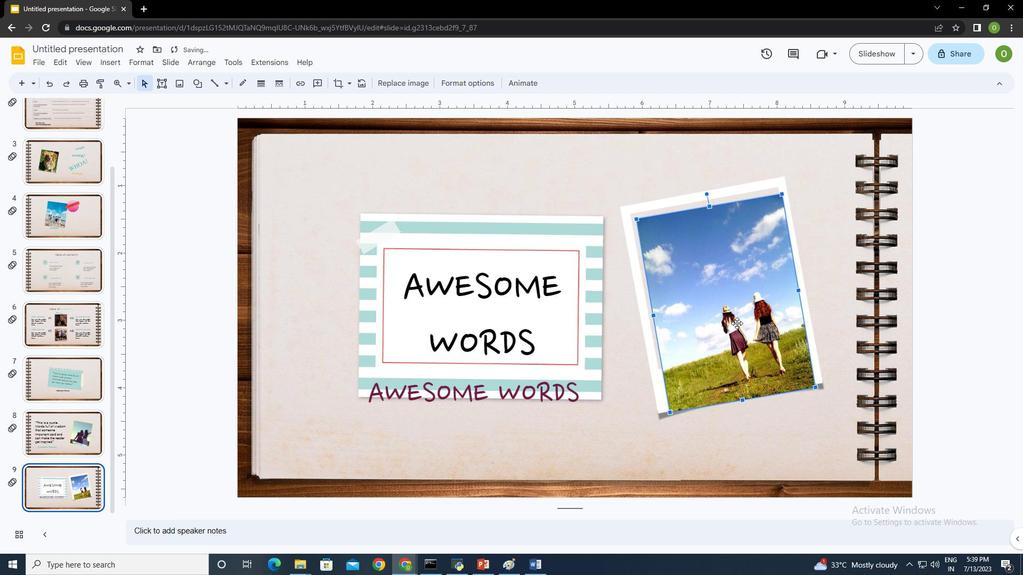 
Action: Mouse moved to (739, 388)
Screenshot: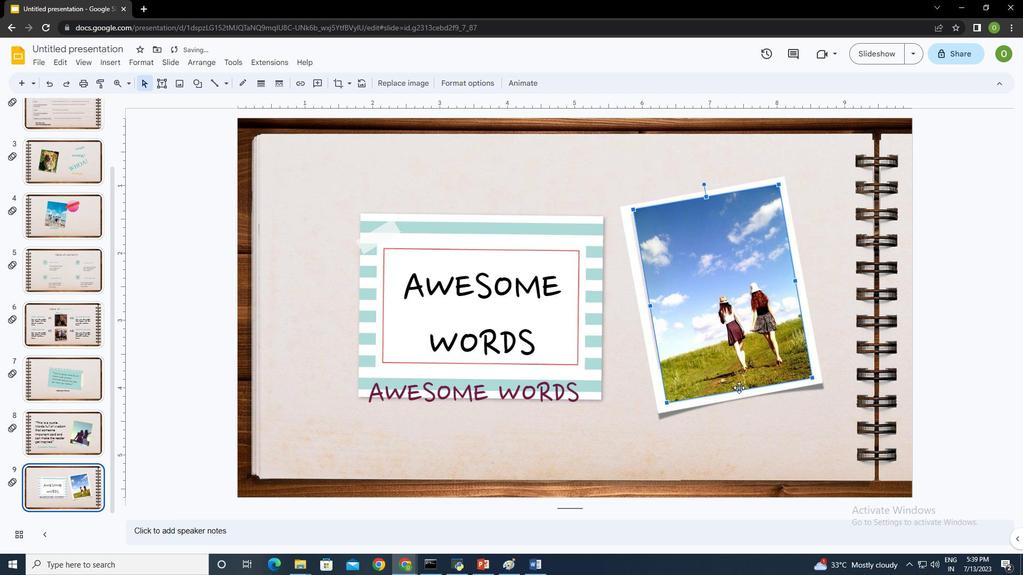 
Action: Mouse pressed left at (739, 388)
Screenshot: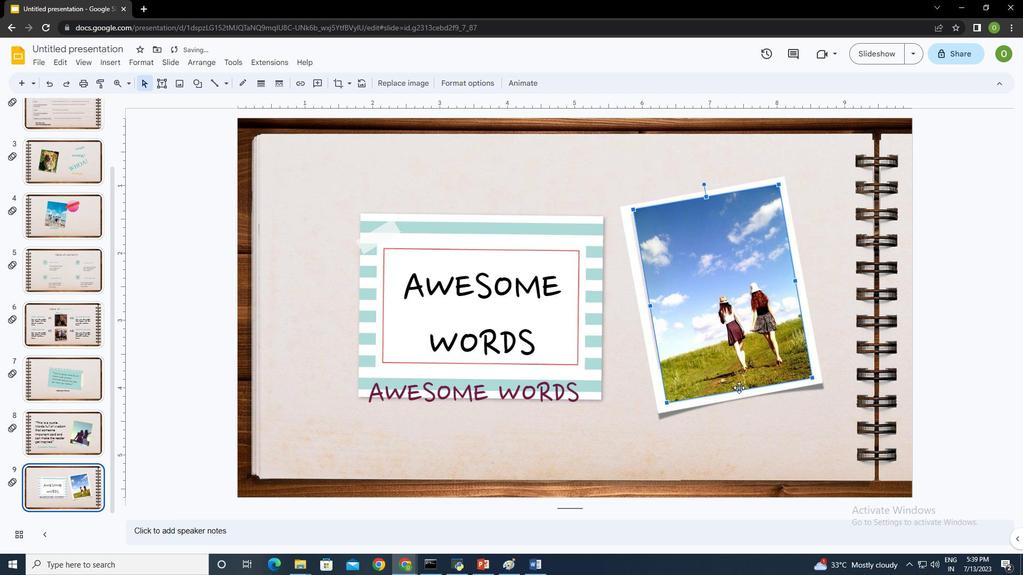 
Action: Mouse moved to (740, 393)
Screenshot: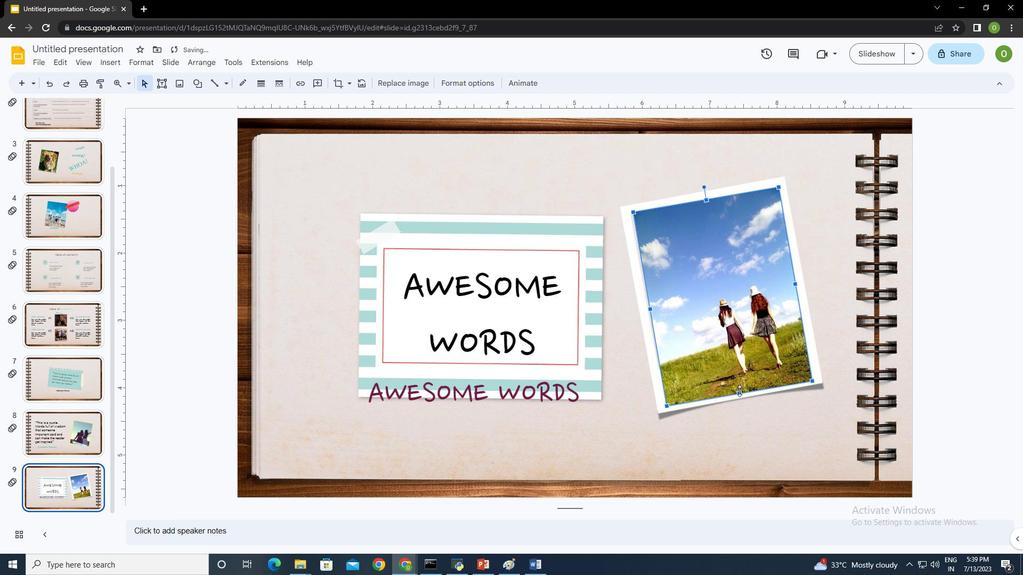 
Action: Mouse pressed left at (740, 393)
Screenshot: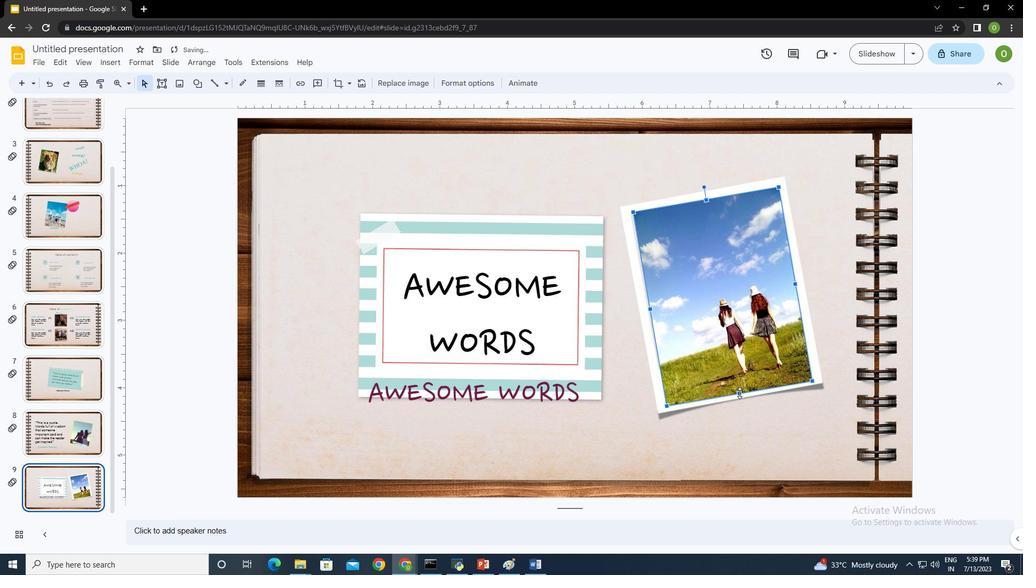 
Action: Mouse moved to (794, 270)
Screenshot: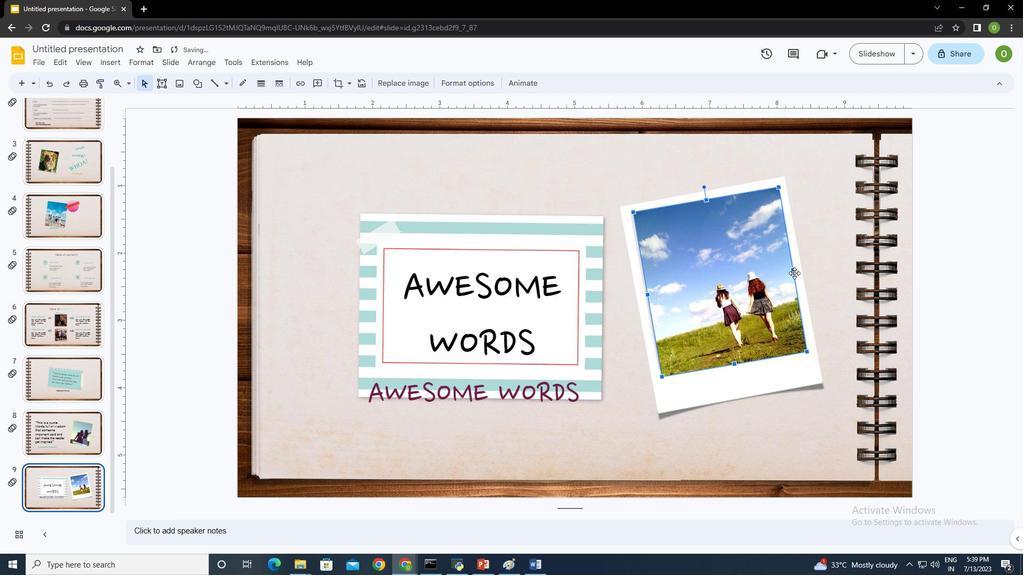 
Action: Mouse pressed left at (794, 270)
Screenshot: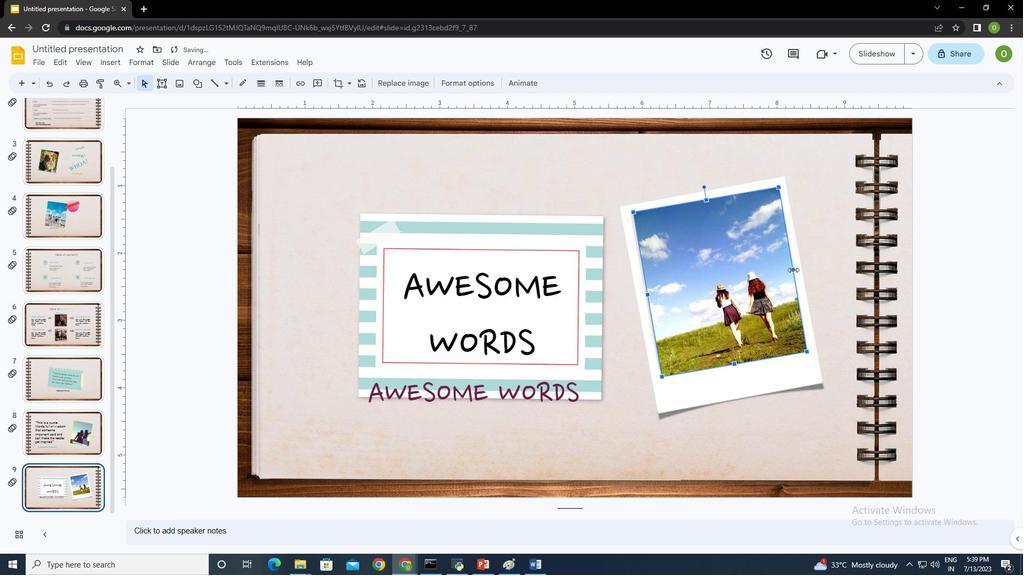 
Action: Mouse moved to (707, 273)
Screenshot: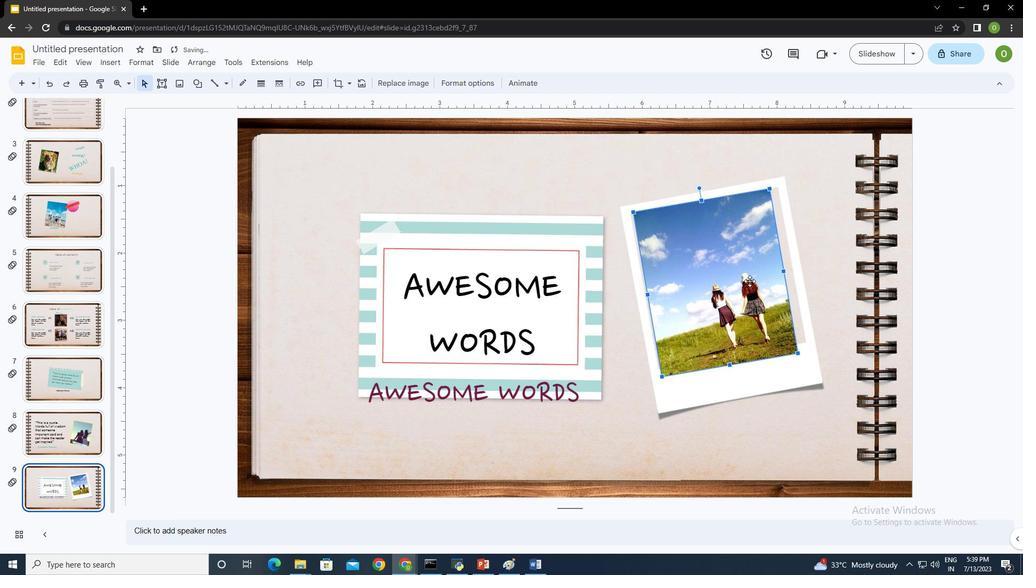 
Action: Mouse pressed left at (707, 273)
